 Task: Create a yellow and blue modern letterhead template.
Action: Mouse pressed left at (365, 94)
Screenshot: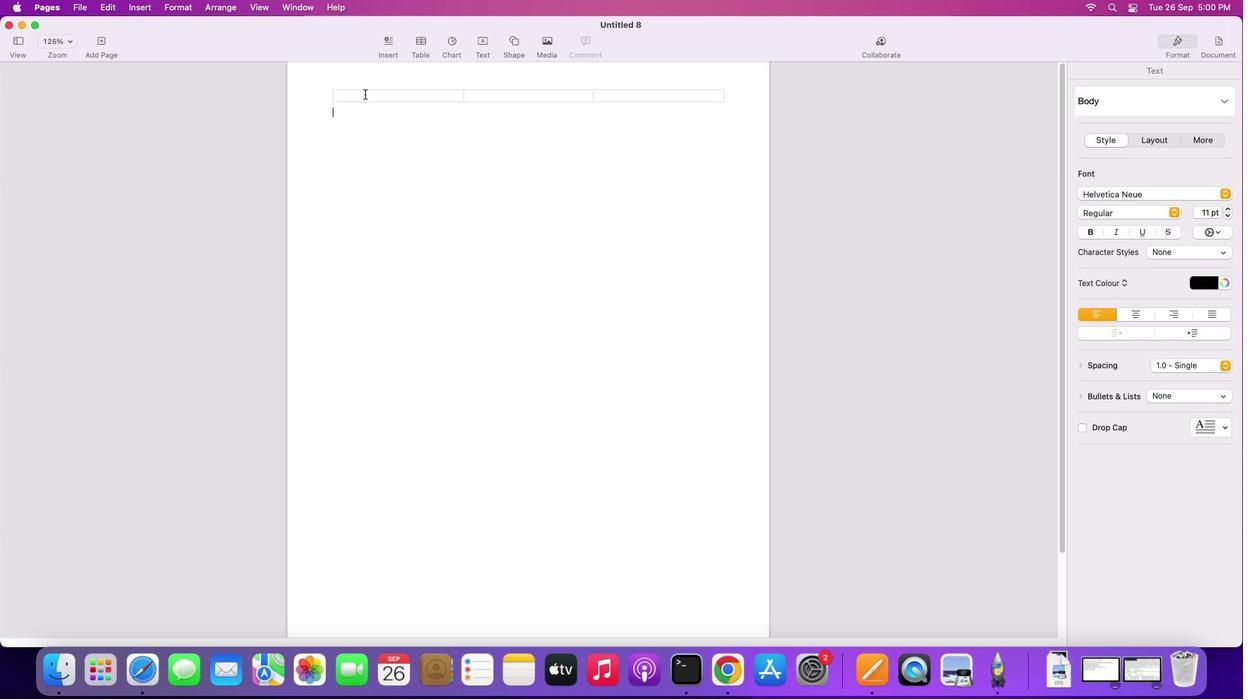 
Action: Mouse moved to (514, 42)
Screenshot: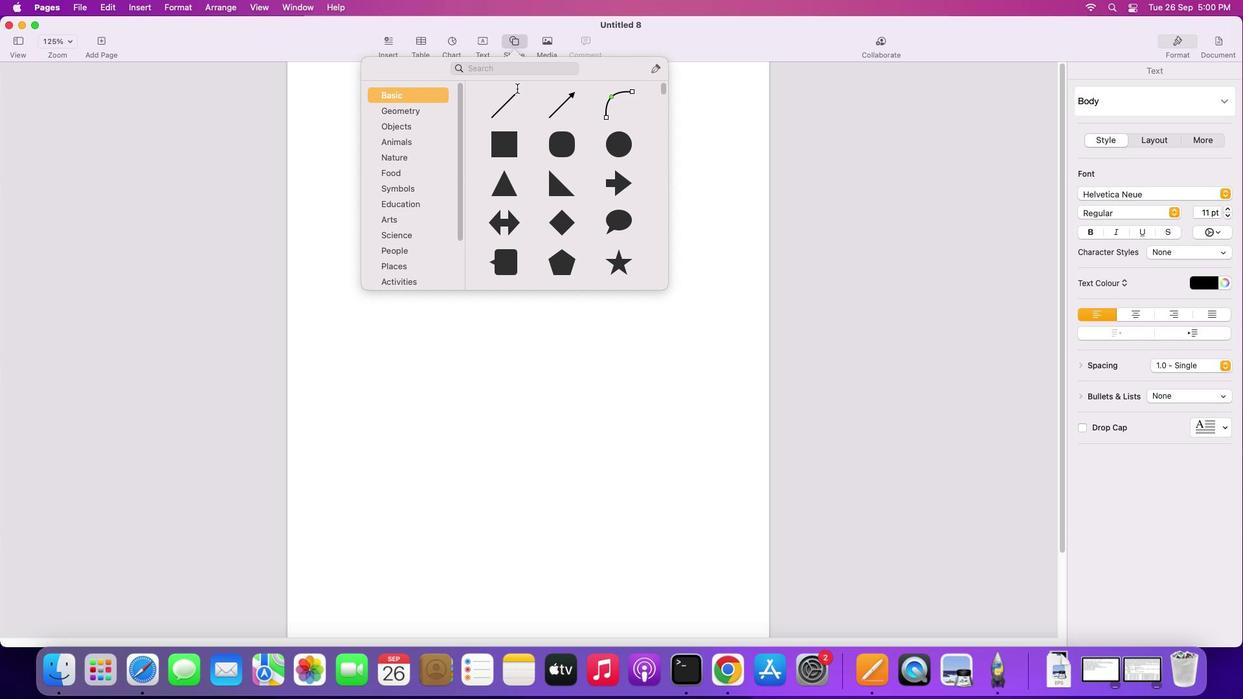 
Action: Mouse pressed left at (514, 42)
Screenshot: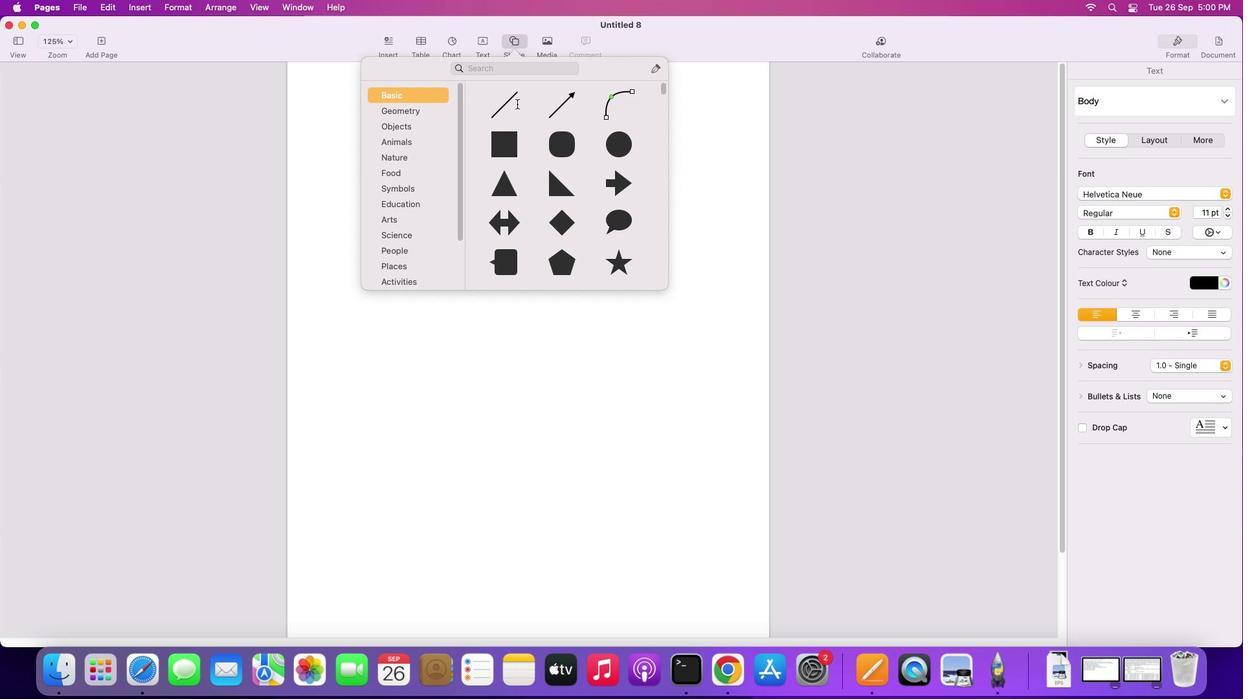 
Action: Mouse moved to (509, 150)
Screenshot: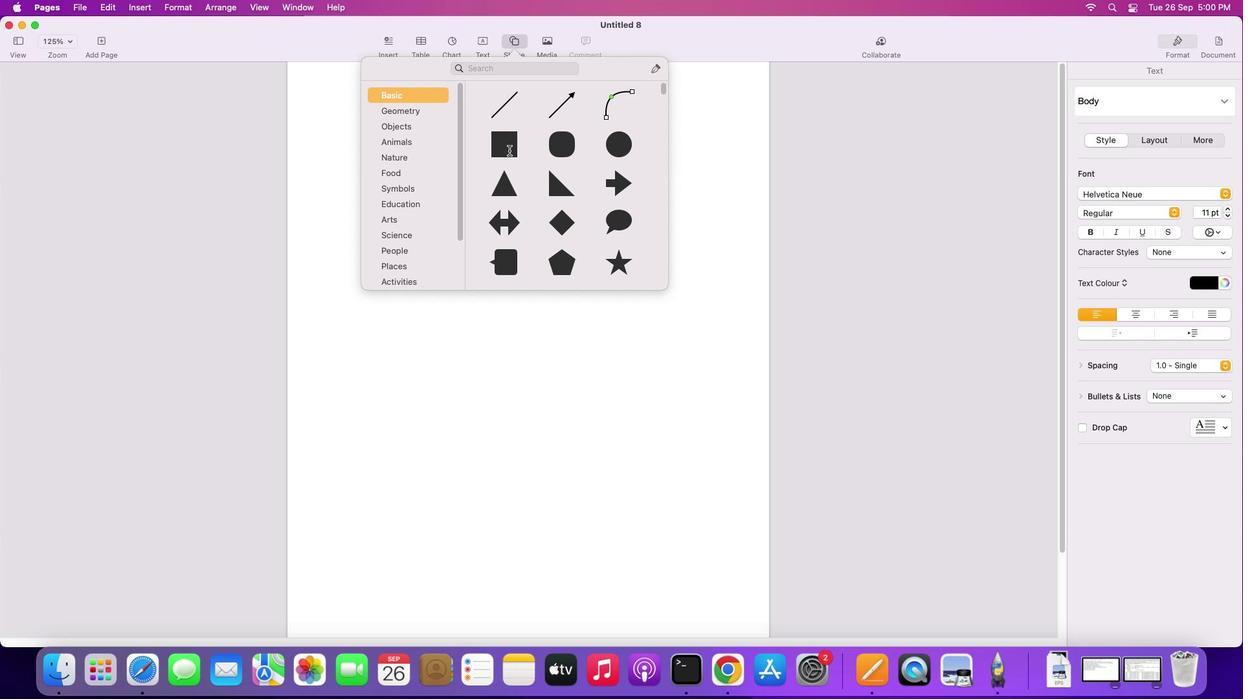 
Action: Mouse pressed left at (509, 150)
Screenshot: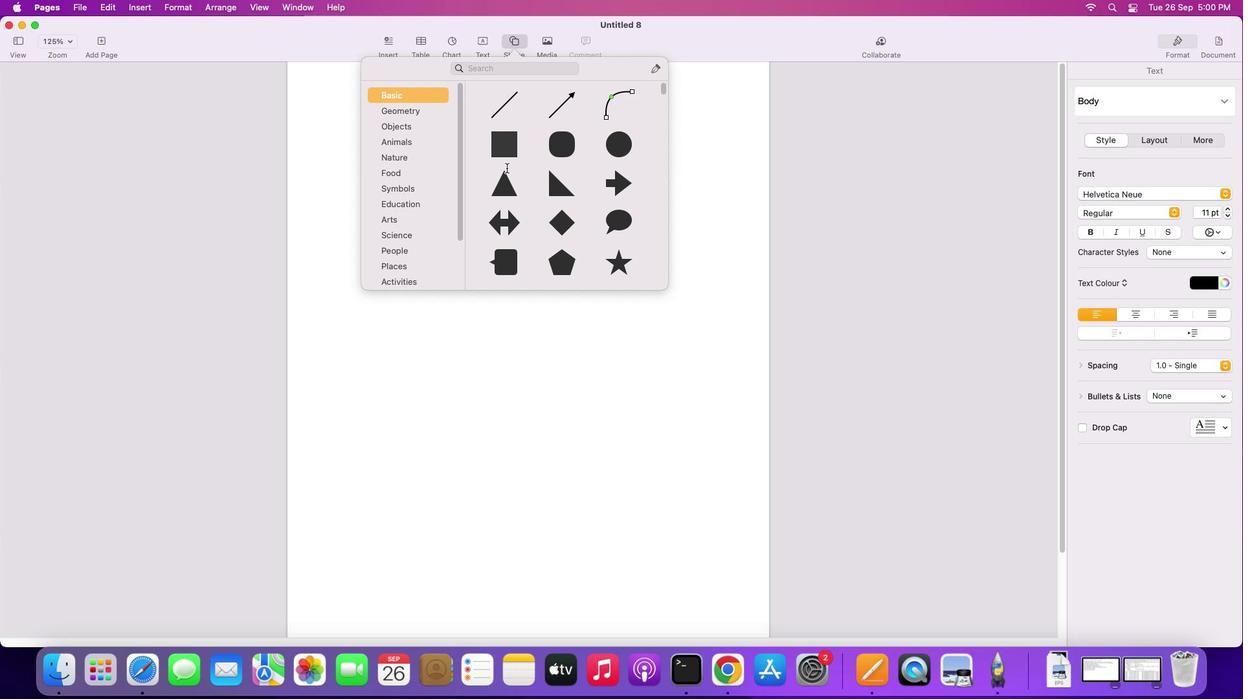 
Action: Mouse moved to (523, 170)
Screenshot: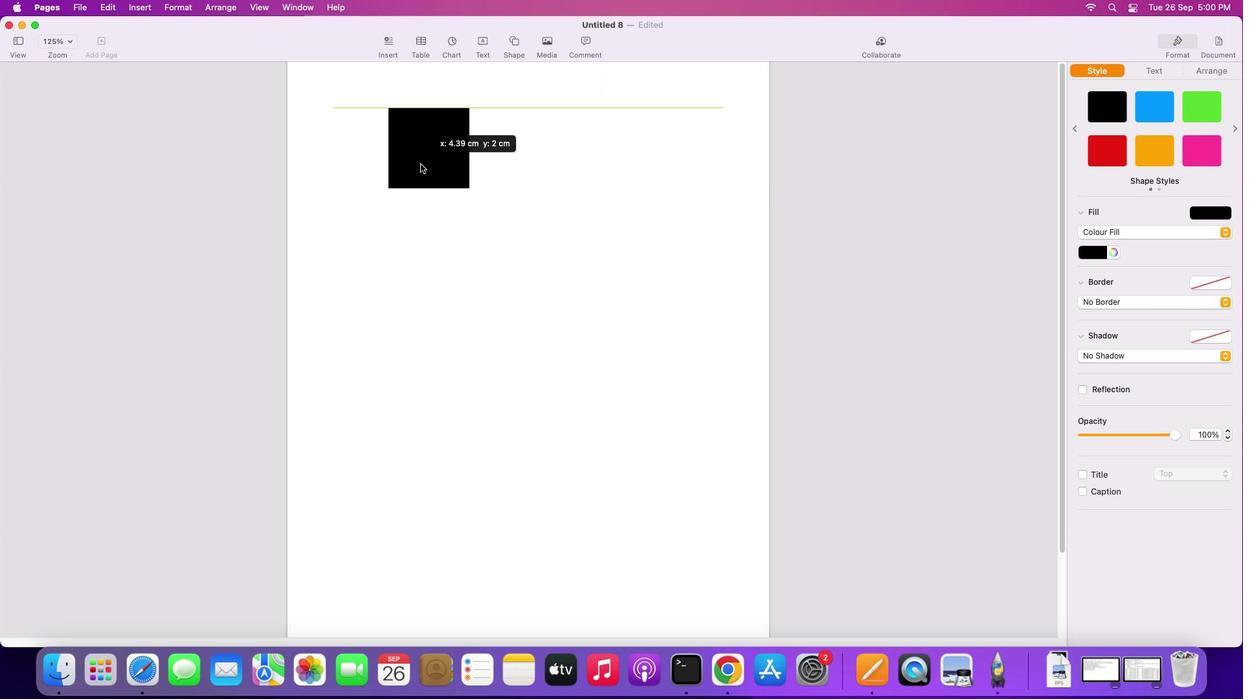 
Action: Mouse pressed left at (523, 170)
Screenshot: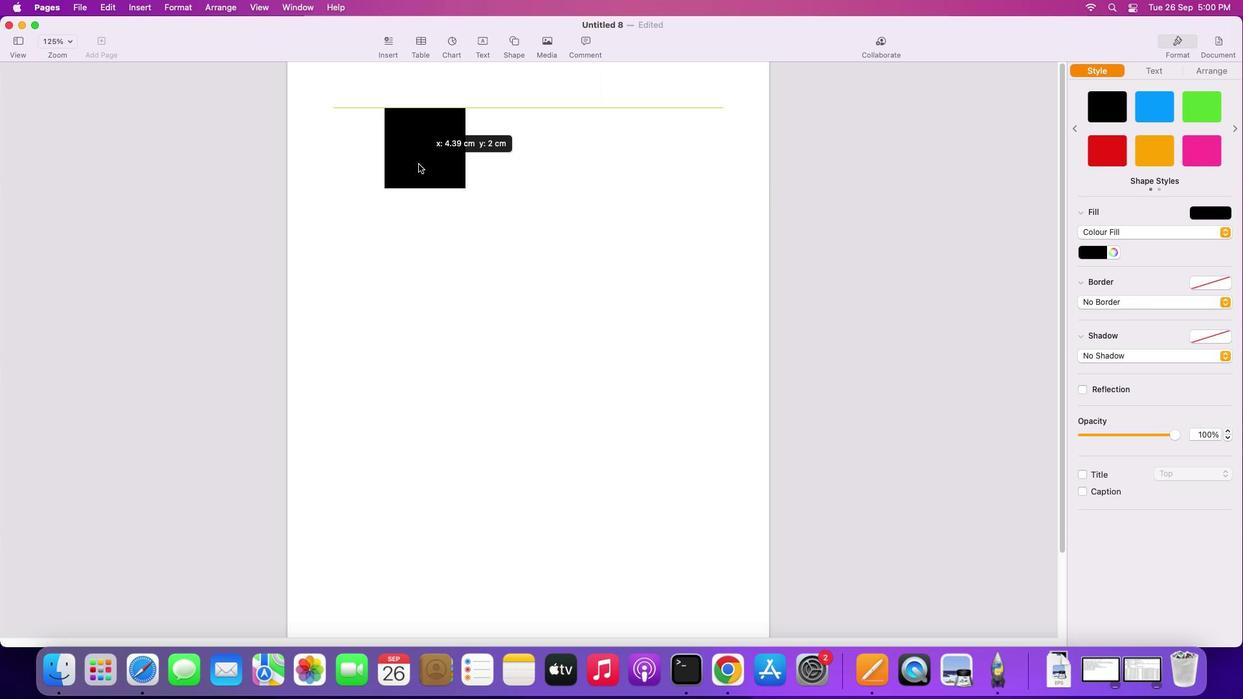 
Action: Mouse moved to (417, 164)
Screenshot: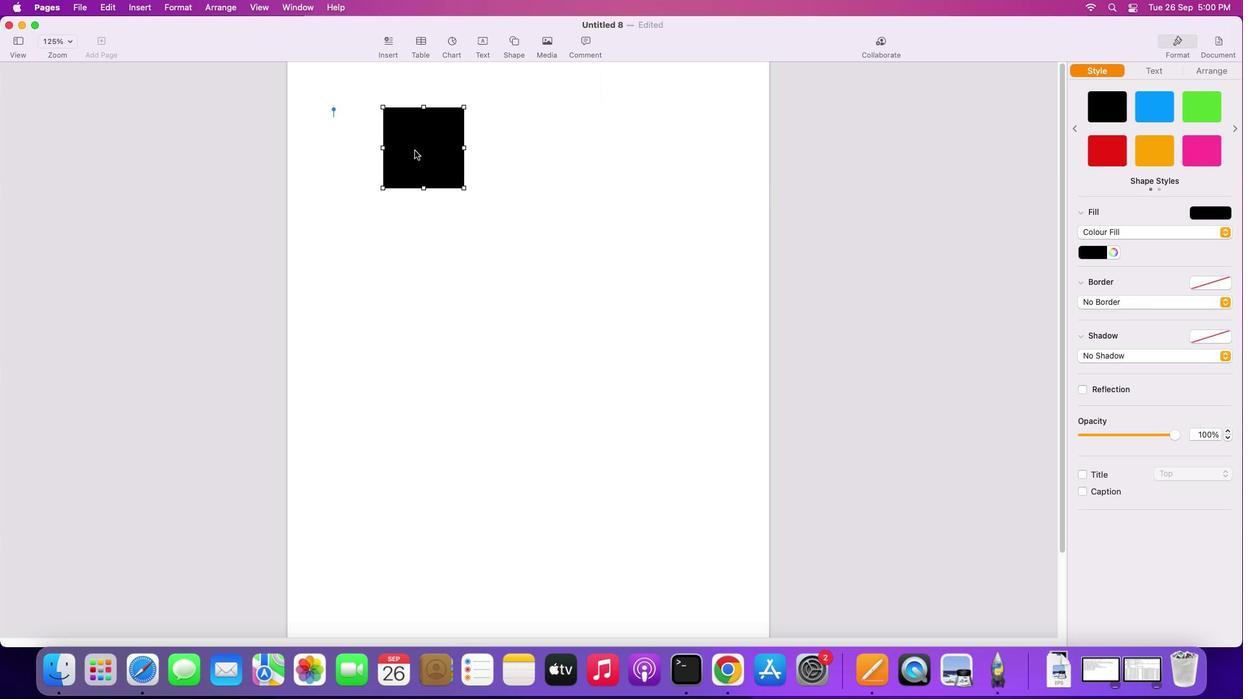 
Action: Mouse scrolled (417, 164) with delta (0, 0)
Screenshot: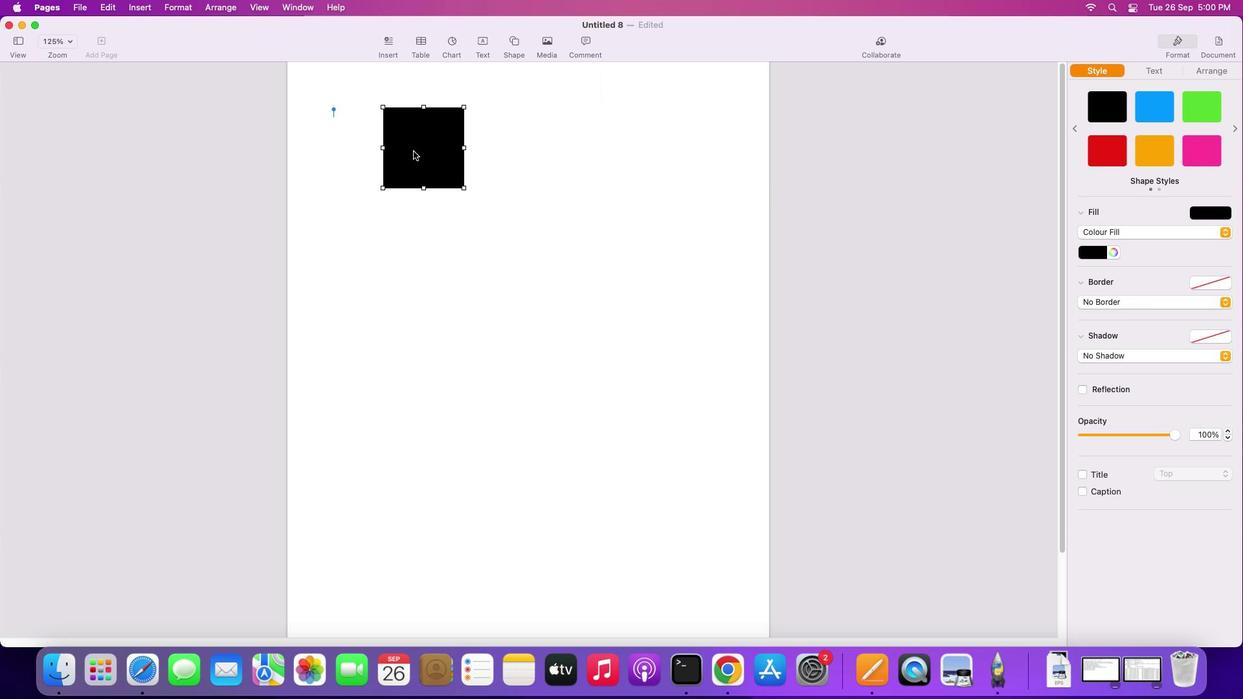 
Action: Mouse scrolled (417, 164) with delta (0, 0)
Screenshot: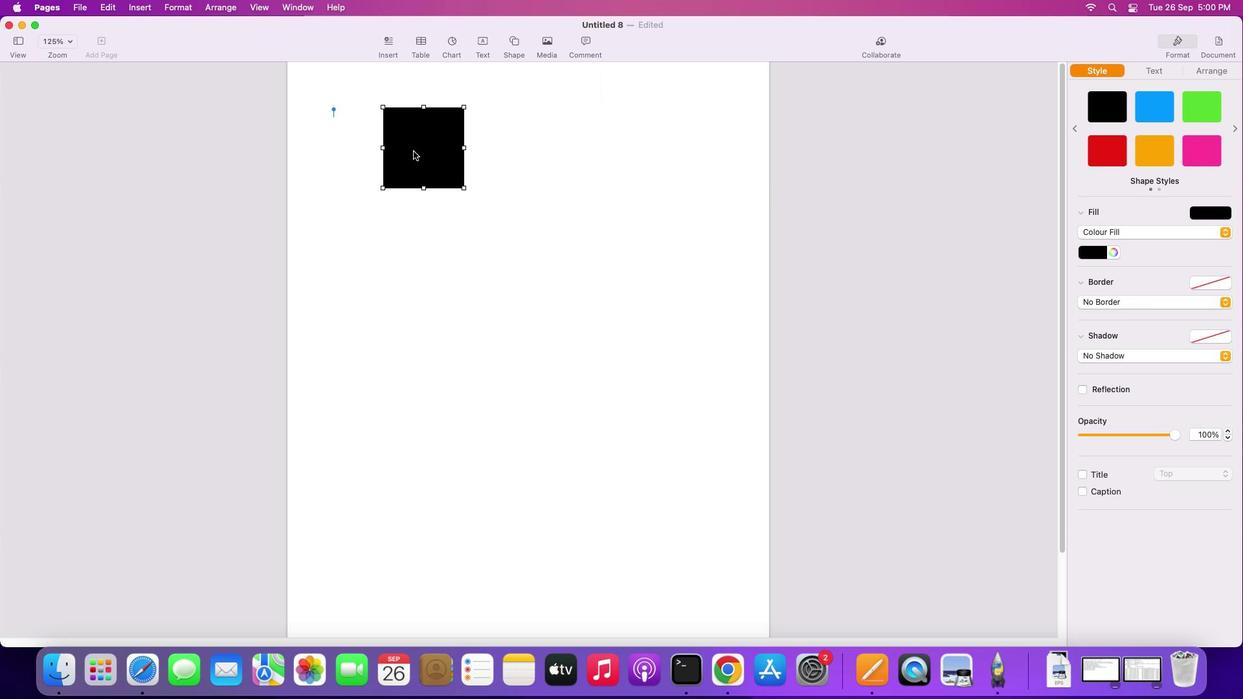 
Action: Mouse scrolled (417, 164) with delta (0, 1)
Screenshot: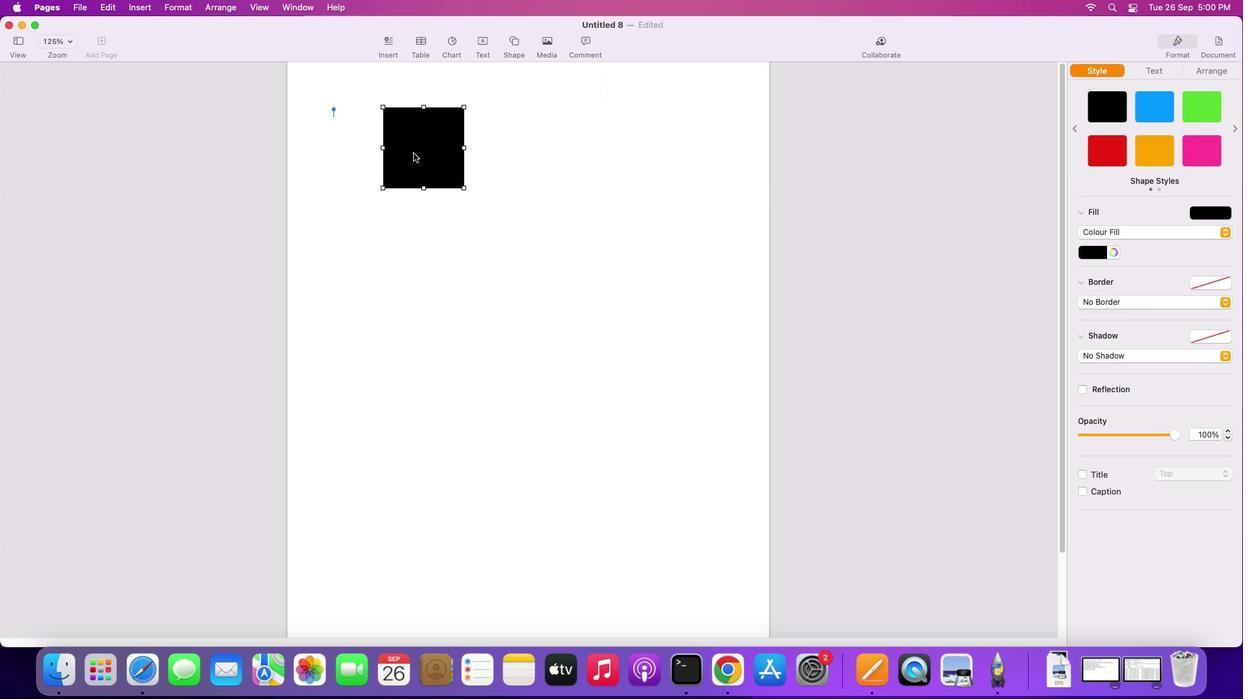 
Action: Mouse scrolled (417, 164) with delta (0, 3)
Screenshot: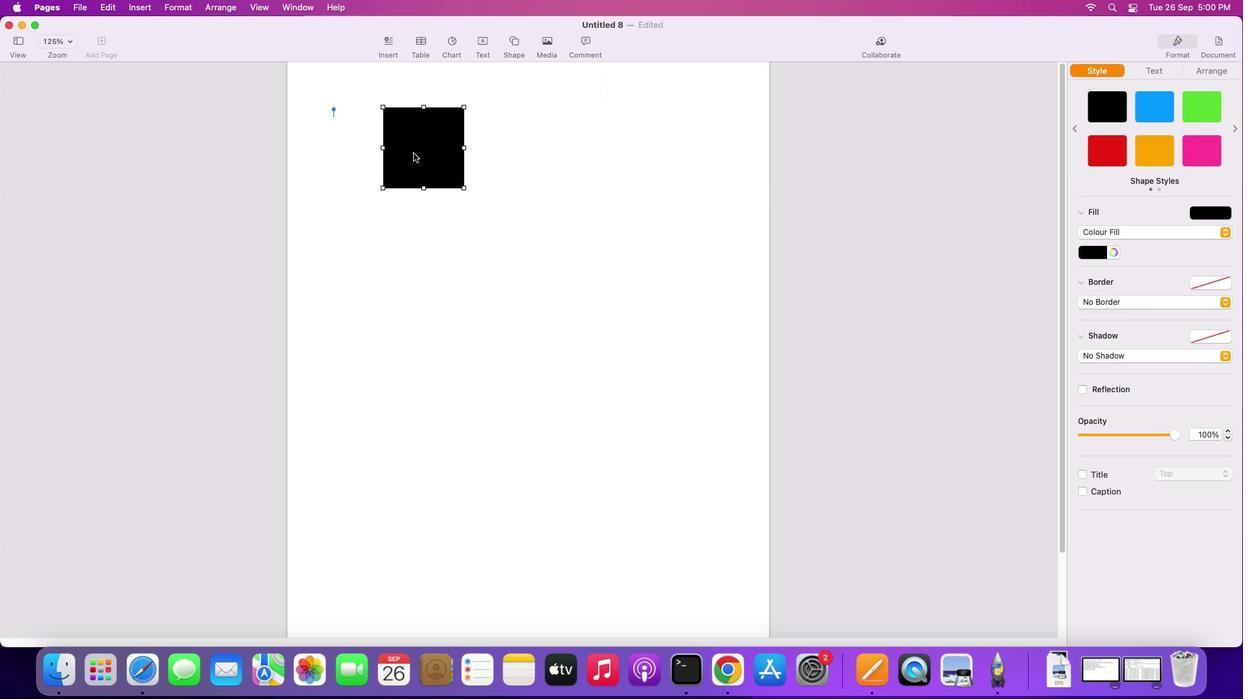 
Action: Mouse scrolled (417, 164) with delta (0, 3)
Screenshot: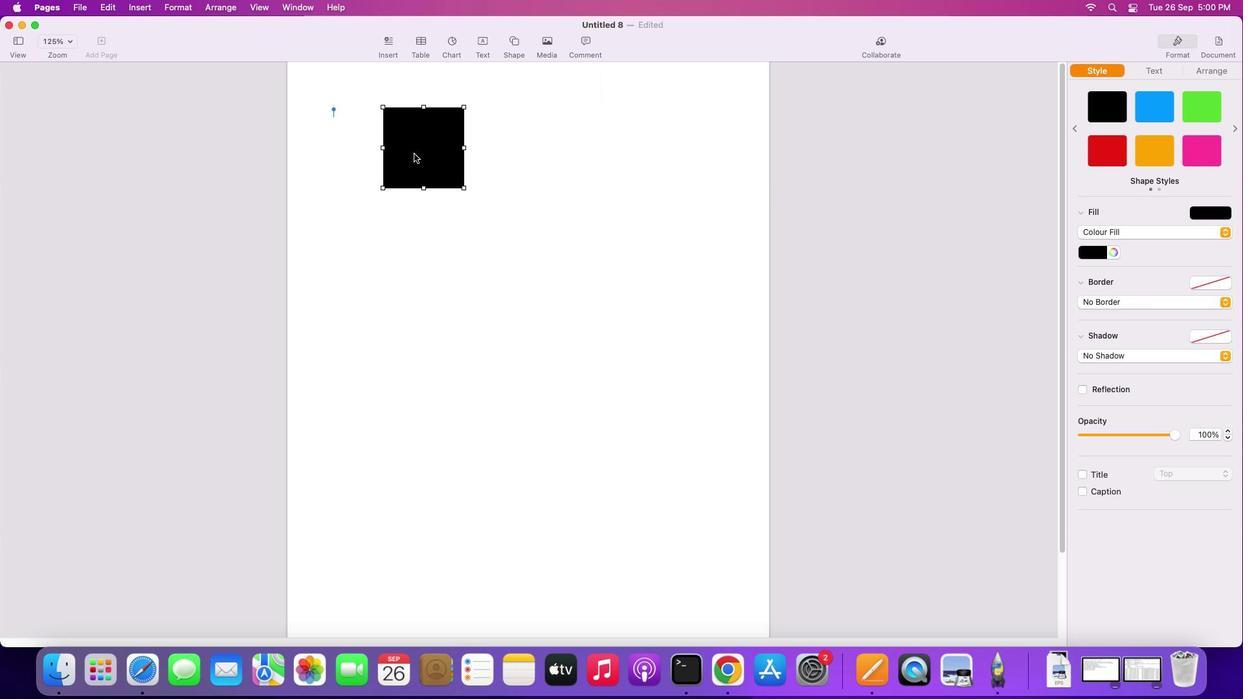 
Action: Mouse scrolled (417, 164) with delta (0, 4)
Screenshot: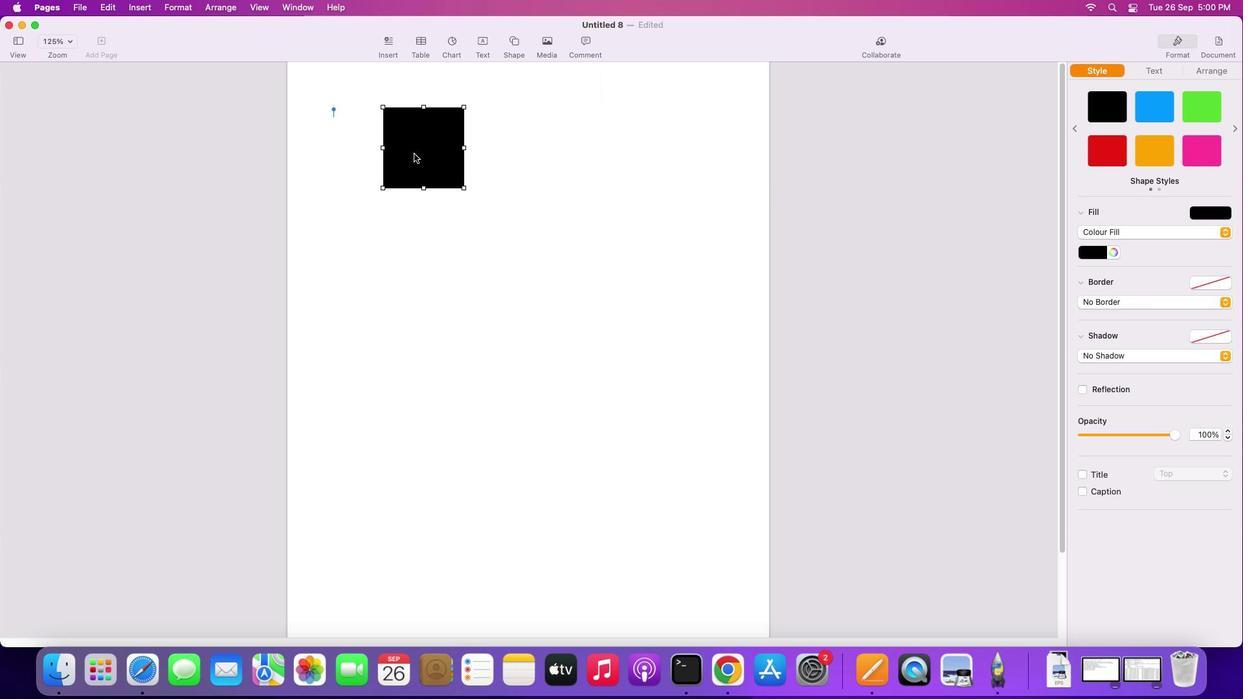 
Action: Mouse moved to (414, 152)
Screenshot: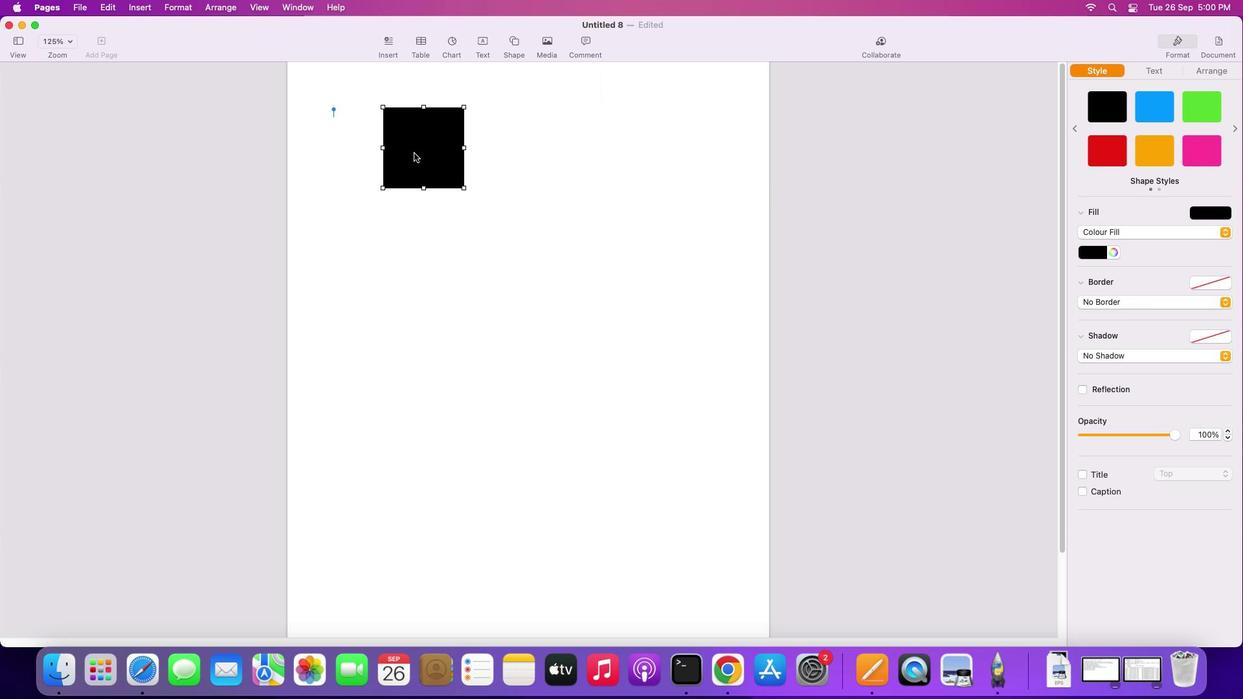 
Action: Mouse pressed left at (414, 152)
Screenshot: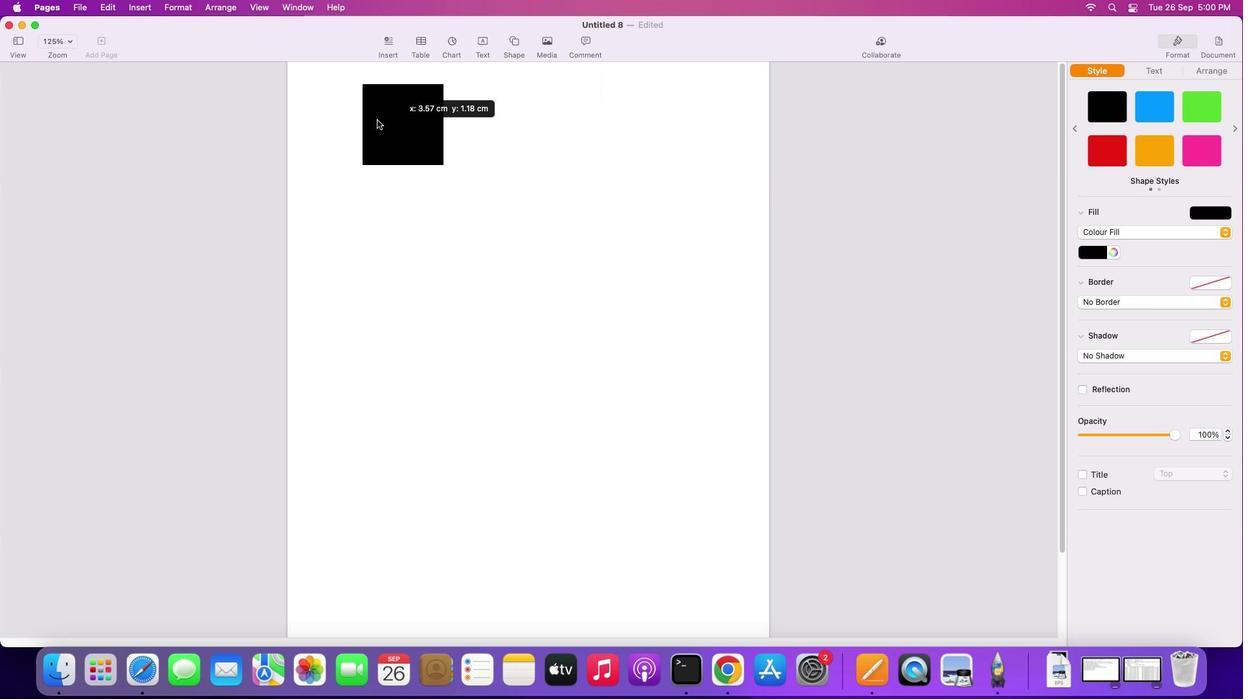 
Action: Mouse moved to (327, 143)
Screenshot: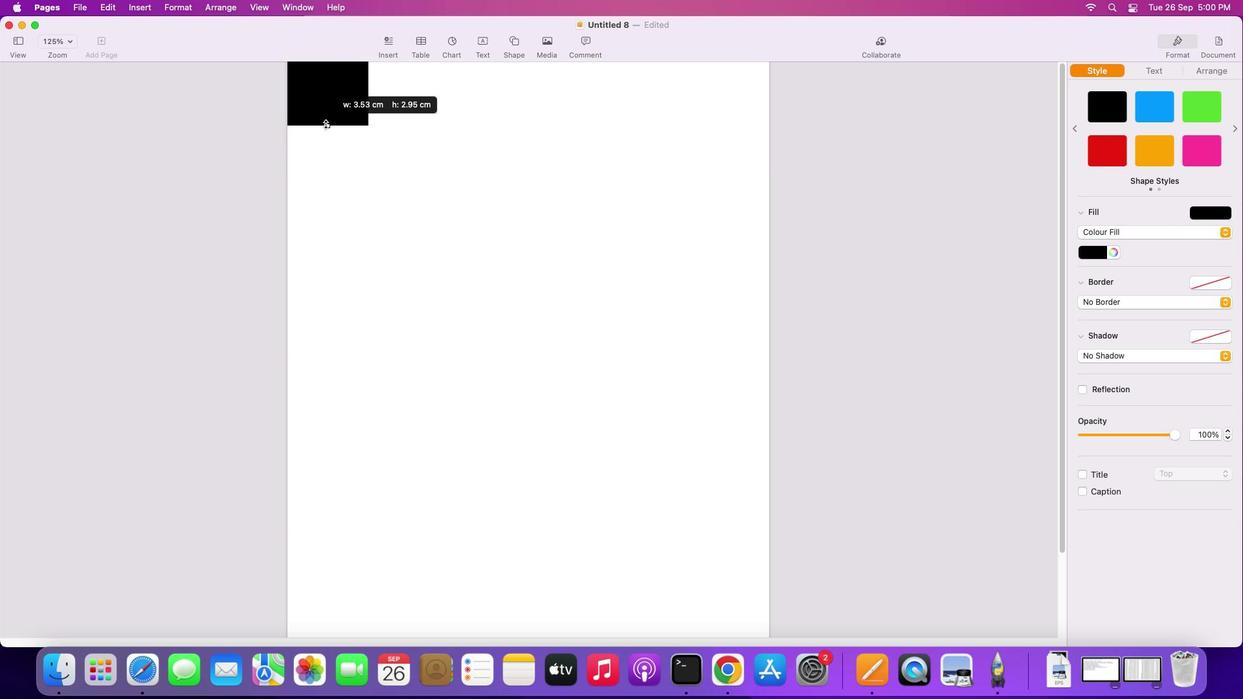 
Action: Mouse pressed left at (327, 143)
Screenshot: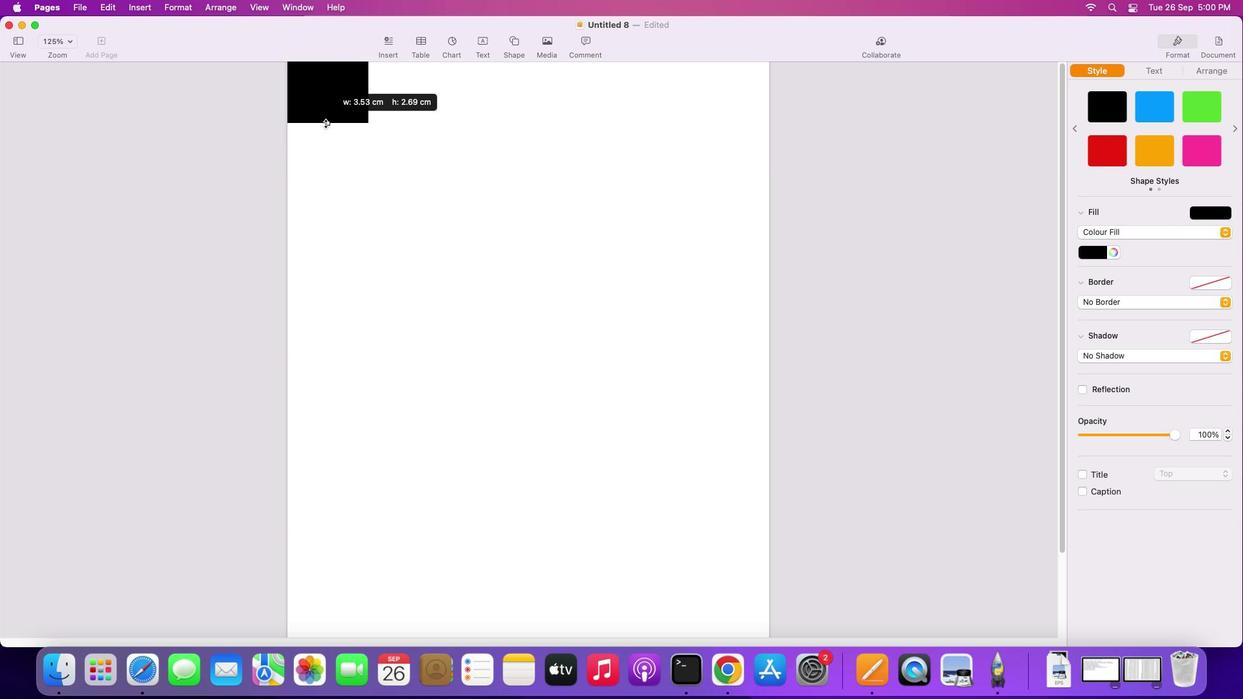
Action: Mouse moved to (369, 92)
Screenshot: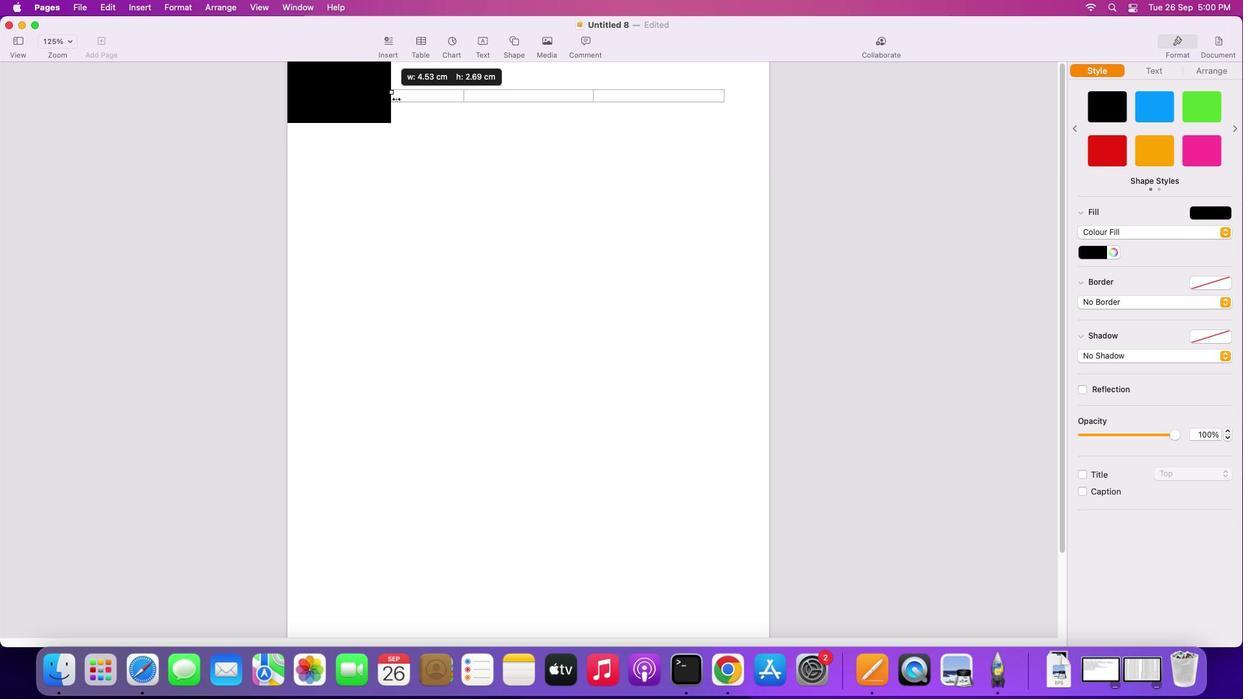 
Action: Mouse pressed left at (369, 92)
Screenshot: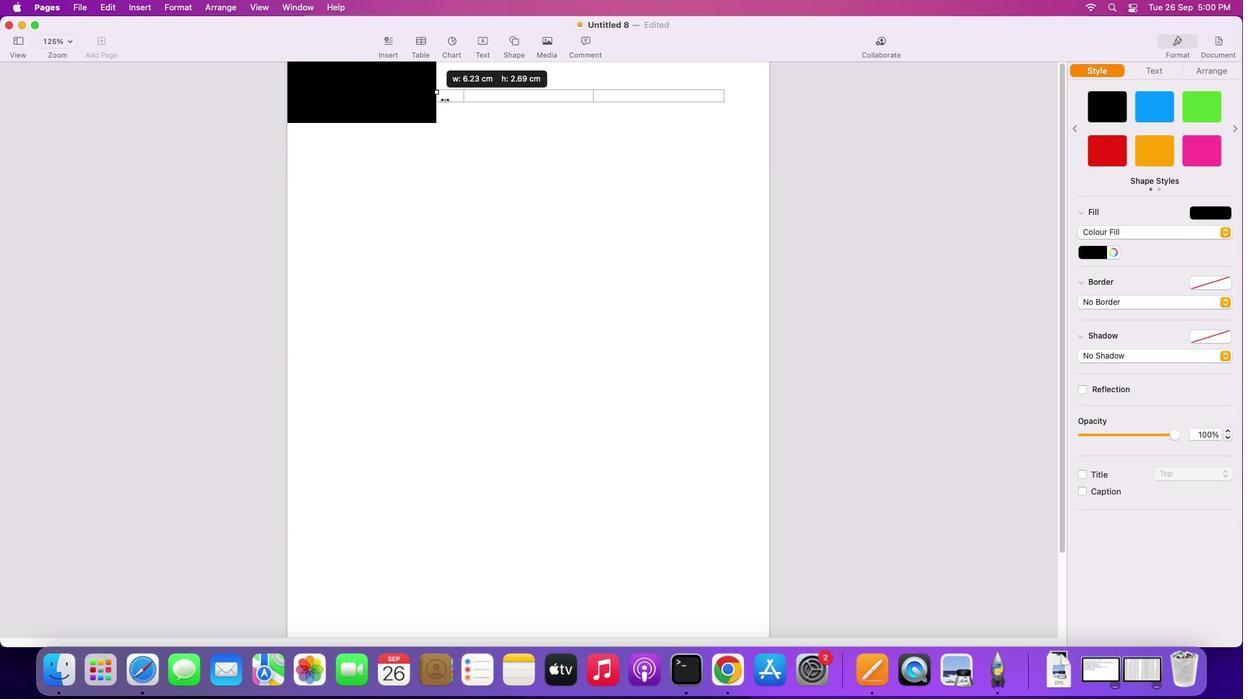 
Action: Mouse moved to (515, 41)
Screenshot: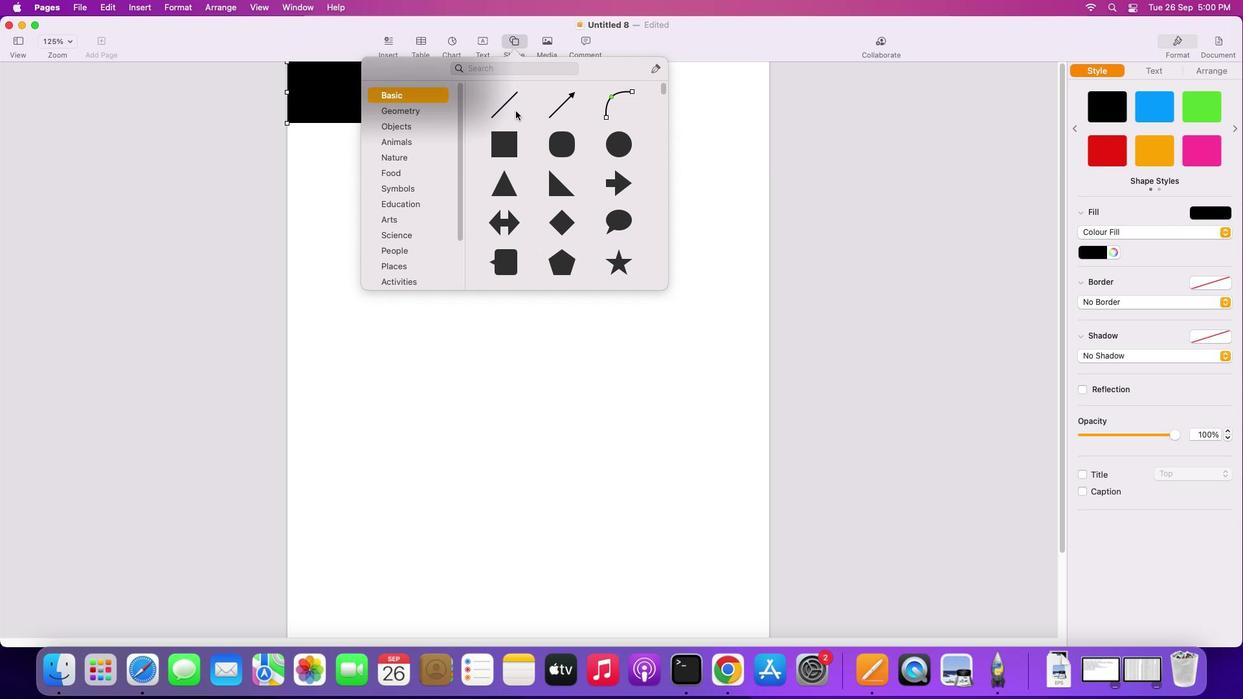 
Action: Mouse pressed left at (515, 41)
Screenshot: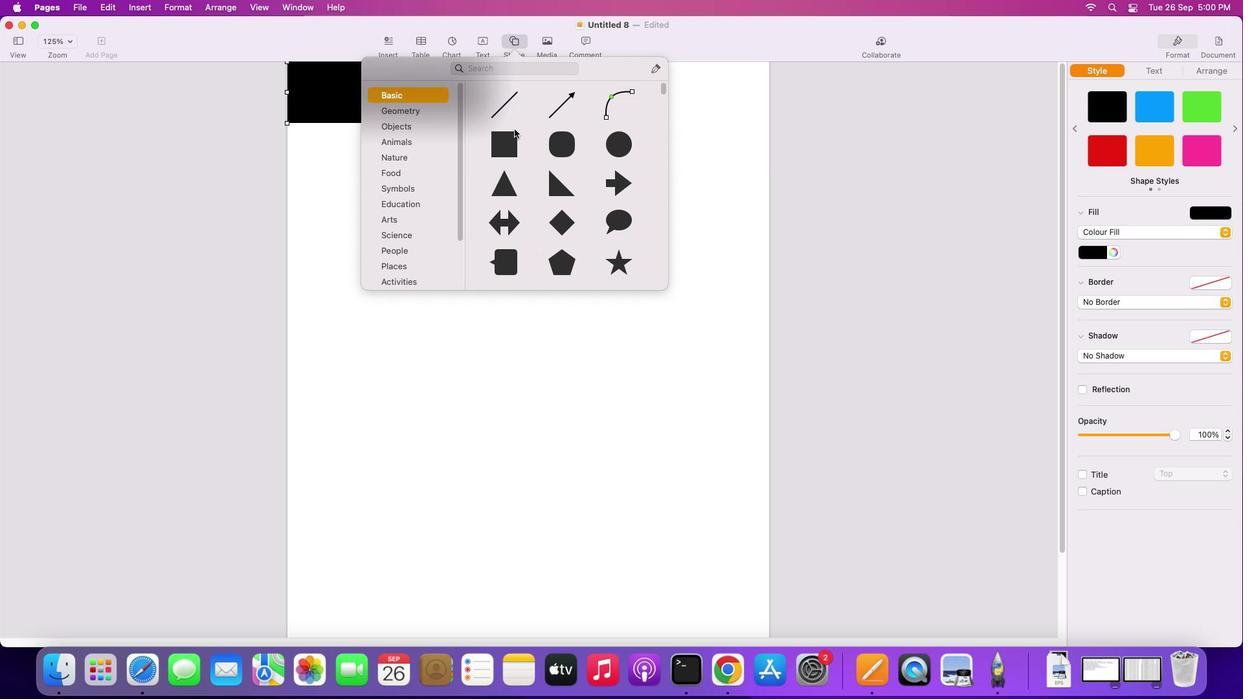 
Action: Mouse moved to (505, 187)
Screenshot: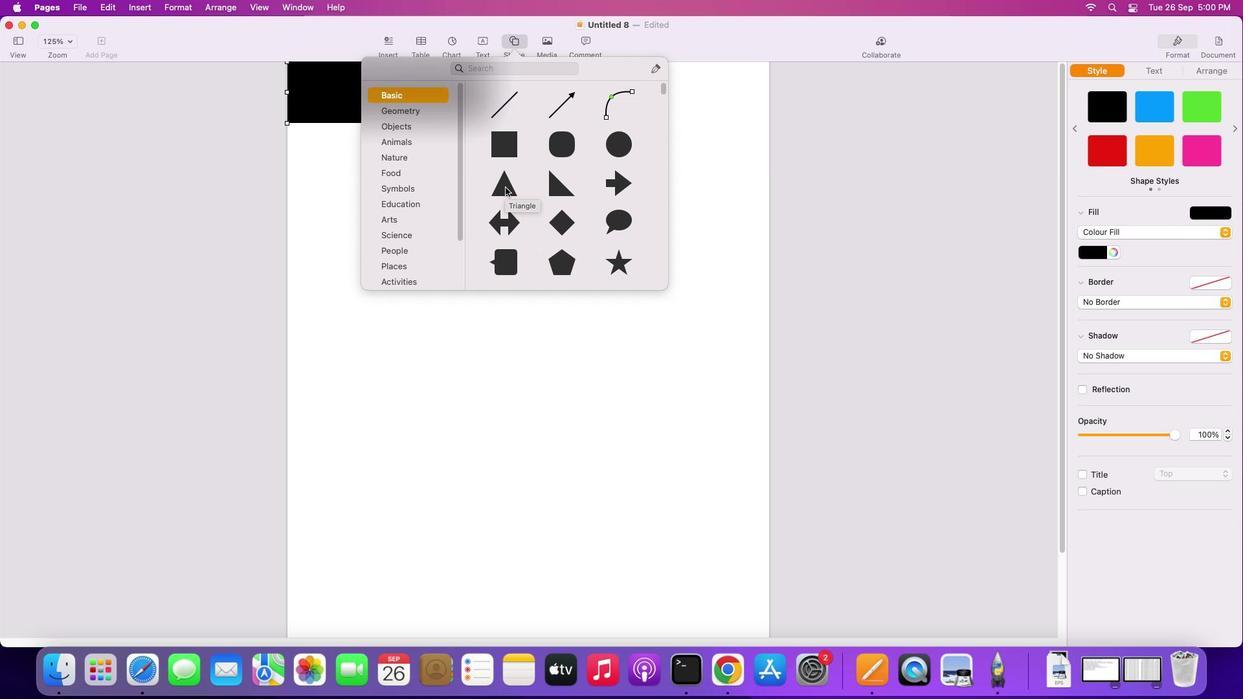 
Action: Mouse pressed left at (505, 187)
Screenshot: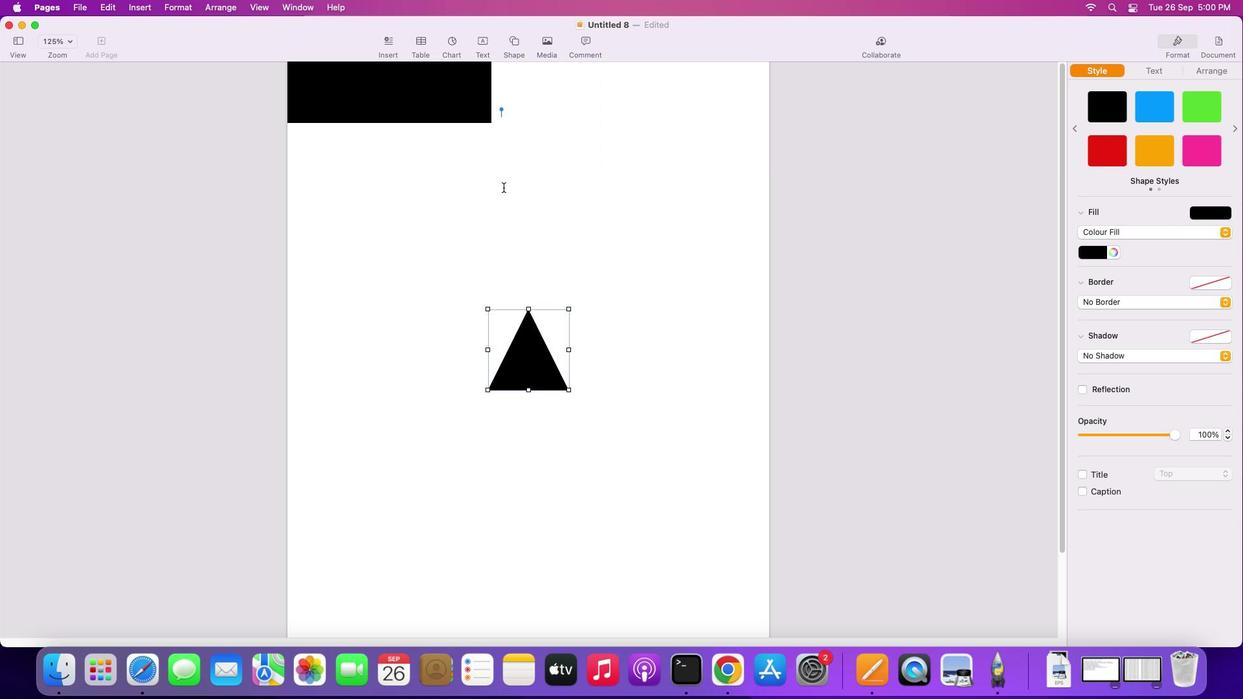 
Action: Mouse moved to (1216, 69)
Screenshot: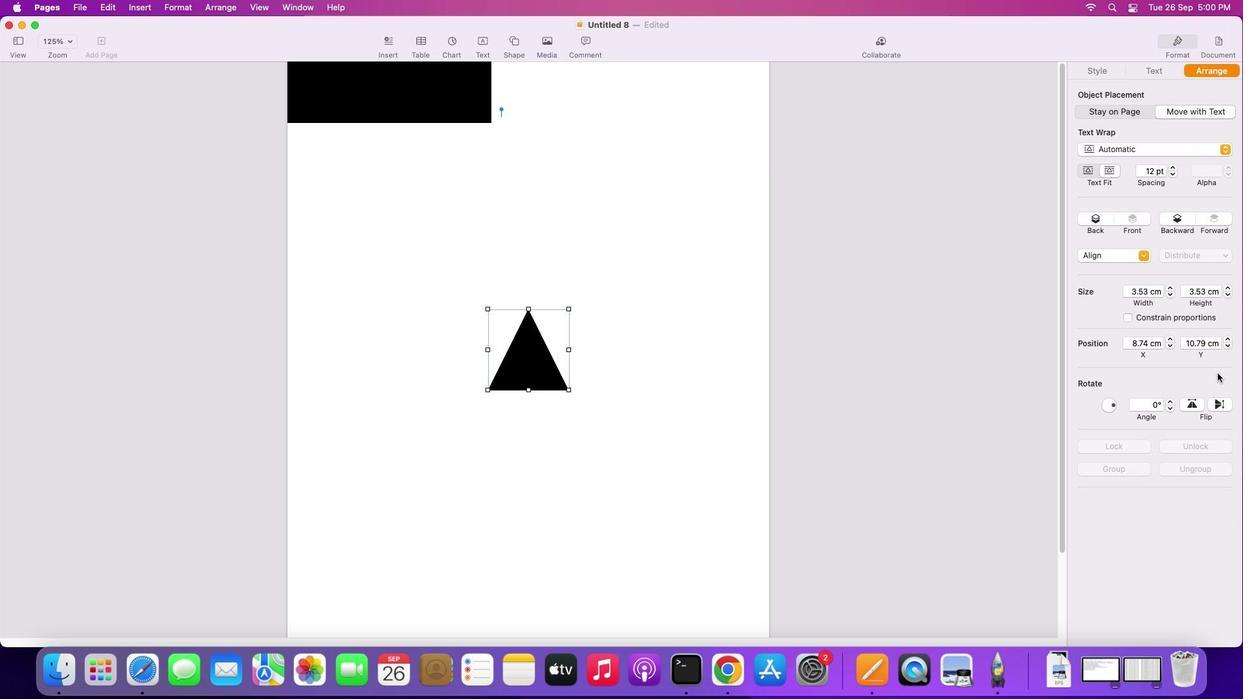 
Action: Mouse pressed left at (1216, 69)
Screenshot: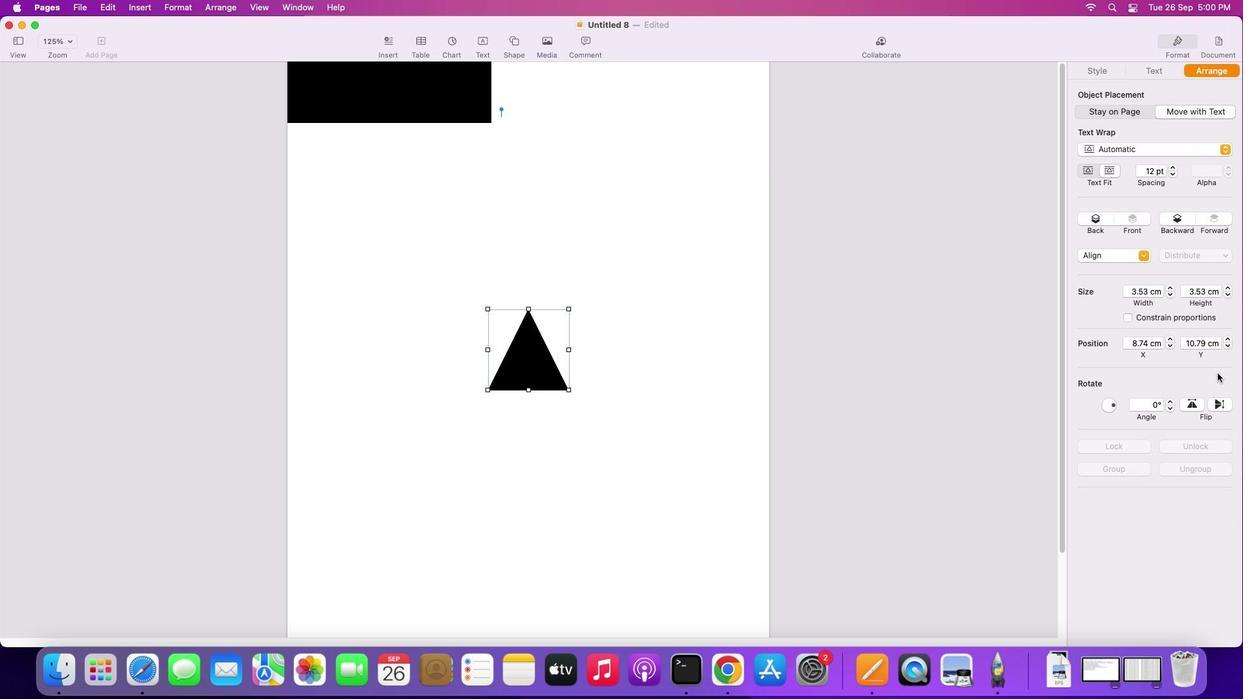 
Action: Mouse moved to (1222, 406)
Screenshot: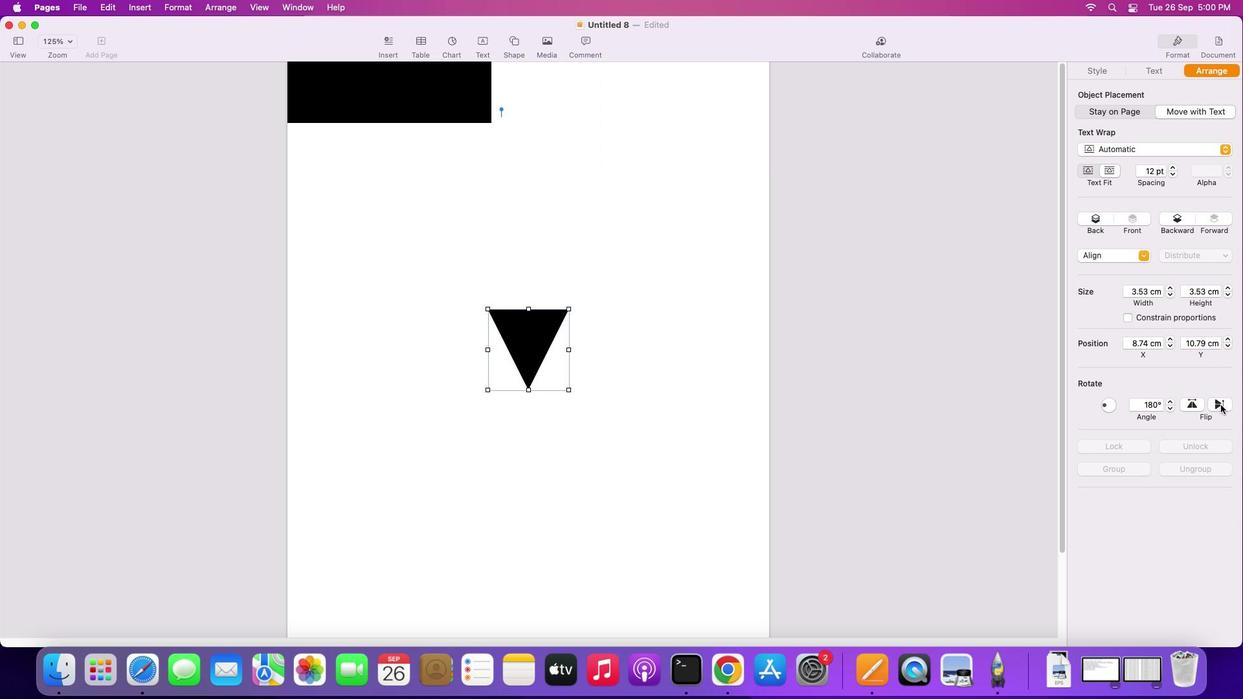 
Action: Mouse pressed left at (1222, 406)
Screenshot: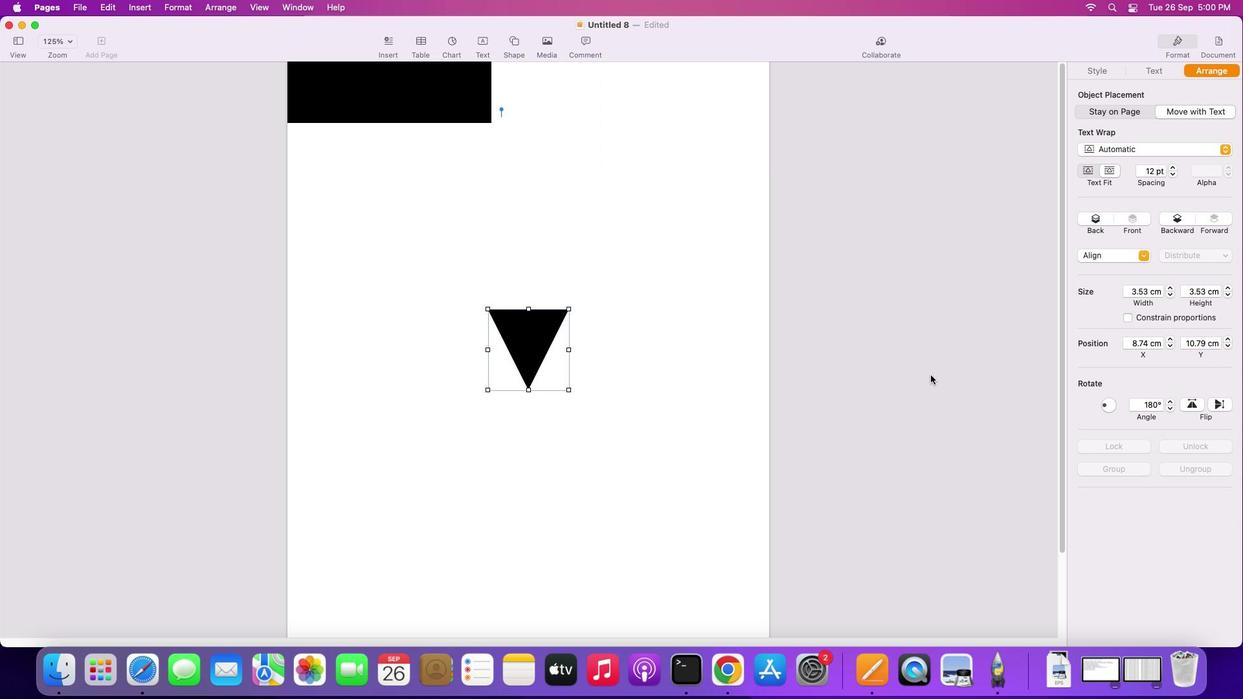 
Action: Mouse moved to (531, 346)
Screenshot: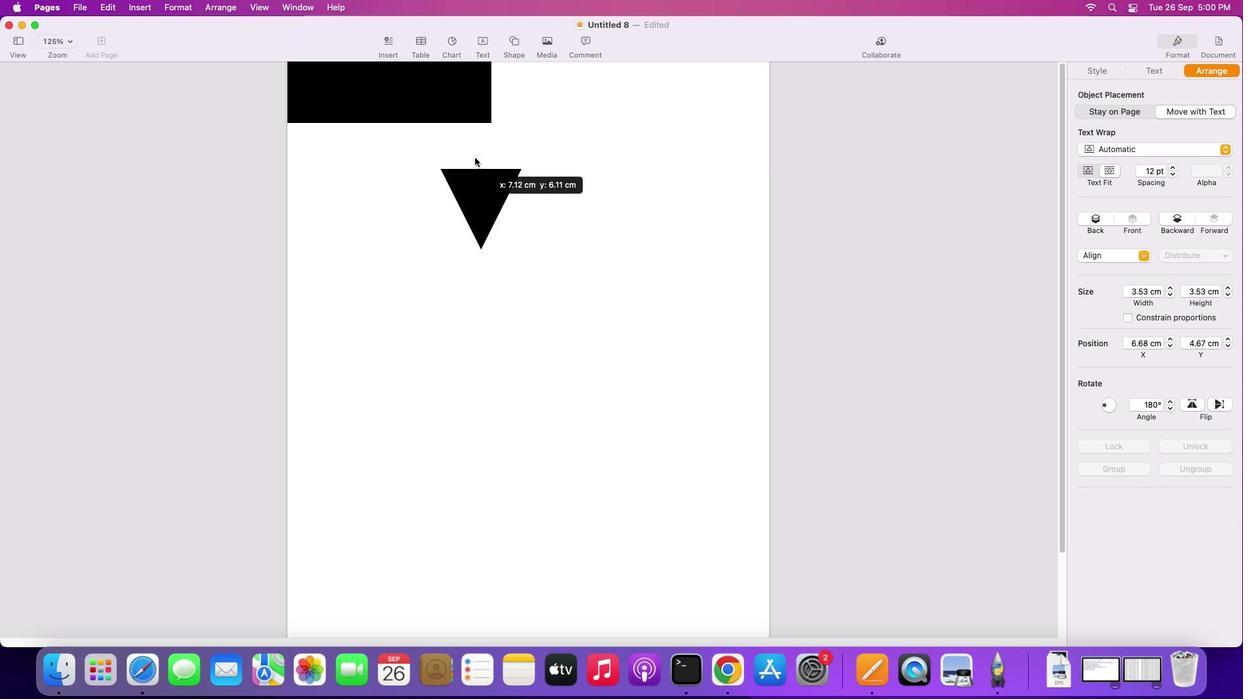 
Action: Mouse pressed left at (531, 346)
Screenshot: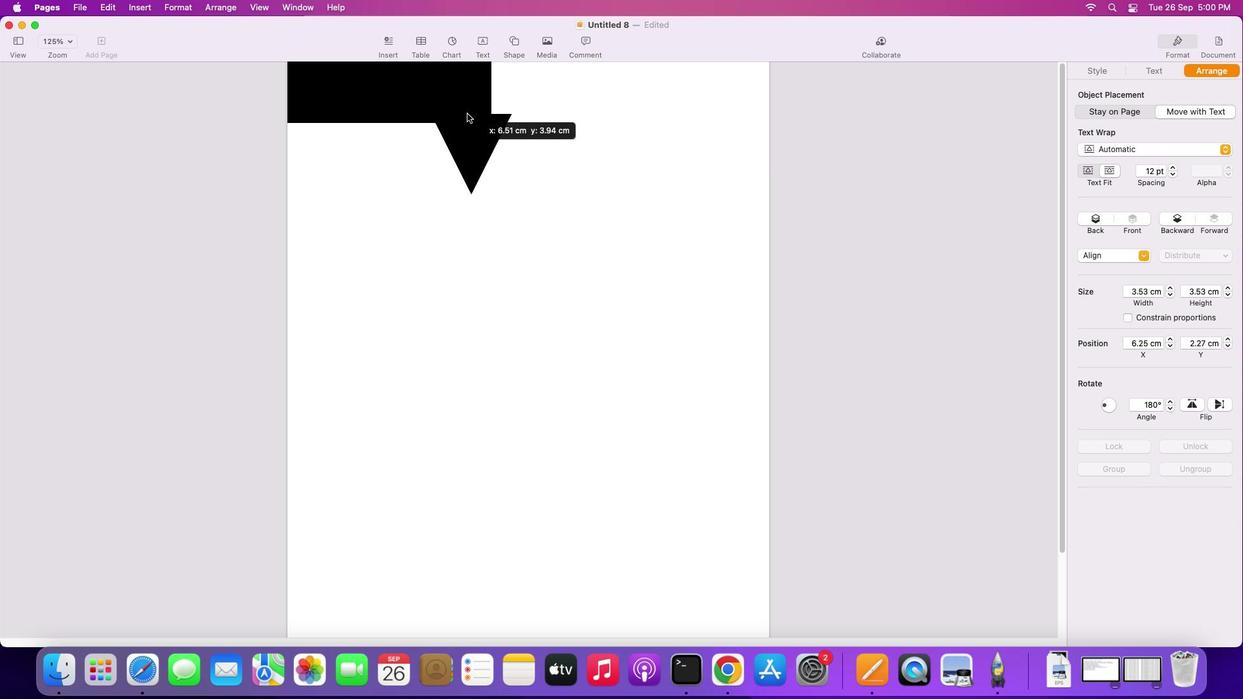 
Action: Mouse moved to (487, 143)
Screenshot: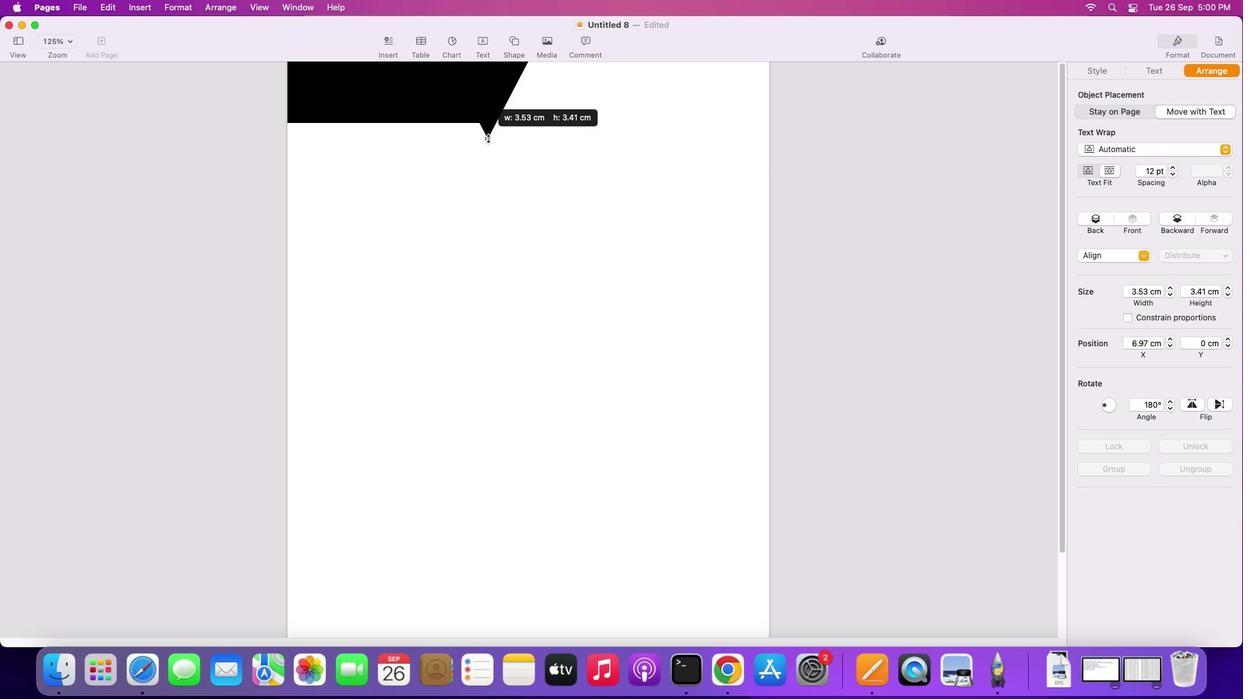 
Action: Mouse pressed left at (487, 143)
Screenshot: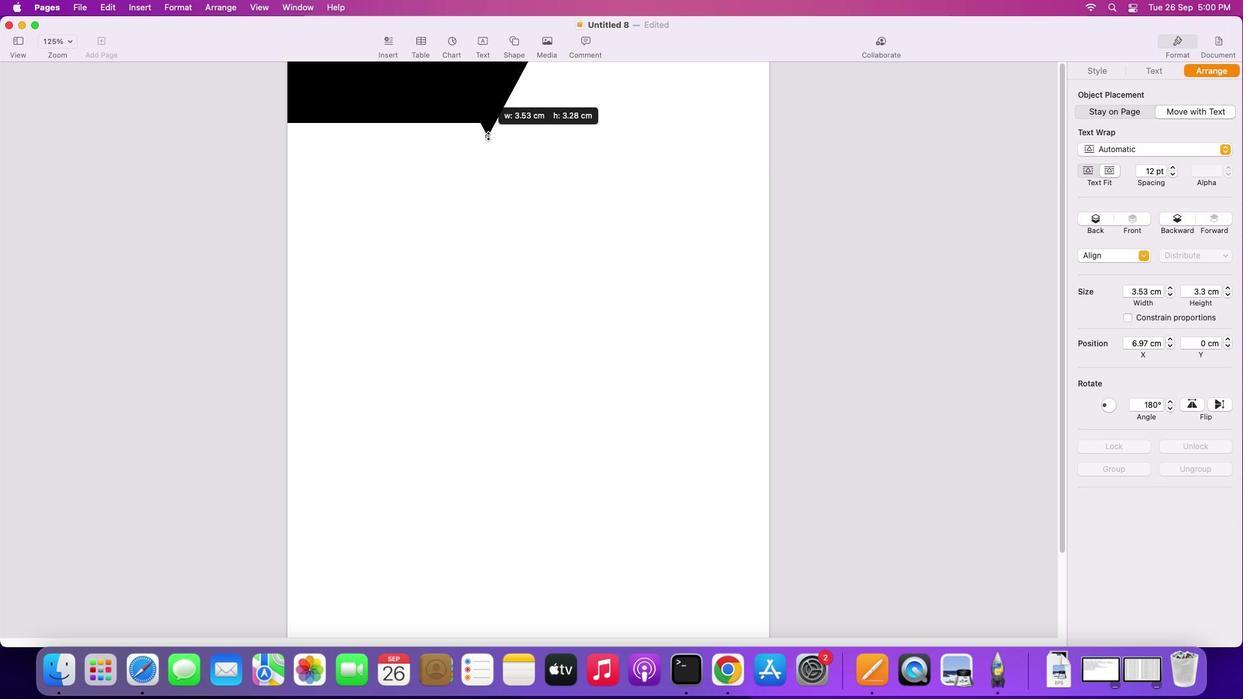 
Action: Mouse moved to (545, 130)
Screenshot: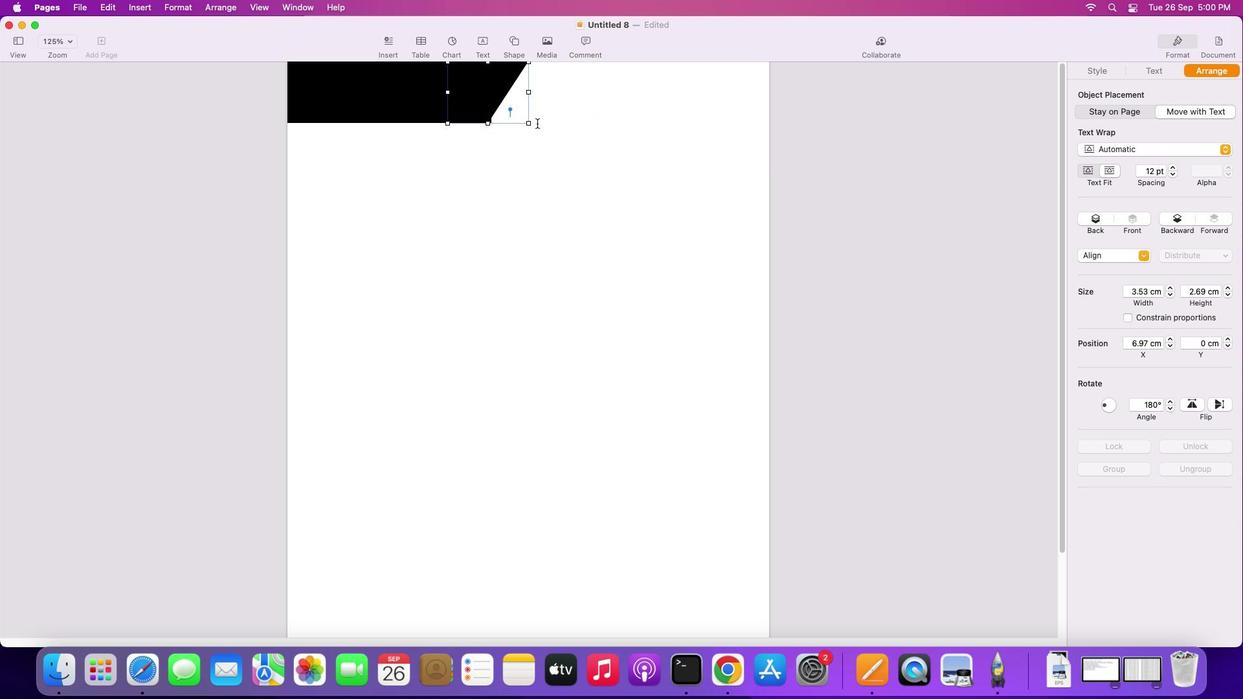 
Action: Mouse pressed left at (545, 130)
Screenshot: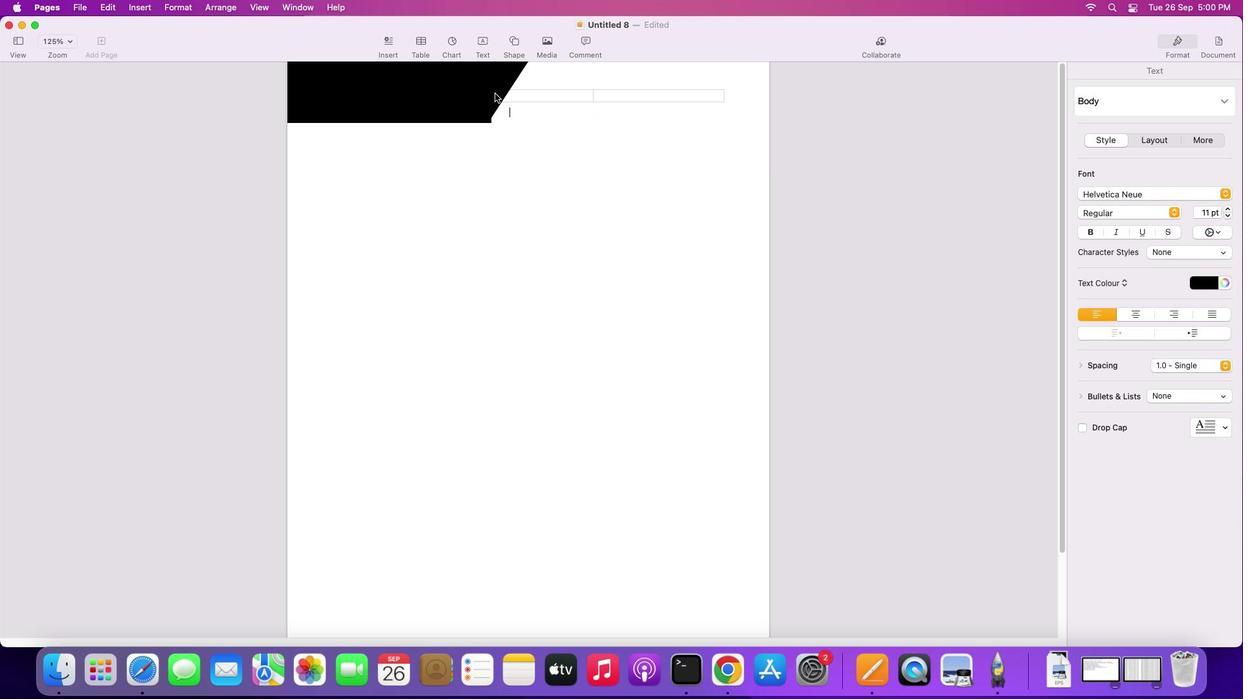 
Action: Mouse moved to (494, 93)
Screenshot: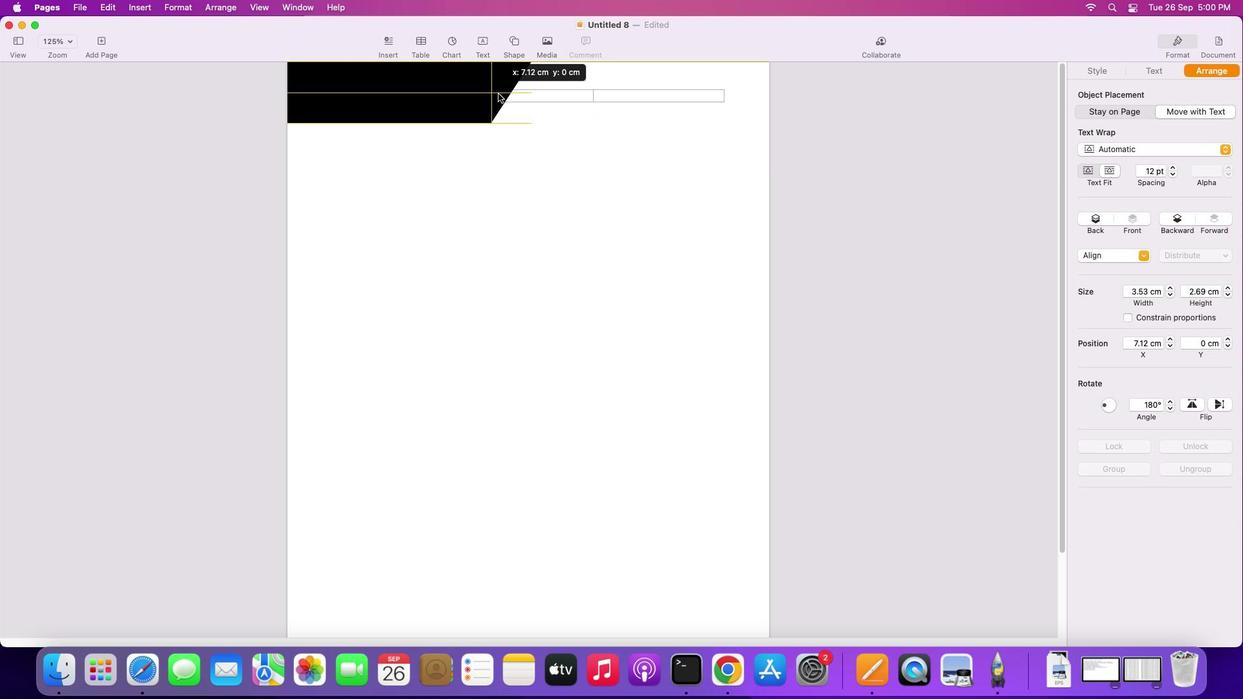 
Action: Mouse pressed left at (494, 93)
Screenshot: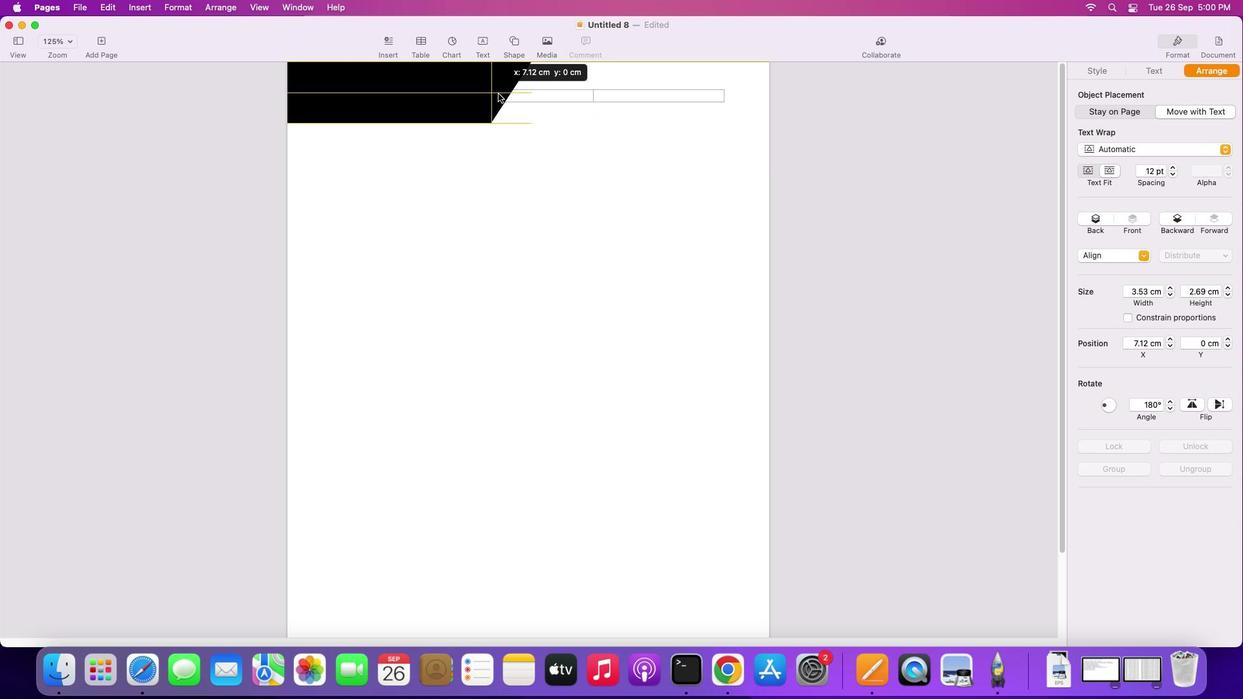 
Action: Mouse moved to (615, 141)
Screenshot: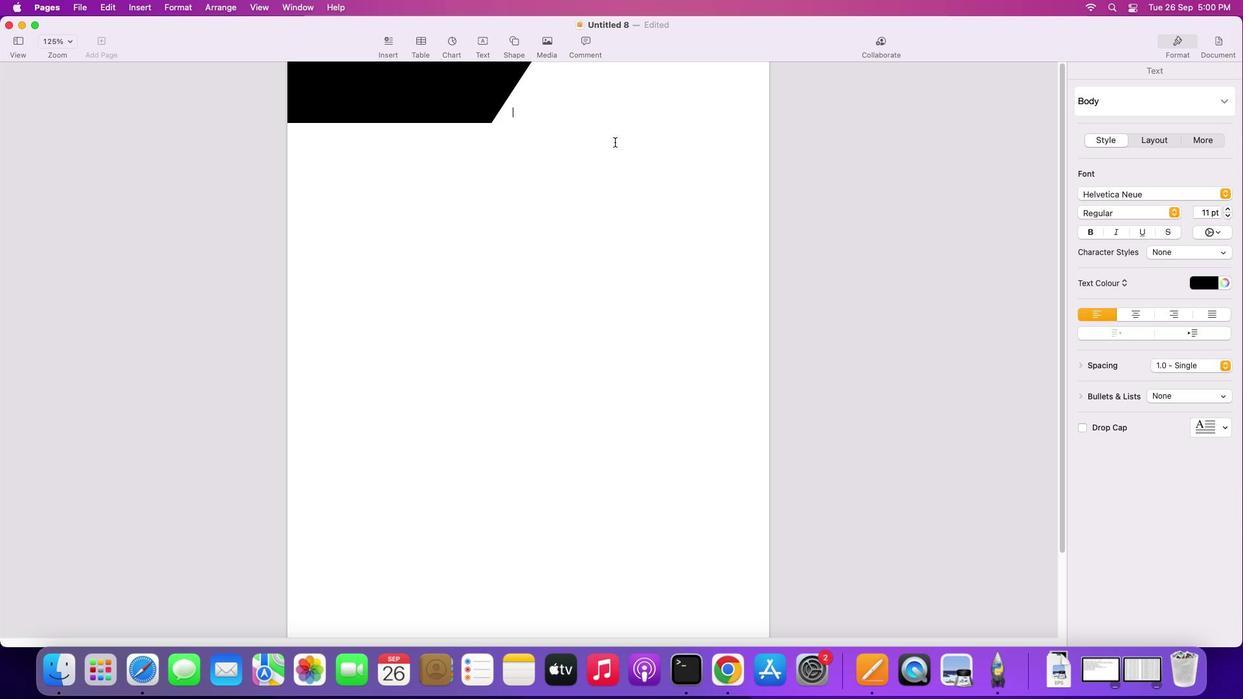 
Action: Mouse pressed left at (615, 141)
Screenshot: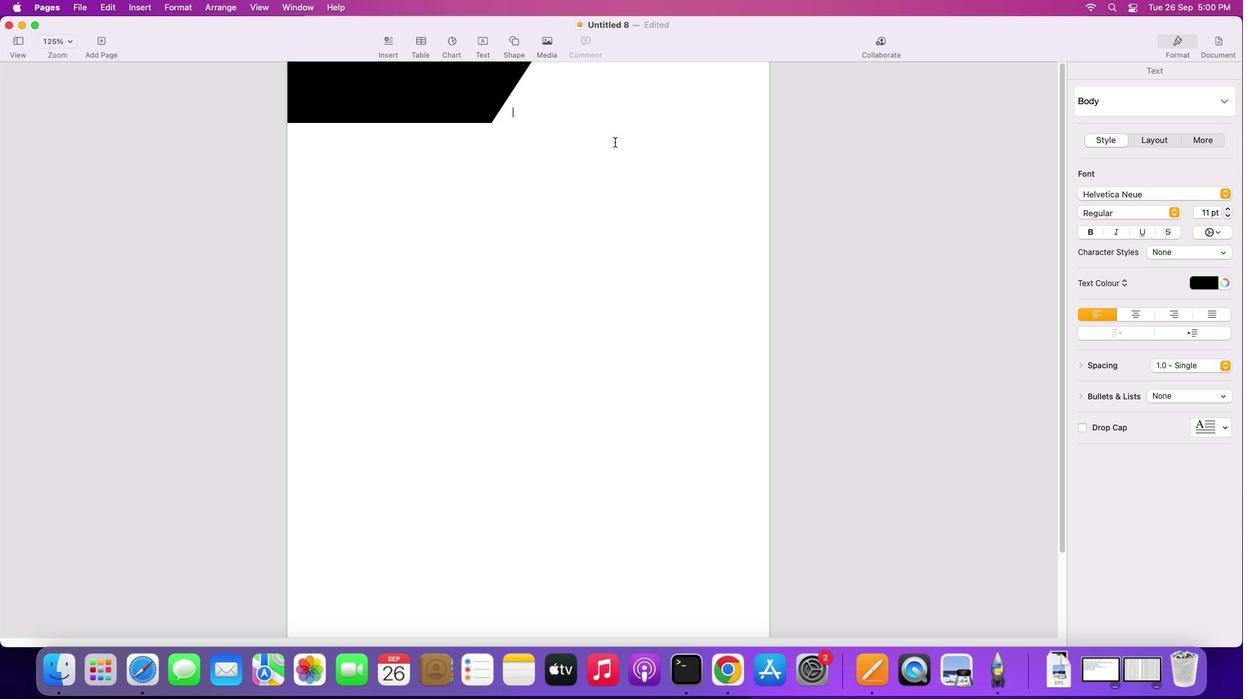 
Action: Mouse moved to (516, 44)
Screenshot: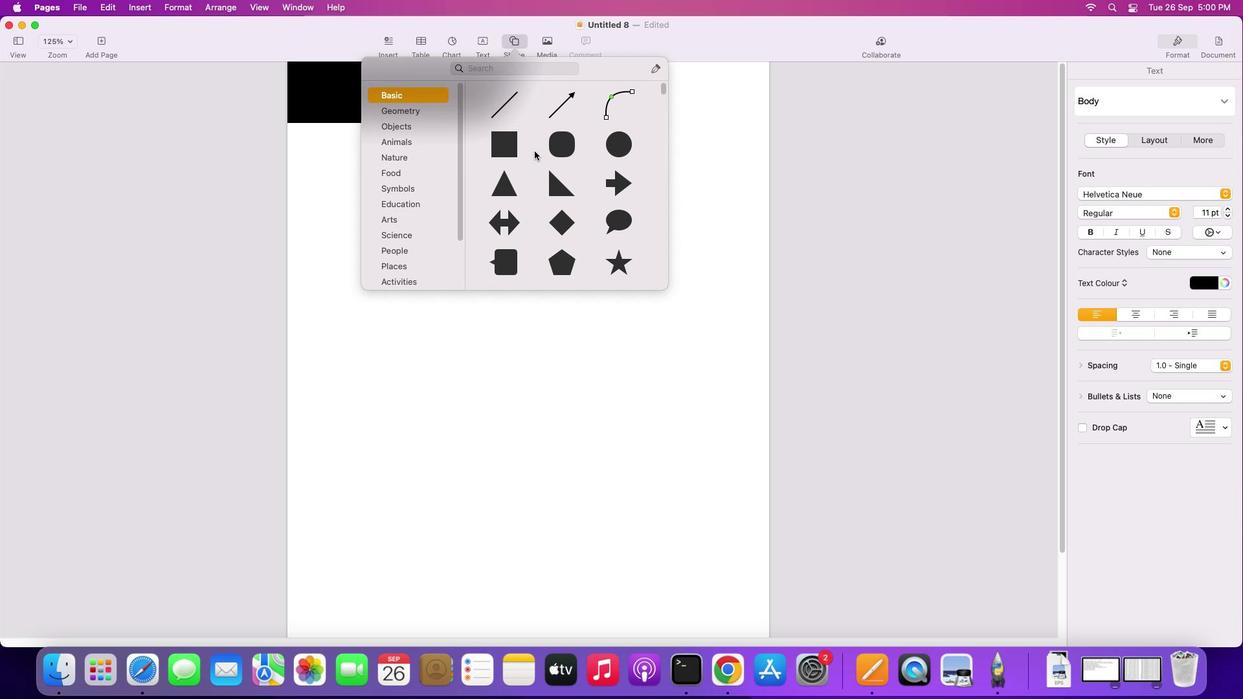 
Action: Mouse pressed left at (516, 44)
Screenshot: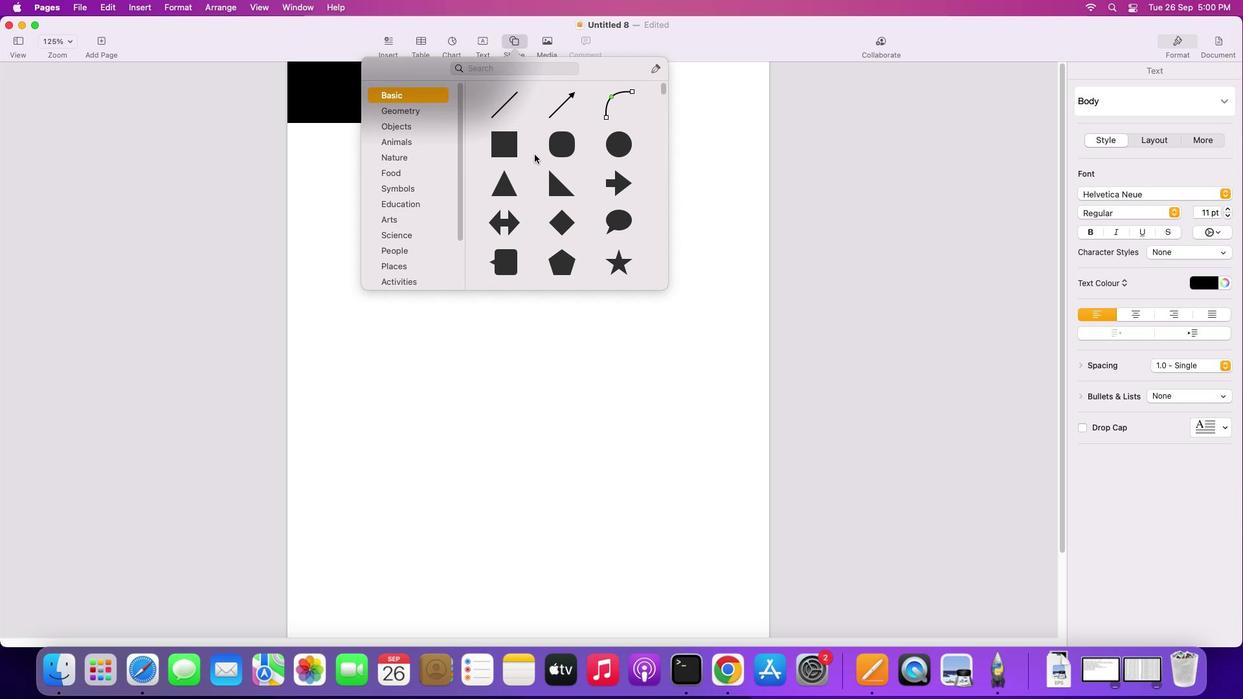 
Action: Mouse moved to (503, 142)
Screenshot: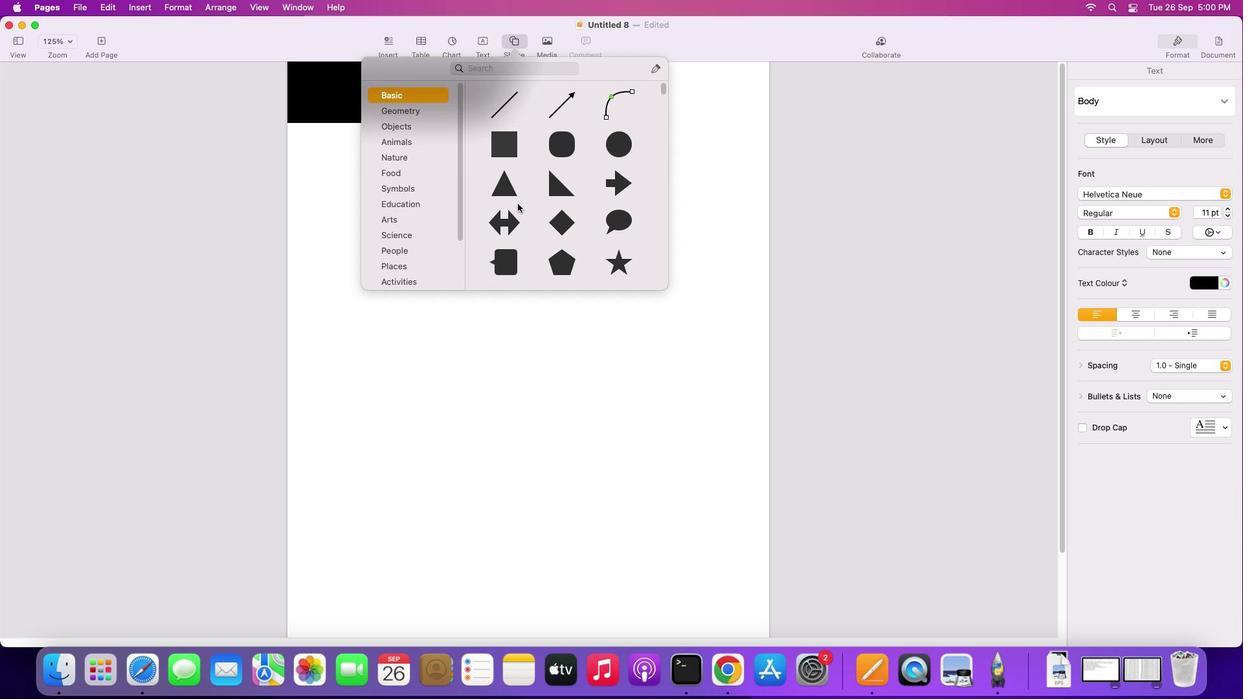 
Action: Mouse pressed left at (503, 142)
Screenshot: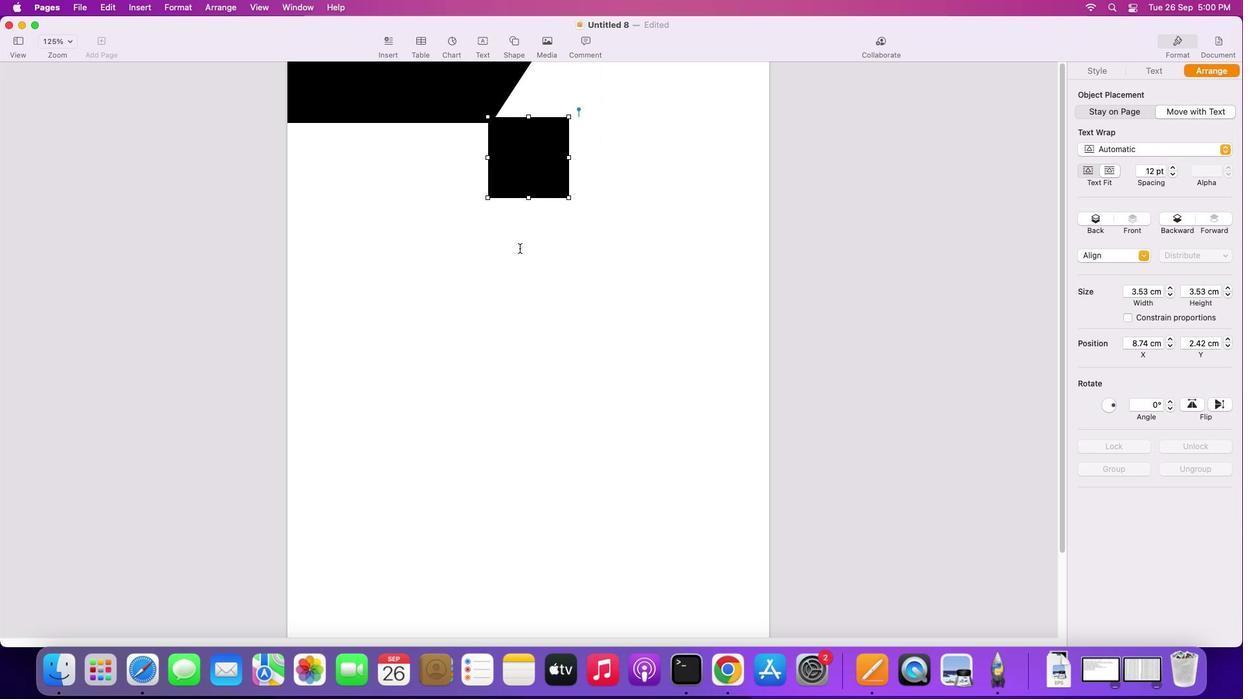 
Action: Mouse moved to (540, 169)
Screenshot: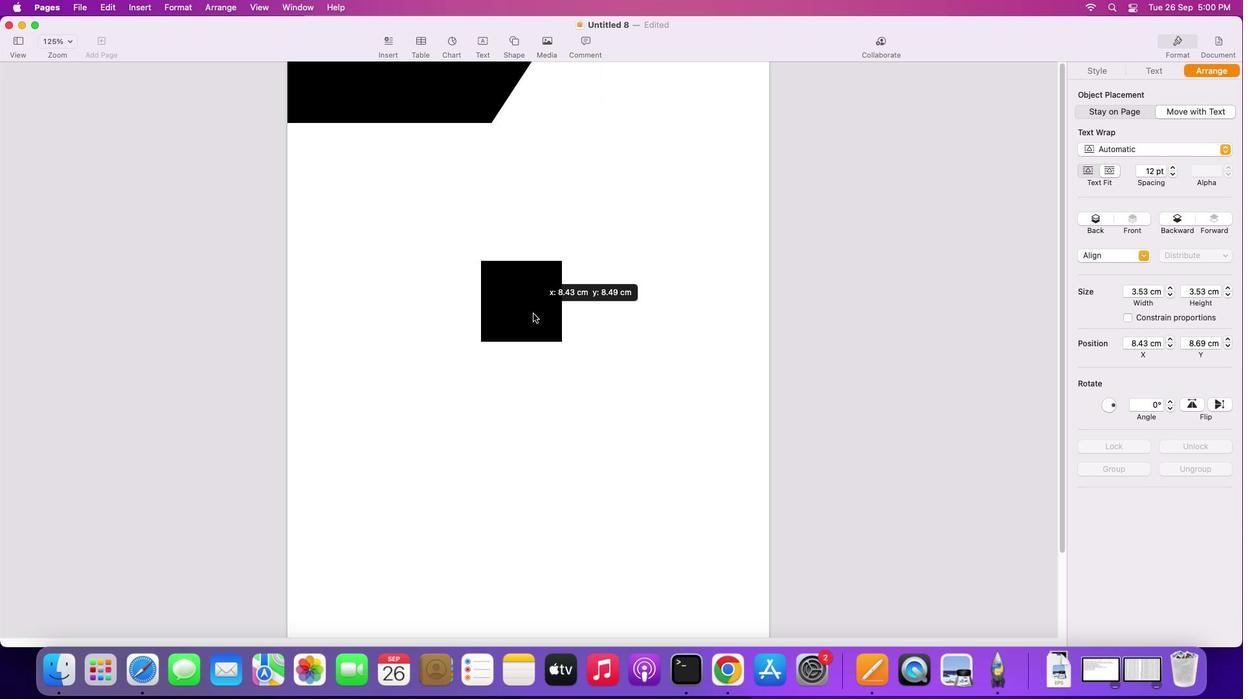
Action: Mouse pressed left at (540, 169)
Screenshot: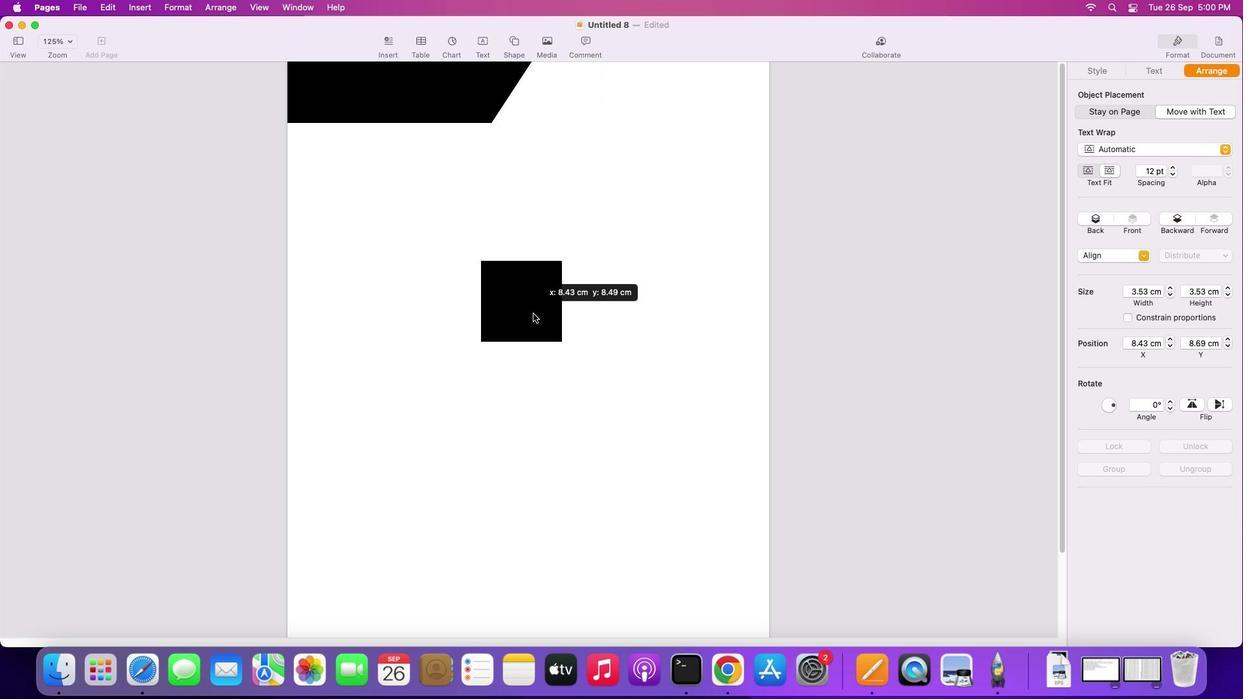 
Action: Mouse moved to (514, 44)
Screenshot: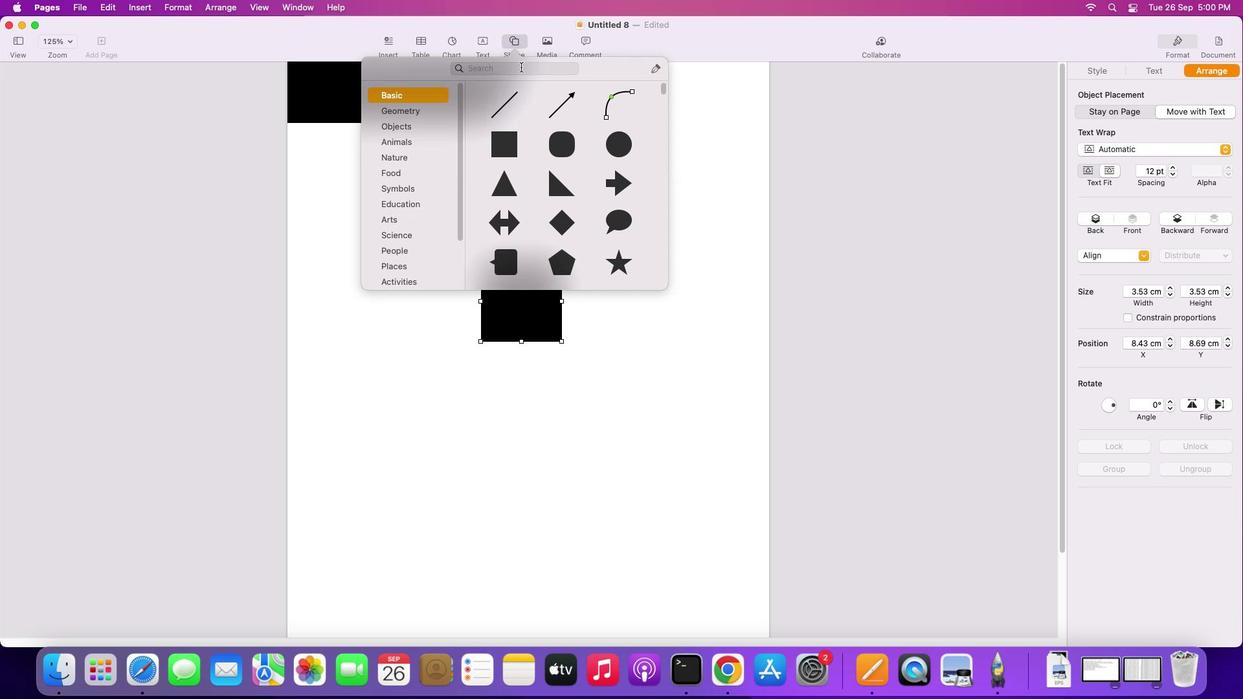 
Action: Mouse pressed left at (514, 44)
Screenshot: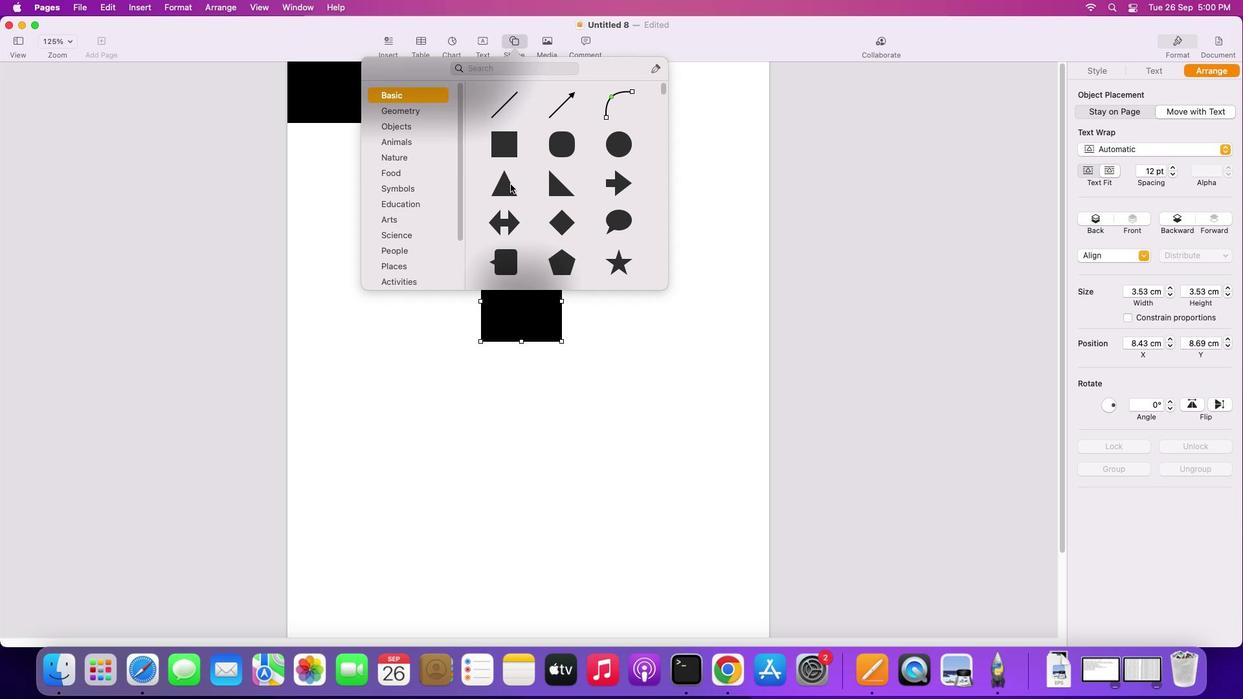 
Action: Mouse moved to (503, 187)
Screenshot: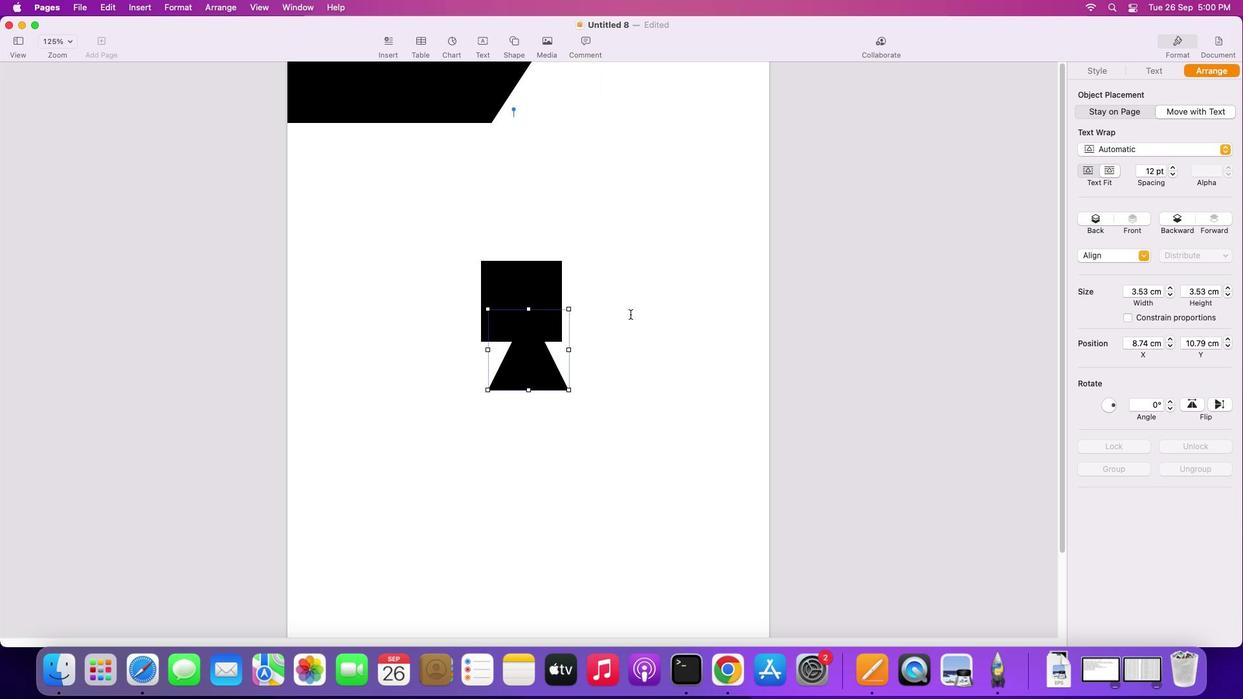 
Action: Mouse pressed left at (503, 187)
Screenshot: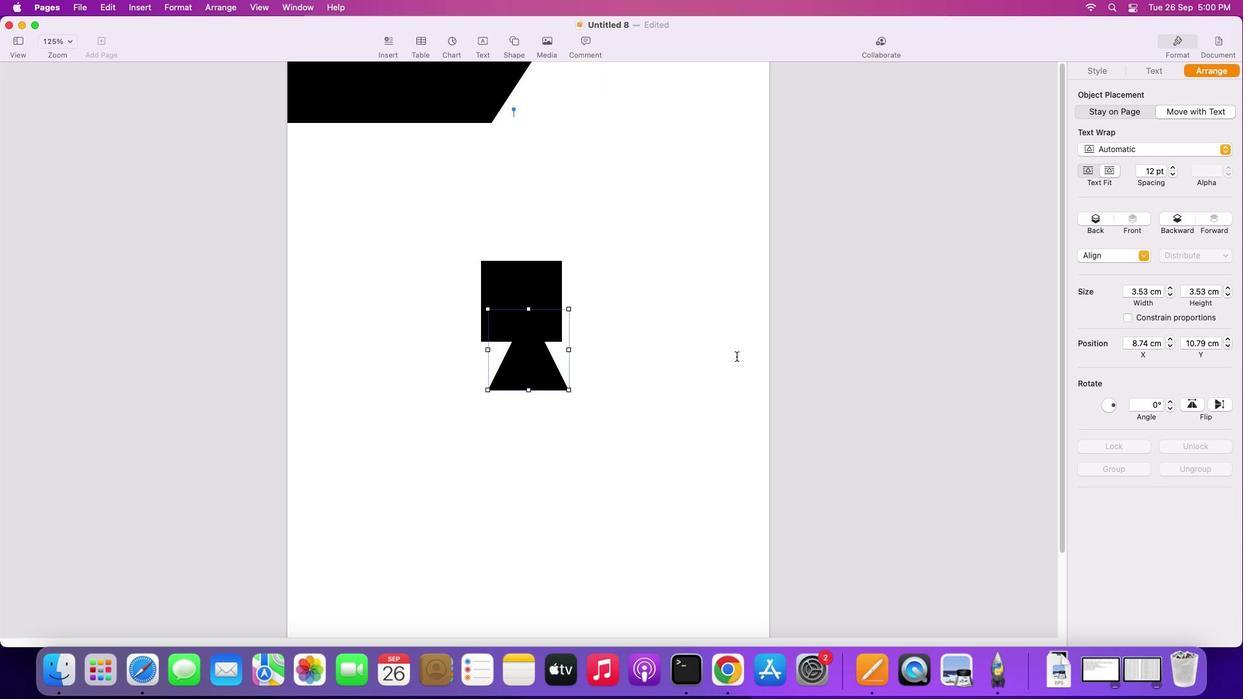 
Action: Mouse moved to (1221, 401)
Screenshot: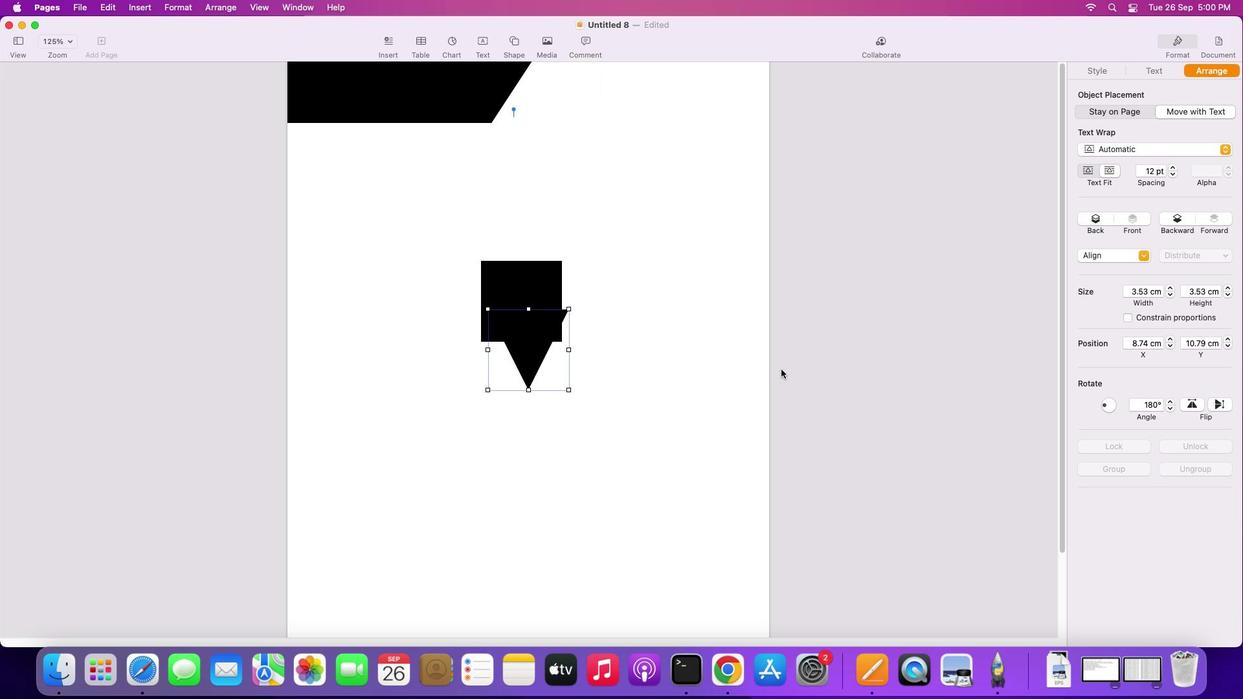
Action: Mouse pressed left at (1221, 401)
Screenshot: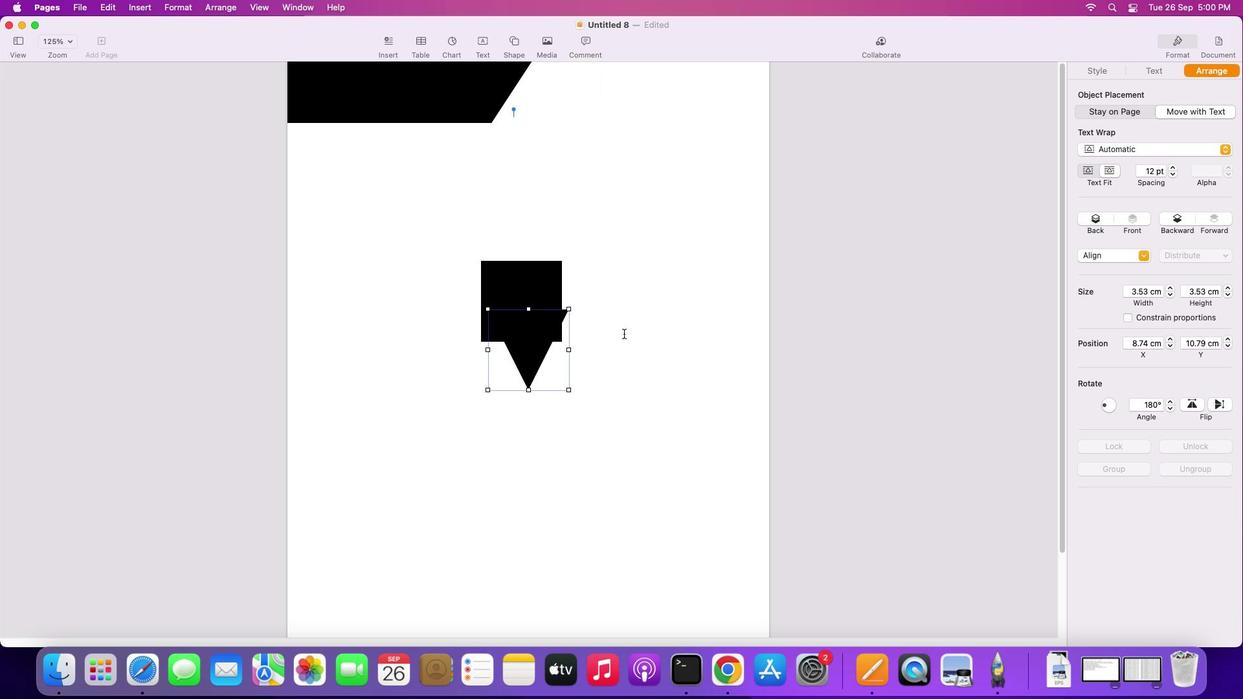 
Action: Mouse moved to (542, 327)
Screenshot: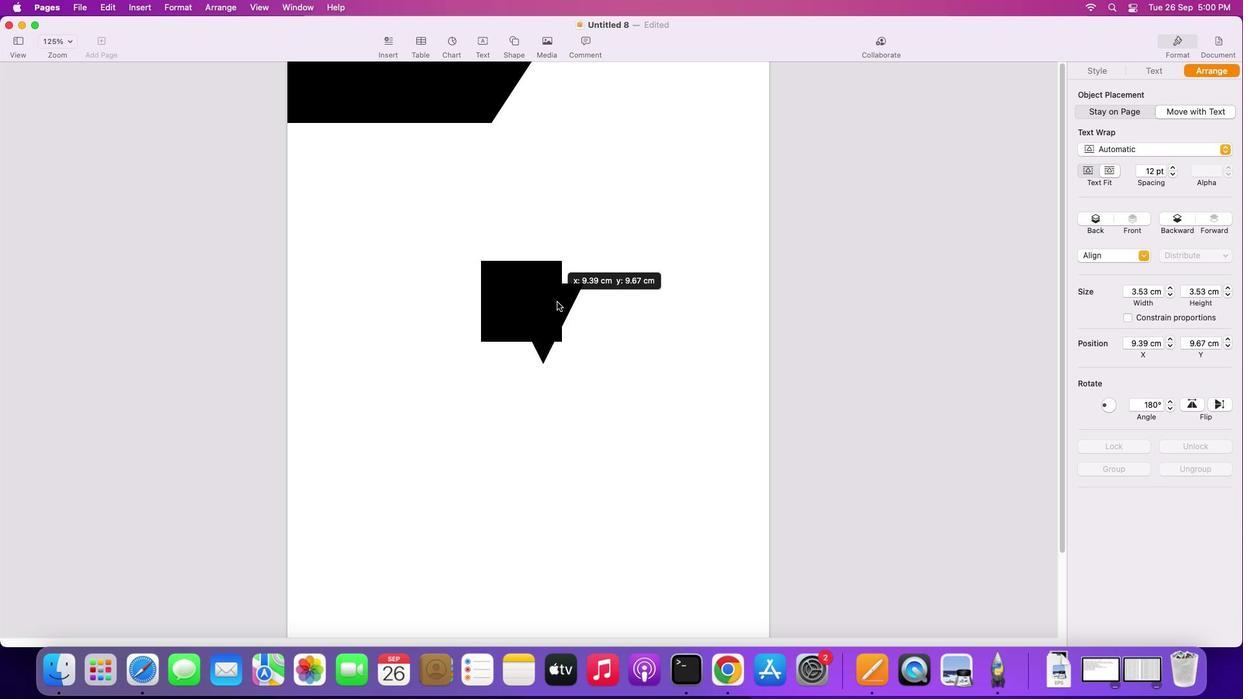 
Action: Mouse pressed left at (542, 327)
Screenshot: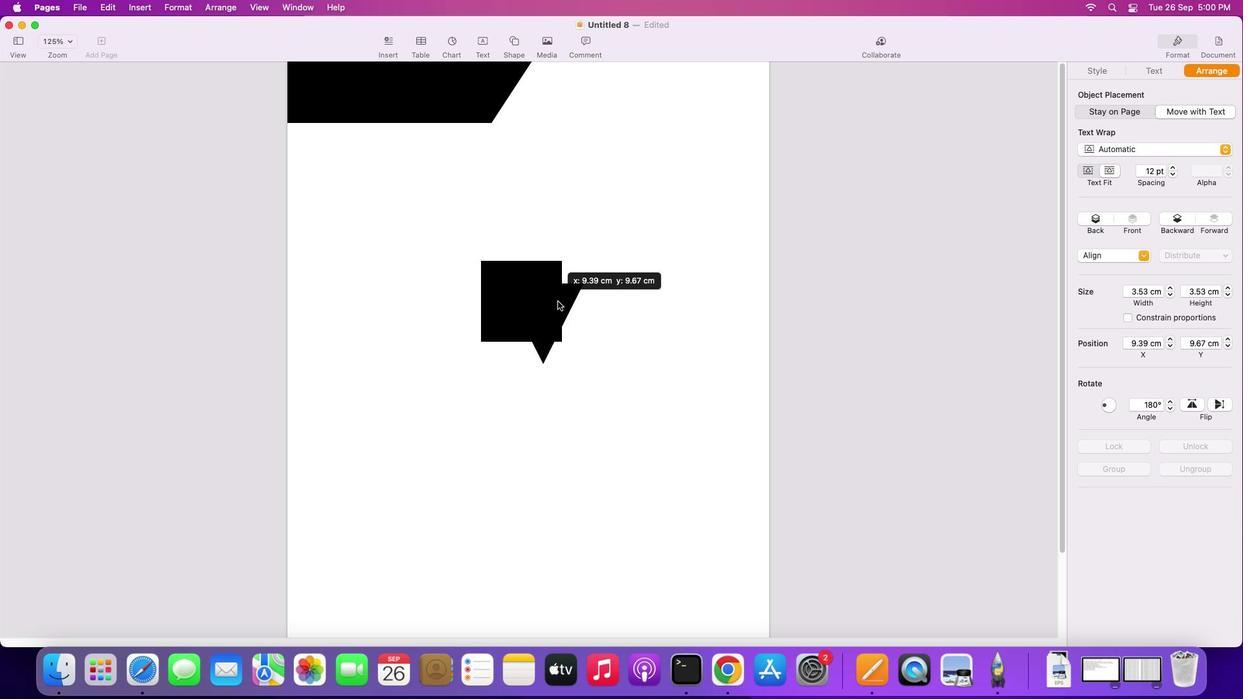 
Action: Mouse moved to (570, 283)
Screenshot: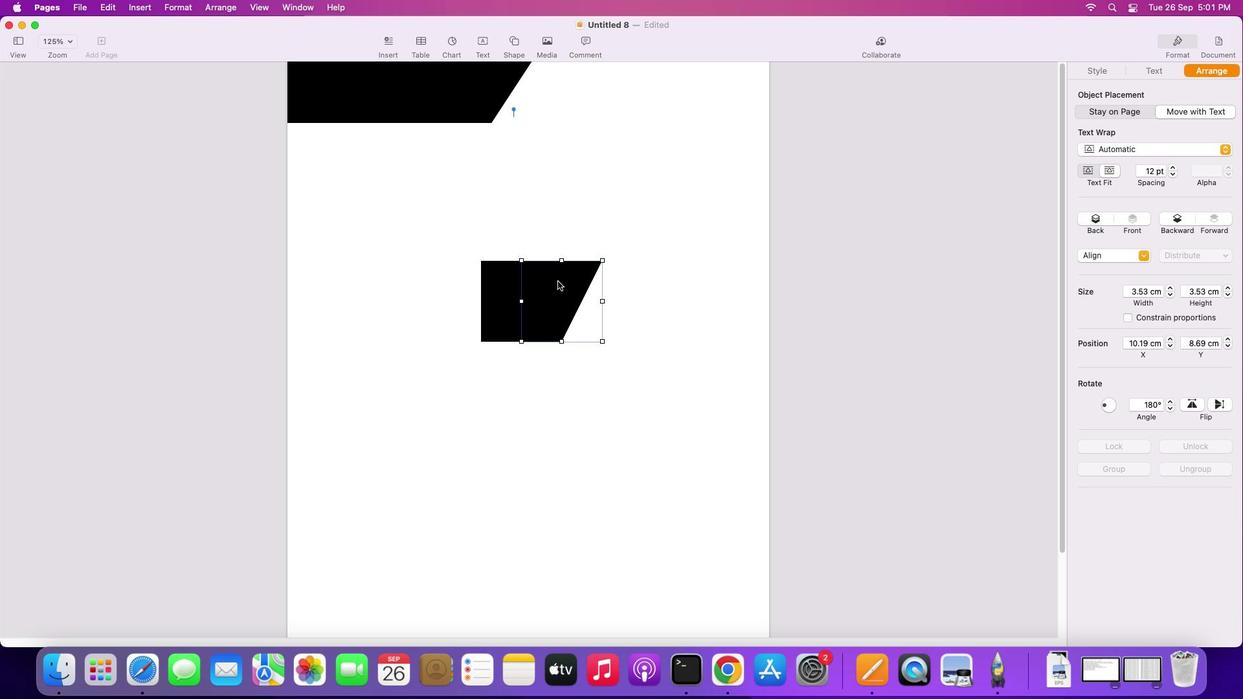 
Action: Key pressed Key.alt
Screenshot: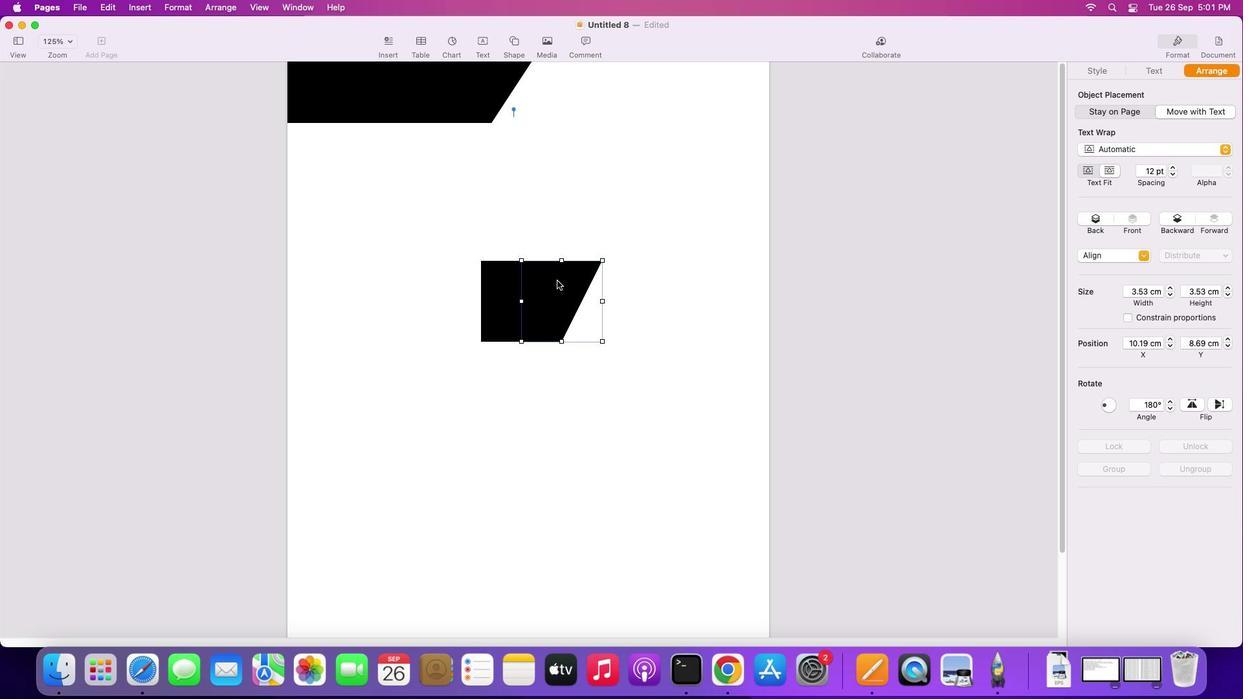 
Action: Mouse moved to (570, 283)
Screenshot: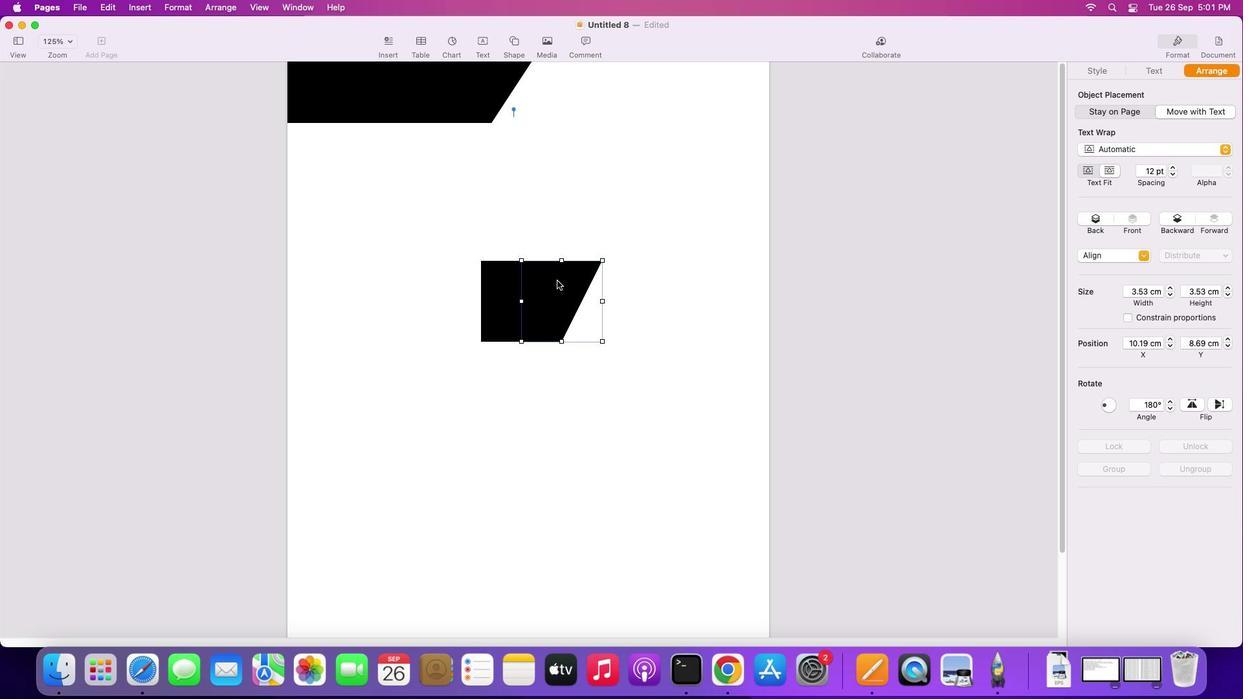 
Action: Mouse pressed left at (570, 283)
Screenshot: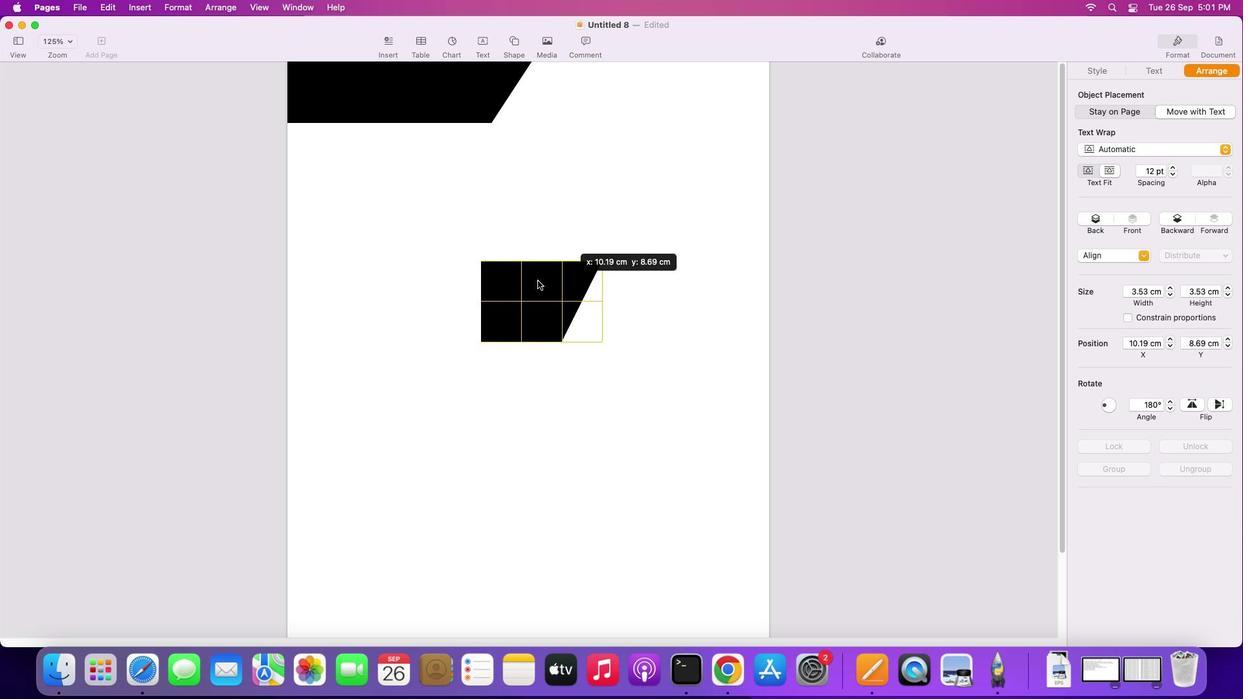 
Action: Mouse moved to (479, 308)
Screenshot: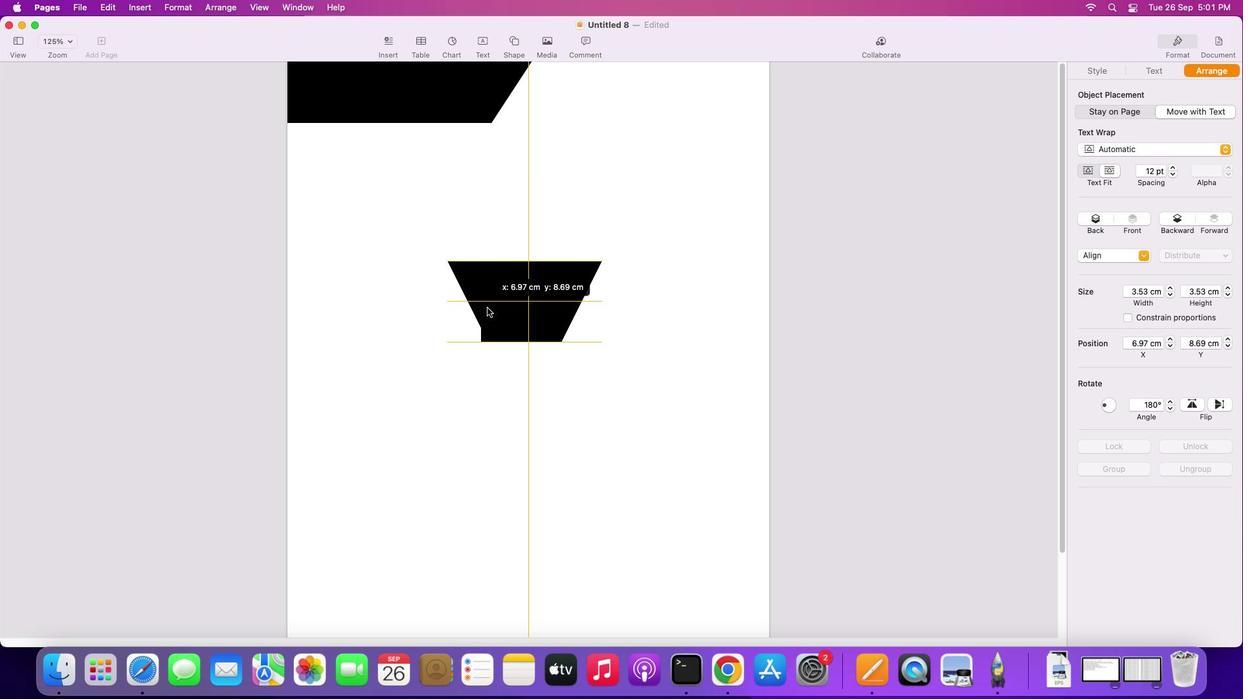
Action: Mouse pressed left at (479, 308)
Screenshot: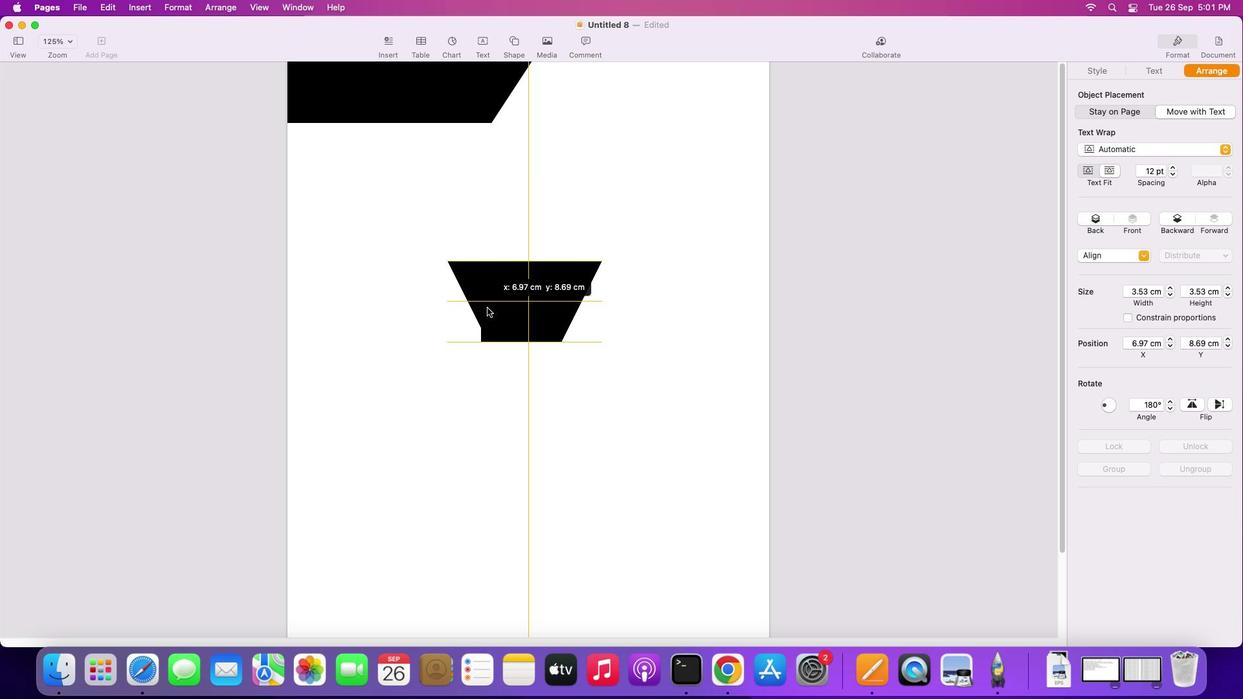 
Action: Mouse moved to (1218, 401)
Screenshot: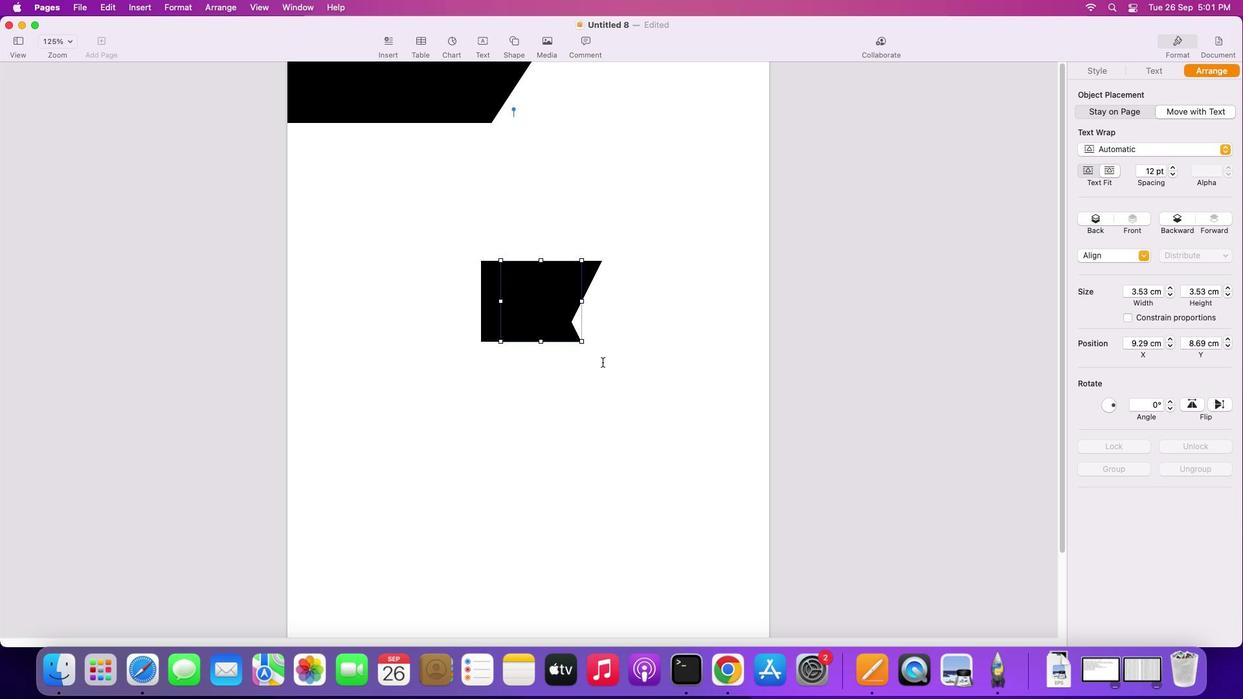 
Action: Mouse pressed left at (1218, 401)
Screenshot: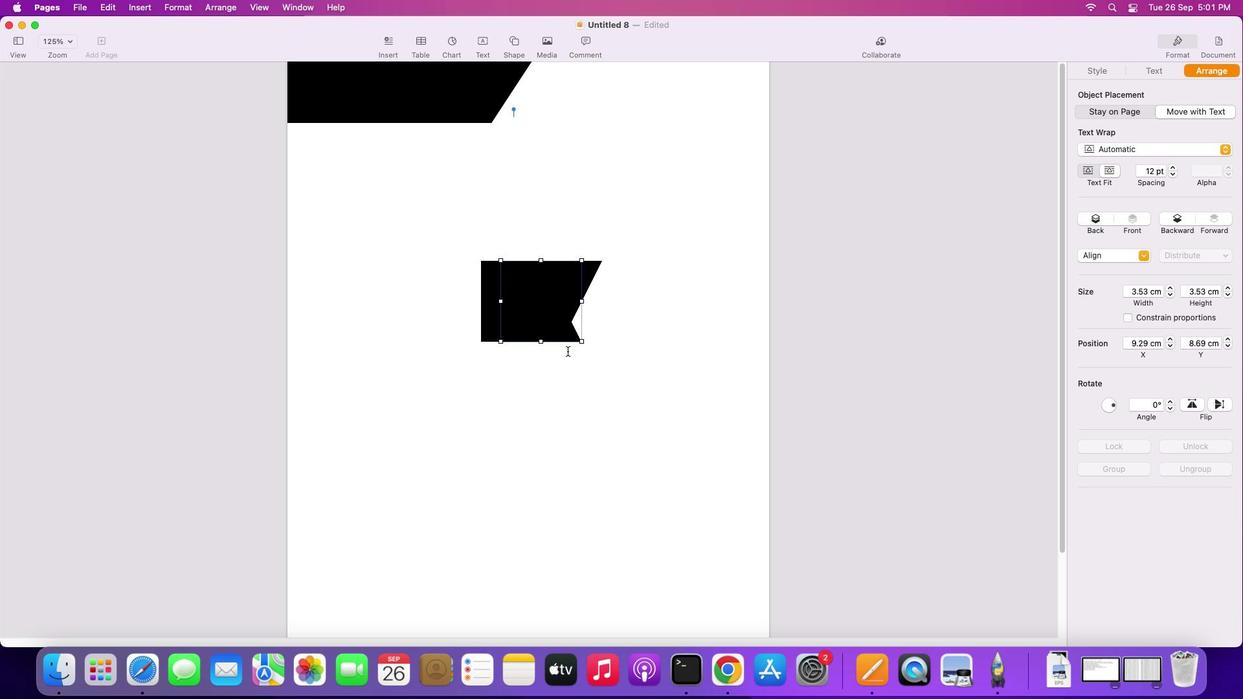 
Action: Mouse moved to (528, 318)
Screenshot: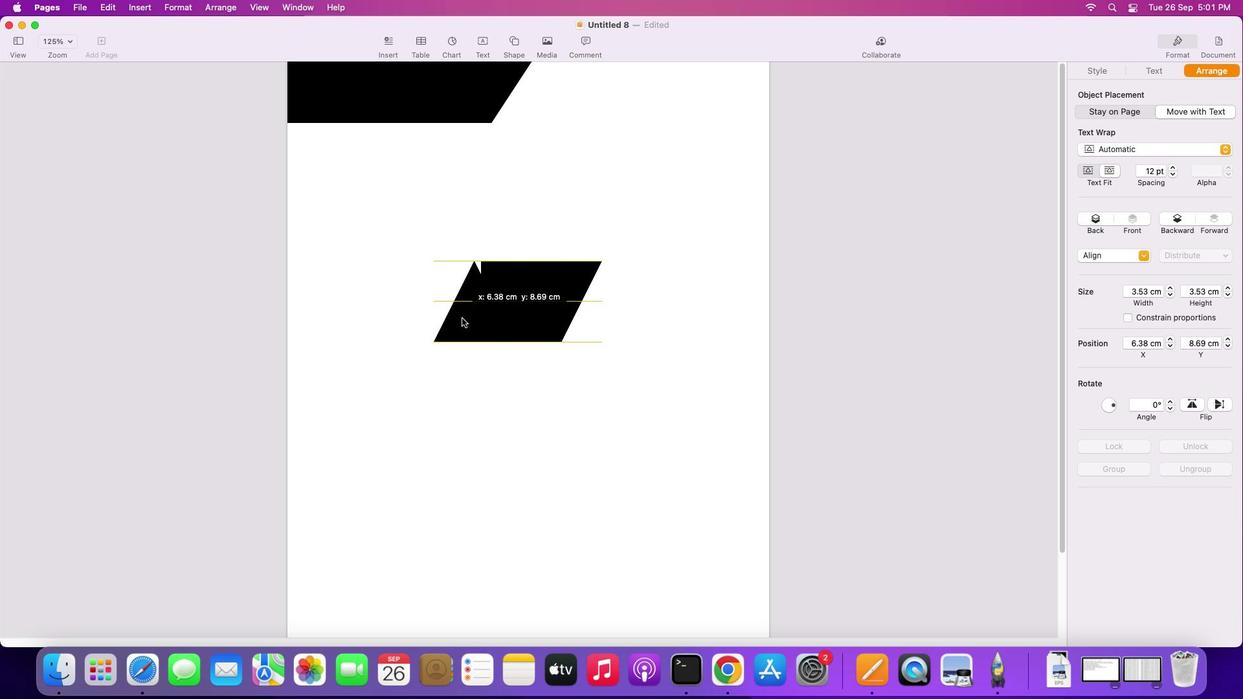 
Action: Mouse pressed left at (528, 318)
Screenshot: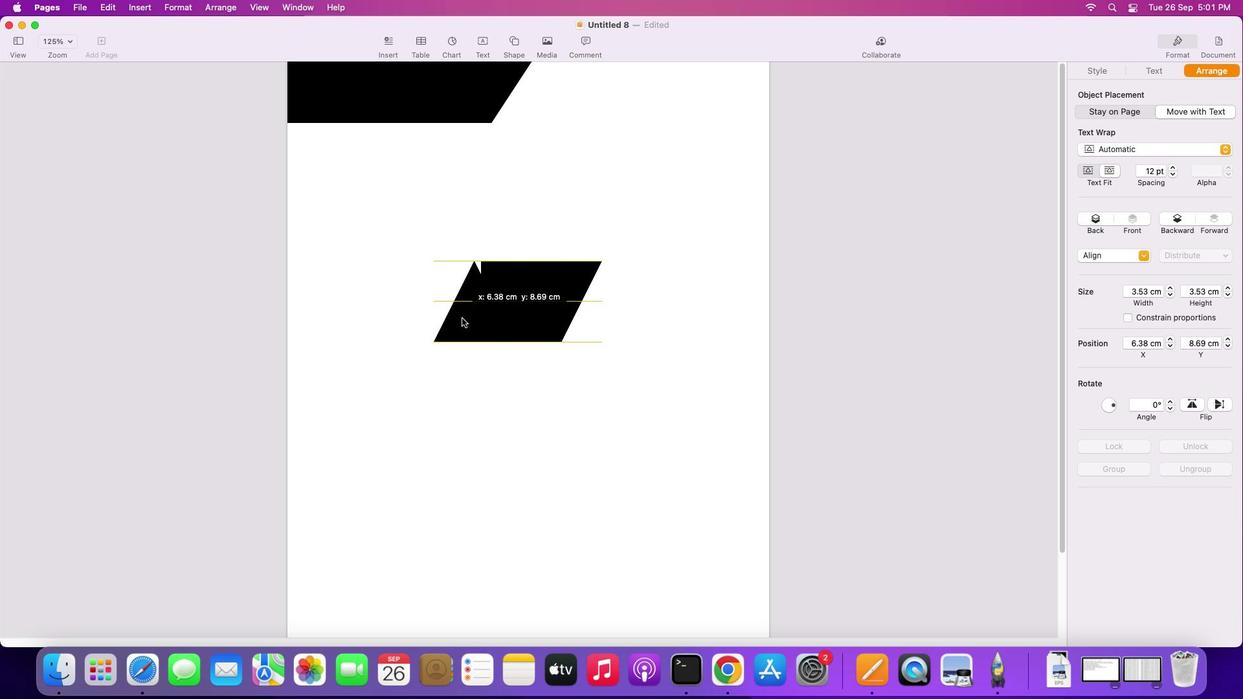 
Action: Mouse moved to (641, 301)
Screenshot: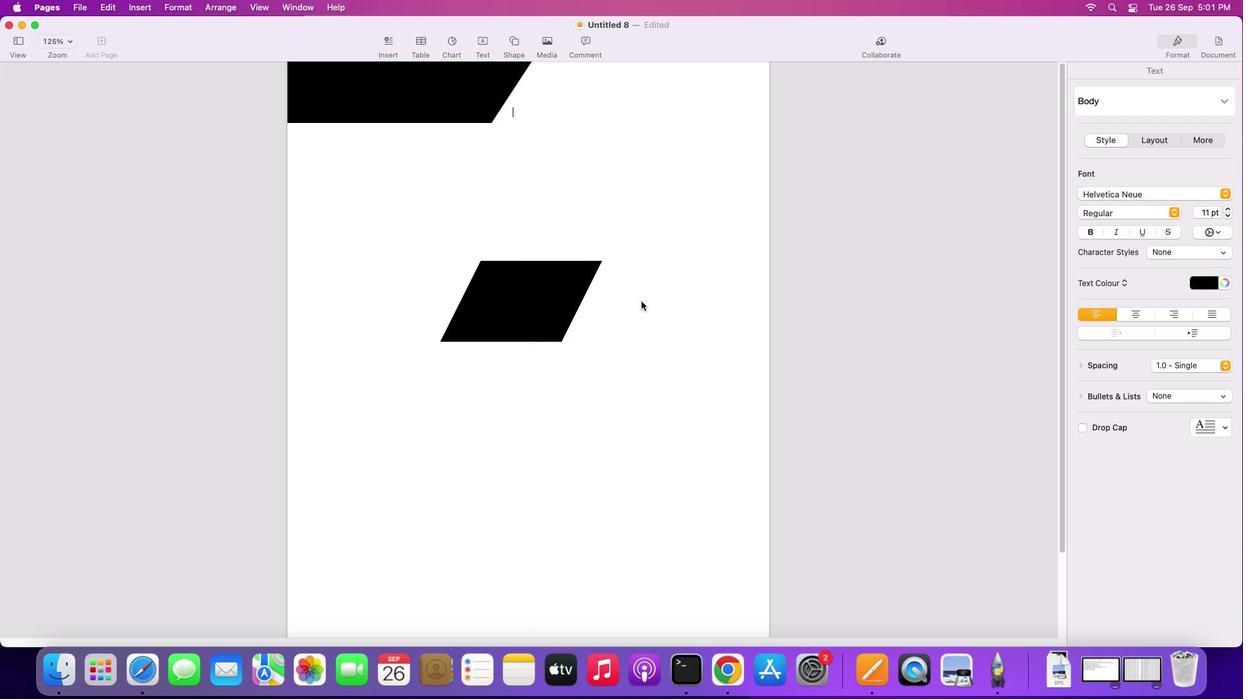 
Action: Mouse pressed left at (641, 301)
Screenshot: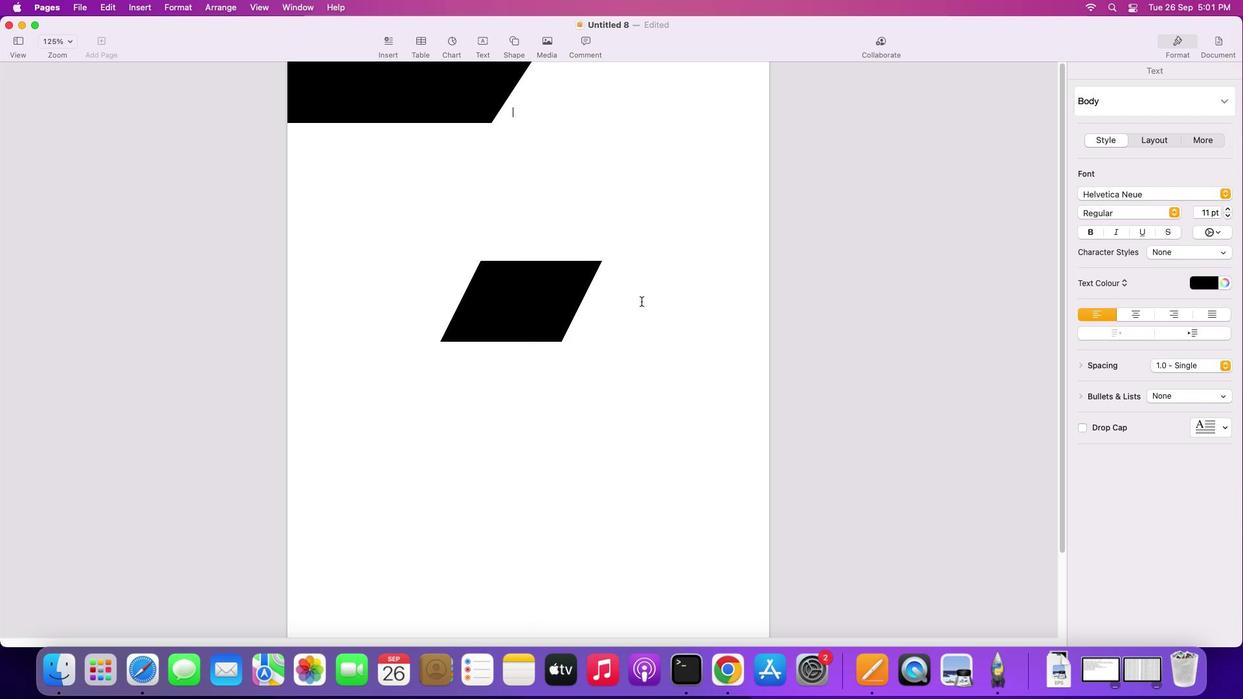 
Action: Key pressed Key.shift
Screenshot: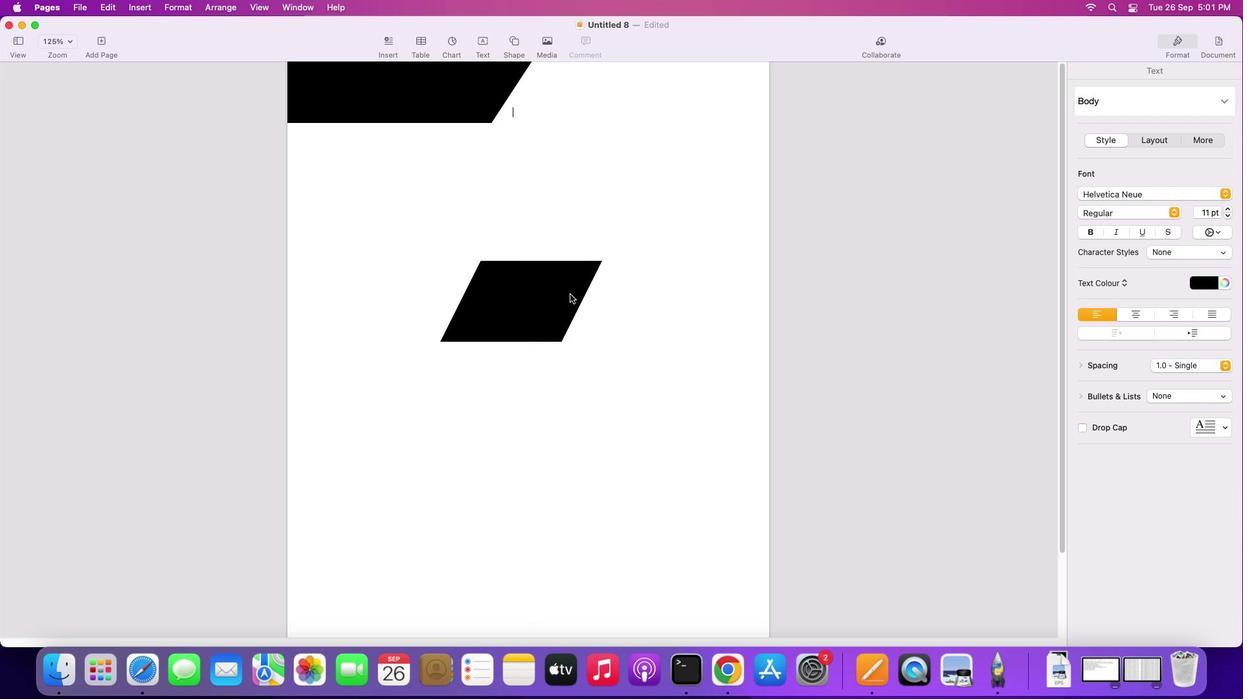 
Action: Mouse moved to (578, 287)
Screenshot: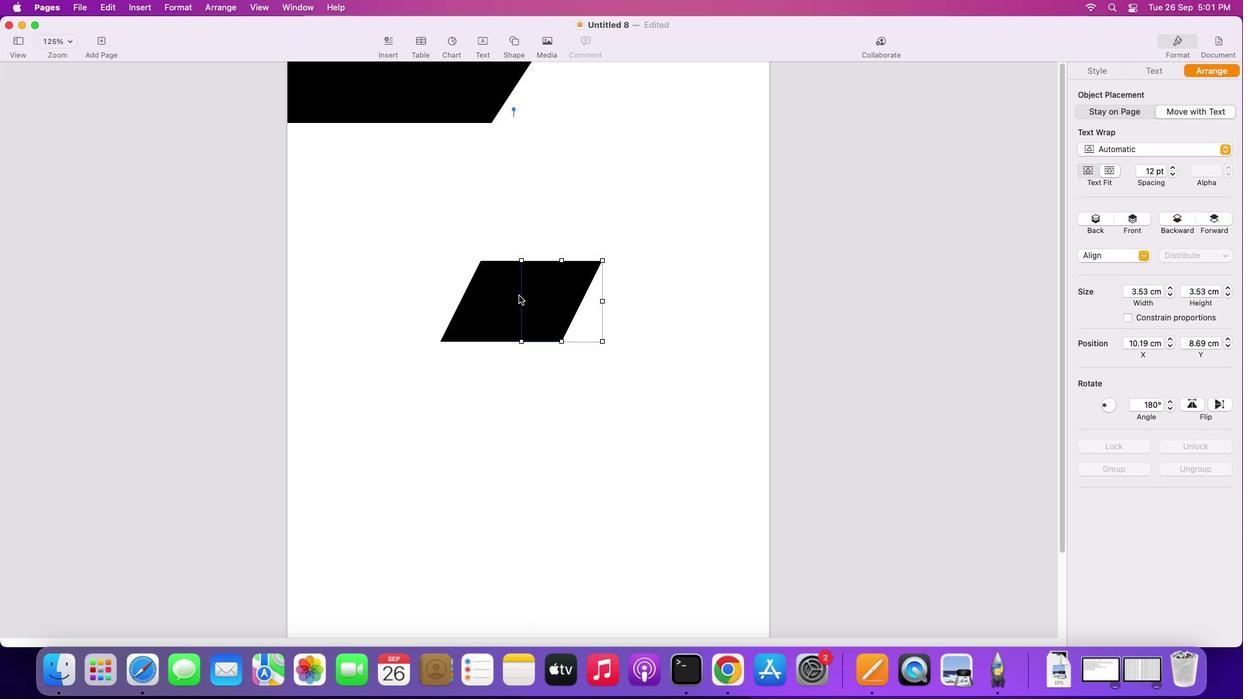 
Action: Mouse pressed left at (578, 287)
Screenshot: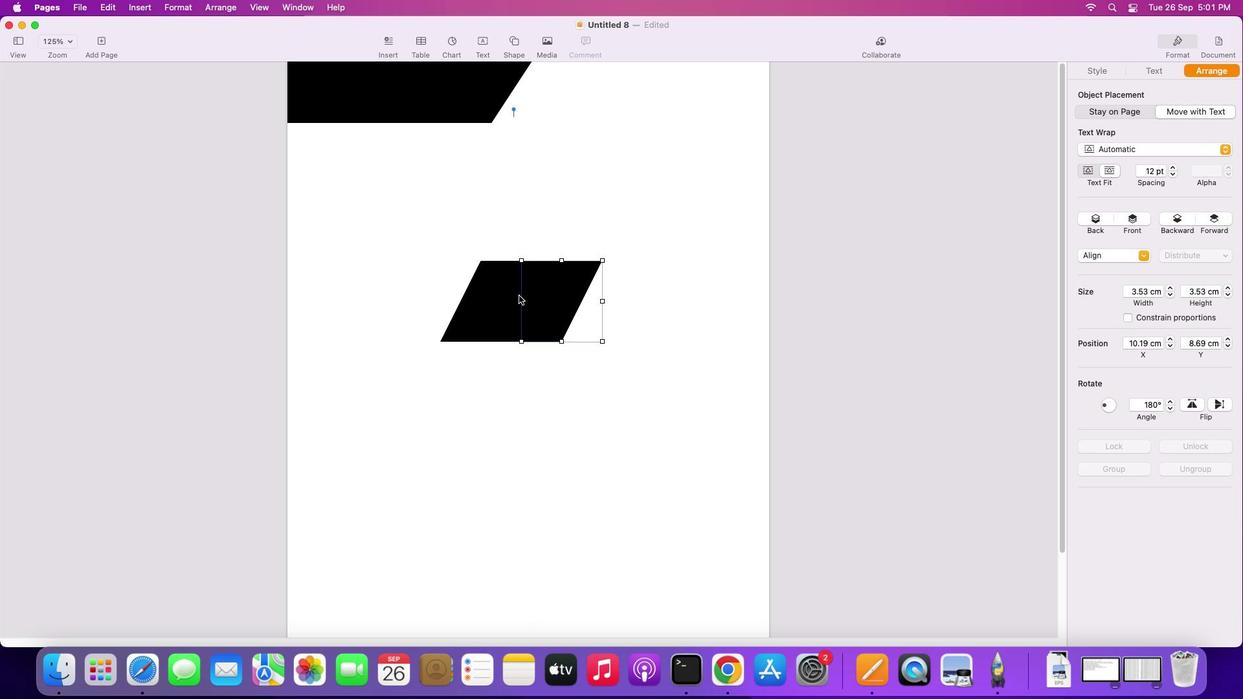 
Action: Mouse moved to (518, 295)
Screenshot: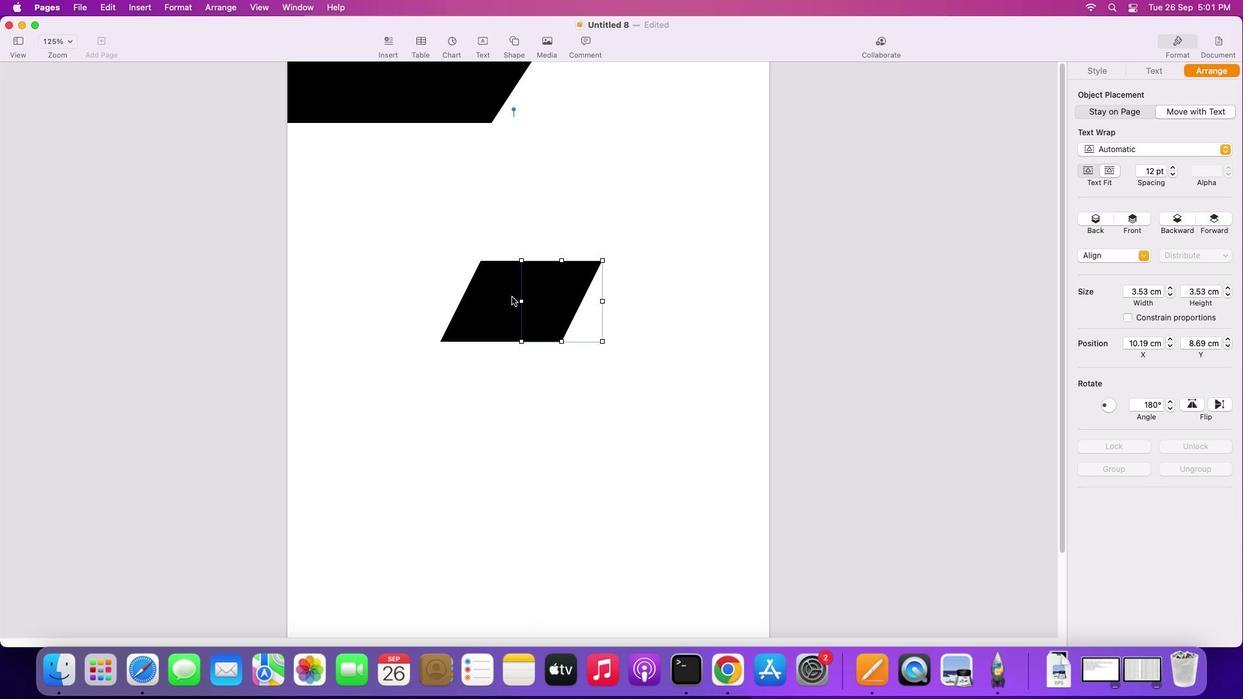 
Action: Mouse pressed left at (518, 295)
Screenshot: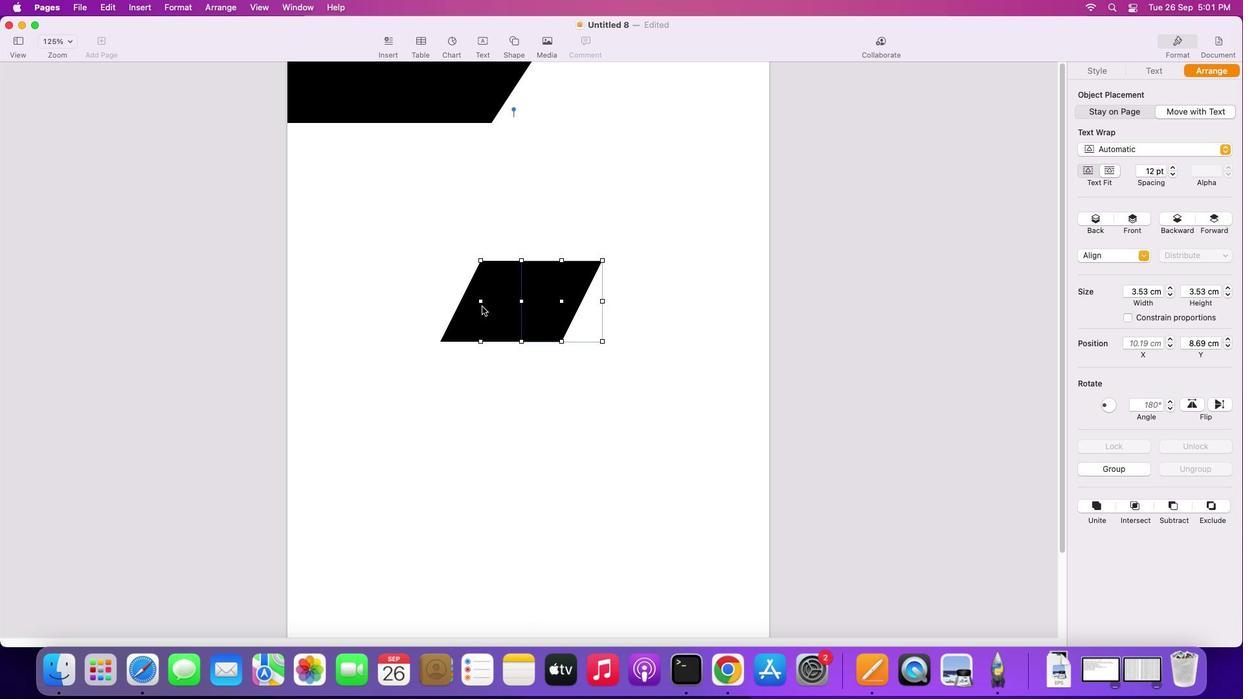 
Action: Mouse moved to (479, 307)
Screenshot: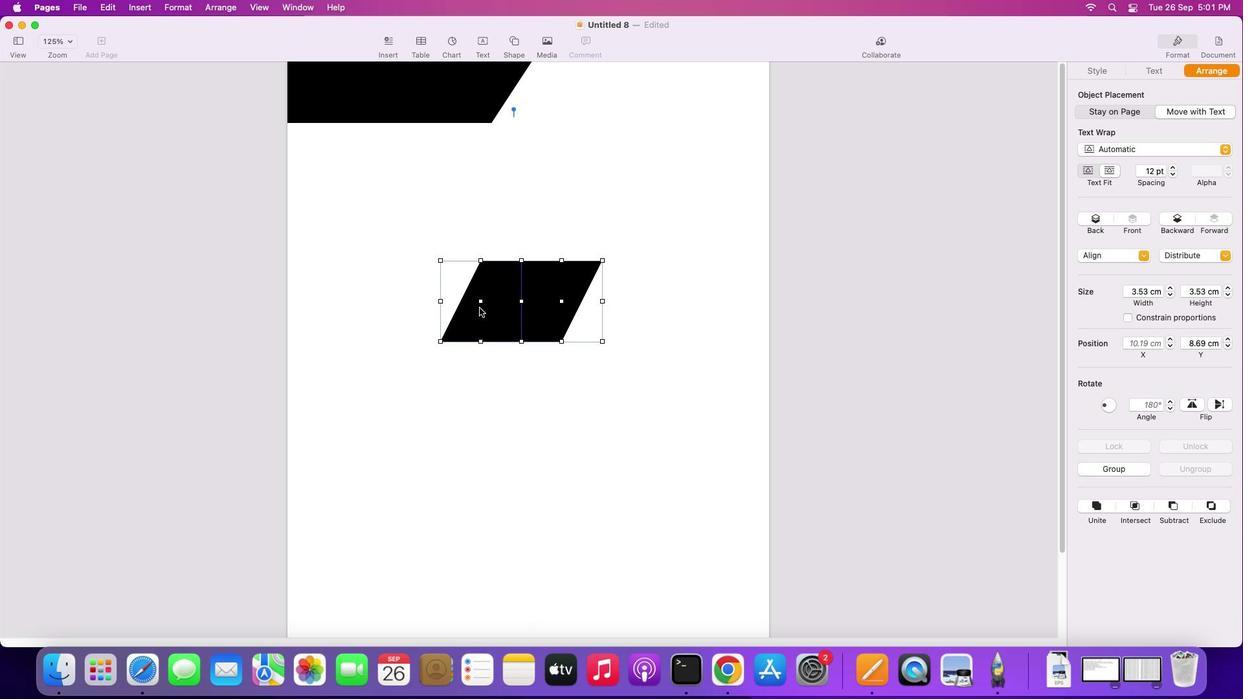 
Action: Mouse pressed left at (479, 307)
Screenshot: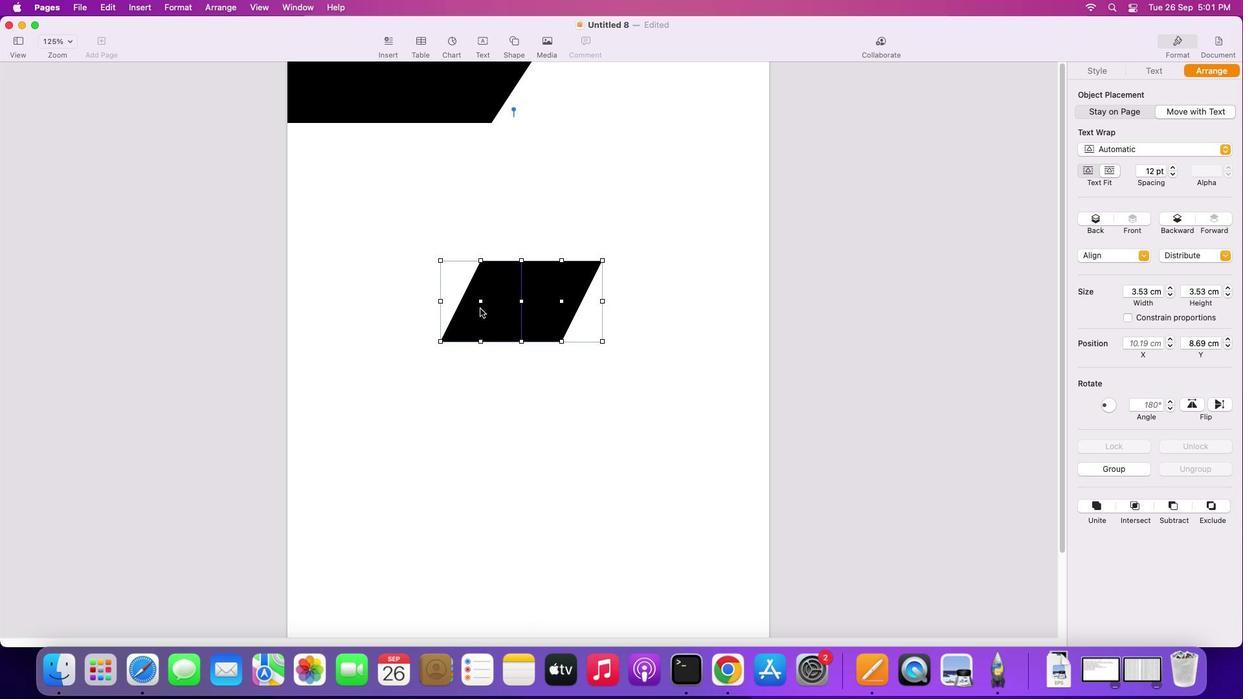 
Action: Mouse moved to (479, 308)
Screenshot: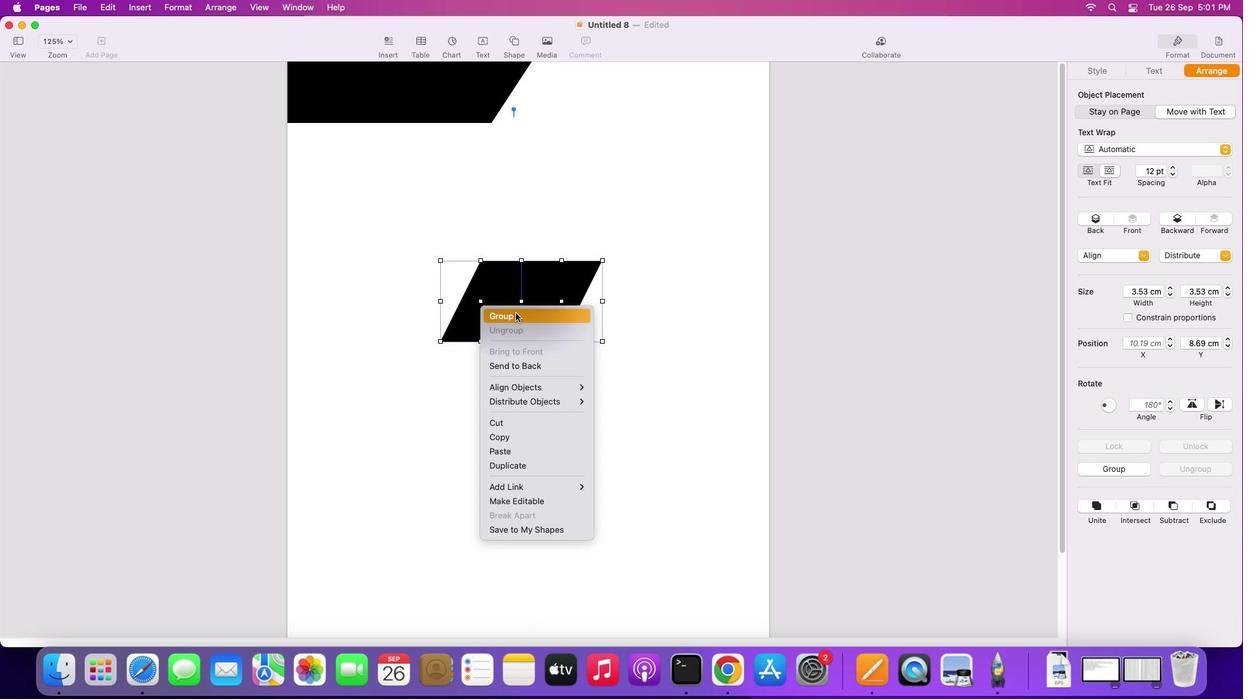 
Action: Mouse pressed right at (479, 308)
Screenshot: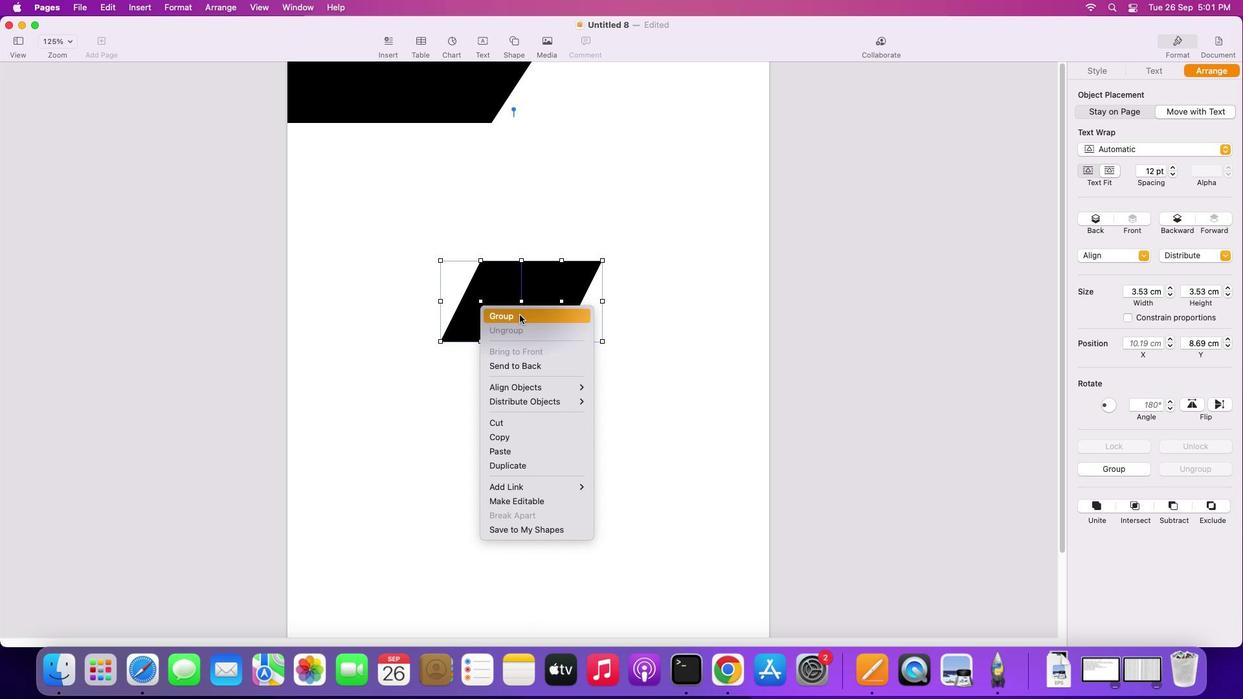 
Action: Mouse moved to (520, 315)
Screenshot: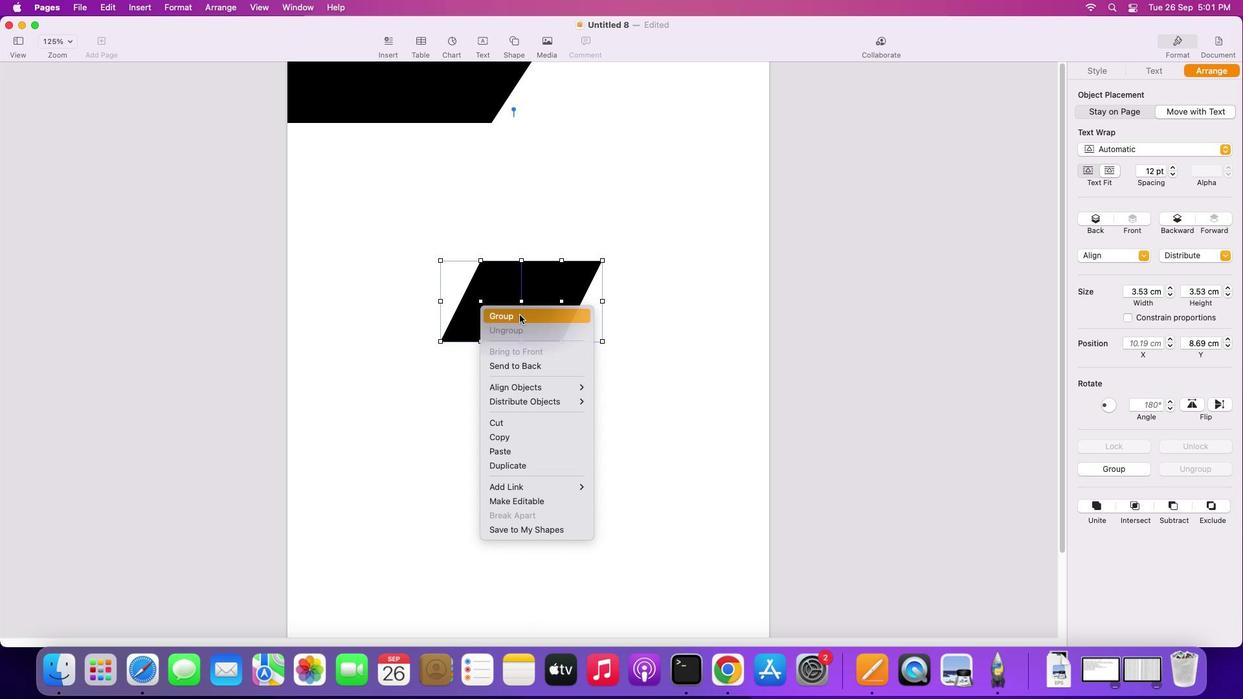
Action: Mouse pressed left at (520, 315)
Screenshot: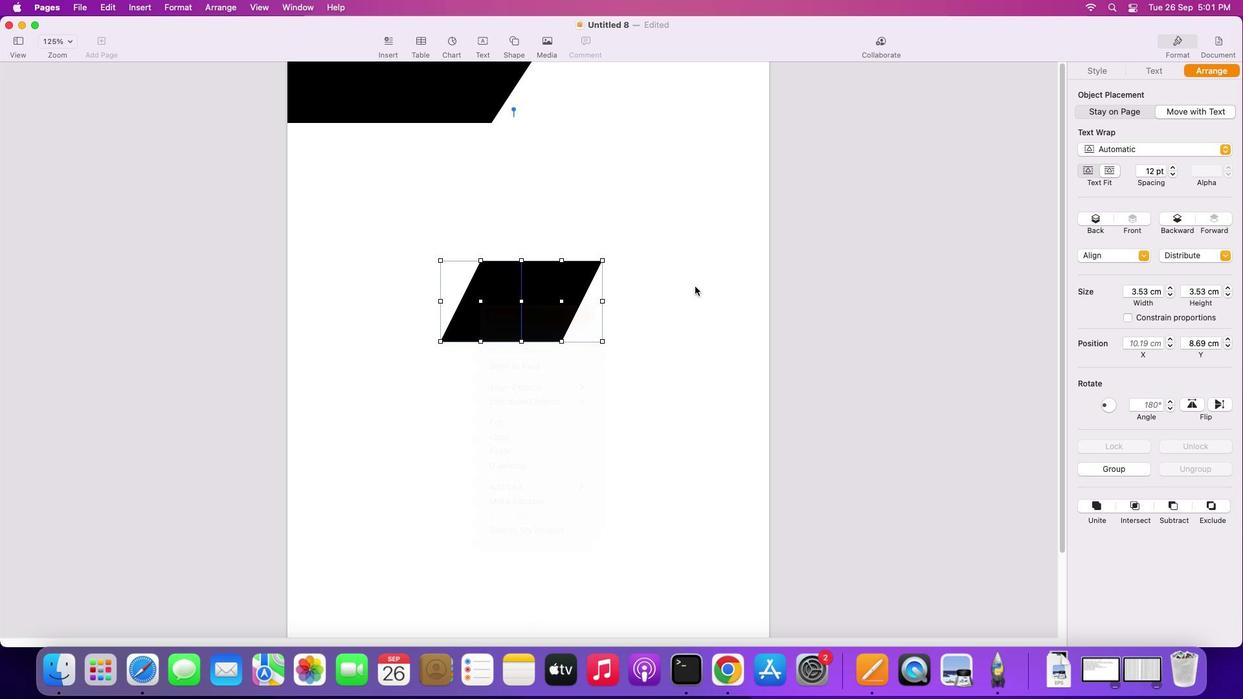 
Action: Mouse moved to (1146, 402)
Screenshot: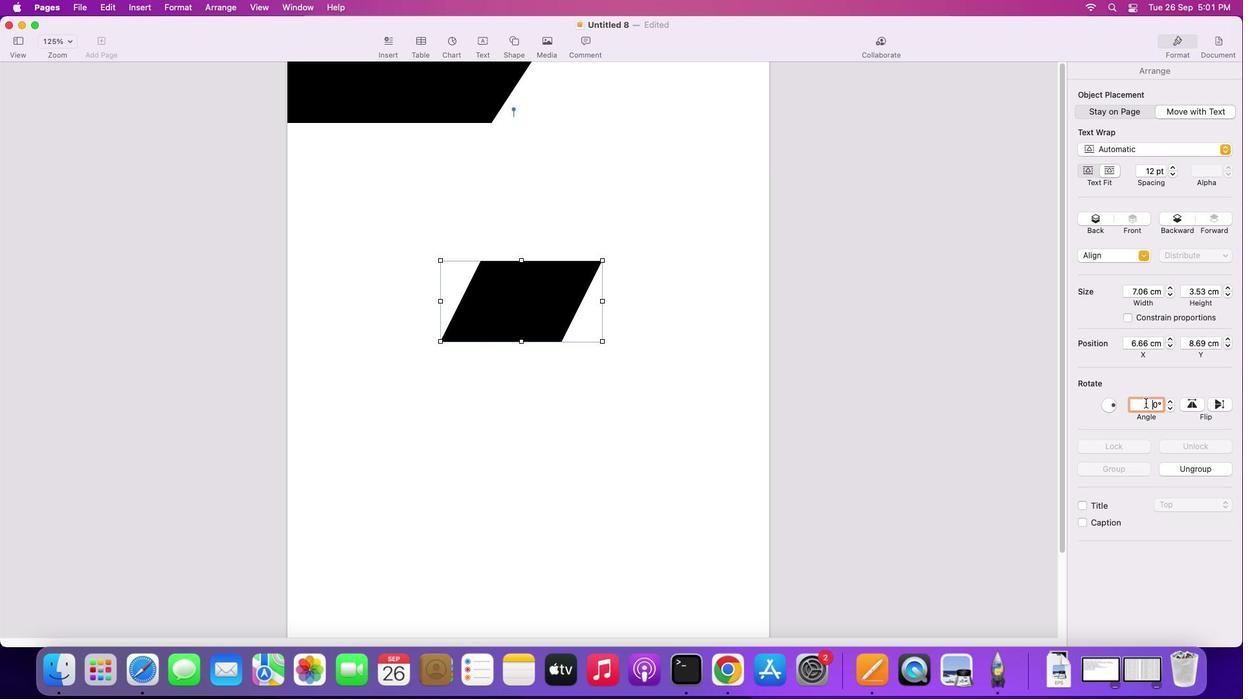 
Action: Mouse pressed left at (1146, 402)
Screenshot: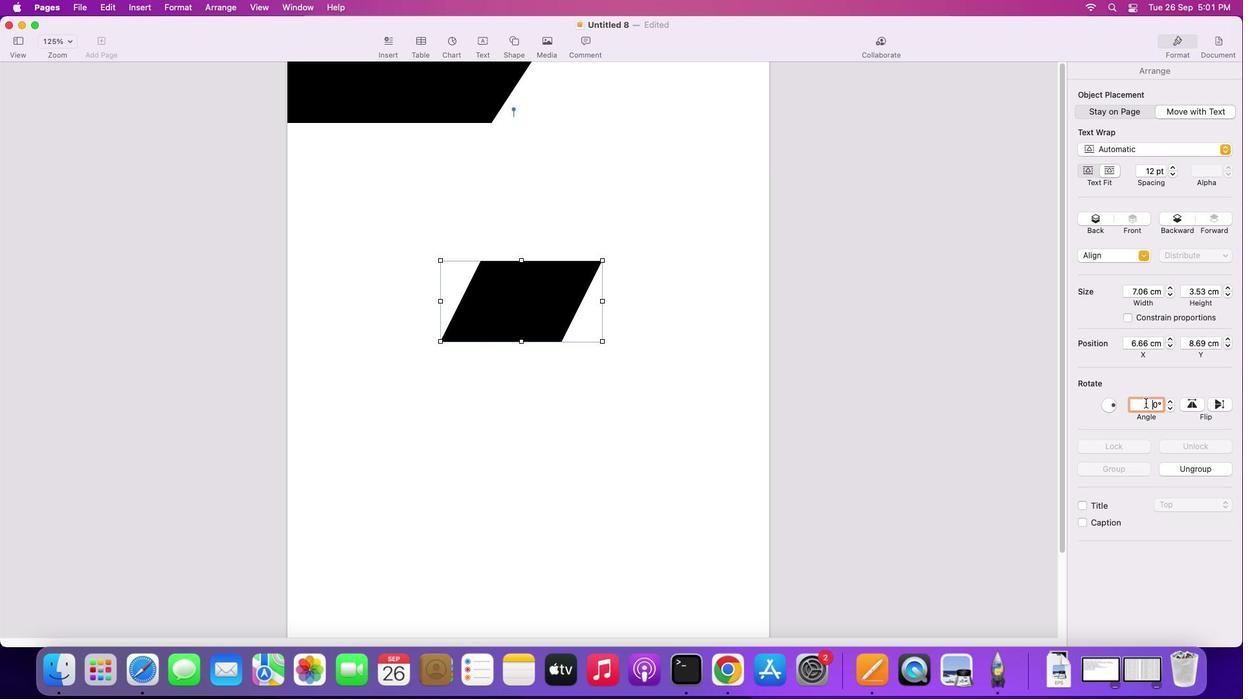 
Action: Mouse moved to (1160, 400)
Screenshot: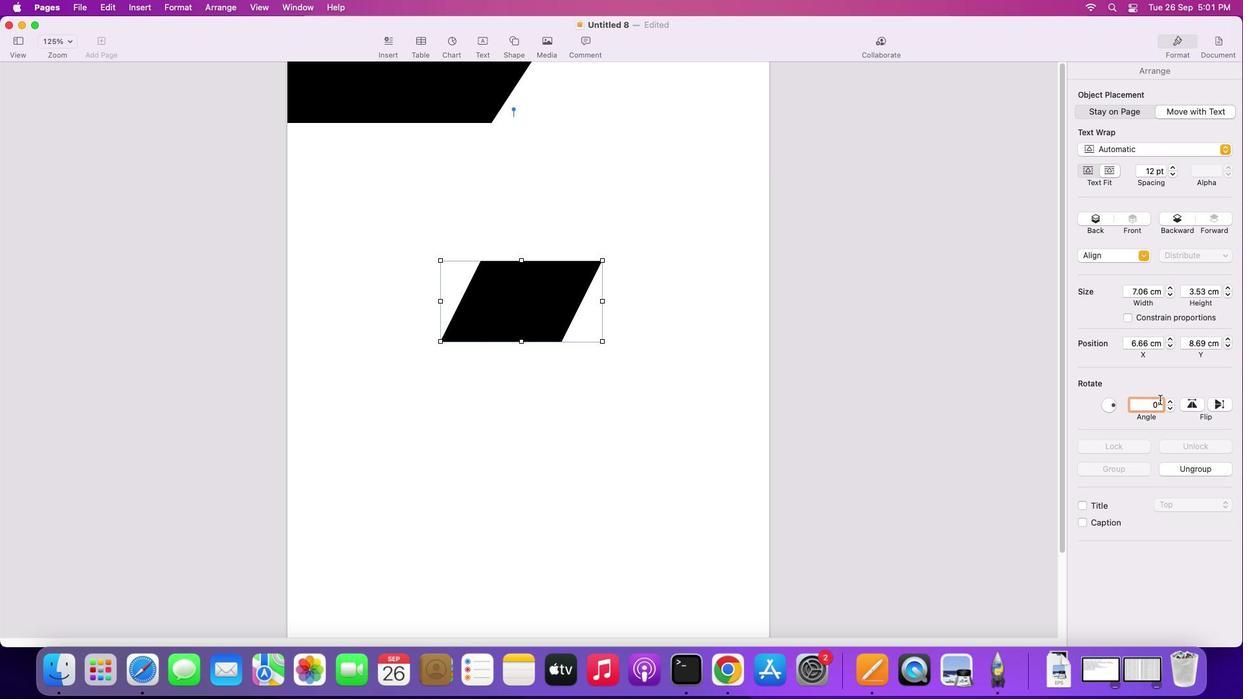 
Action: Key pressed Key.rightKey.backspace'9''0''\x03'
Screenshot: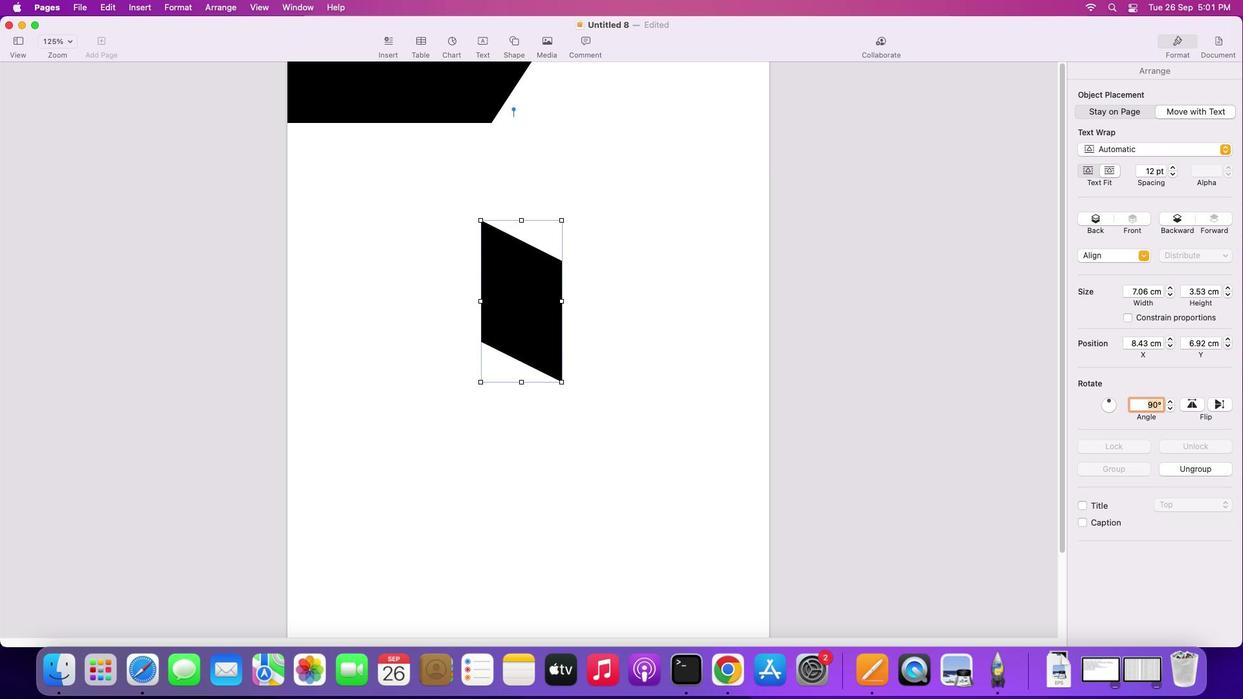 
Action: Mouse moved to (513, 318)
Screenshot: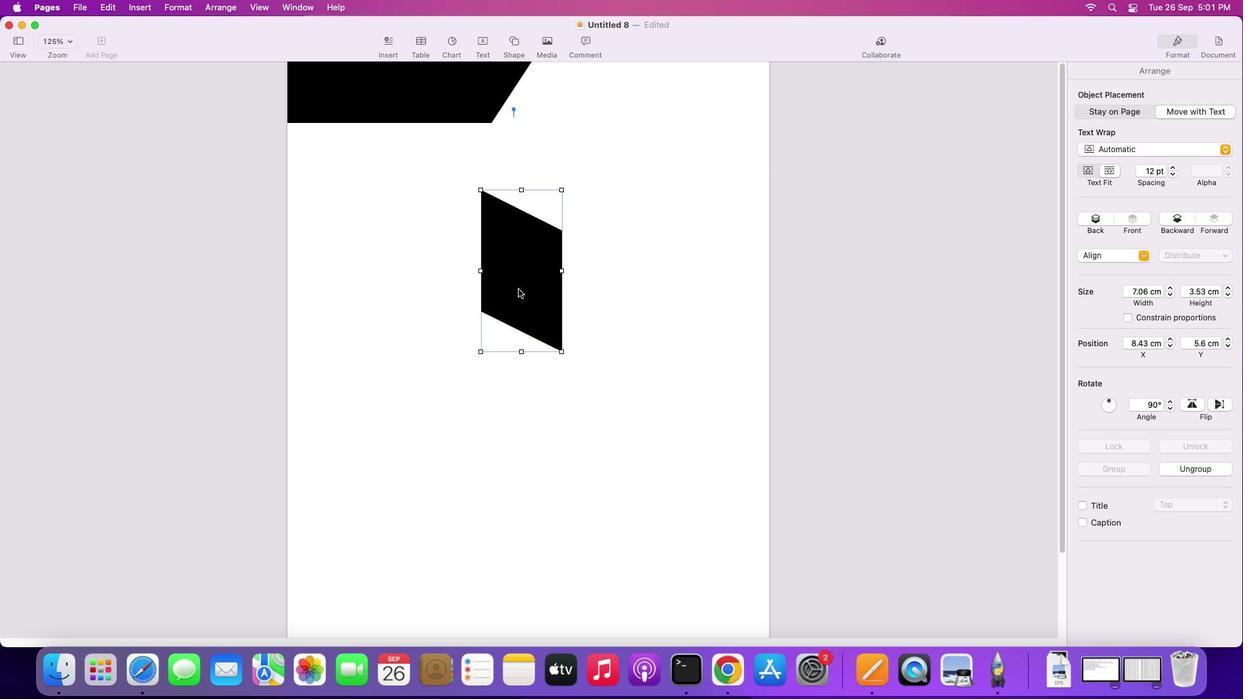 
Action: Mouse pressed left at (513, 318)
Screenshot: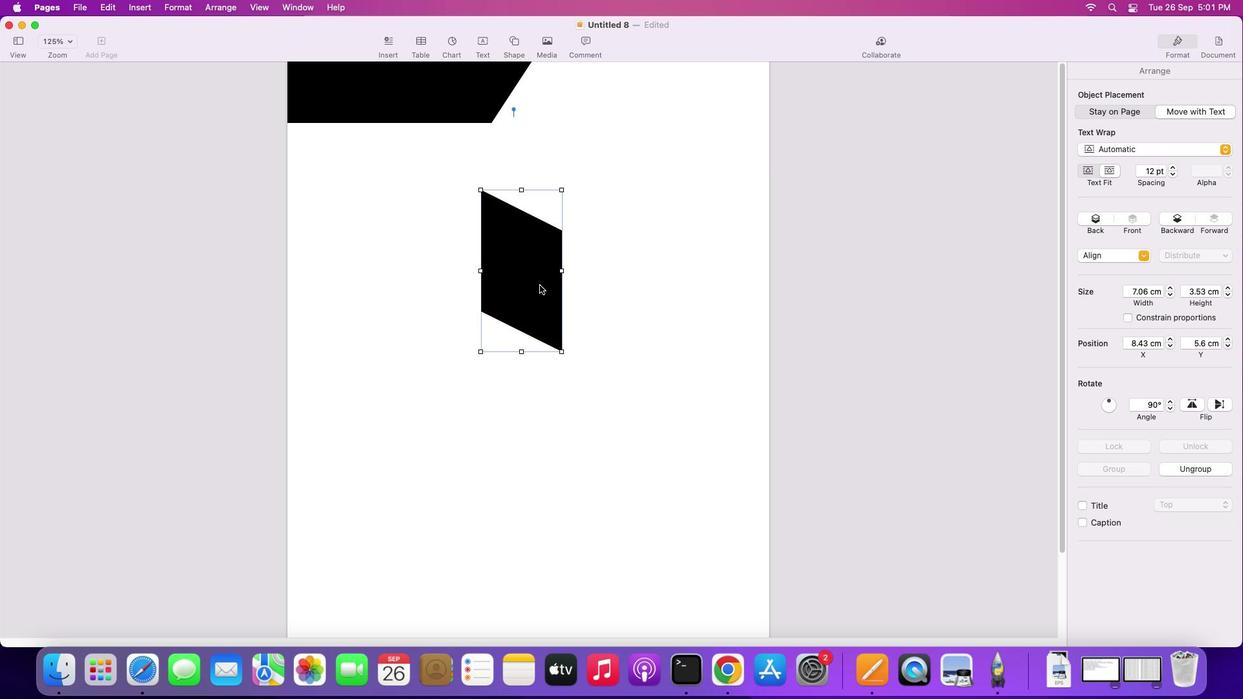 
Action: Mouse moved to (563, 270)
Screenshot: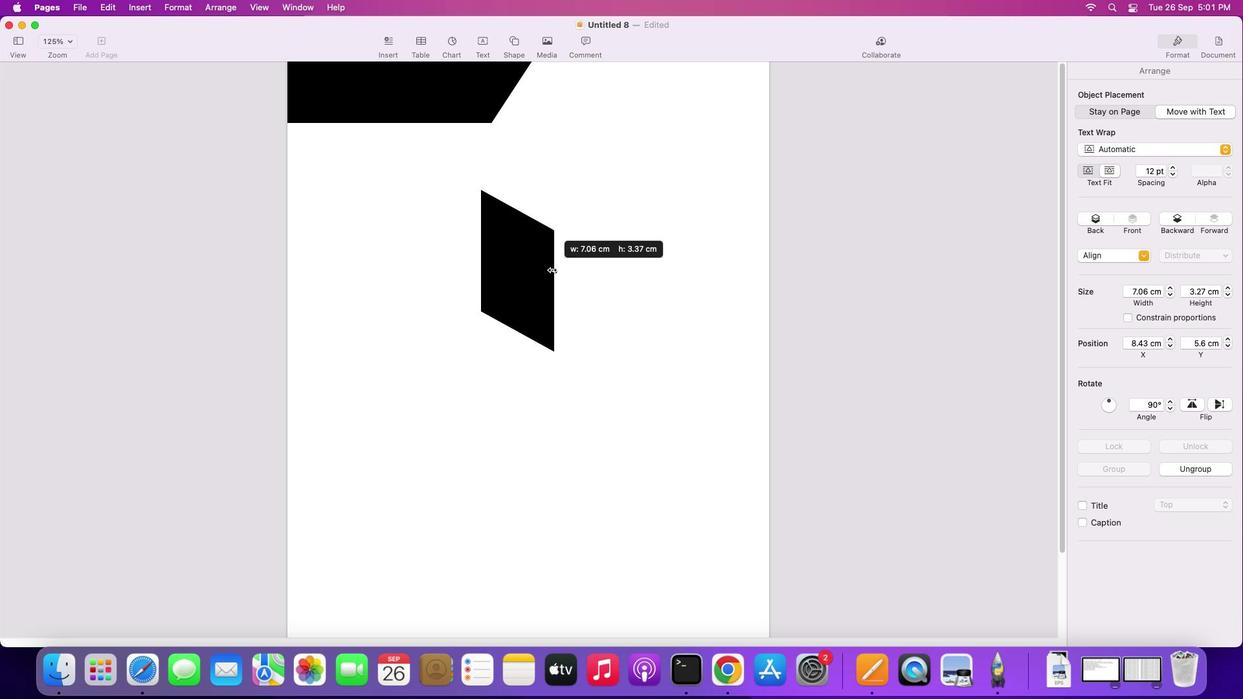 
Action: Mouse pressed left at (563, 270)
Screenshot: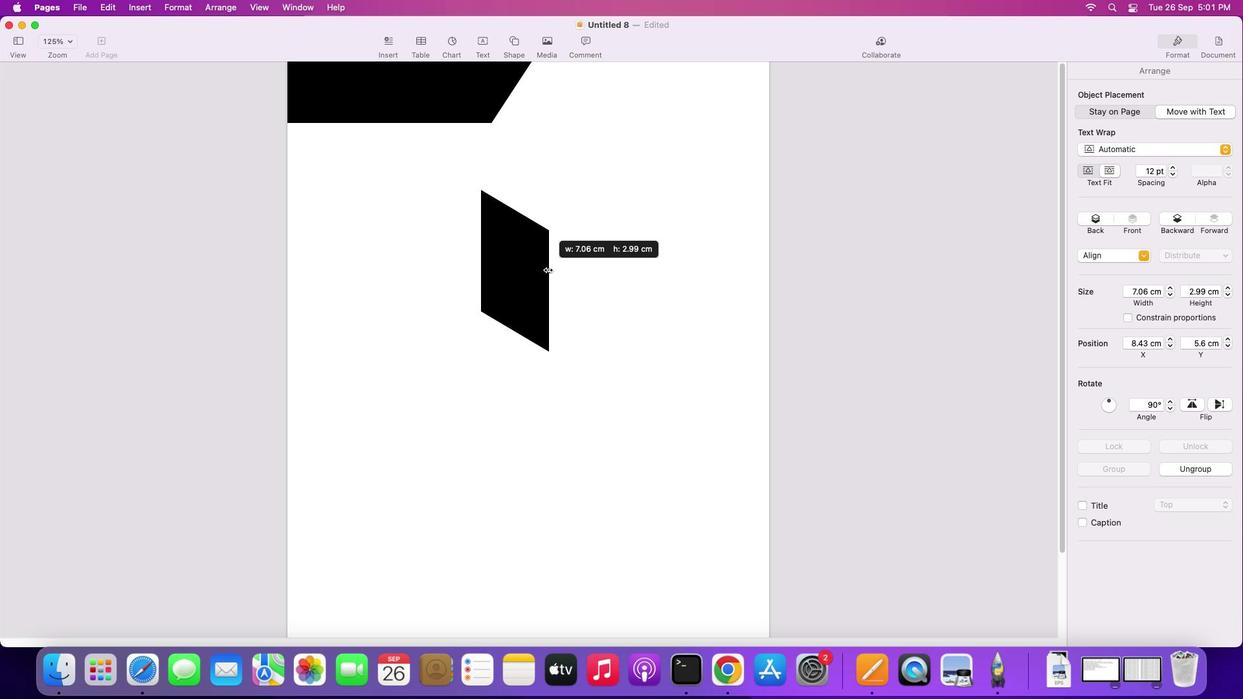 
Action: Mouse moved to (490, 283)
Screenshot: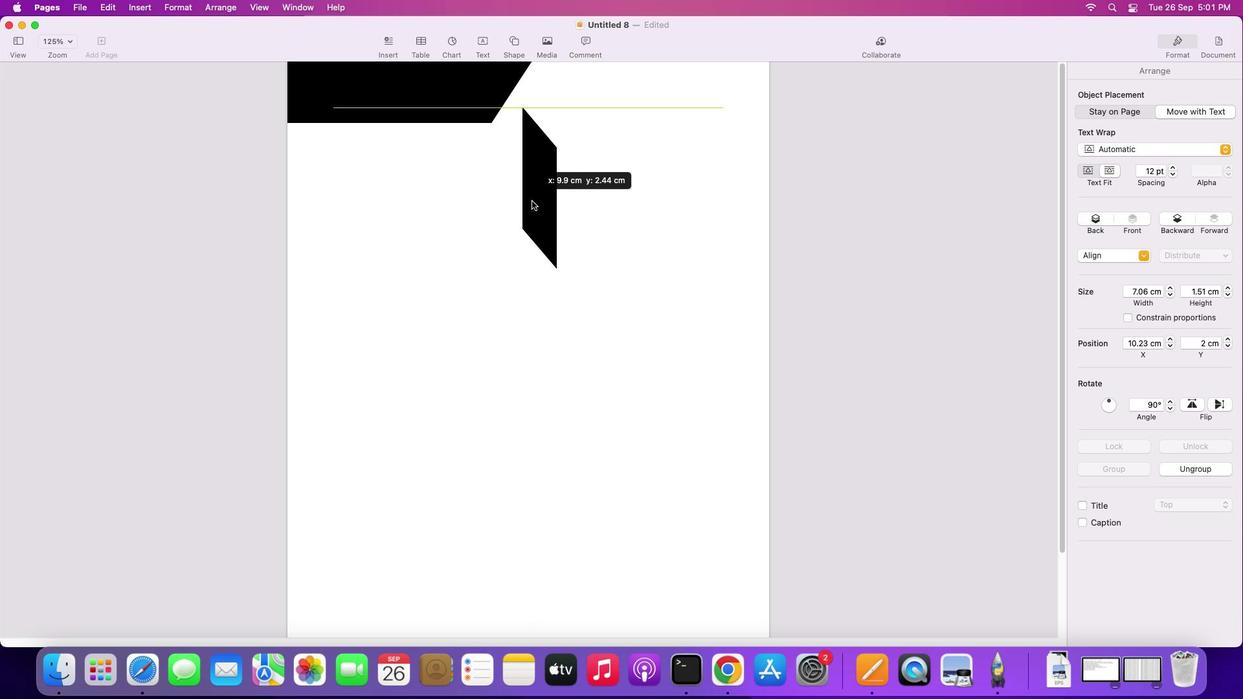
Action: Mouse pressed left at (490, 283)
Screenshot: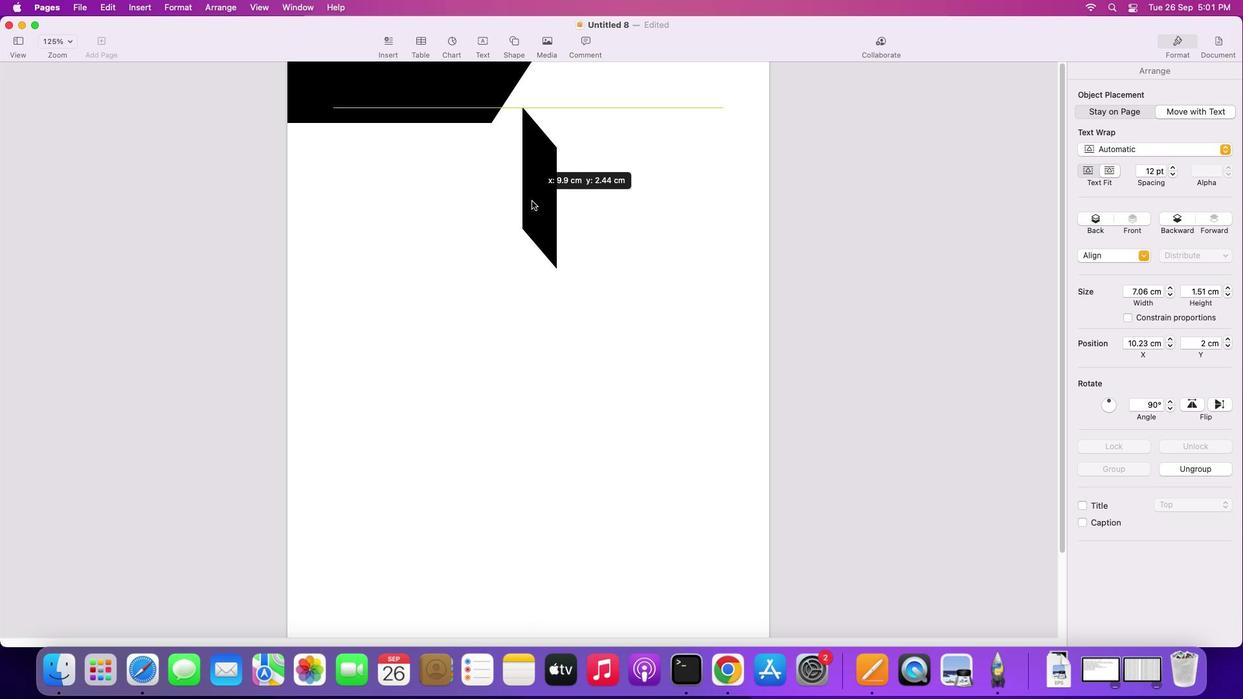 
Action: Mouse moved to (1224, 405)
Screenshot: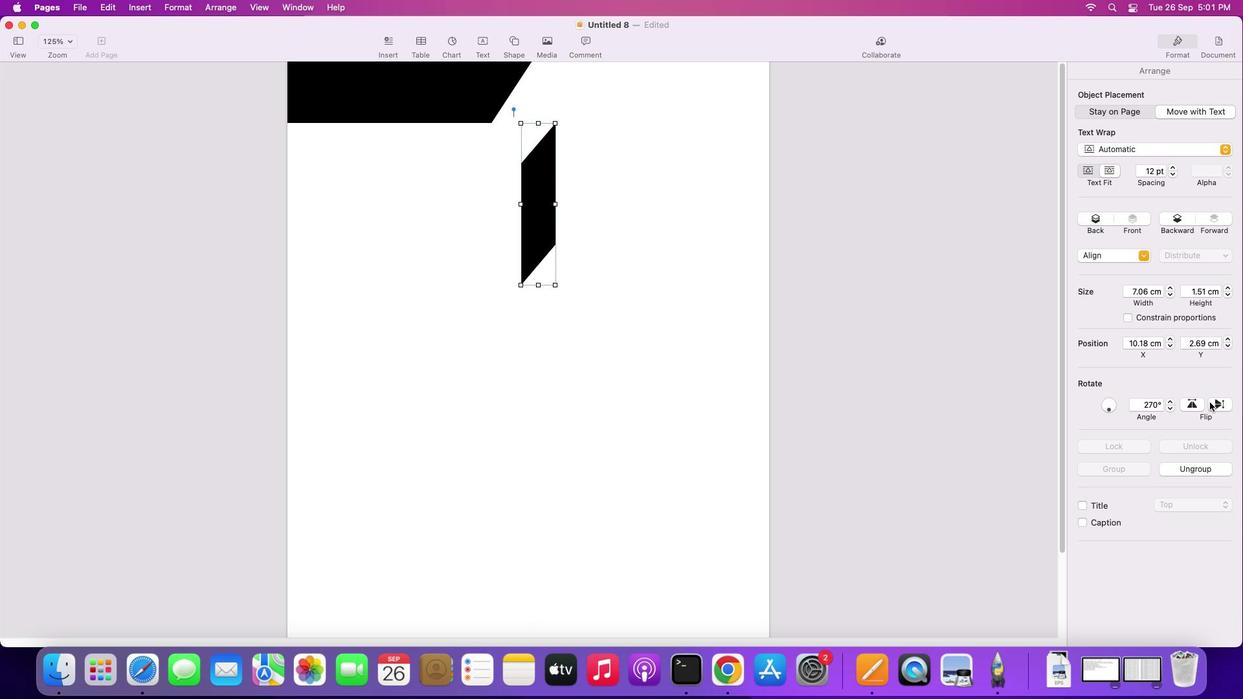 
Action: Mouse pressed left at (1224, 405)
Screenshot: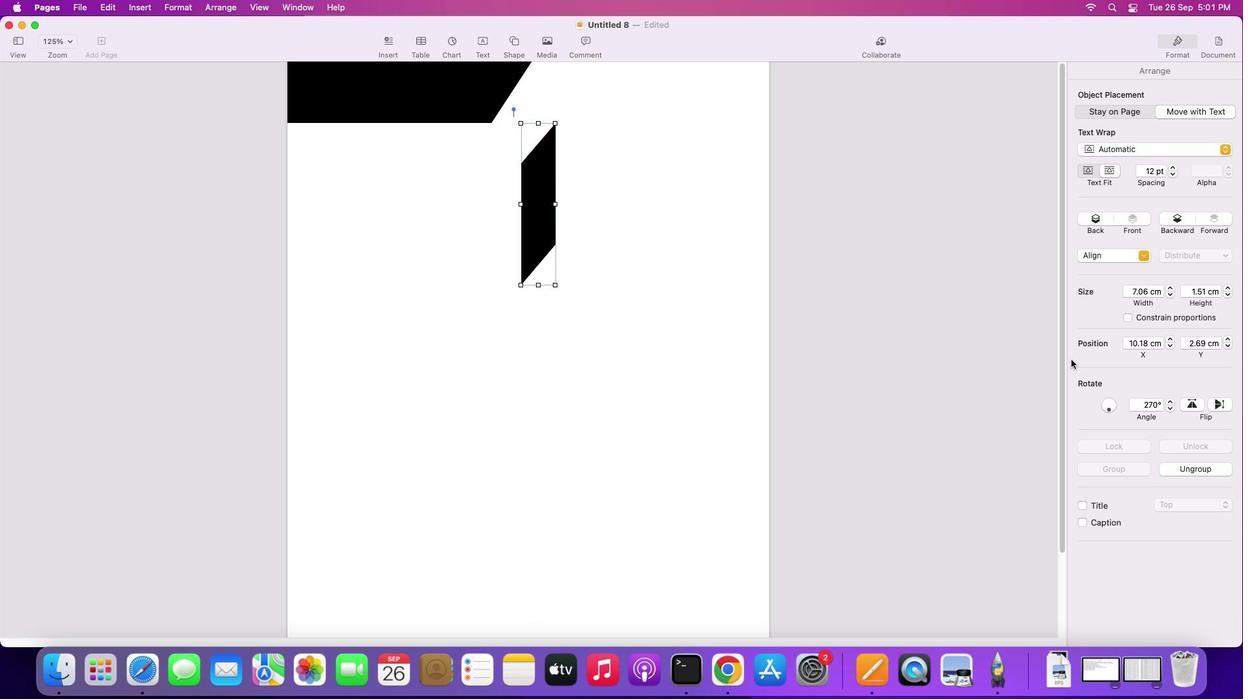 
Action: Mouse moved to (536, 191)
Screenshot: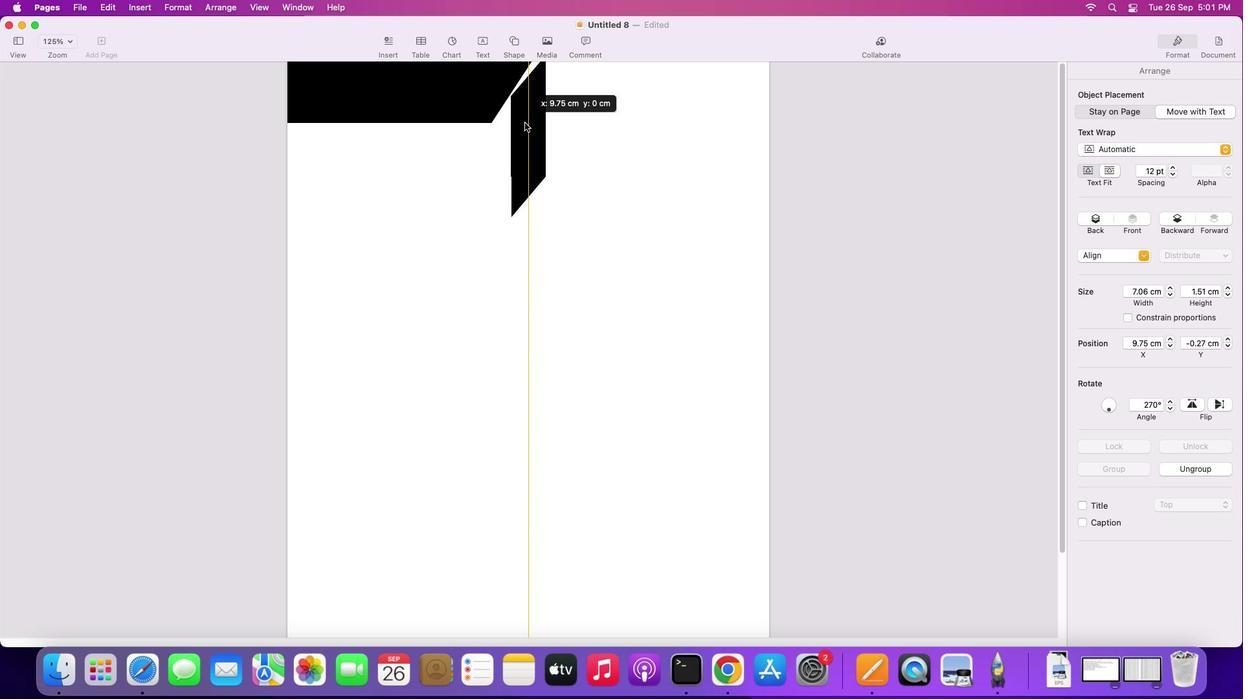 
Action: Mouse pressed left at (536, 191)
Screenshot: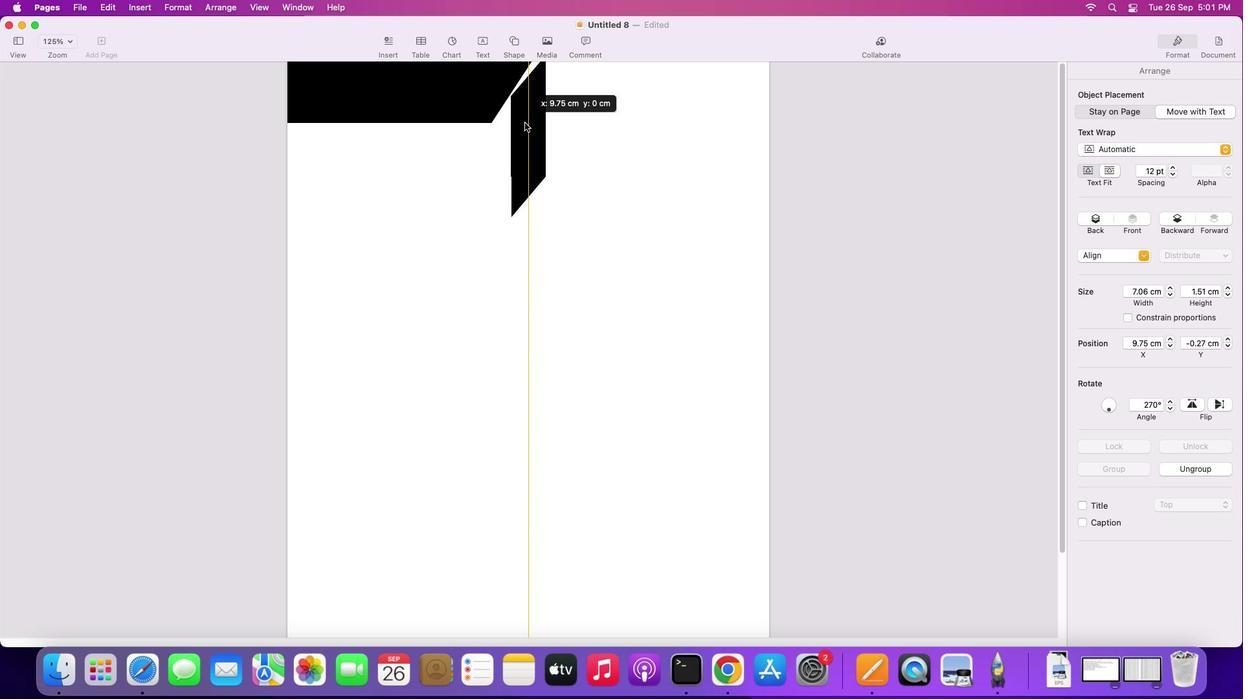 
Action: Mouse moved to (536, 117)
Screenshot: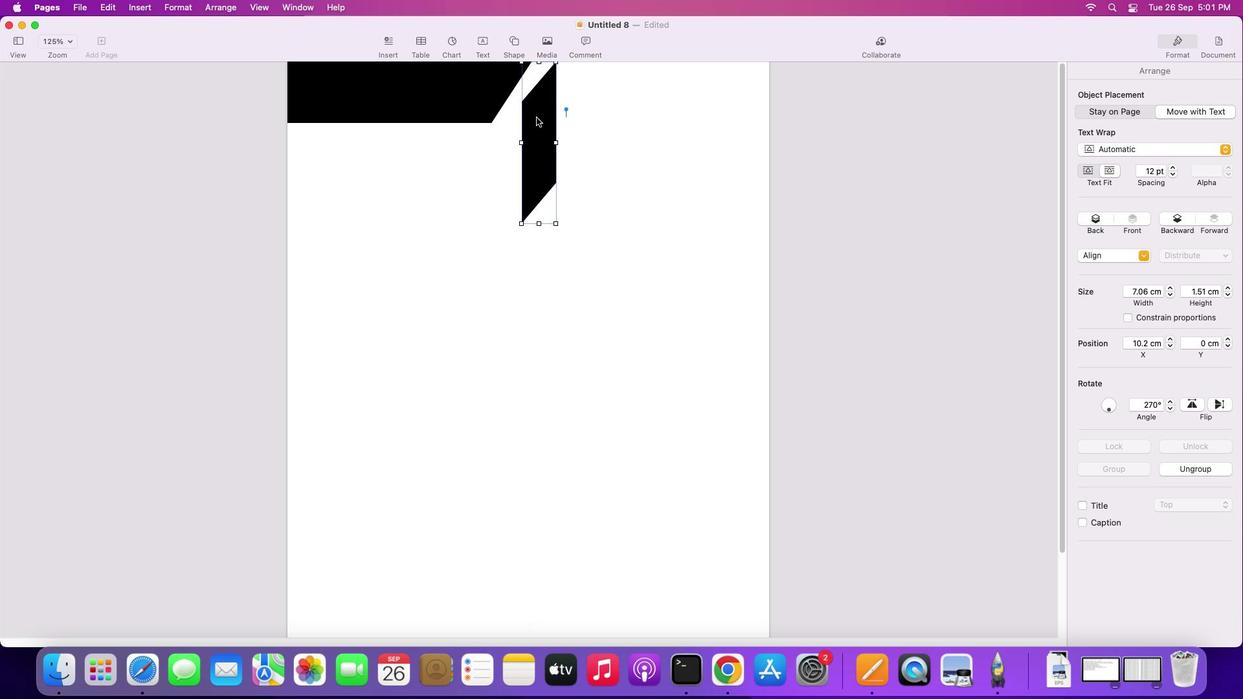 
Action: Key pressed Key.cmd'z''z''z''z''z''z''z''z''z''z'
Screenshot: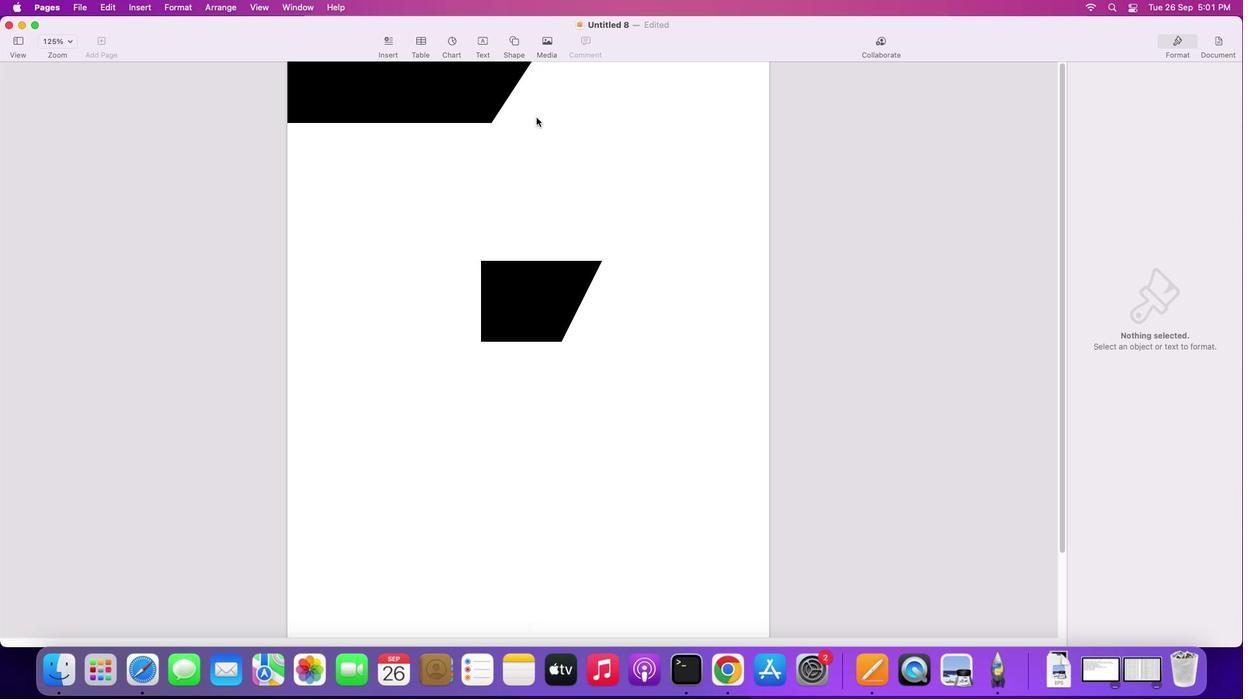 
Action: Mouse moved to (536, 117)
Screenshot: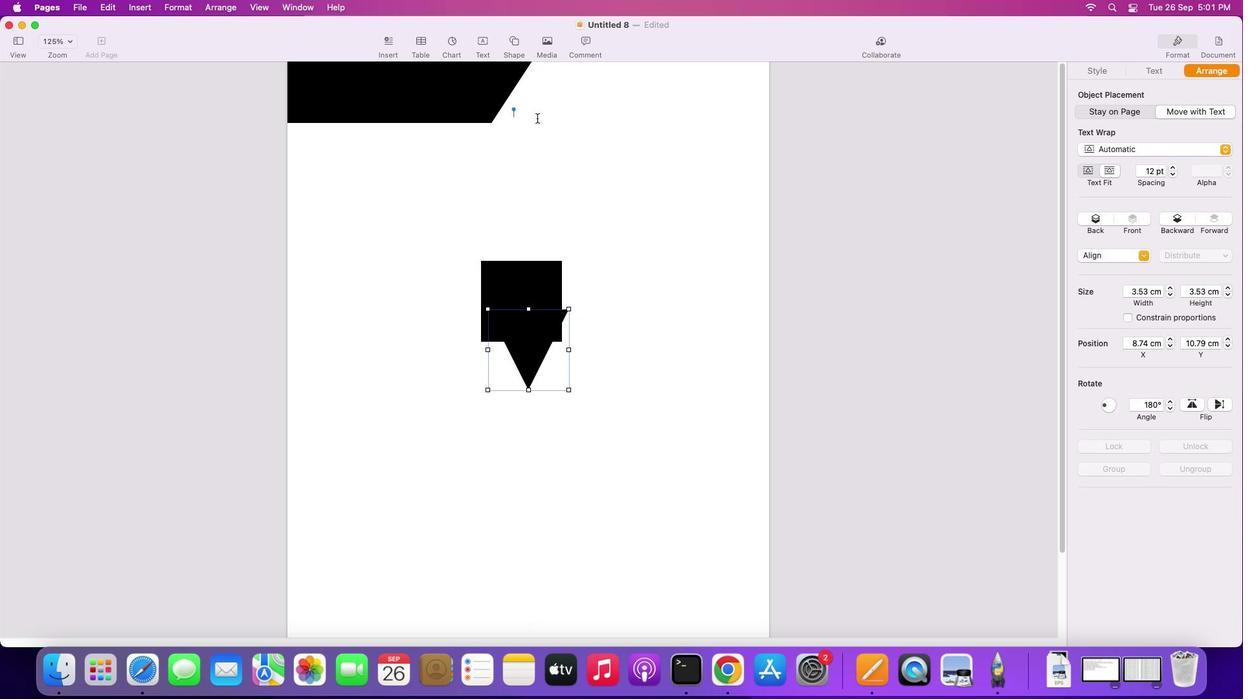 
Action: Key pressed 'z''z'
Screenshot: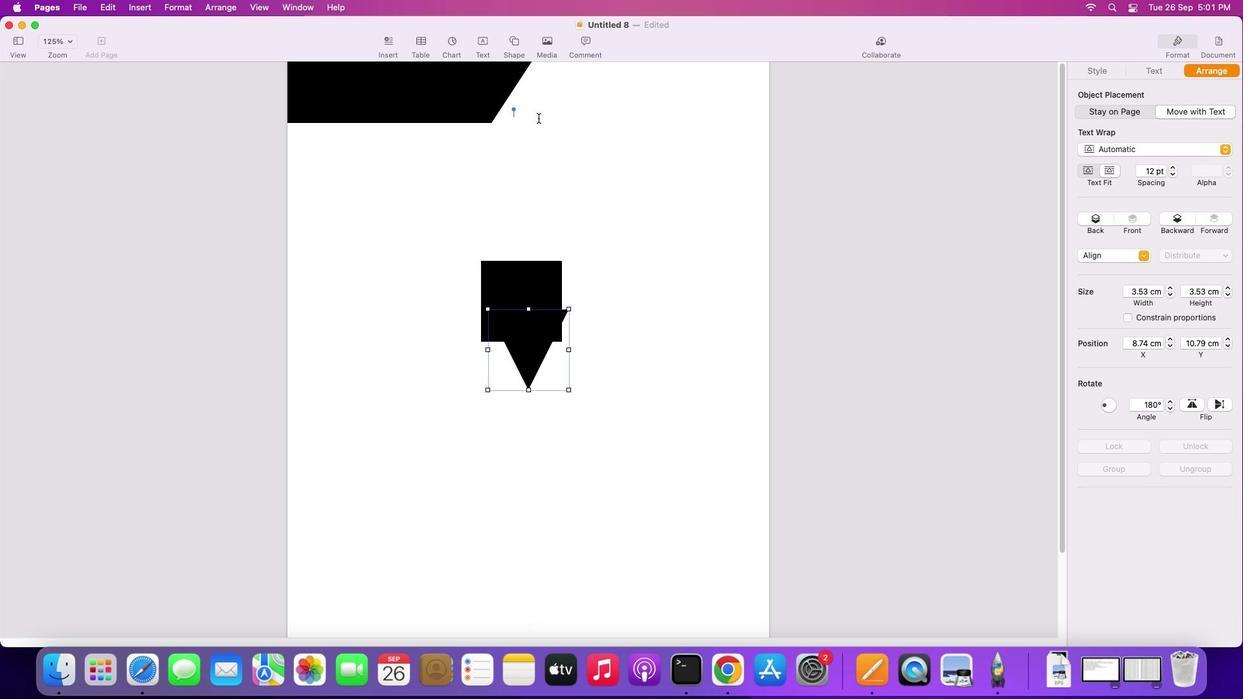 
Action: Mouse moved to (538, 118)
Screenshot: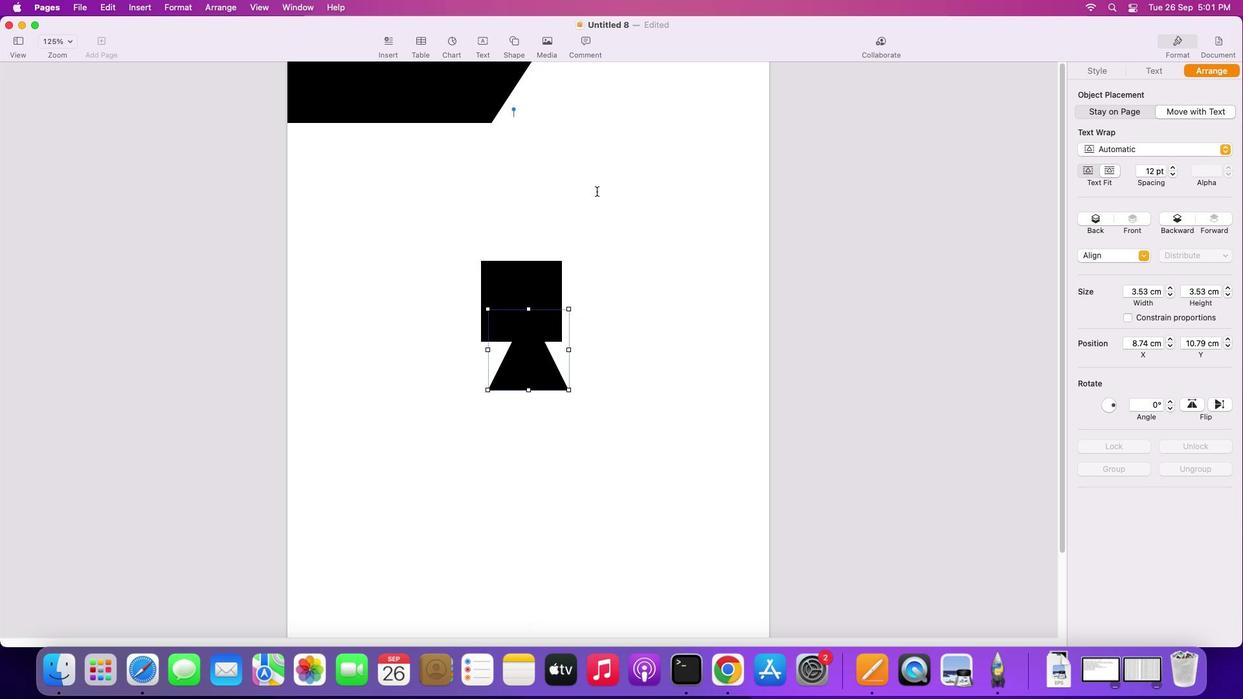 
Action: Key pressed 'z'
Screenshot: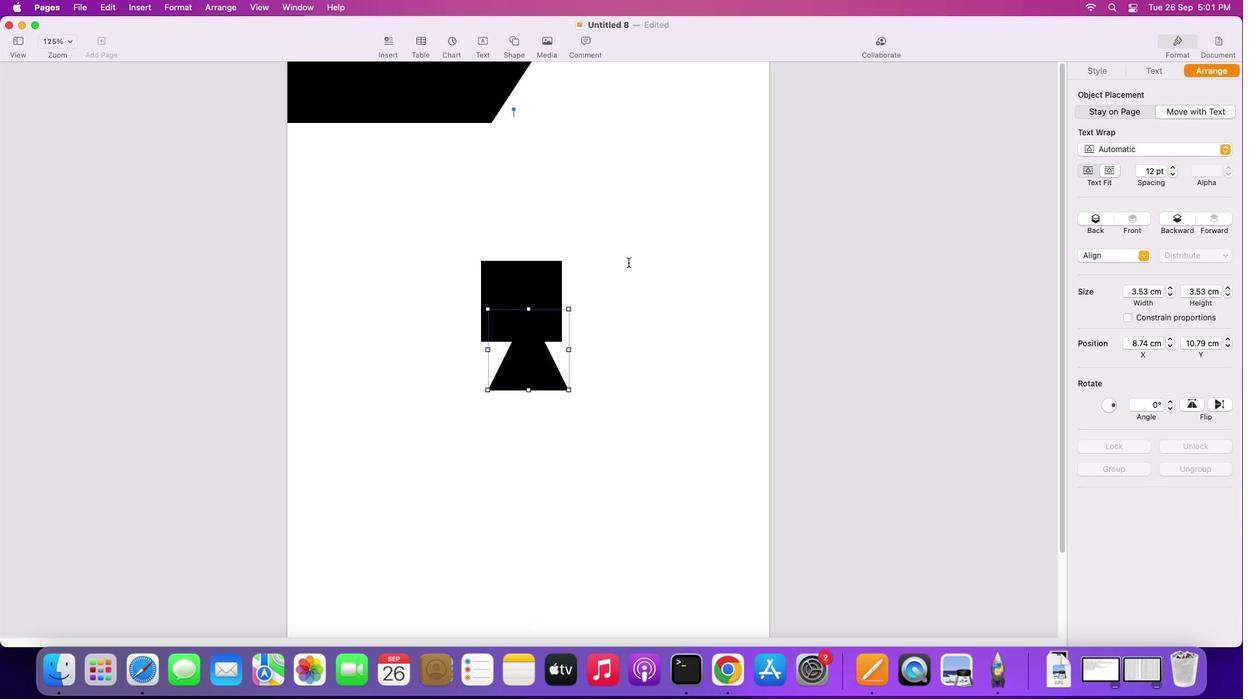 
Action: Mouse moved to (628, 262)
Screenshot: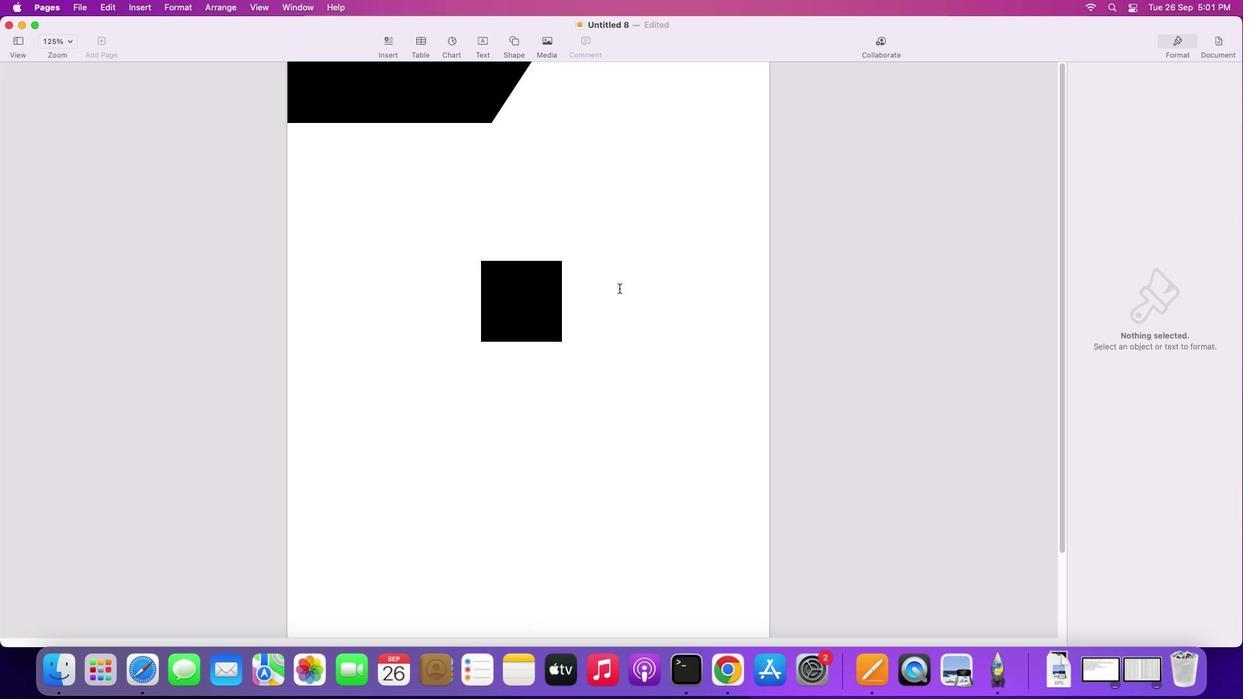 
Action: Key pressed 'z'
Screenshot: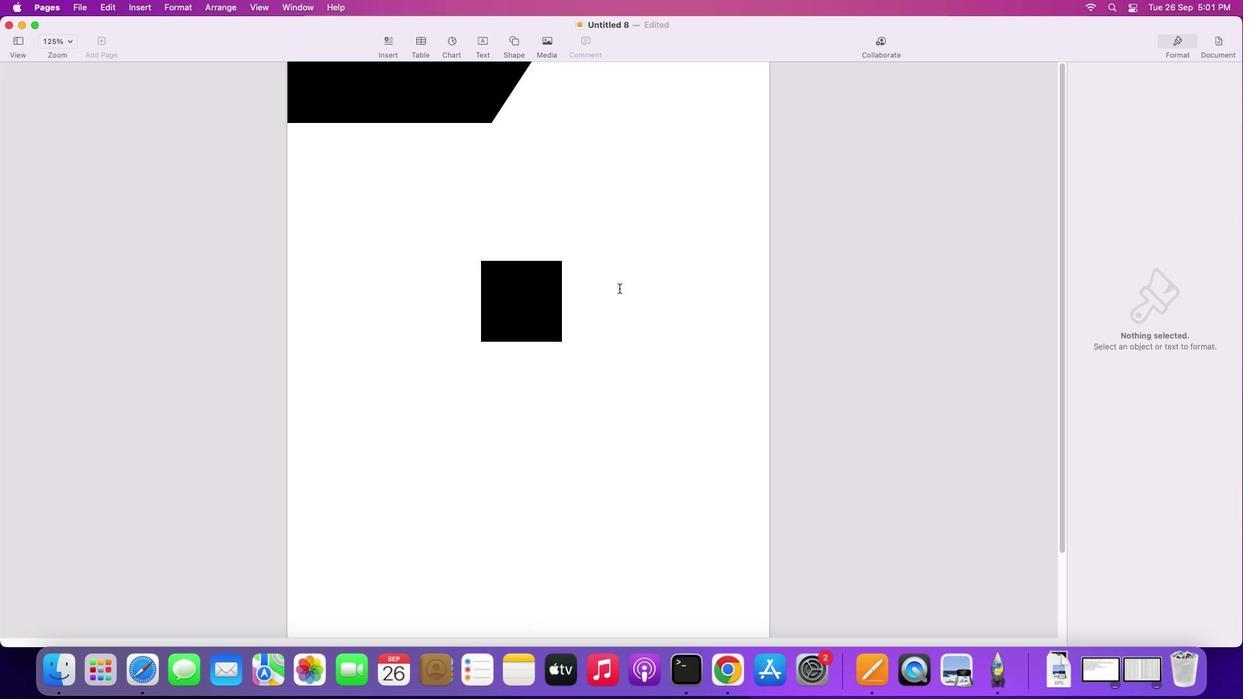
Action: Mouse moved to (619, 288)
Screenshot: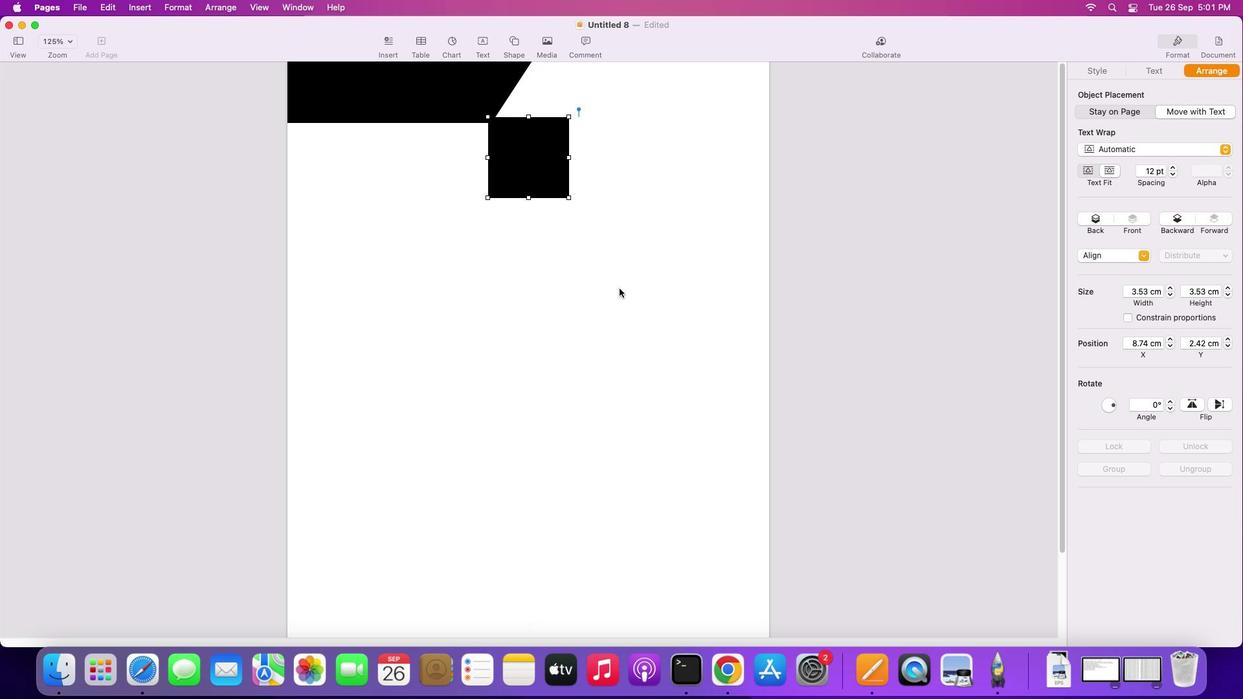 
Action: Key pressed Key.cmd'z'
Screenshot: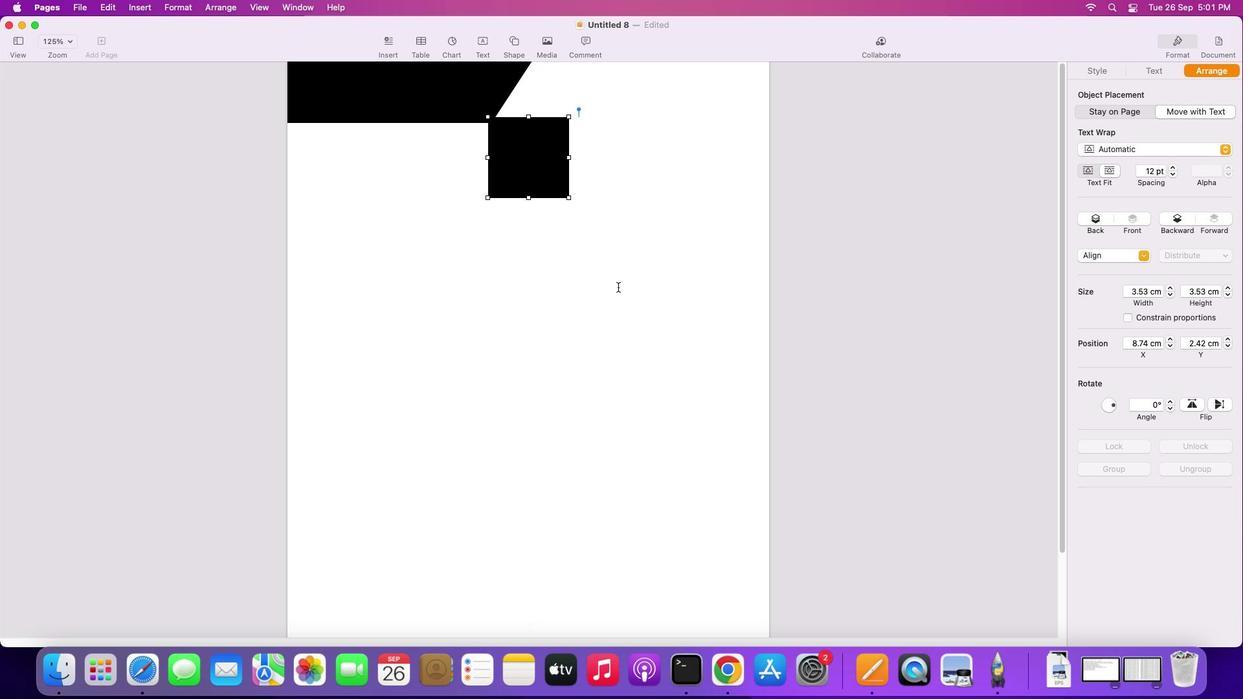 
Action: Mouse moved to (512, 156)
Screenshot: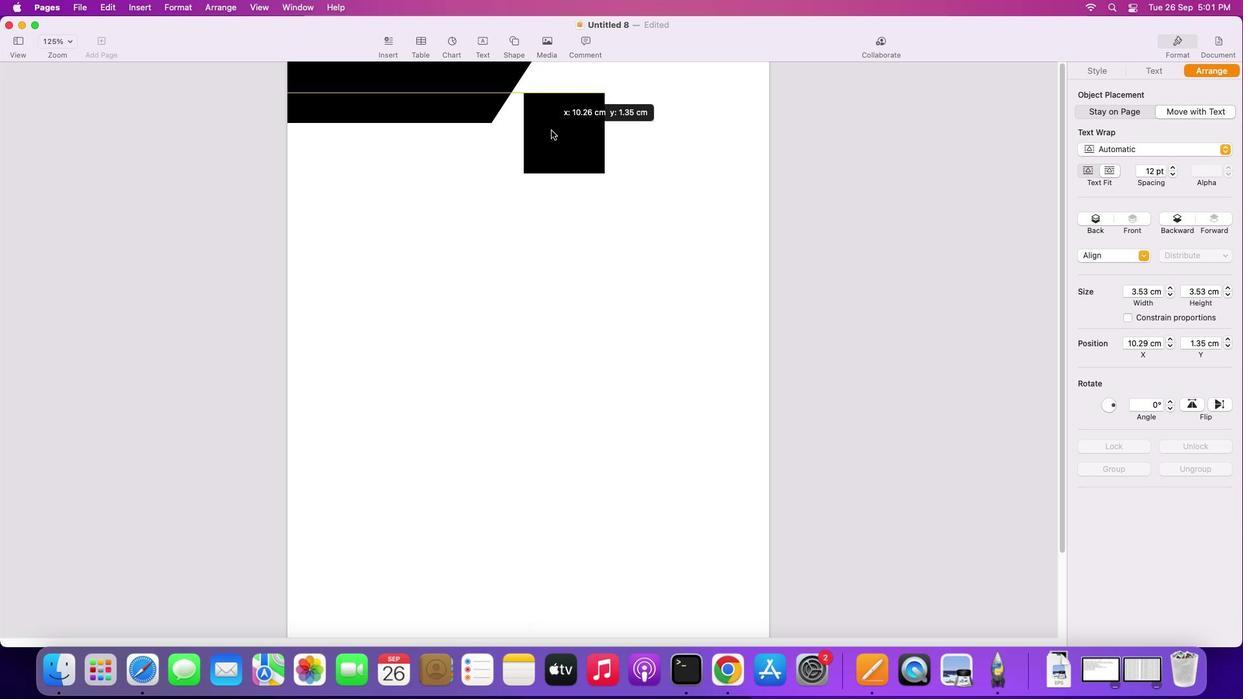 
Action: Mouse pressed left at (512, 156)
Screenshot: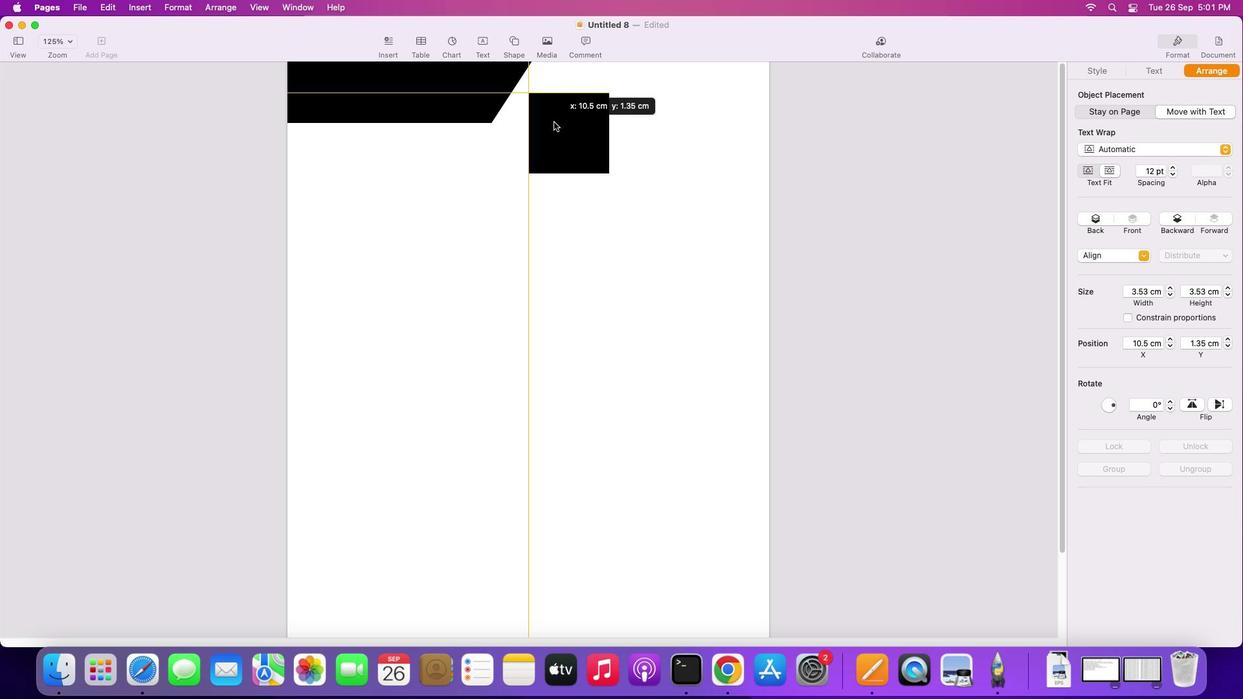 
Action: Mouse moved to (573, 141)
Screenshot: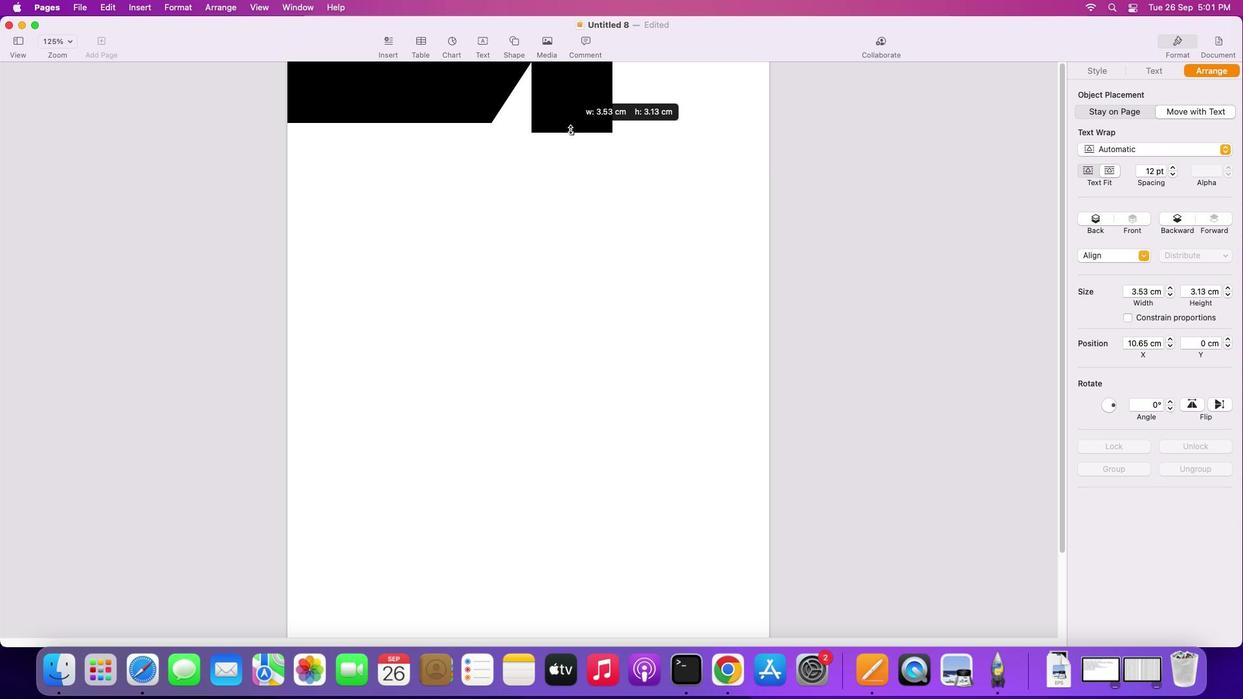 
Action: Mouse pressed left at (573, 141)
Screenshot: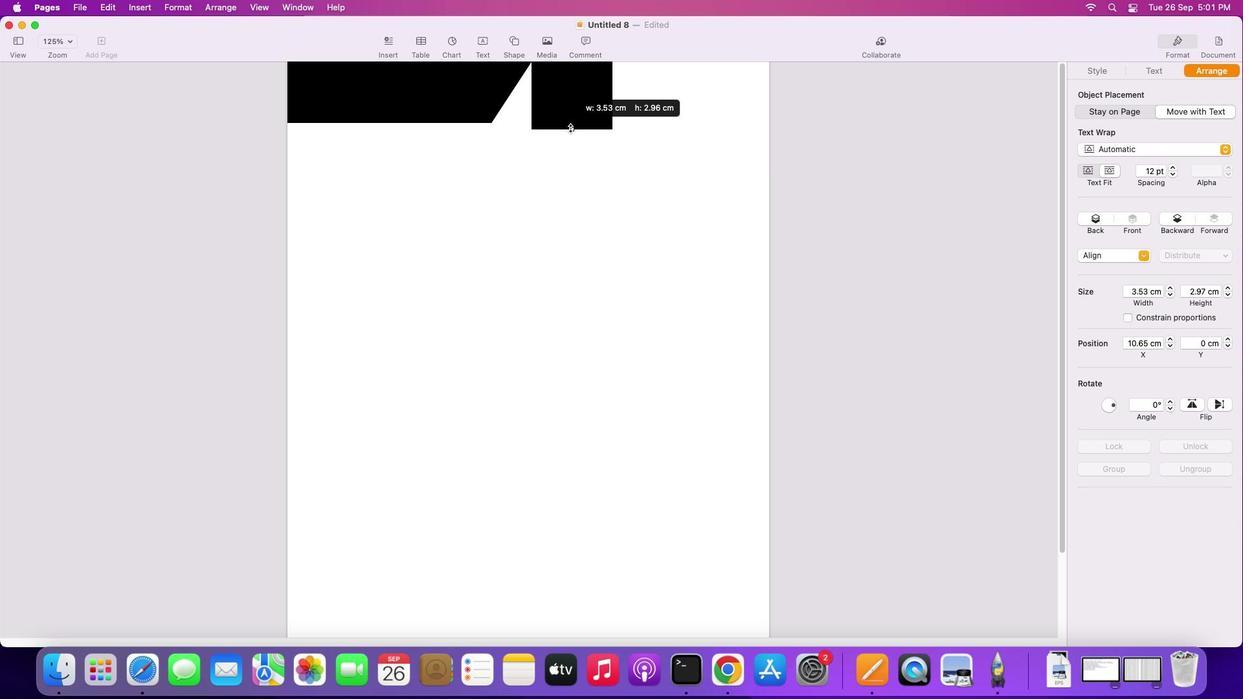 
Action: Mouse moved to (617, 91)
Screenshot: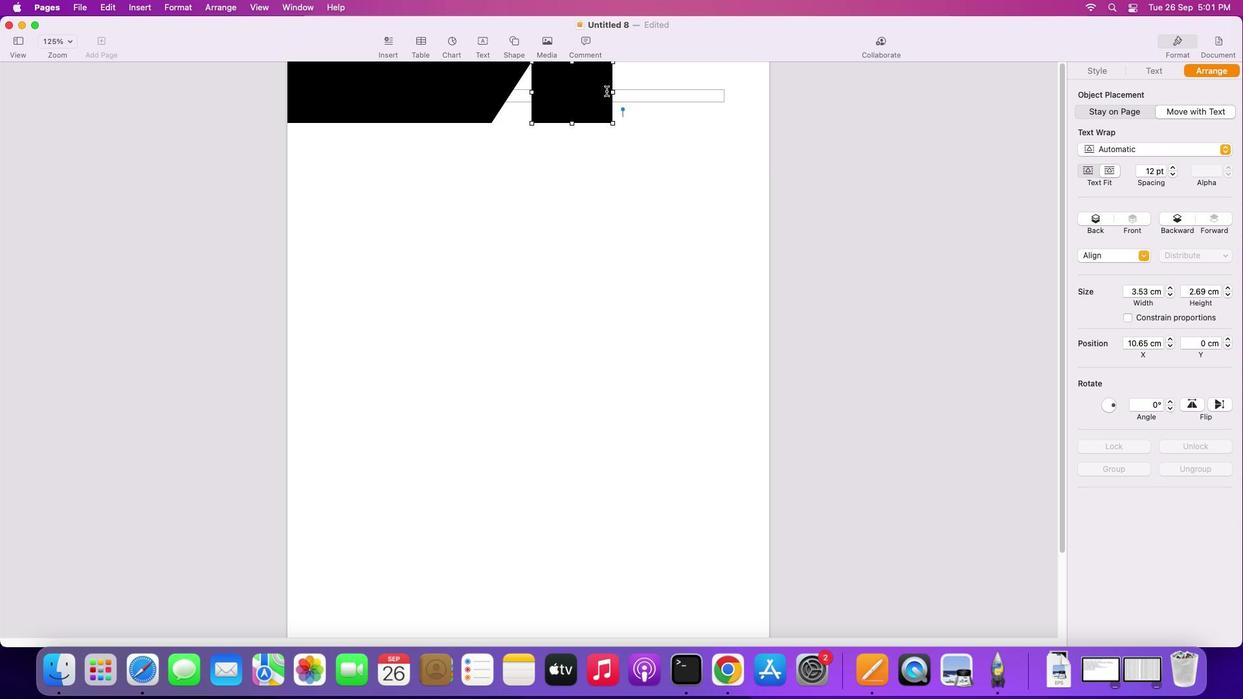 
Action: Mouse pressed left at (617, 91)
Screenshot: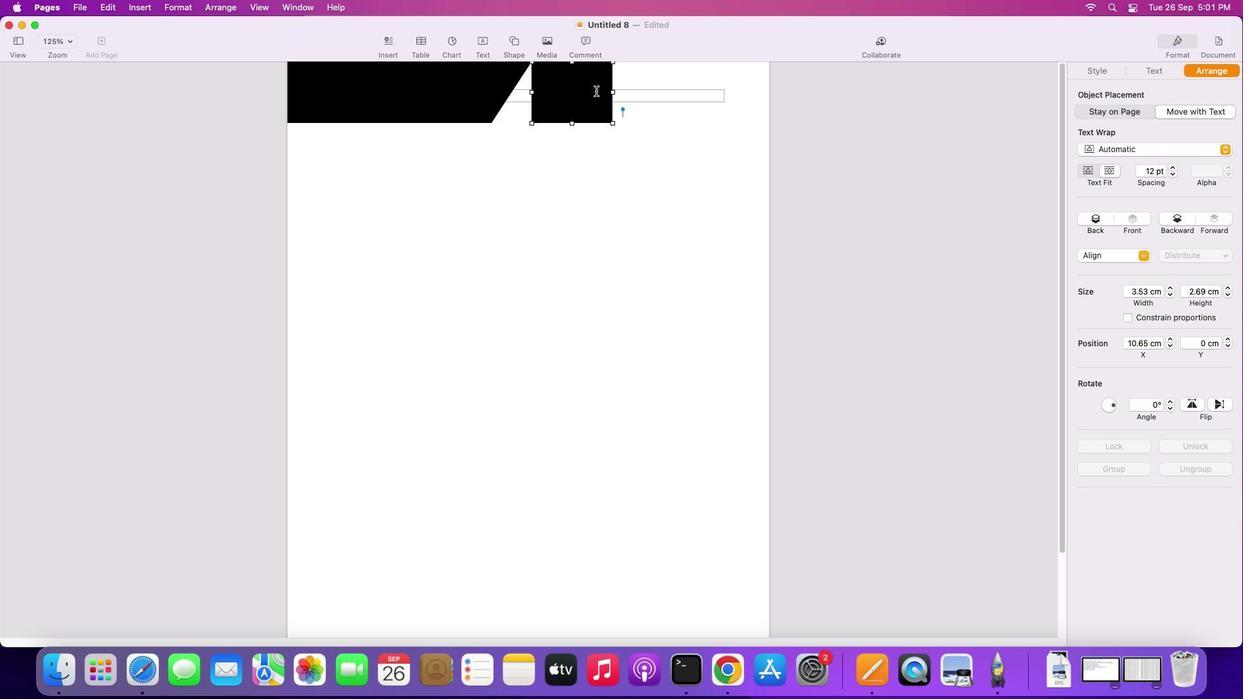 
Action: Mouse moved to (613, 92)
Screenshot: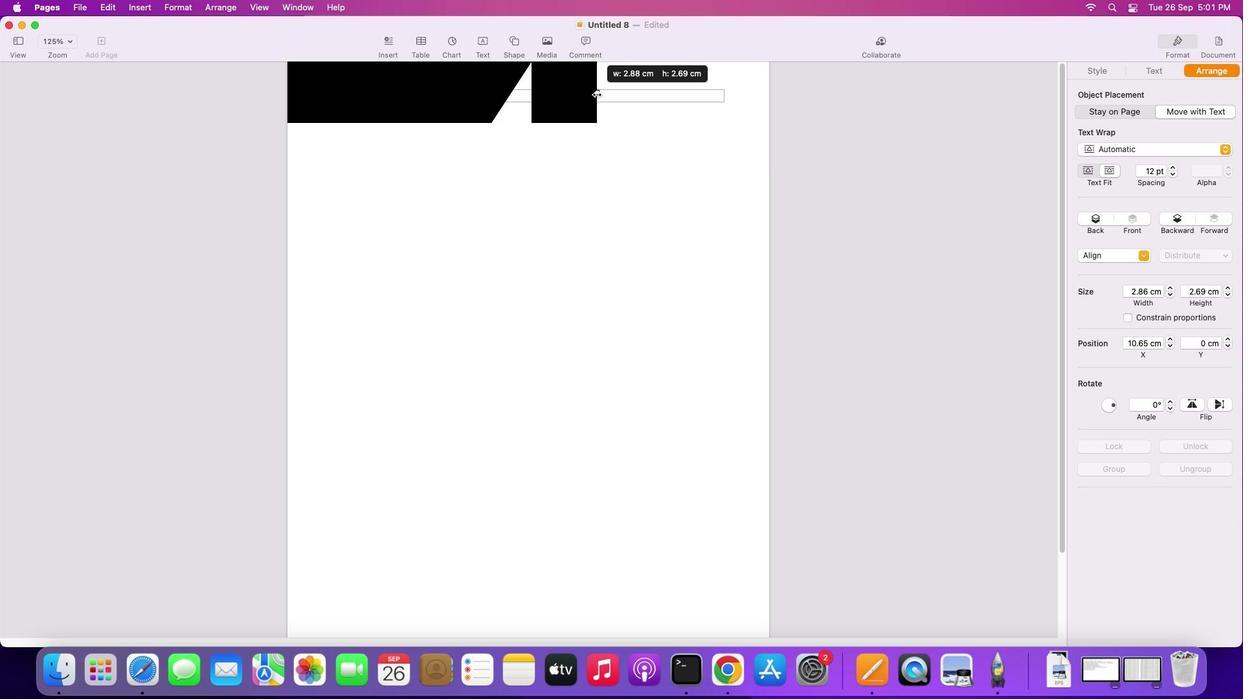 
Action: Mouse pressed left at (613, 92)
Screenshot: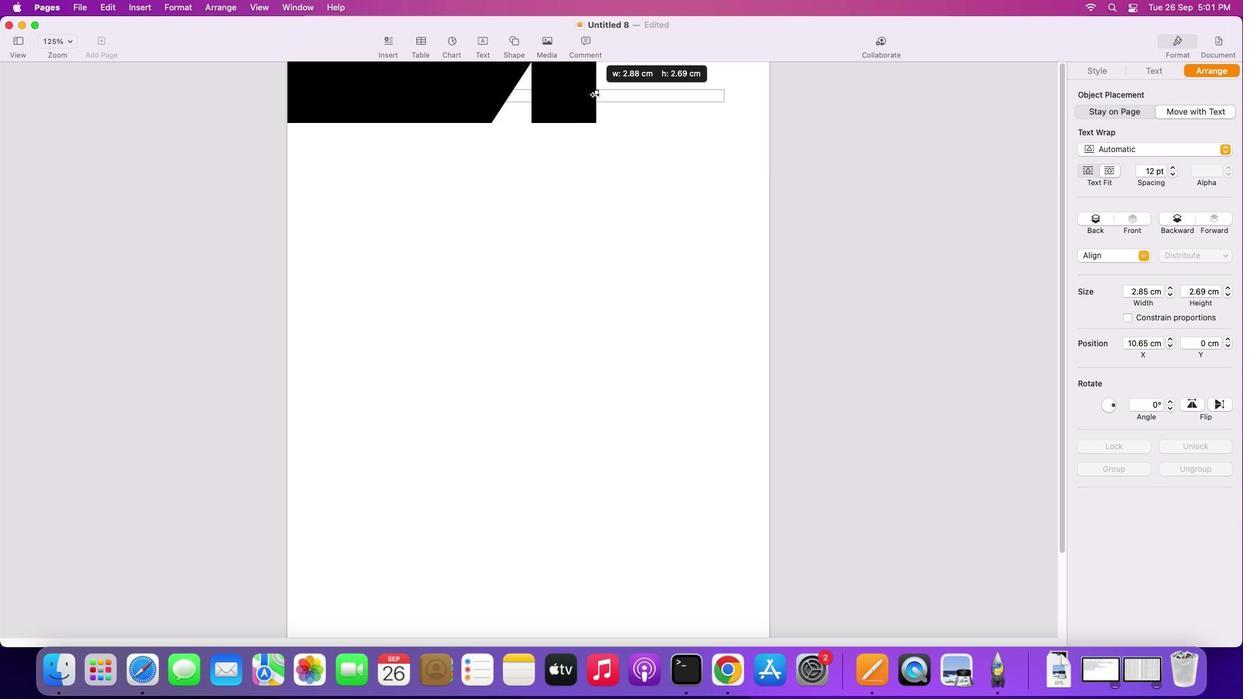 
Action: Mouse moved to (1167, 400)
Screenshot: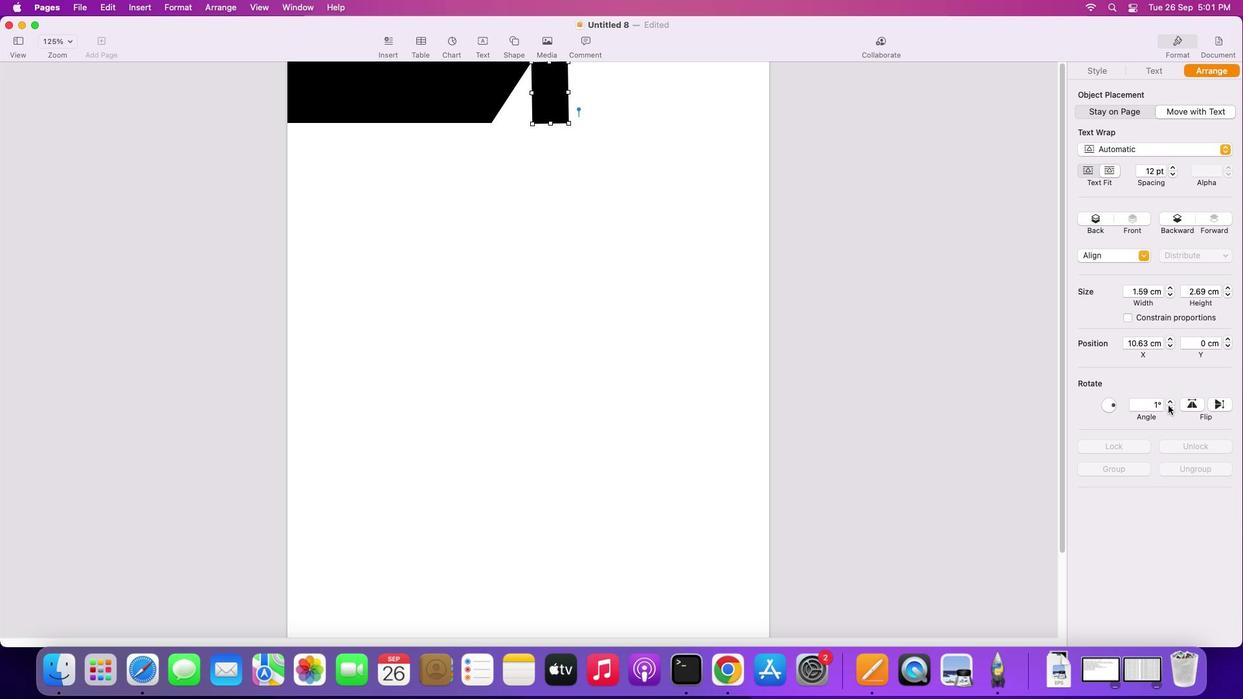 
Action: Mouse pressed left at (1167, 400)
Screenshot: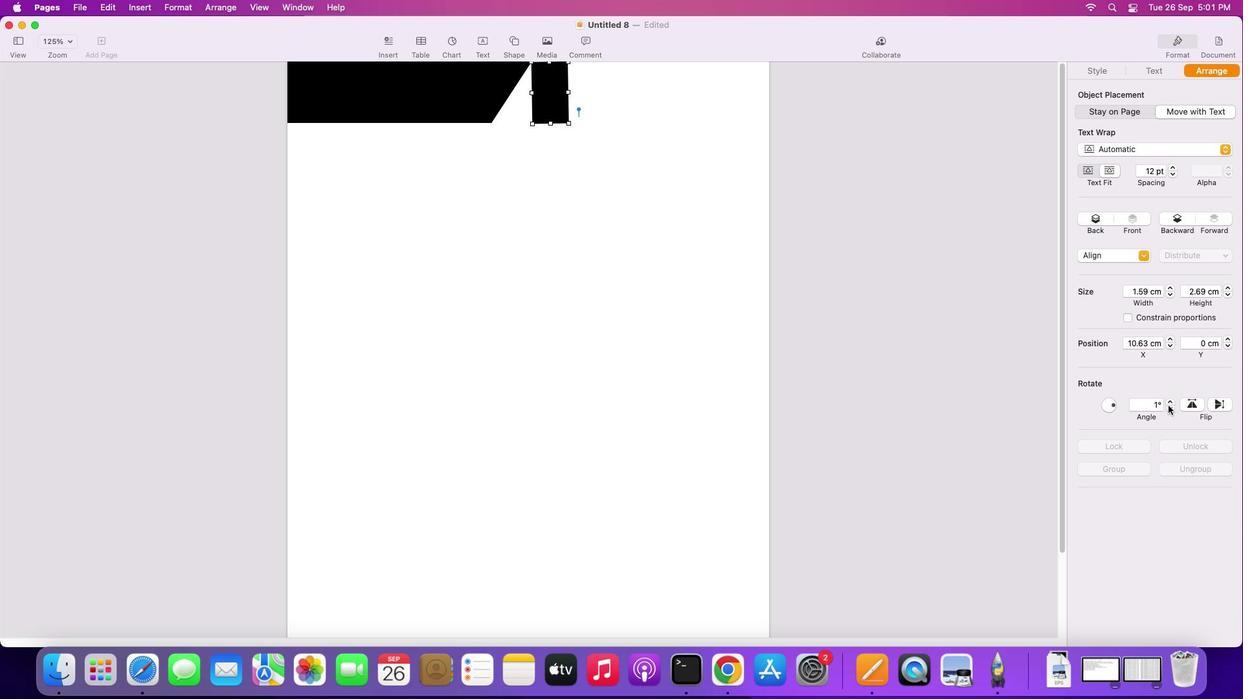 
Action: Mouse moved to (1168, 406)
Screenshot: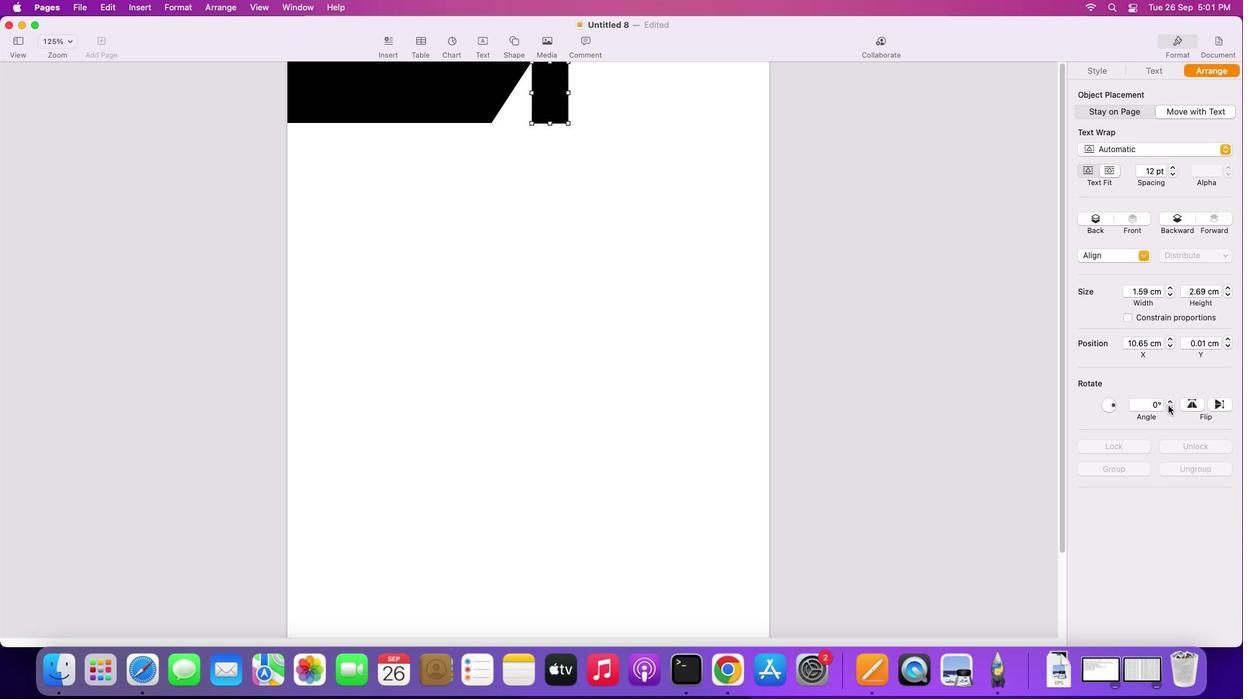 
Action: Mouse pressed left at (1168, 406)
Screenshot: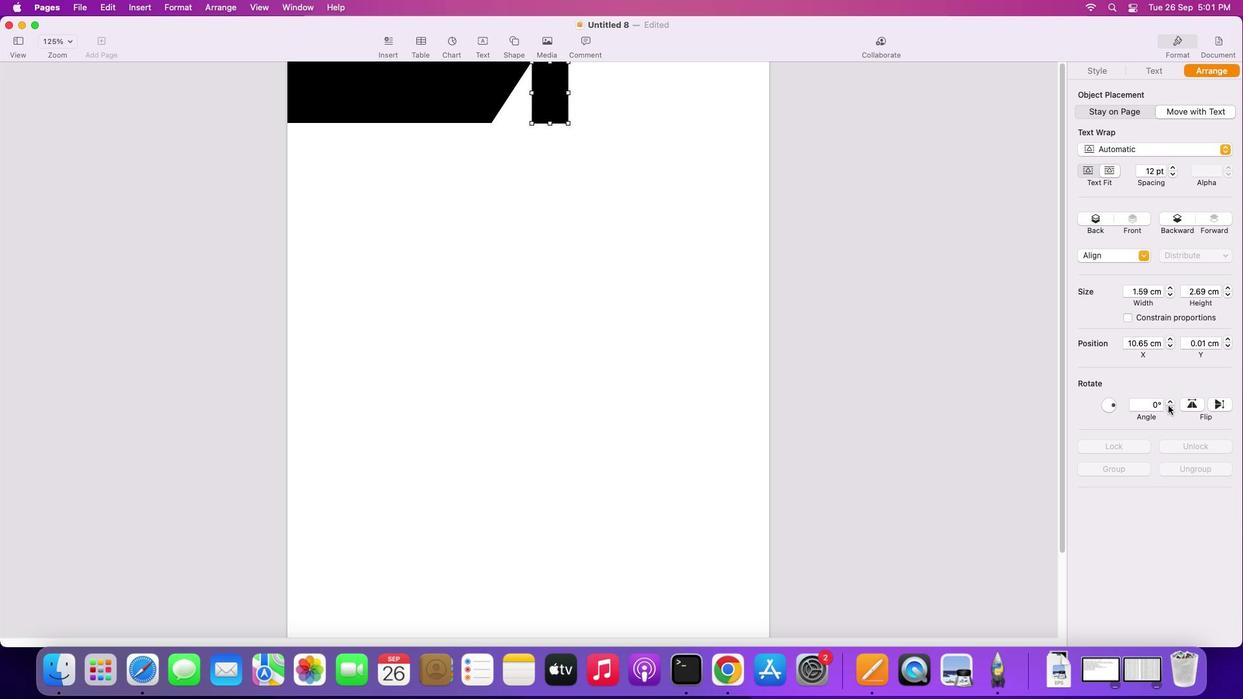 
Action: Mouse moved to (544, 108)
Screenshot: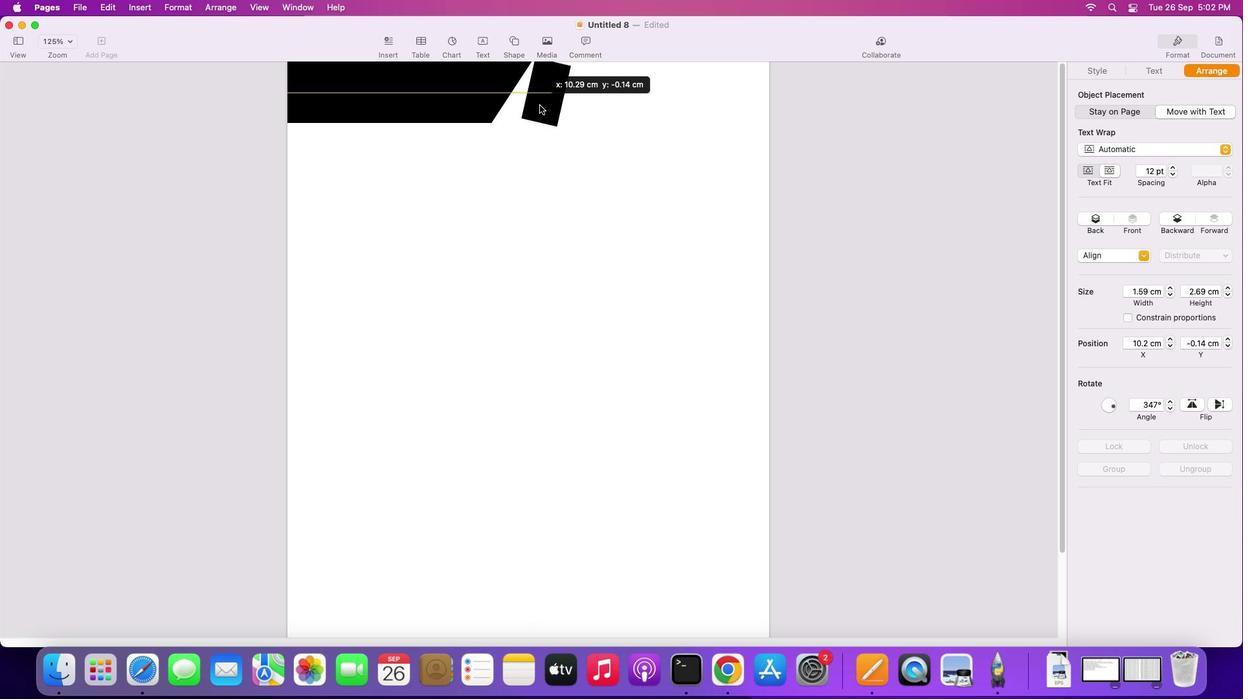 
Action: Mouse pressed left at (544, 108)
Screenshot: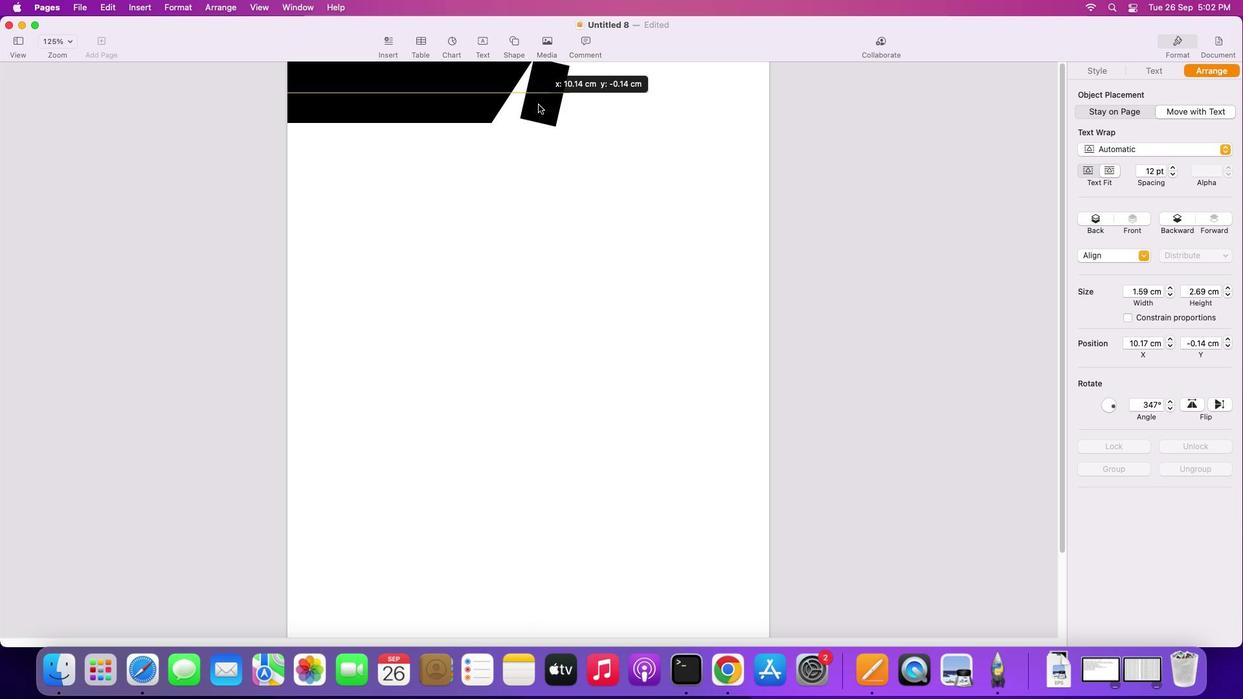 
Action: Mouse moved to (533, 124)
Screenshot: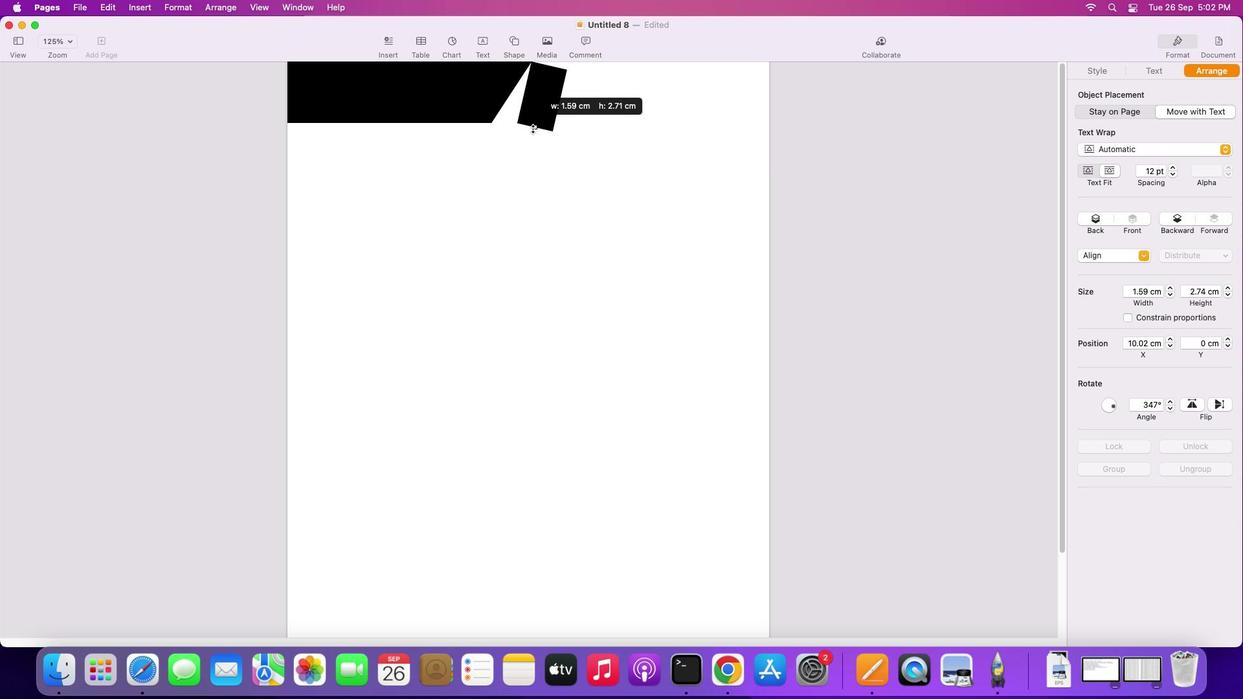 
Action: Mouse pressed left at (533, 124)
Screenshot: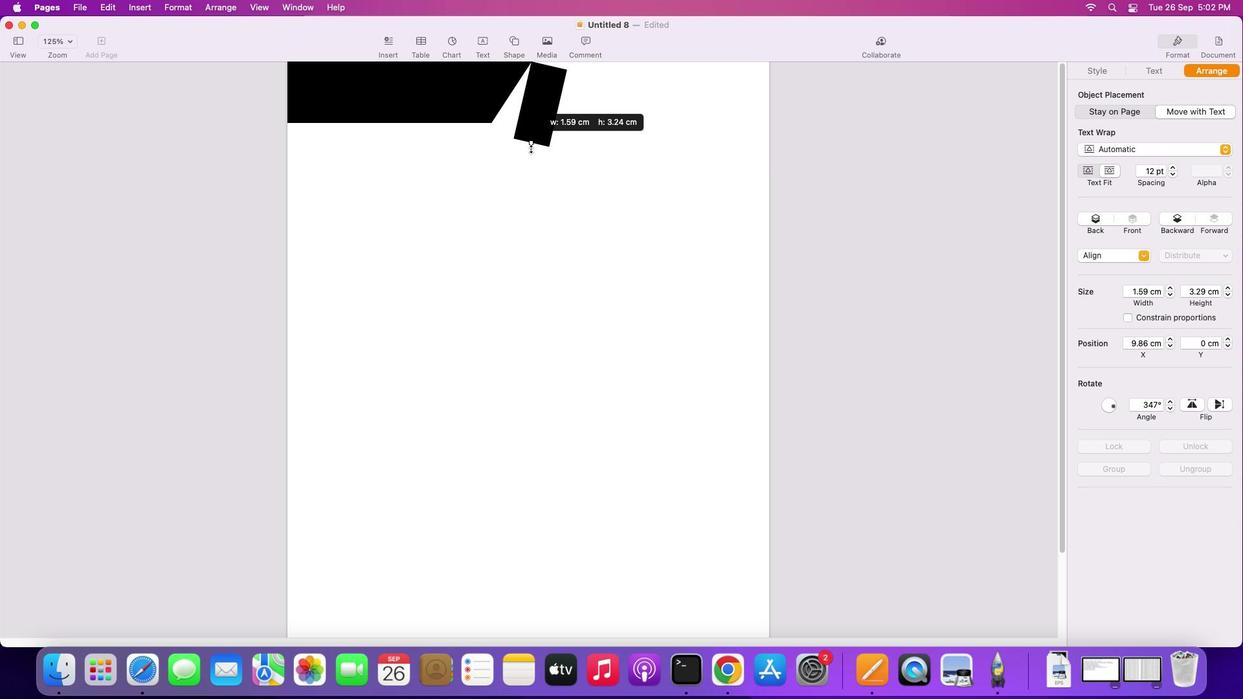 
Action: Mouse moved to (542, 113)
Screenshot: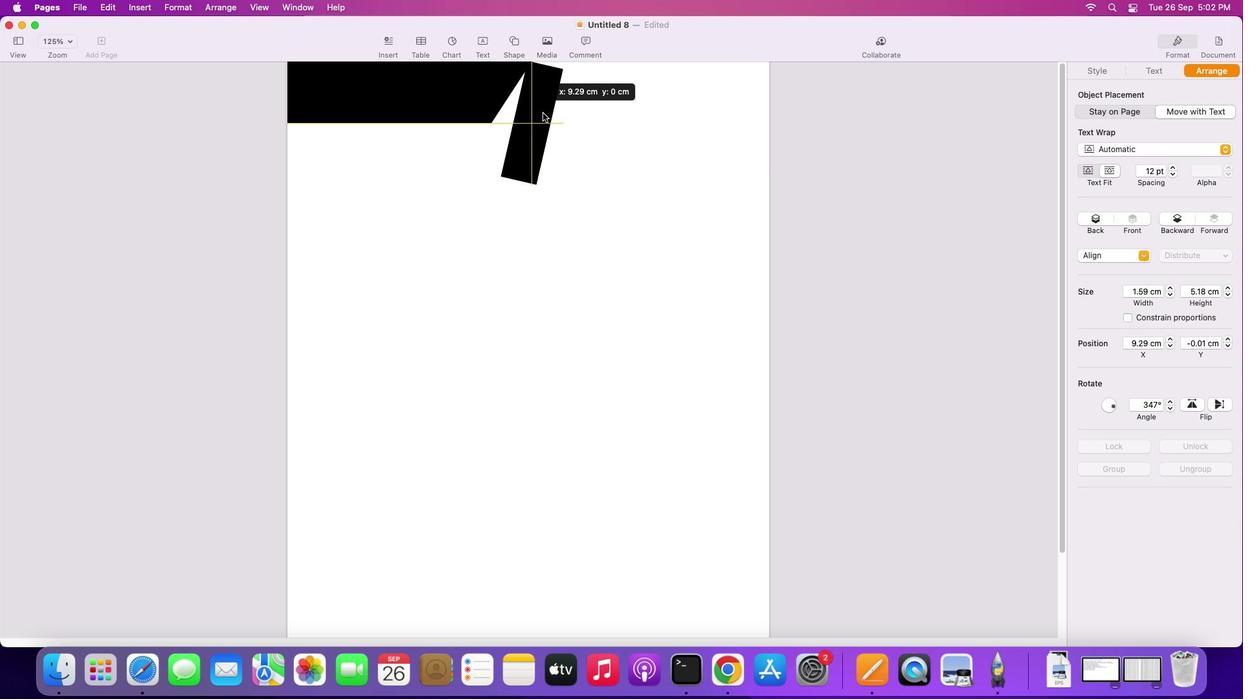 
Action: Mouse pressed left at (542, 113)
Screenshot: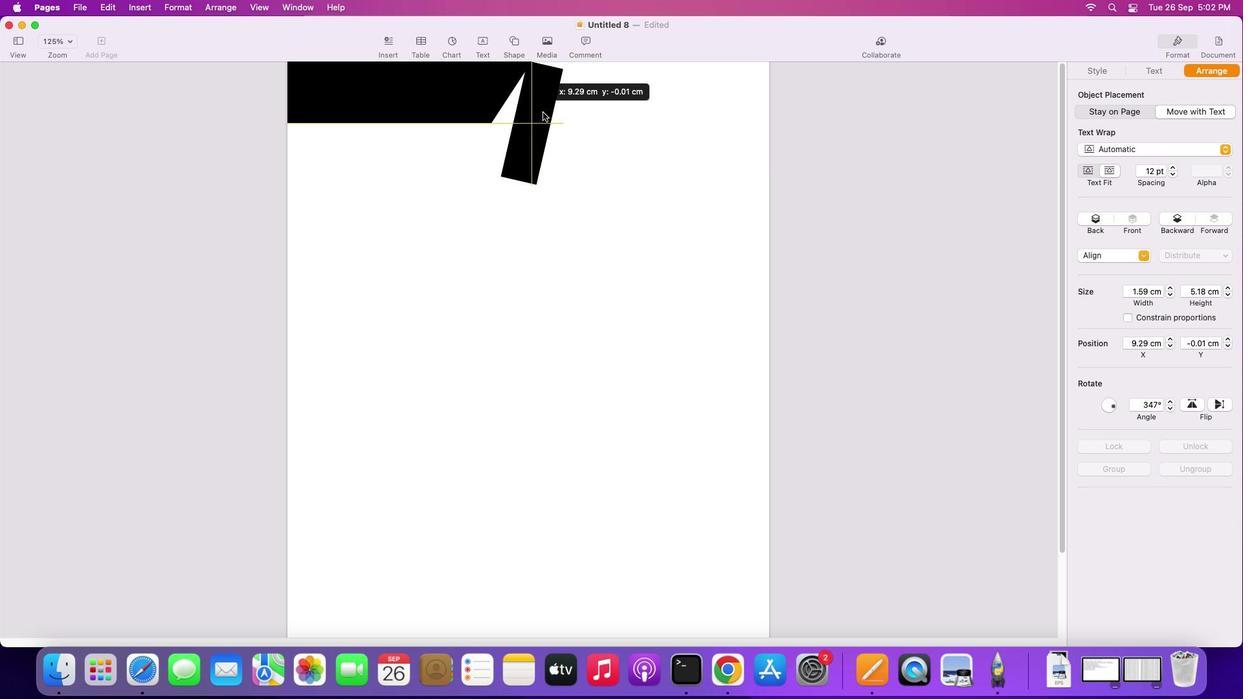 
Action: Mouse moved to (546, 109)
Screenshot: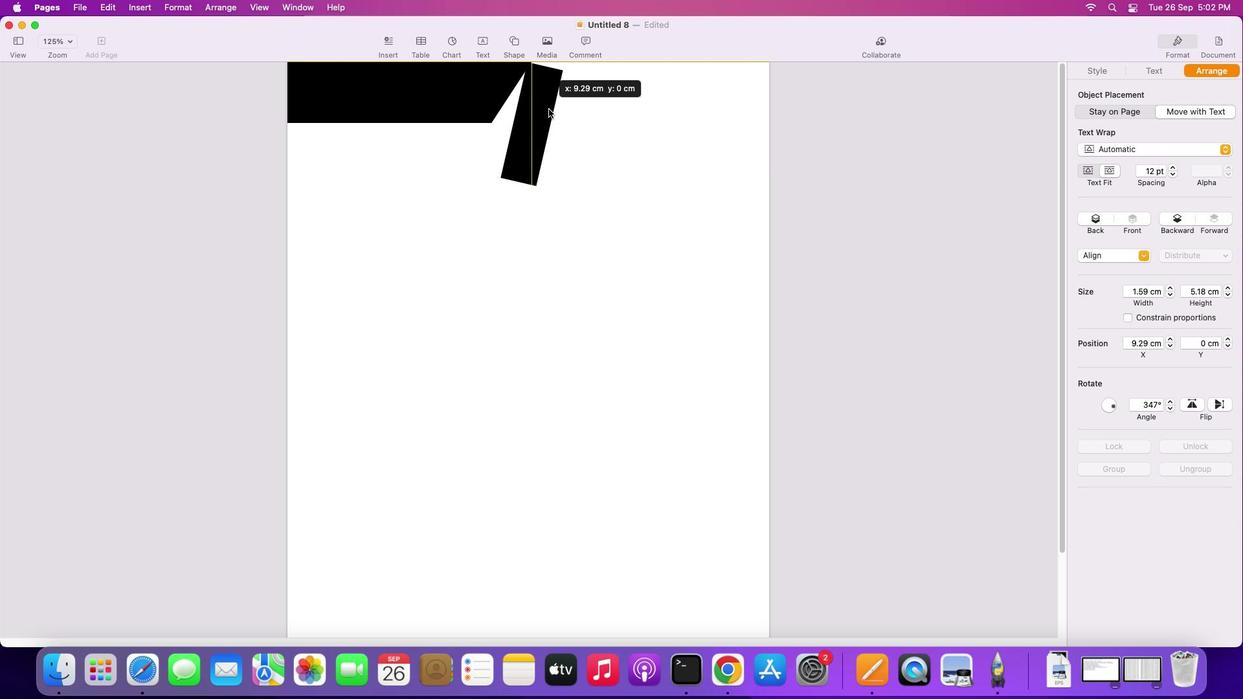 
Action: Mouse pressed left at (546, 109)
Screenshot: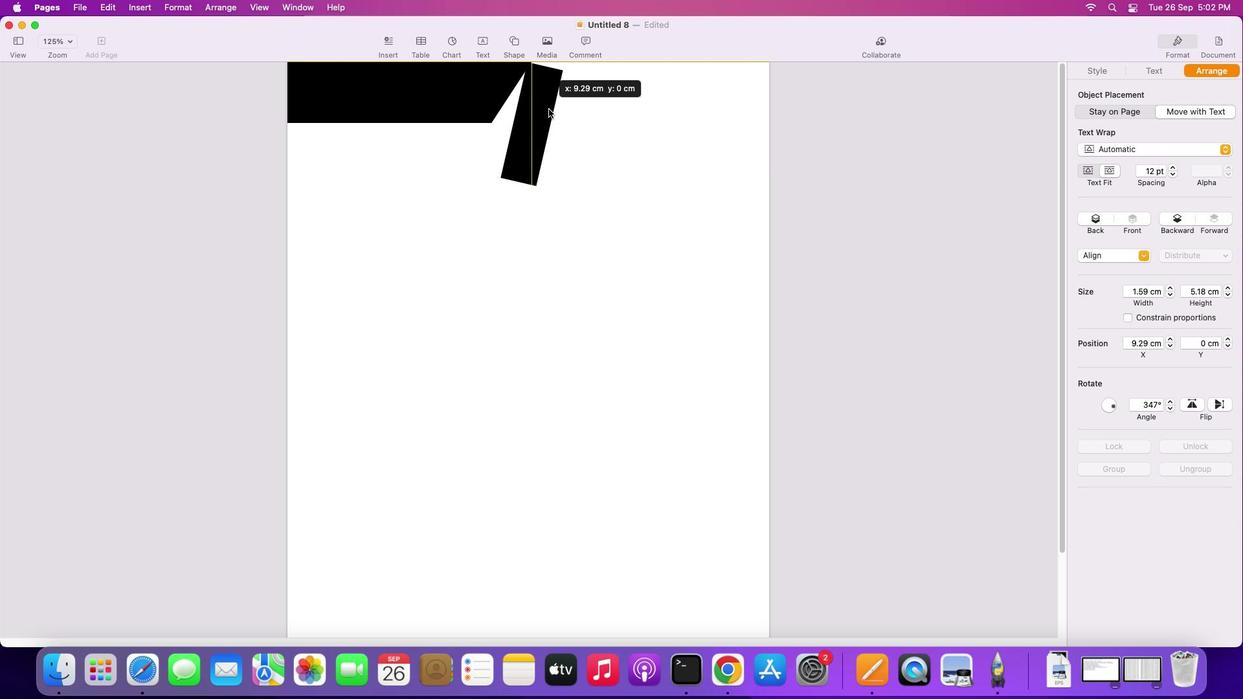 
Action: Mouse moved to (590, 137)
Screenshot: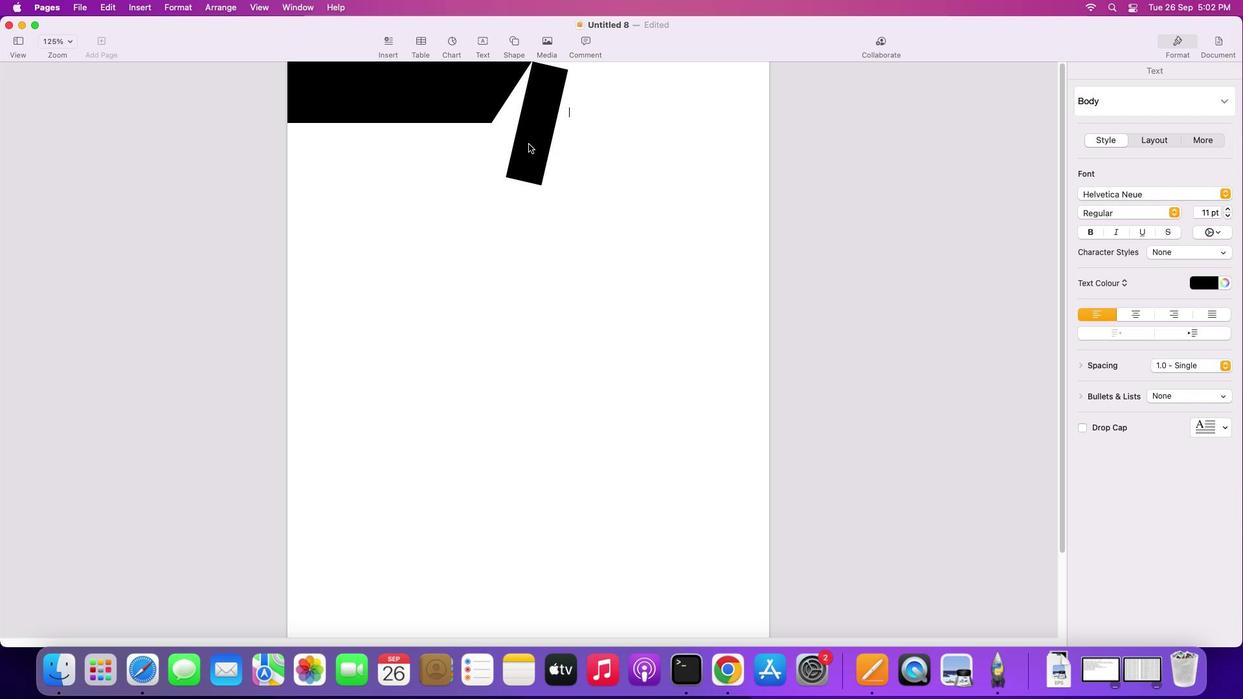 
Action: Mouse pressed left at (590, 137)
Screenshot: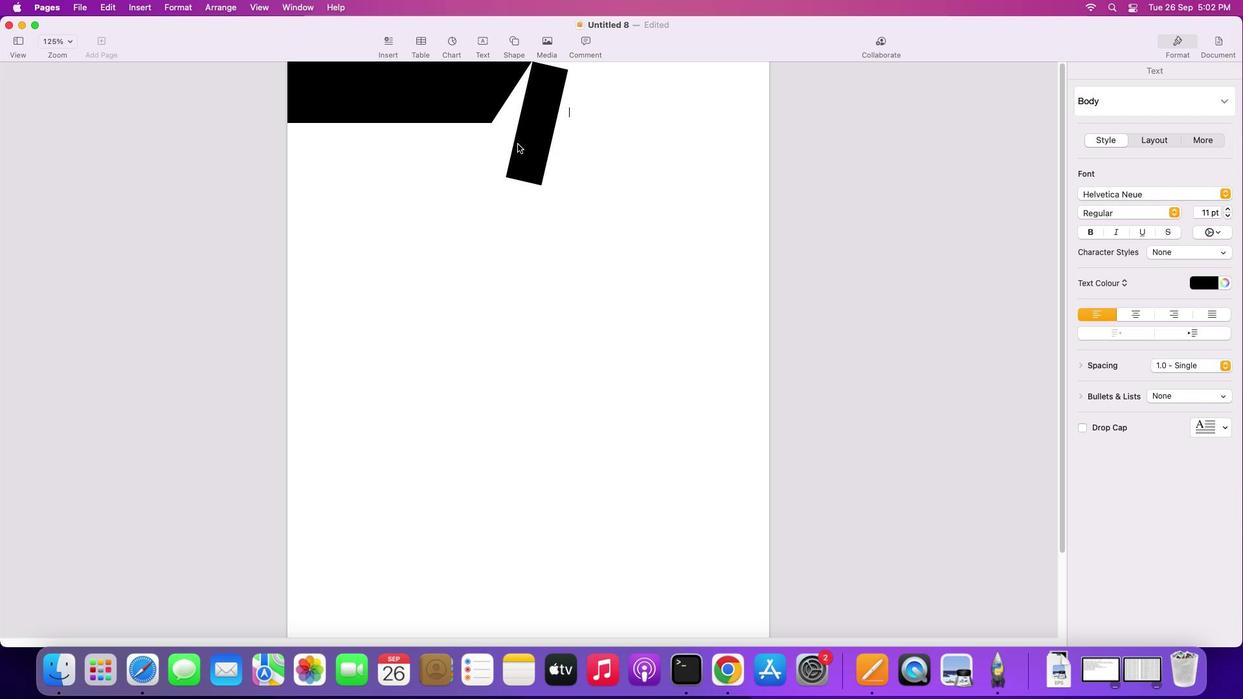 
Action: Mouse moved to (516, 143)
Screenshot: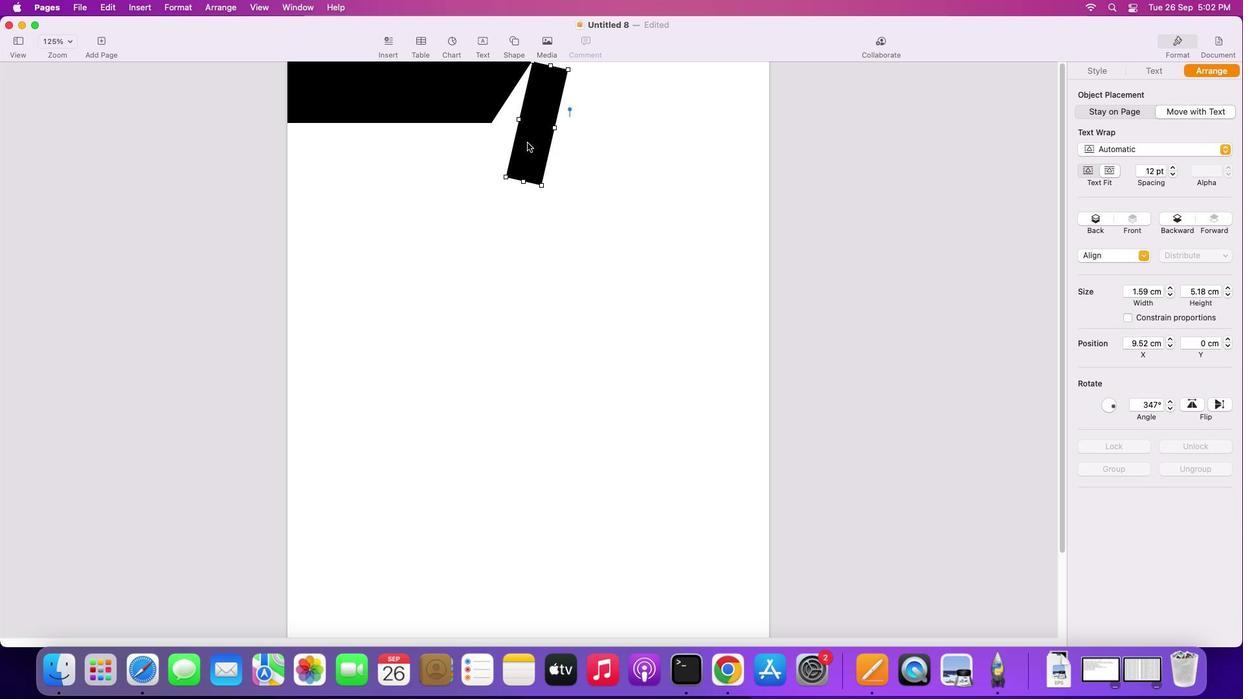 
Action: Mouse pressed left at (516, 143)
Screenshot: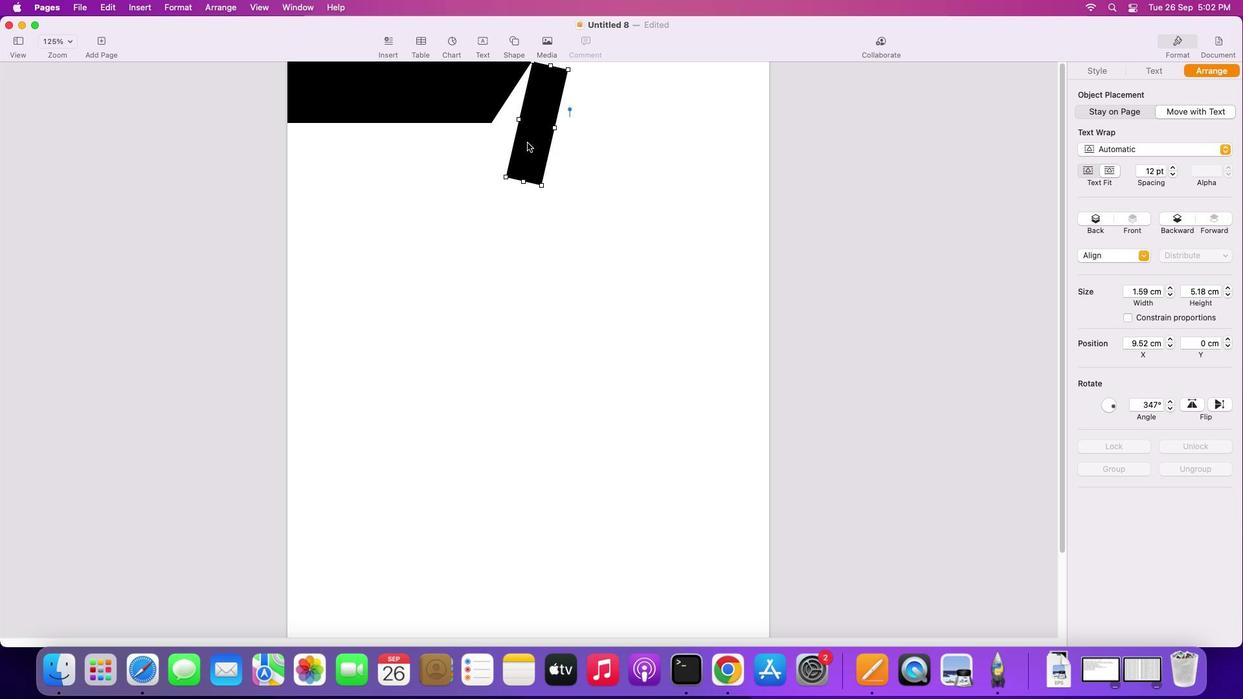 
Action: Mouse moved to (527, 143)
Screenshot: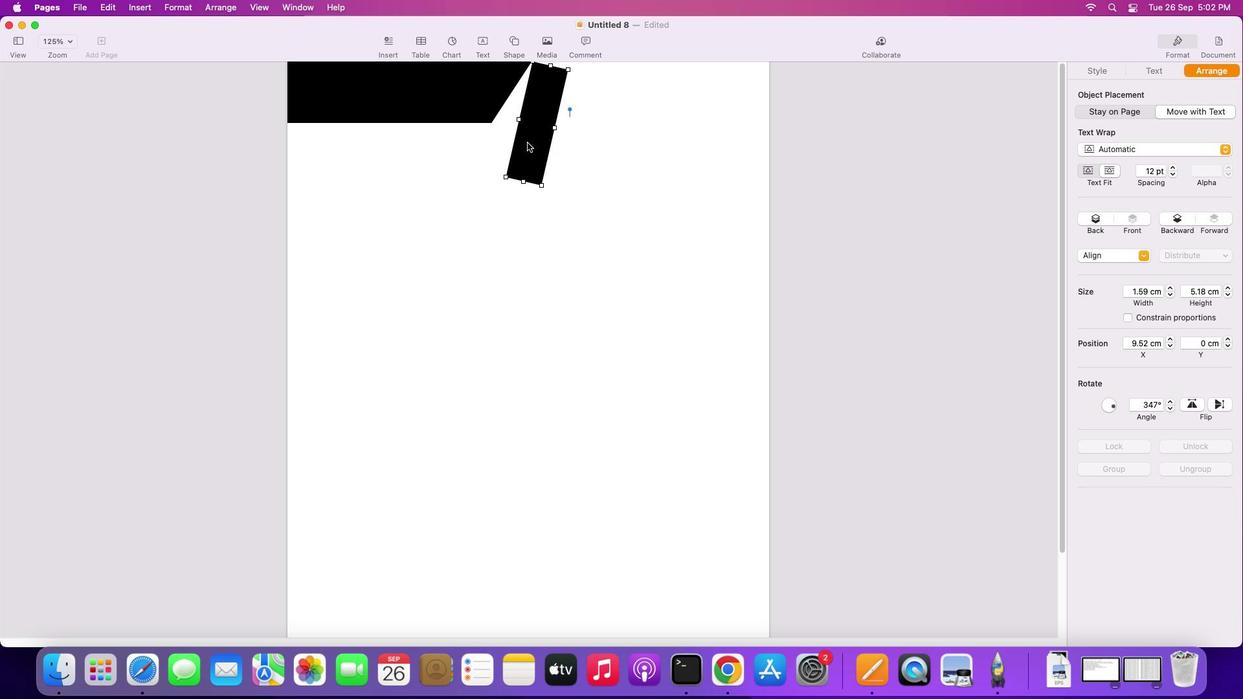 
Action: Key pressed Key.alt
Screenshot: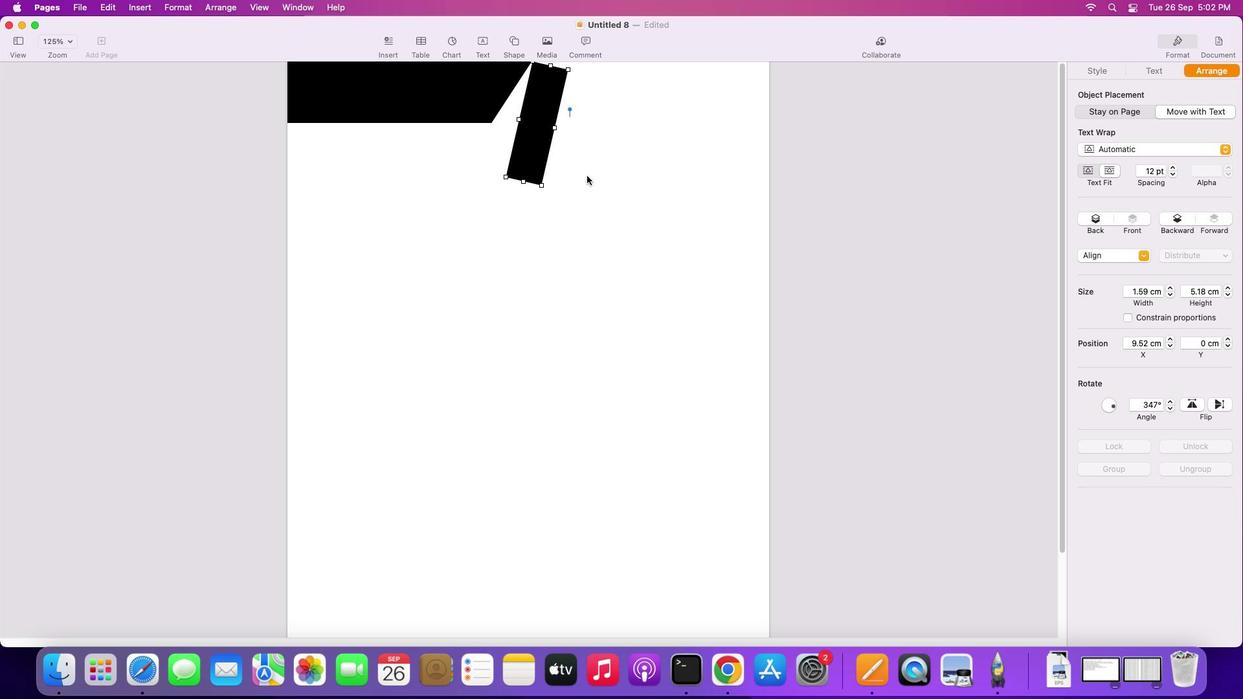 
Action: Mouse pressed left at (527, 143)
Screenshot: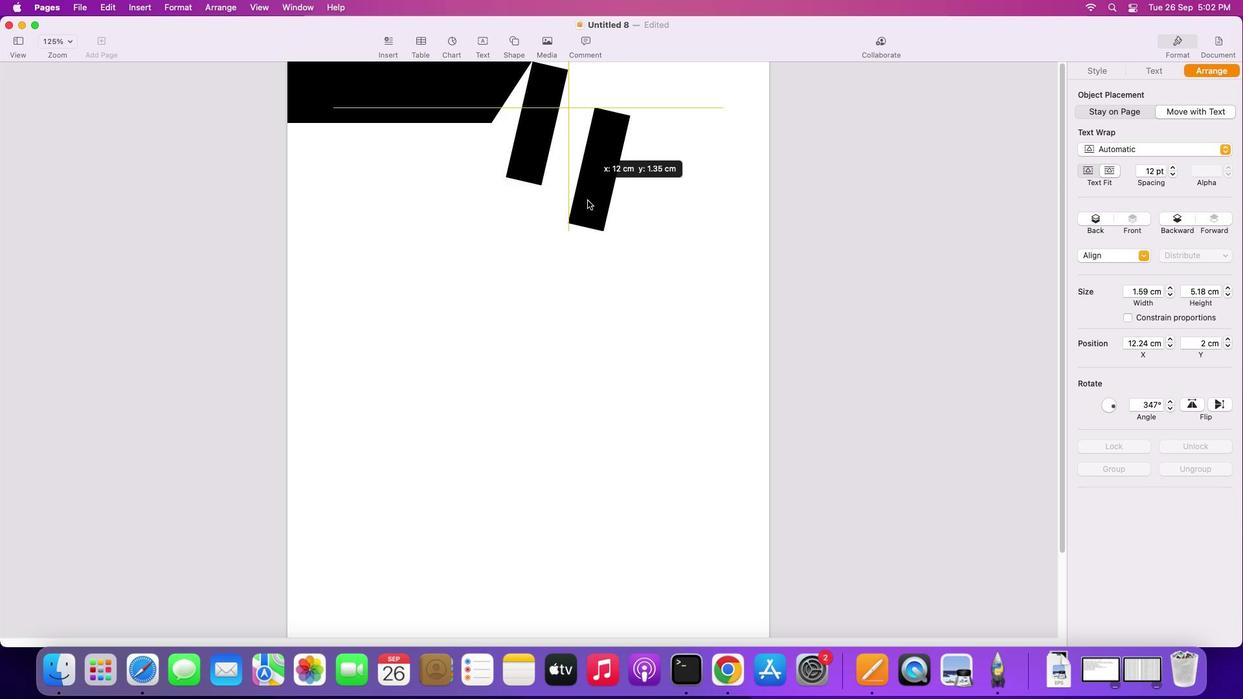 
Action: Mouse moved to (570, 204)
Screenshot: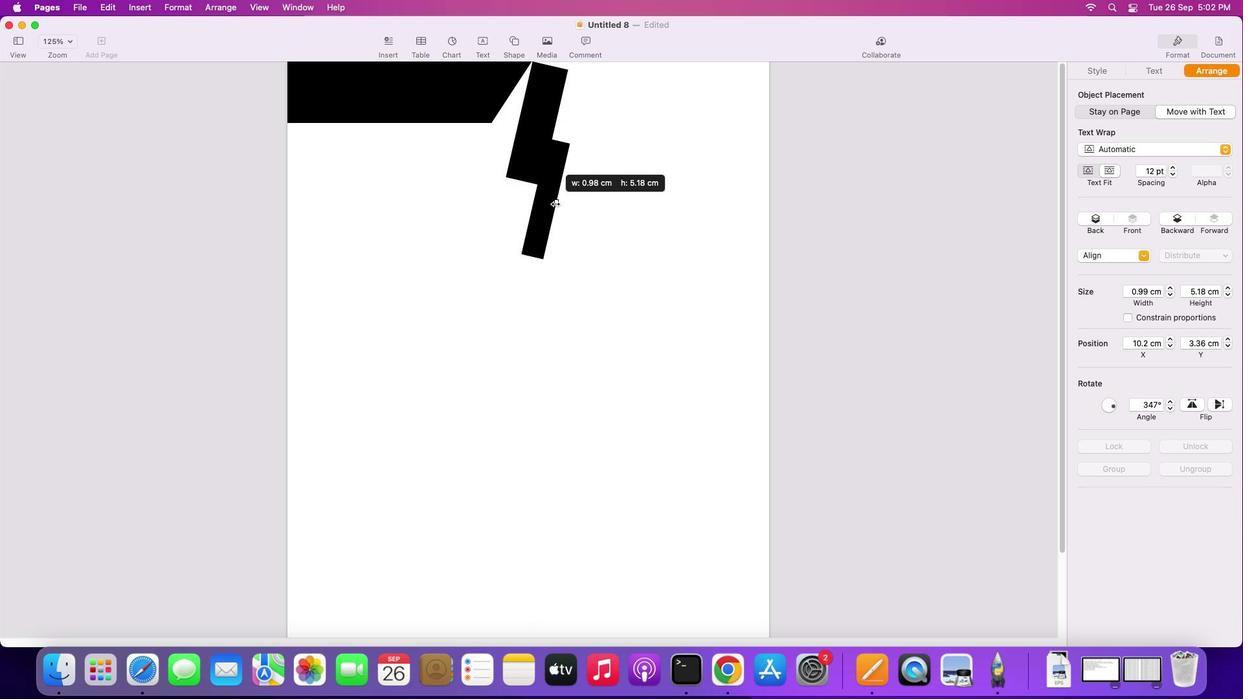 
Action: Mouse pressed left at (570, 204)
Screenshot: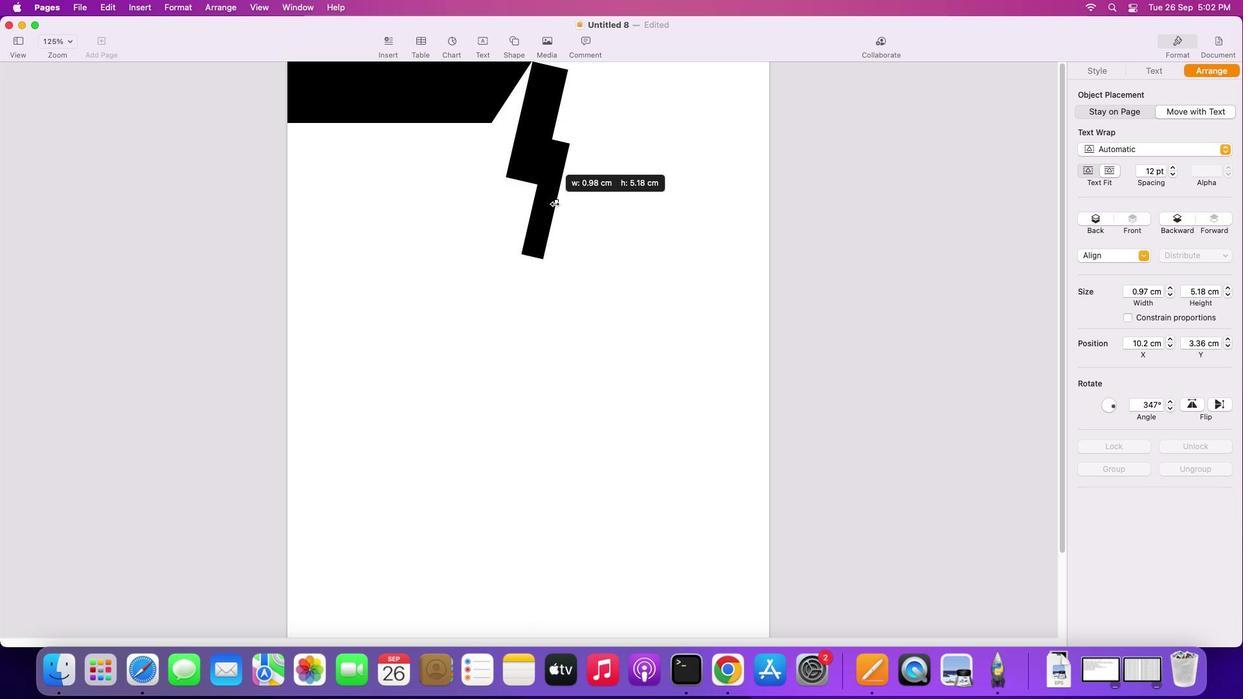 
Action: Mouse moved to (531, 255)
Screenshot: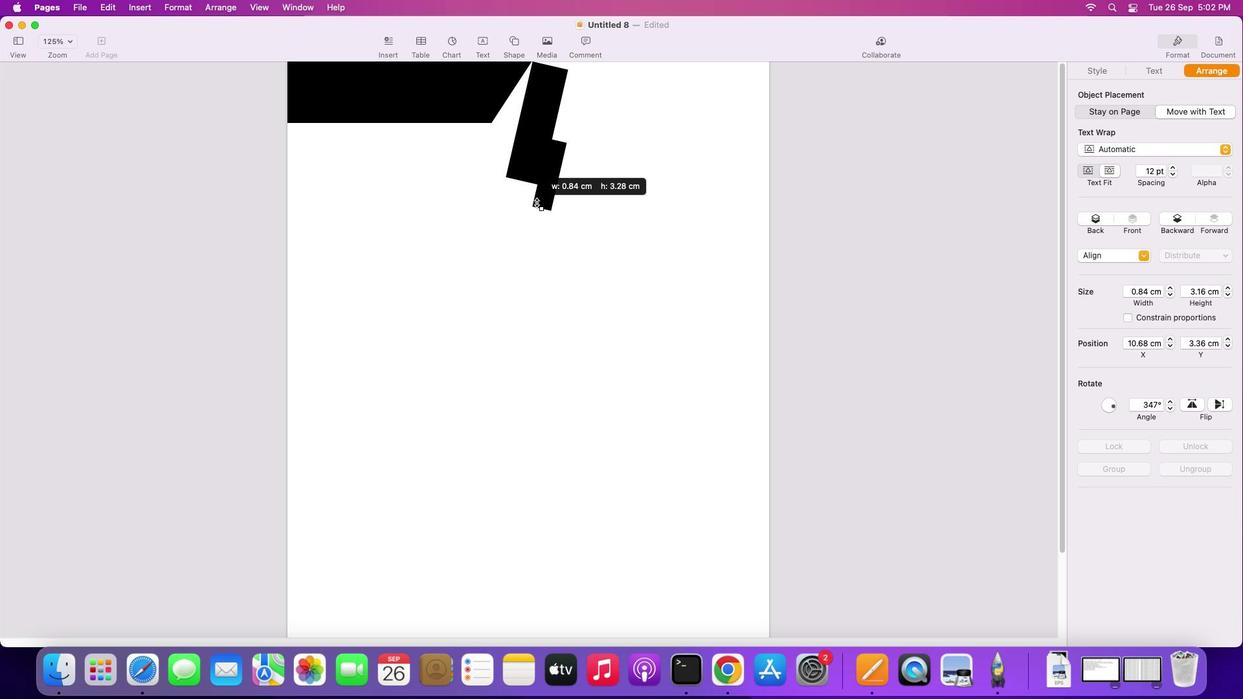 
Action: Mouse pressed left at (531, 255)
Screenshot: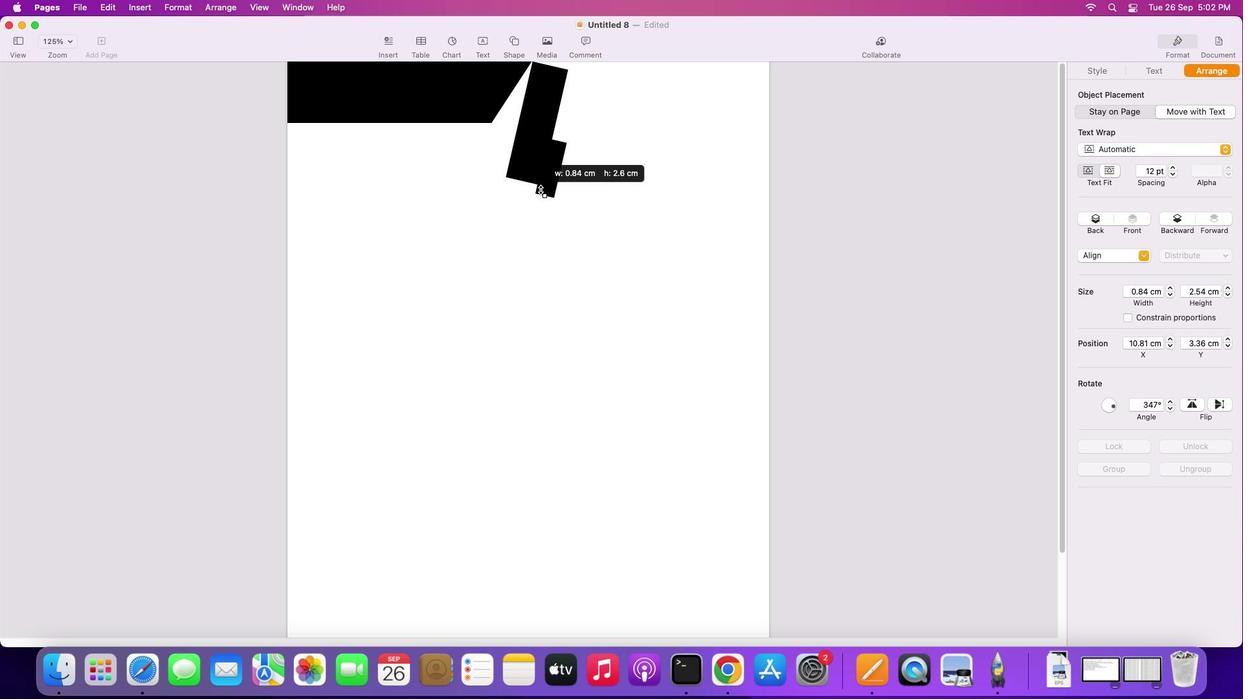 
Action: Mouse moved to (553, 161)
Screenshot: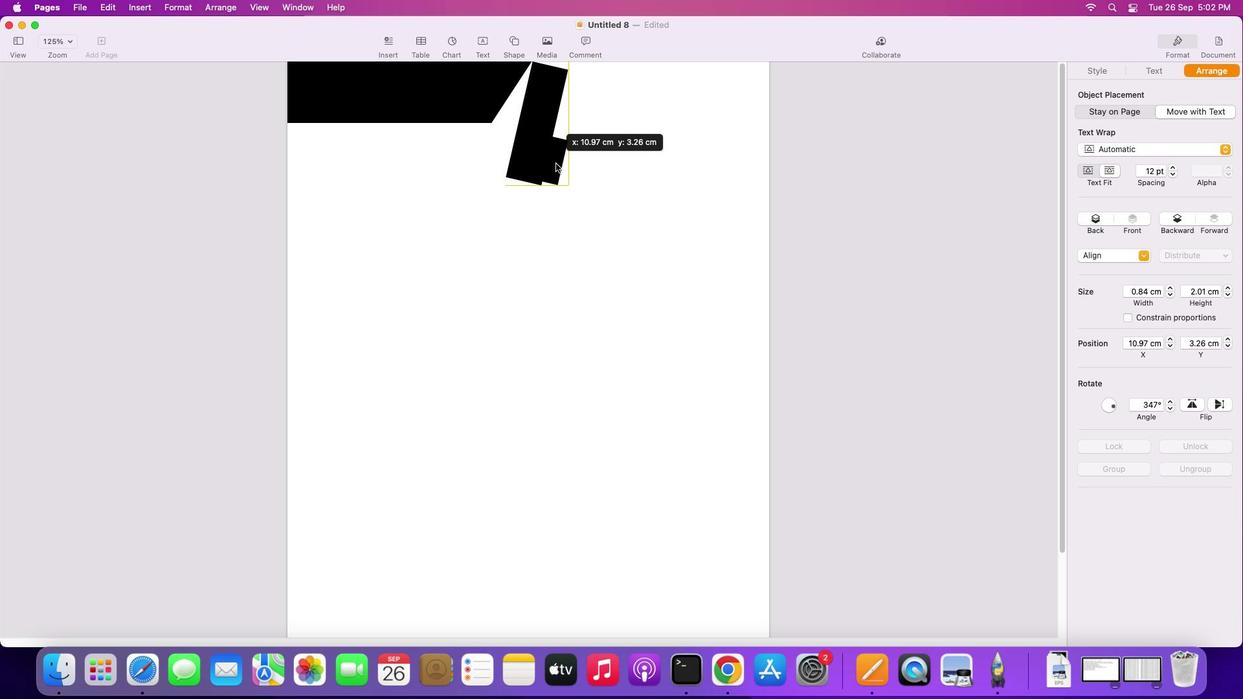 
Action: Mouse pressed left at (553, 161)
Screenshot: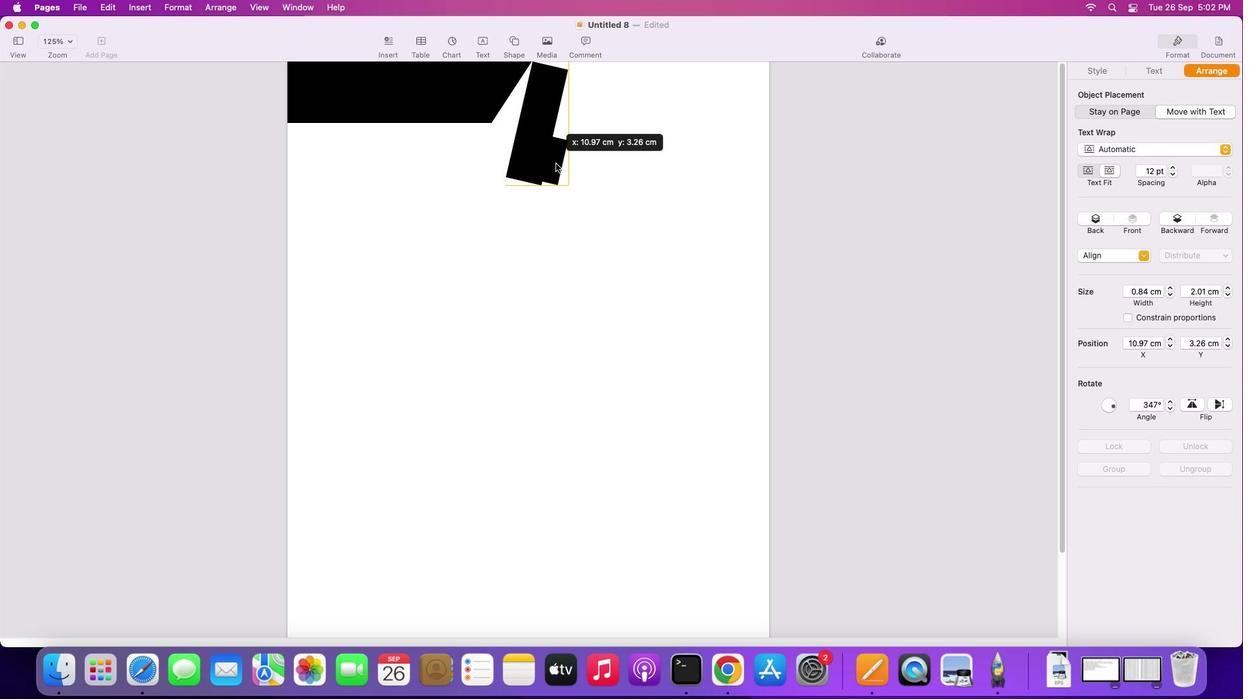 
Action: Mouse moved to (623, 165)
Screenshot: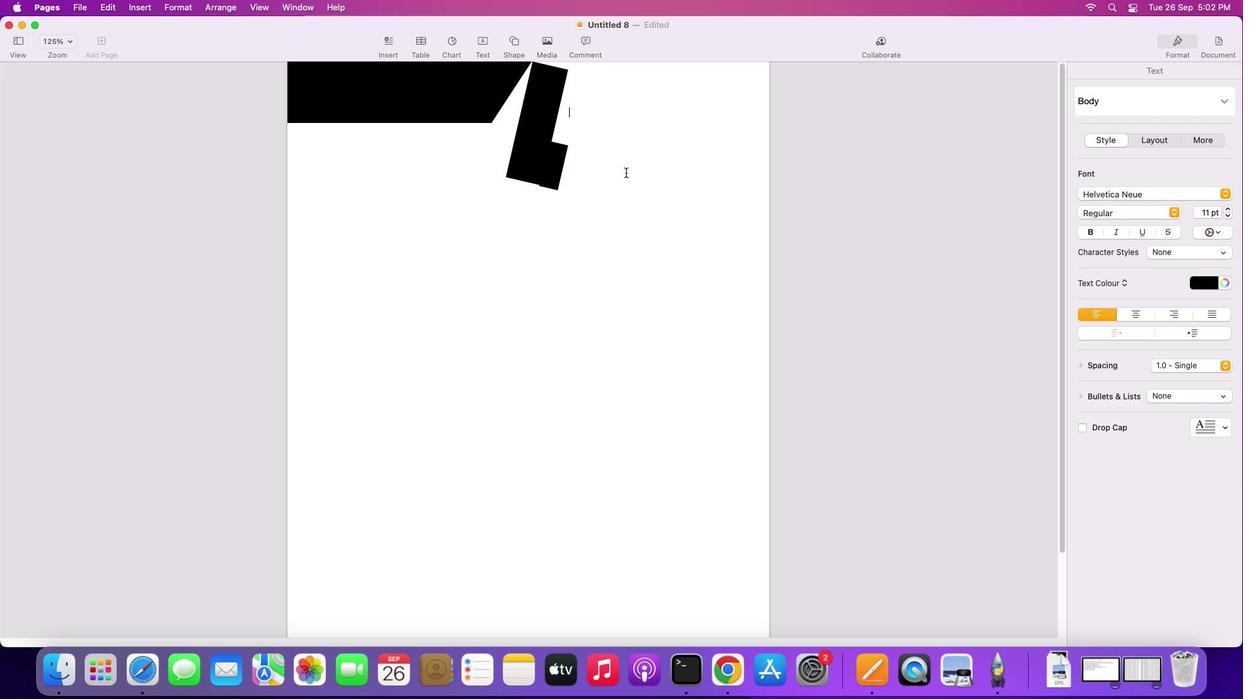 
Action: Mouse pressed left at (623, 165)
Screenshot: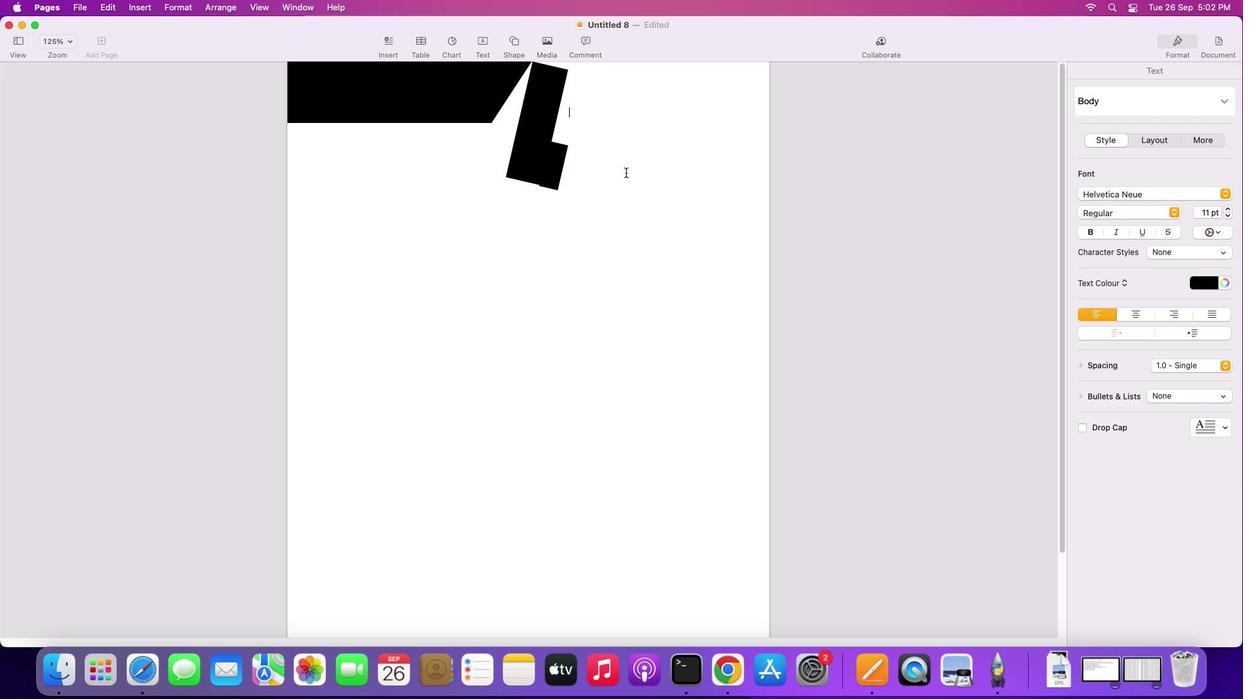
Action: Mouse moved to (540, 112)
Screenshot: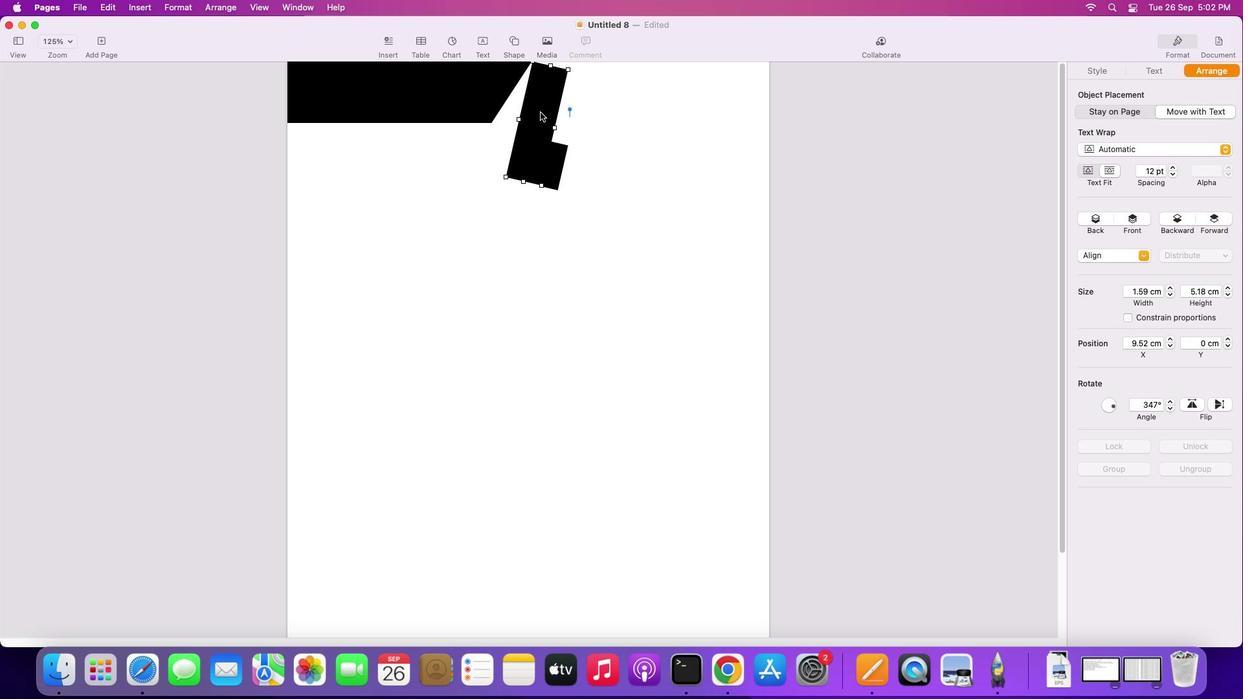 
Action: Mouse pressed left at (540, 112)
Screenshot: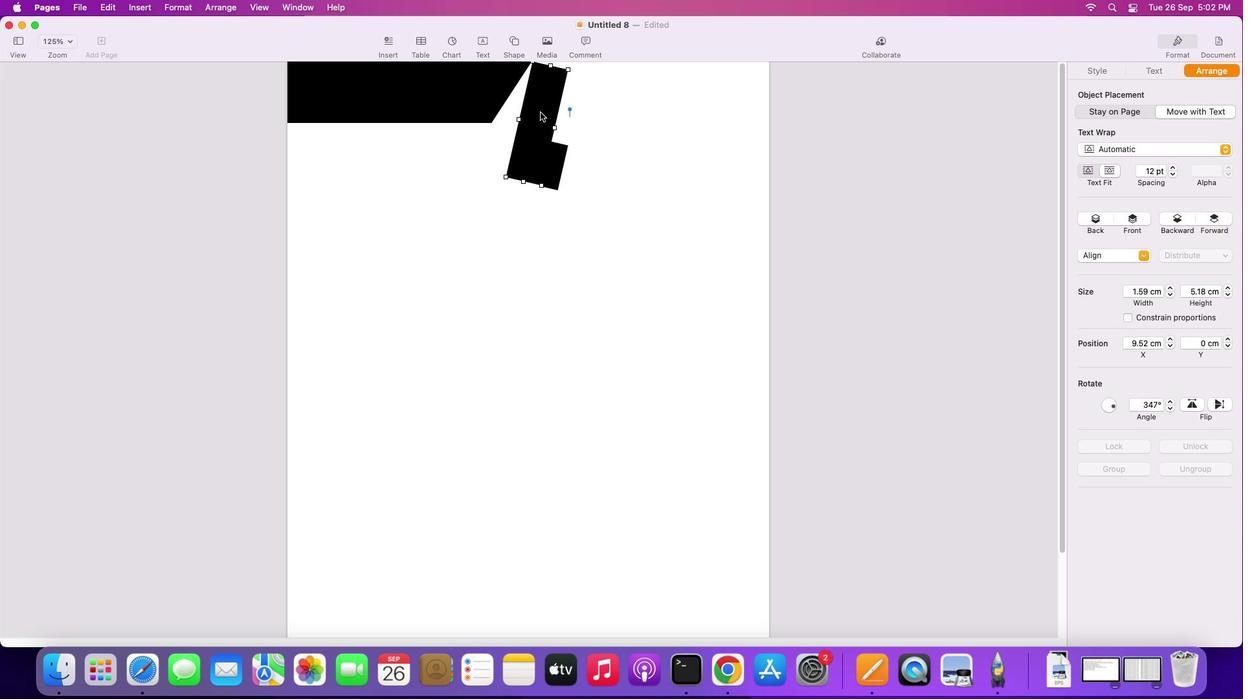 
Action: Key pressed Key.alt
Screenshot: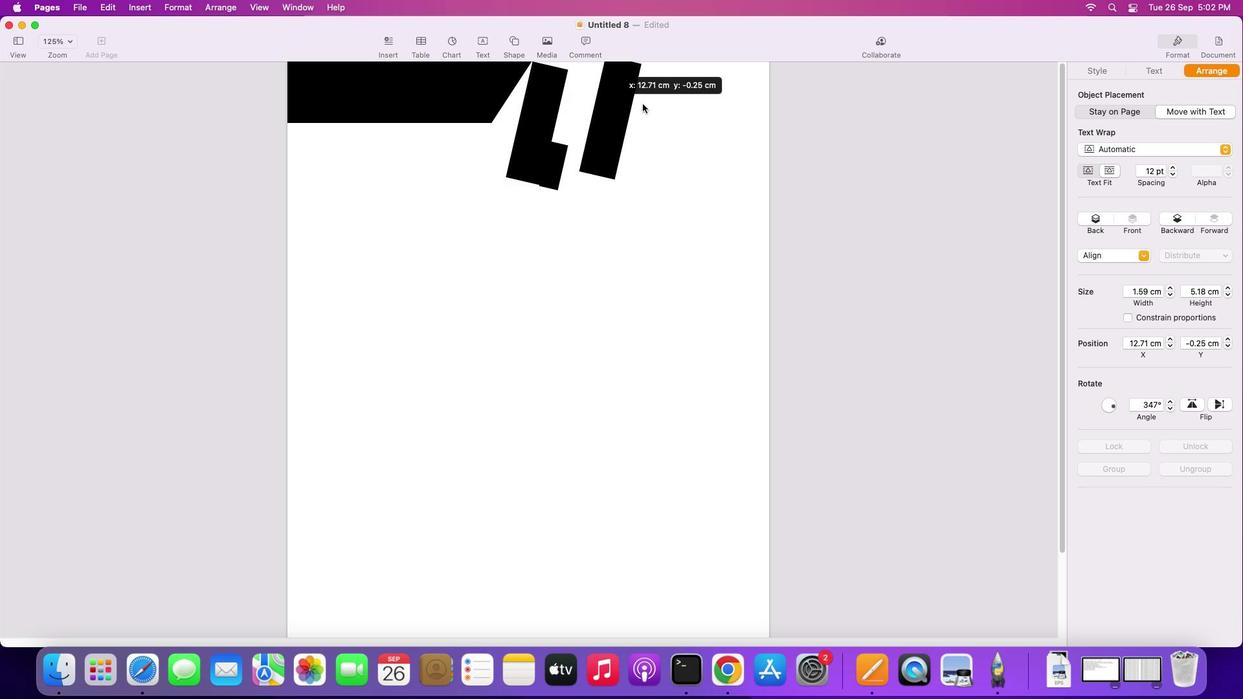 
Action: Mouse pressed left at (540, 112)
Screenshot: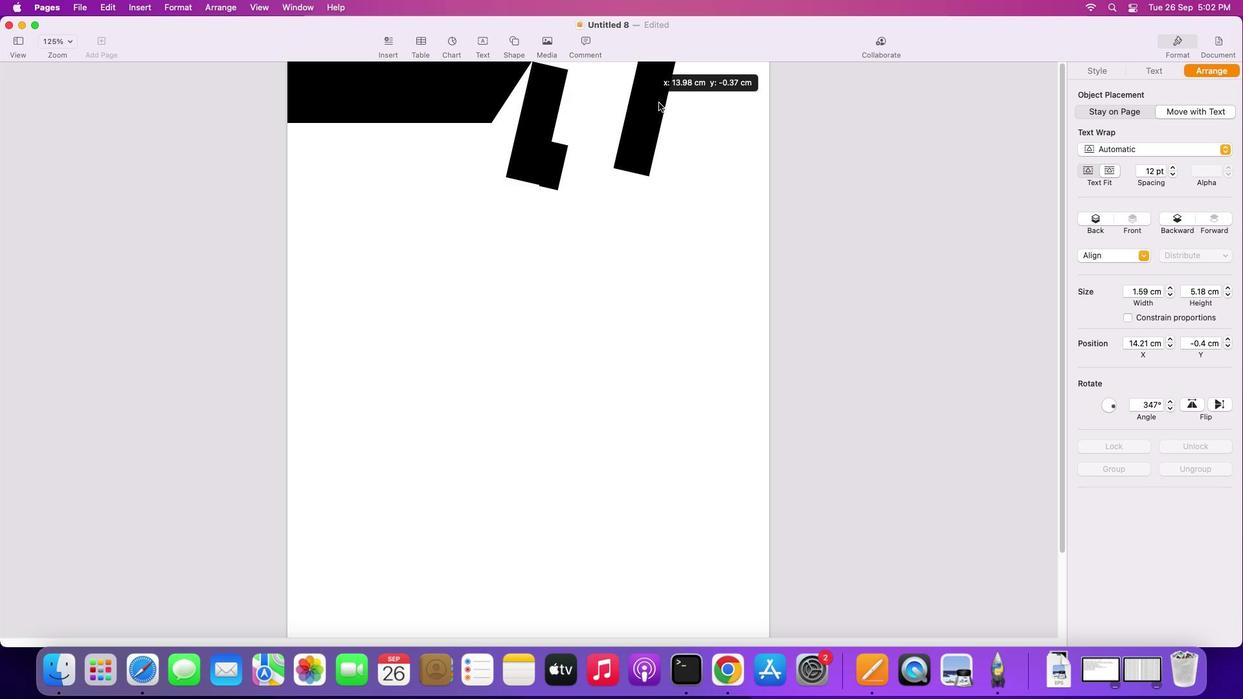 
Action: Mouse moved to (638, 181)
Screenshot: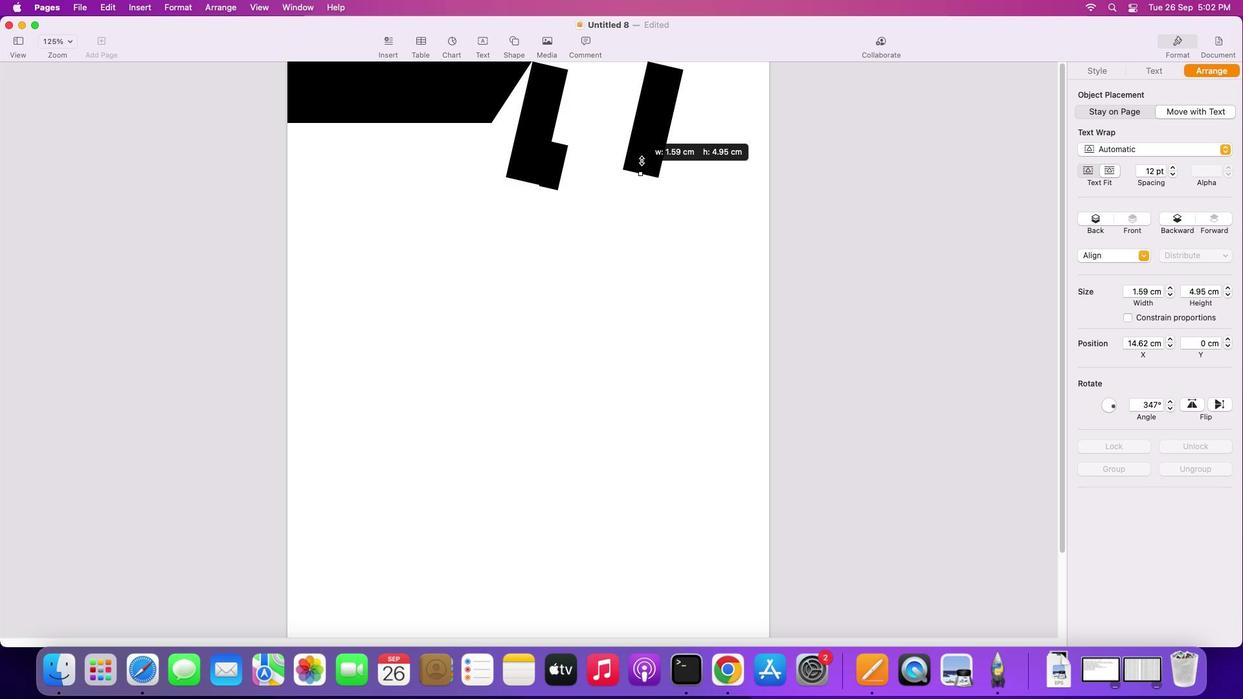 
Action: Mouse pressed left at (638, 181)
Screenshot: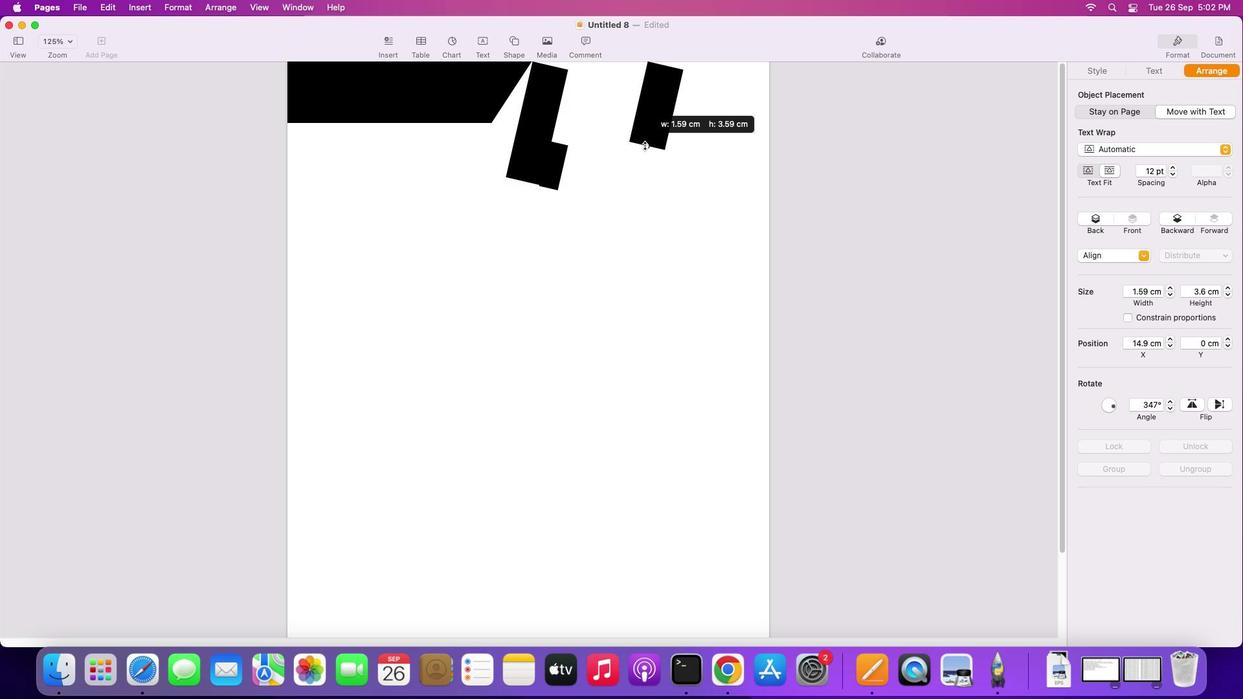 
Action: Mouse moved to (656, 124)
Screenshot: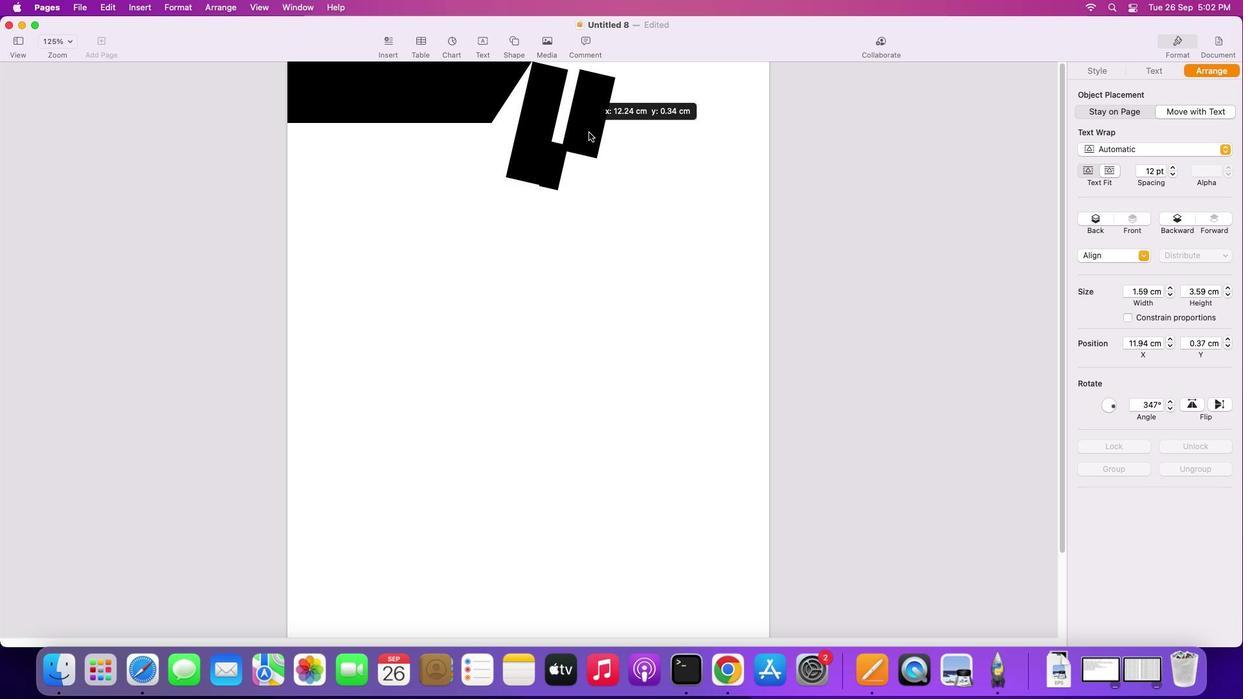 
Action: Mouse pressed left at (656, 124)
Screenshot: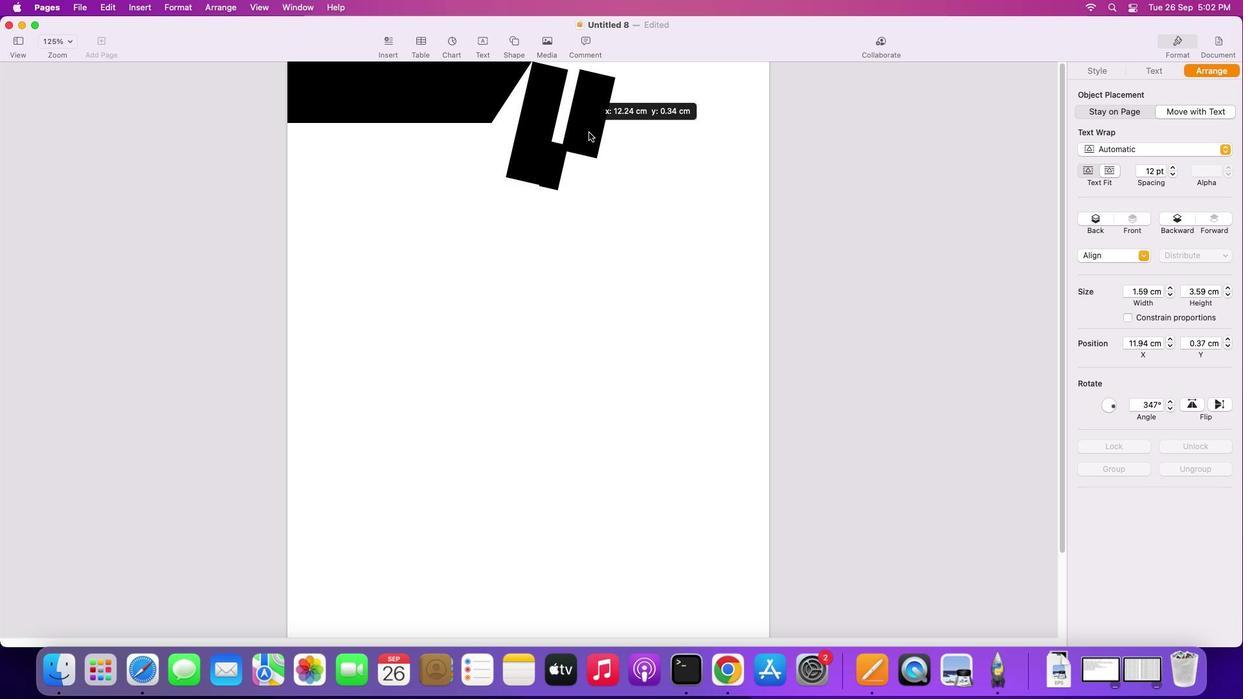 
Action: Mouse moved to (626, 149)
Screenshot: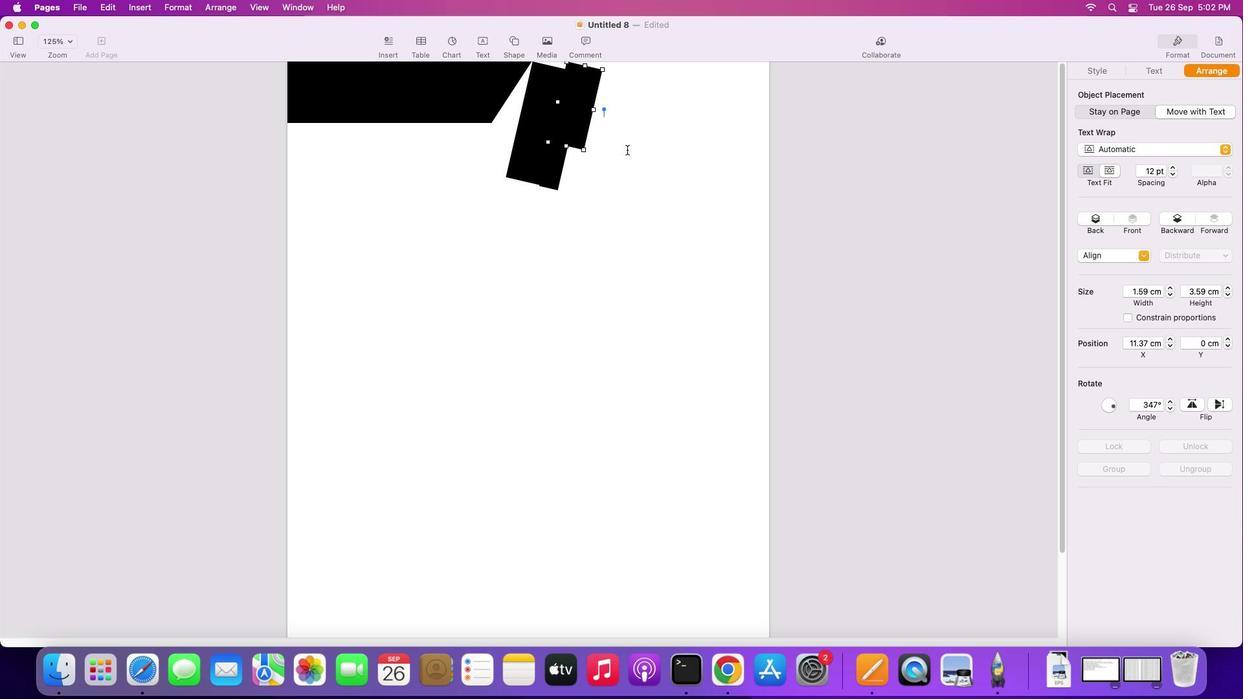 
Action: Mouse pressed left at (626, 149)
Screenshot: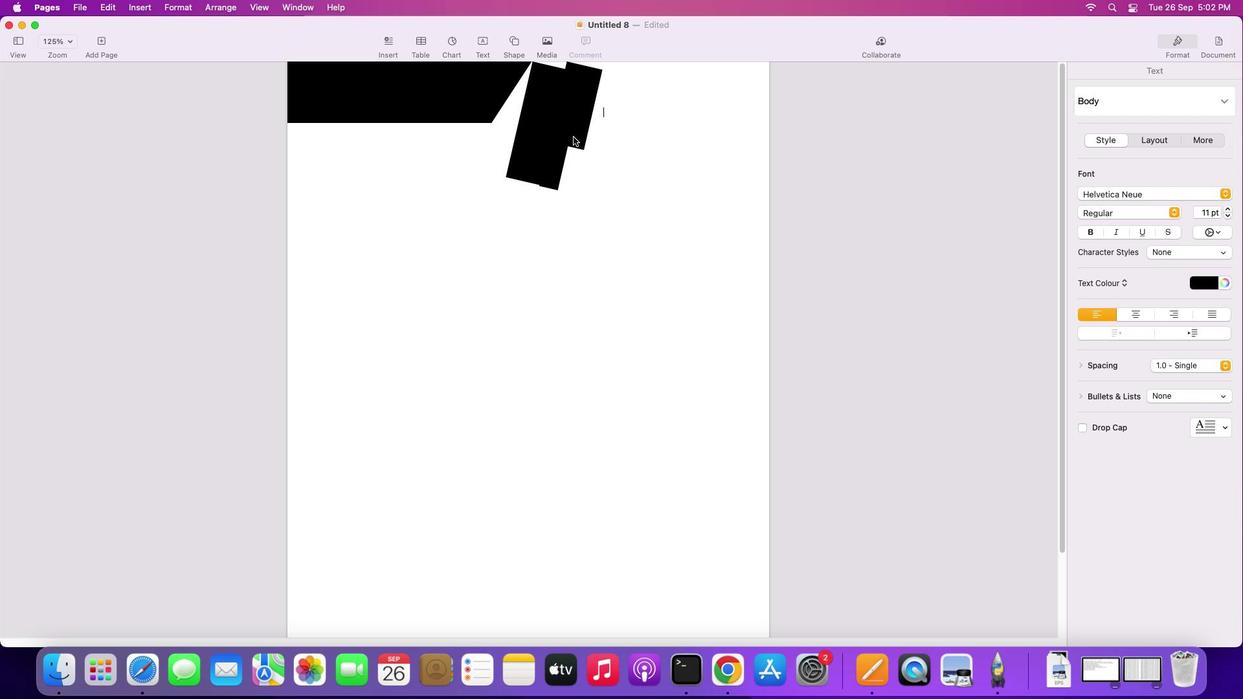 
Action: Mouse moved to (419, 96)
Screenshot: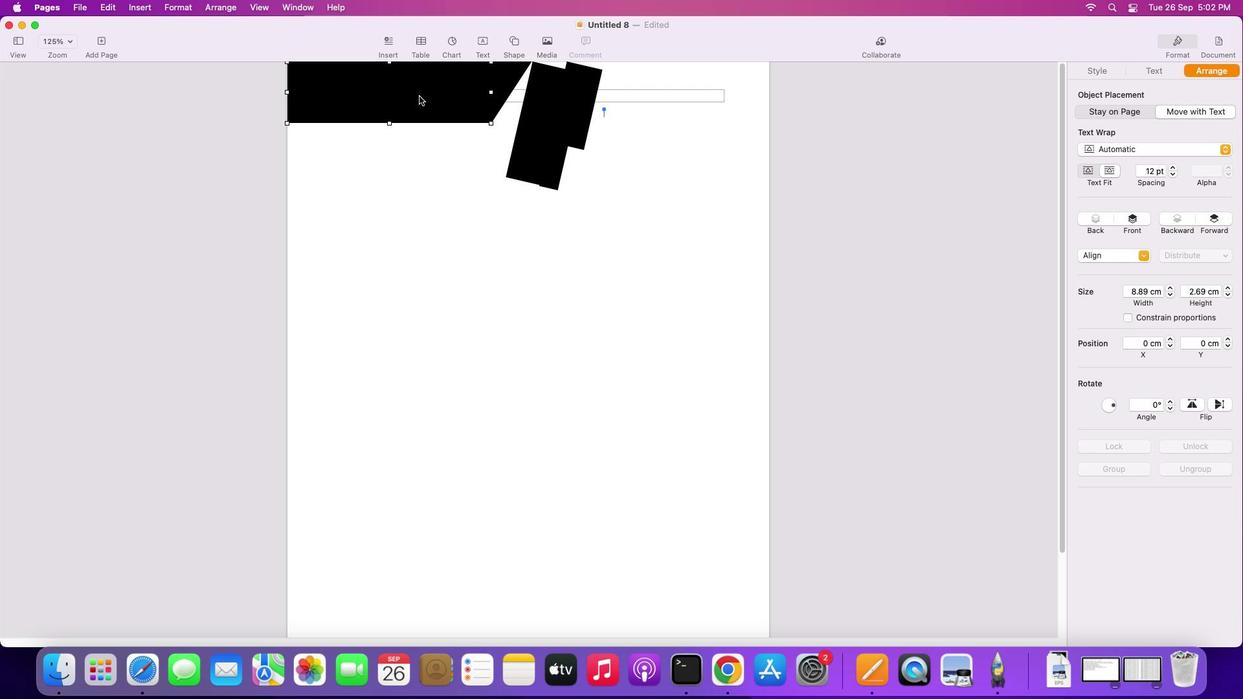 
Action: Mouse pressed left at (419, 96)
Screenshot: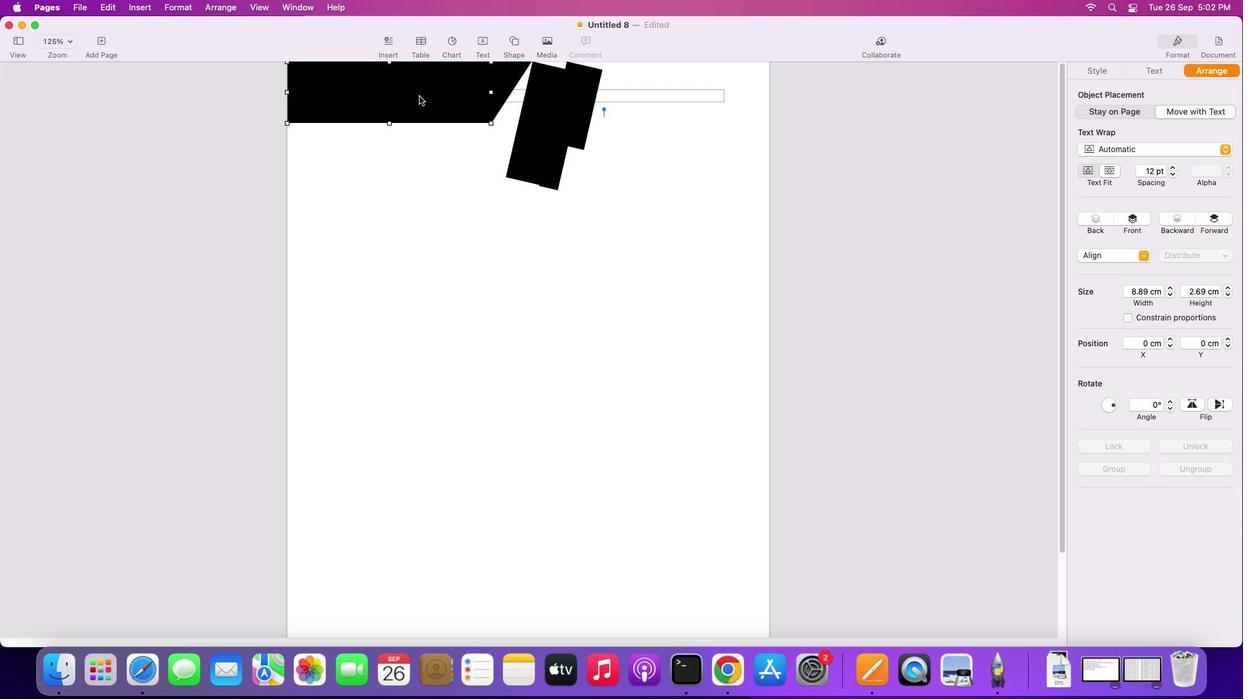 
Action: Mouse moved to (417, 96)
Screenshot: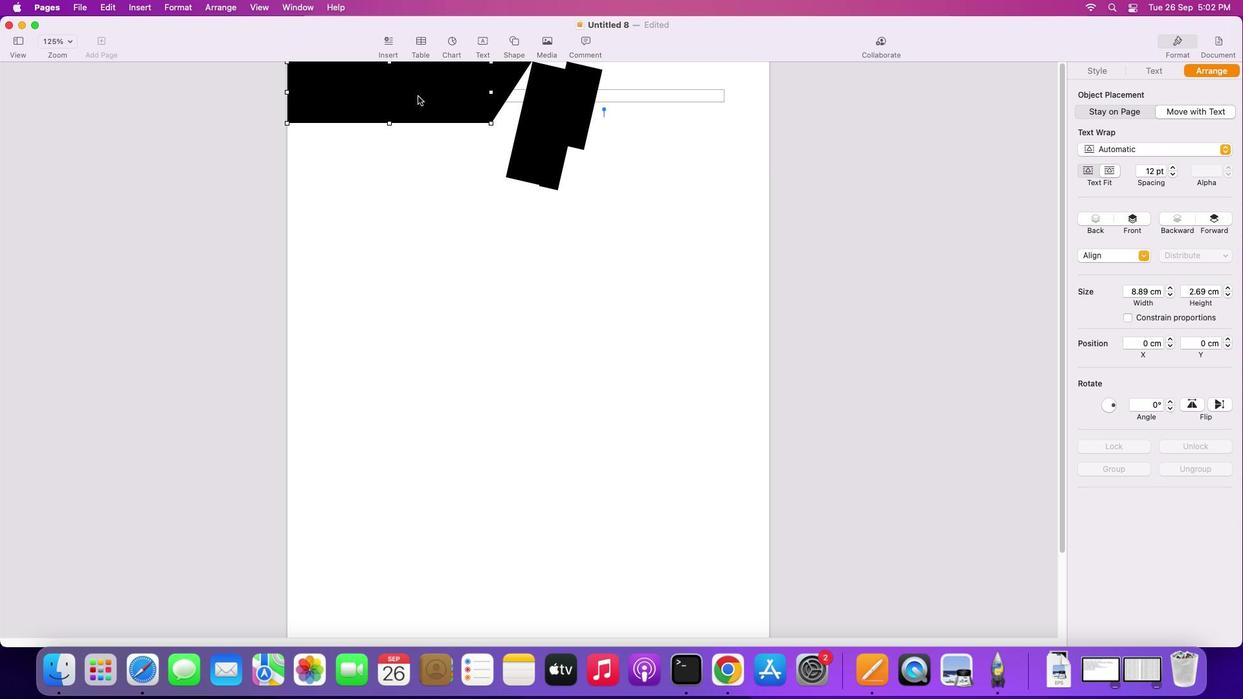 
Action: Key pressed Key.alt
Screenshot: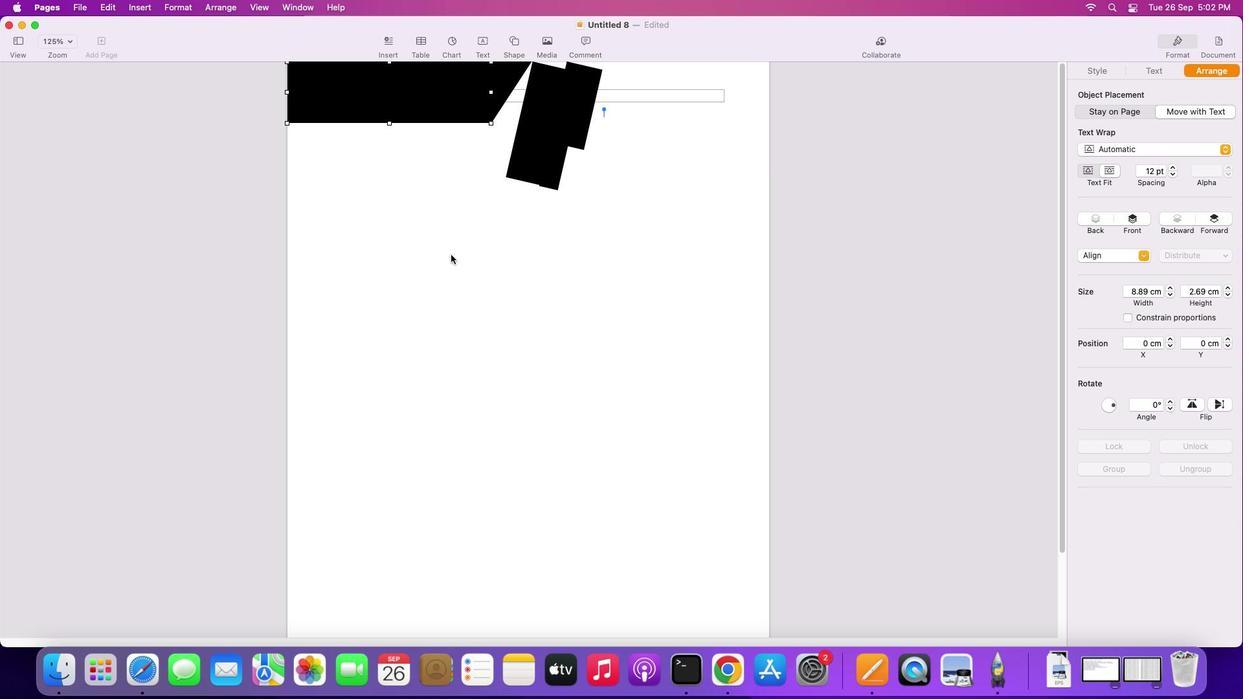 
Action: Mouse moved to (417, 96)
Screenshot: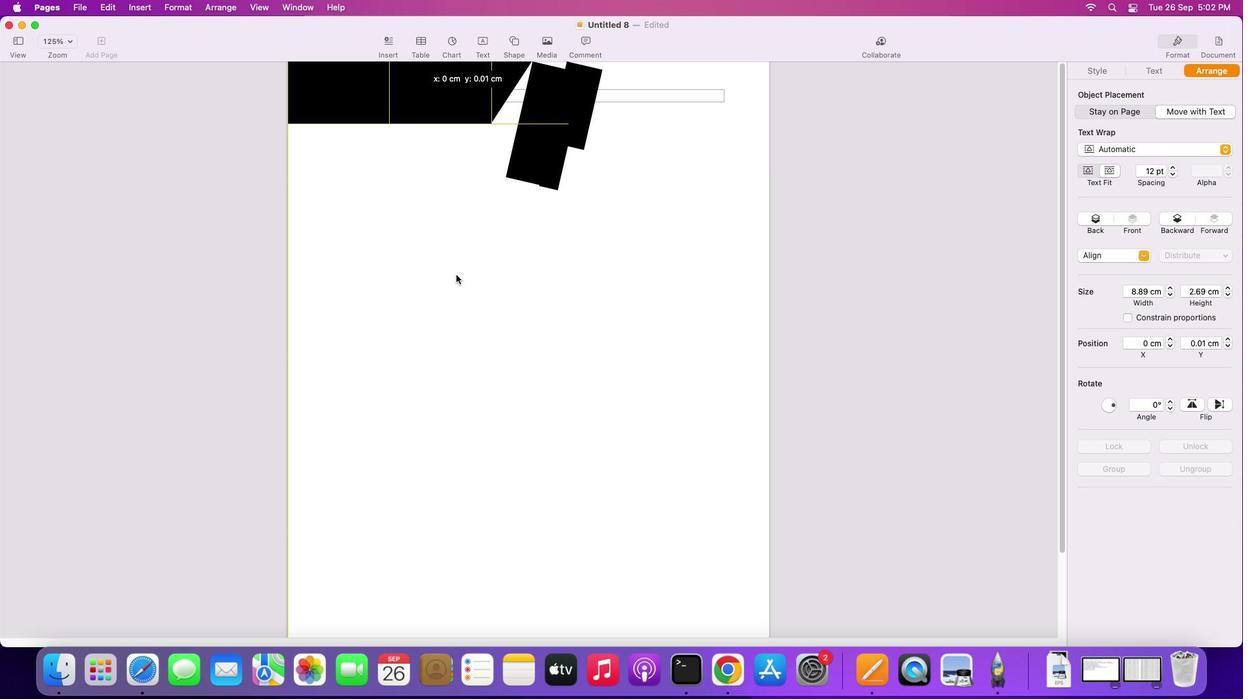 
Action: Mouse pressed left at (417, 96)
Screenshot: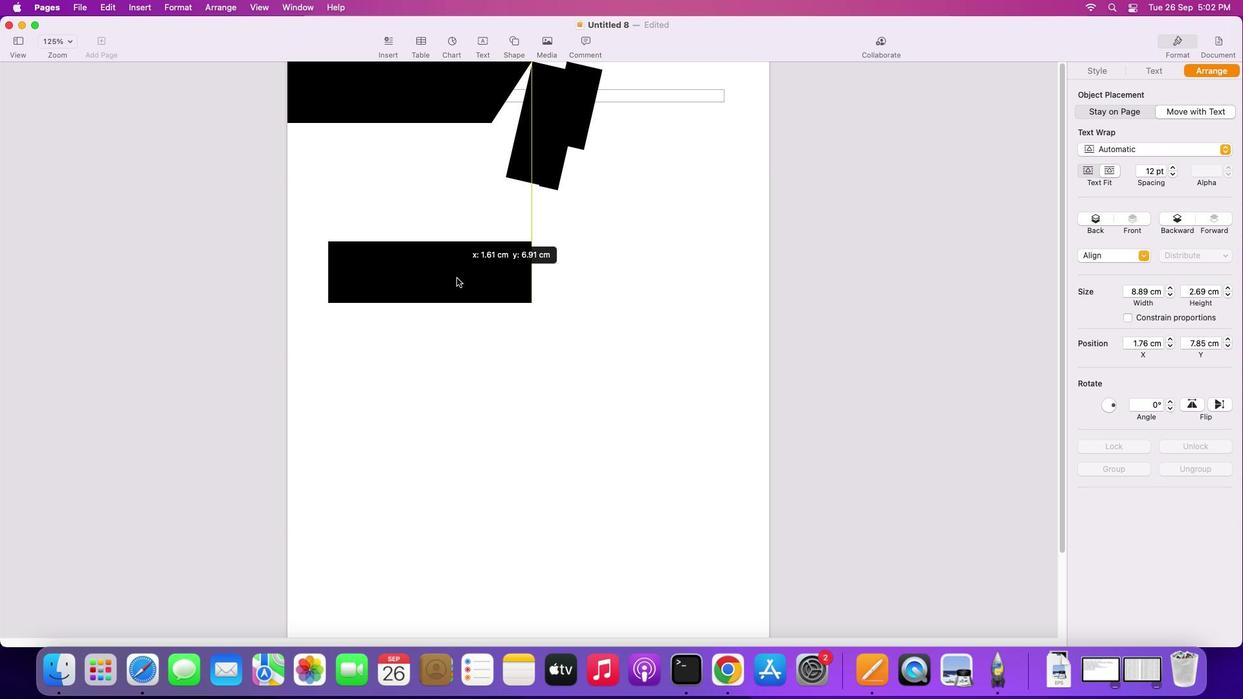 
Action: Mouse moved to (448, 106)
Screenshot: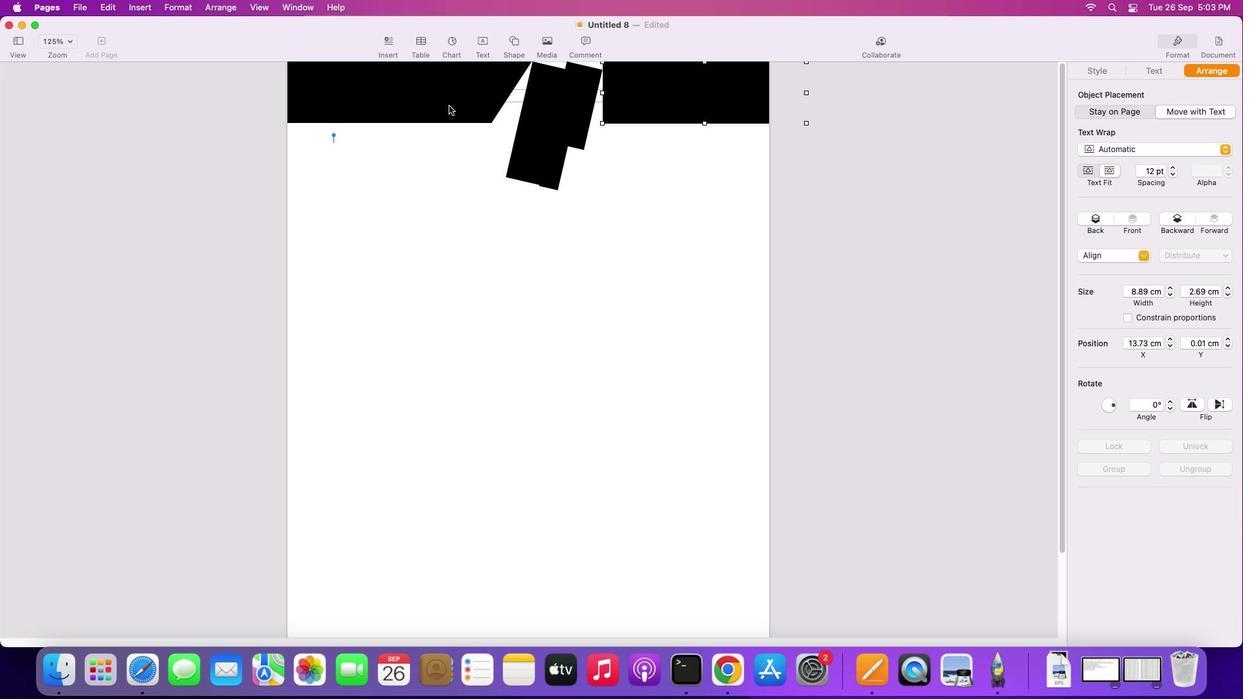 
Action: Key pressed Key.shift
Screenshot: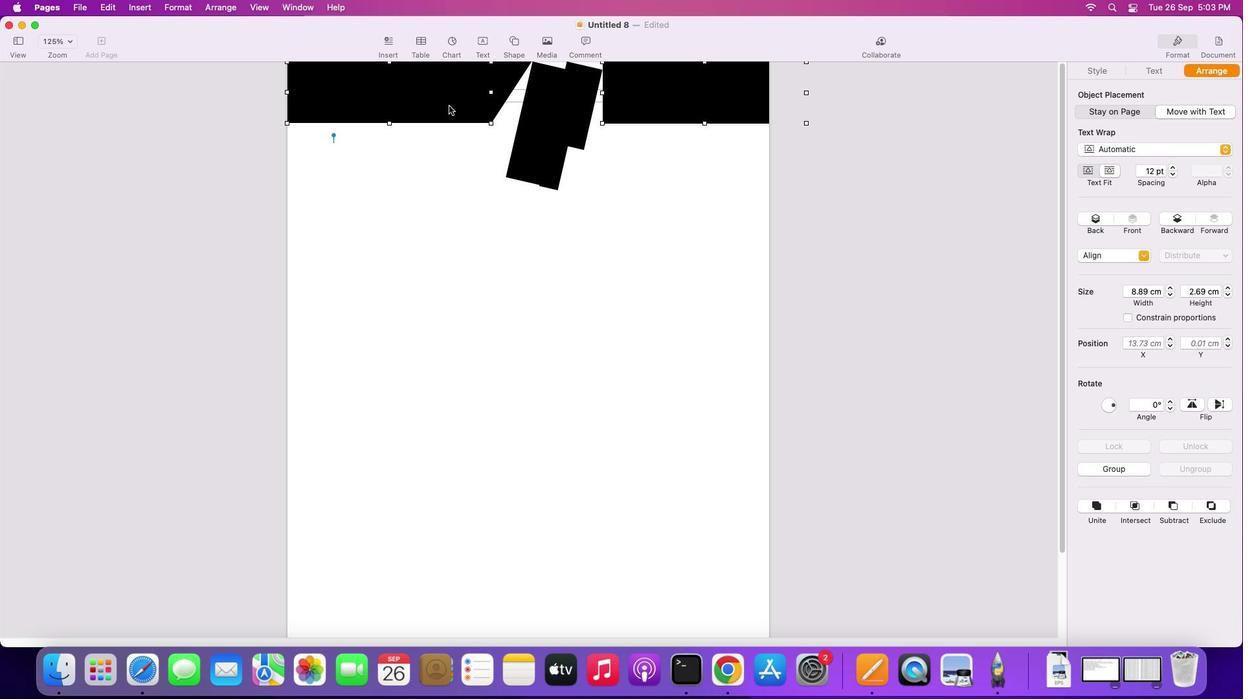 
Action: Mouse pressed left at (448, 106)
Screenshot: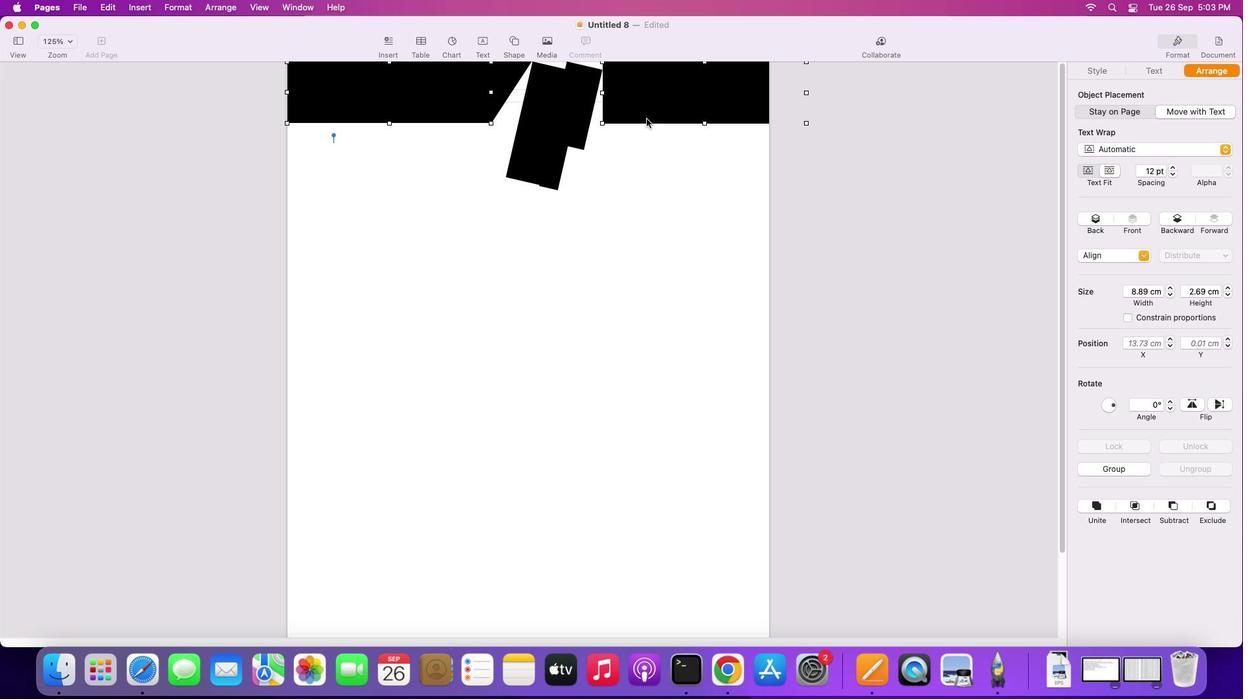 
Action: Mouse moved to (1116, 104)
Screenshot: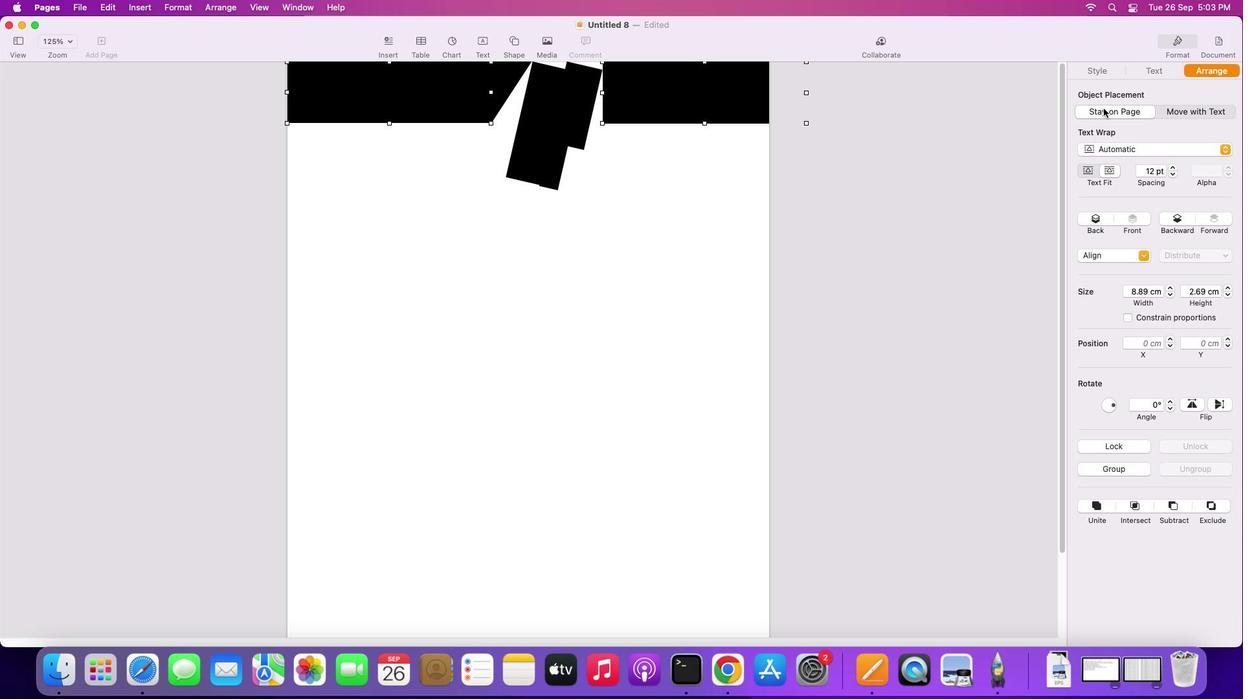
Action: Mouse pressed left at (1116, 104)
Screenshot: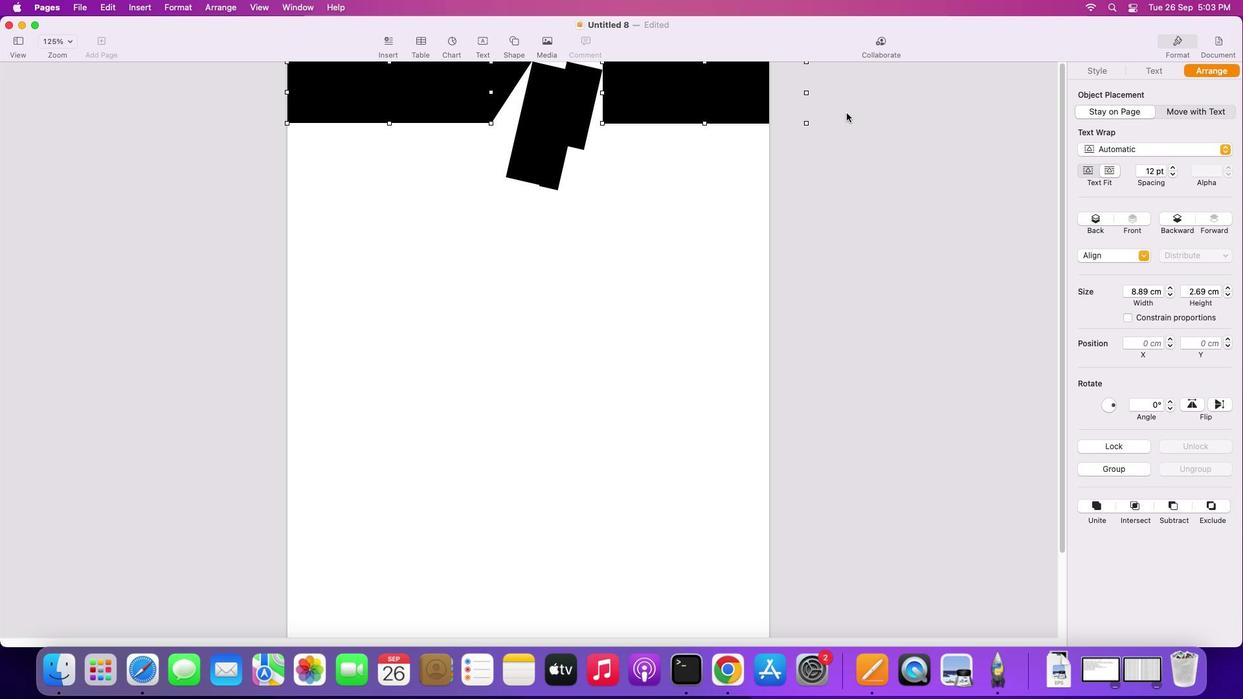 
Action: Mouse moved to (952, 106)
Screenshot: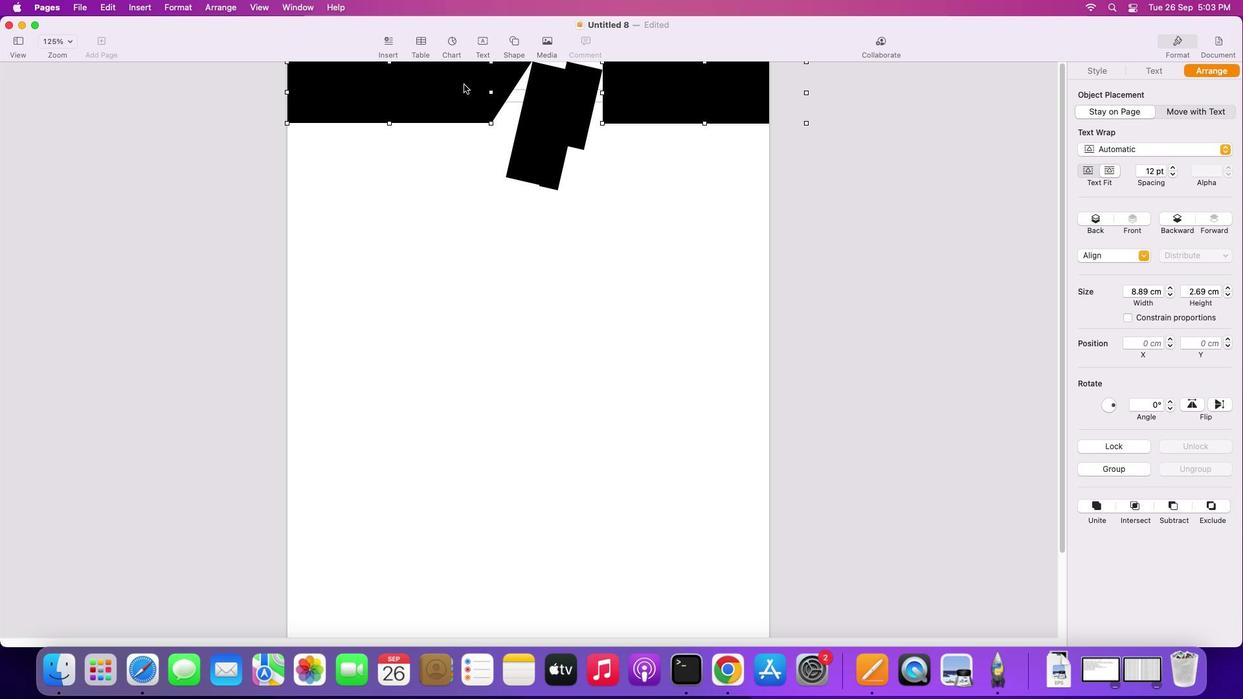 
Action: Key pressed Key.shift
Screenshot: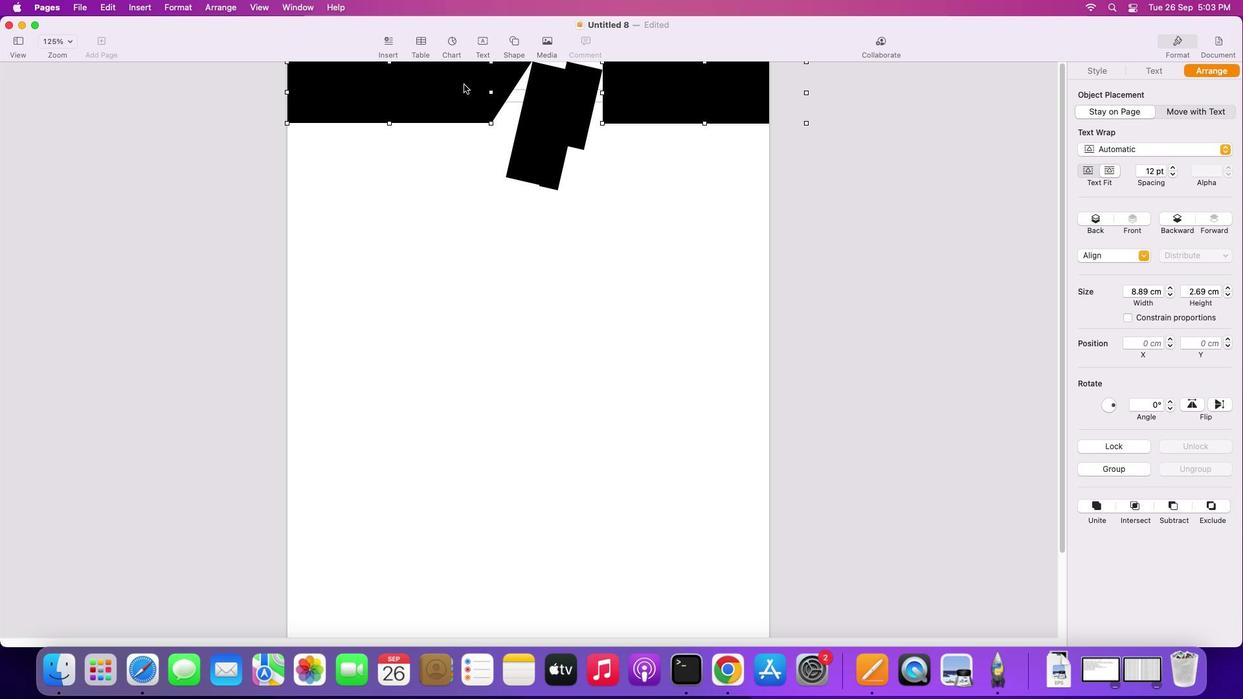 
Action: Mouse moved to (514, 75)
Screenshot: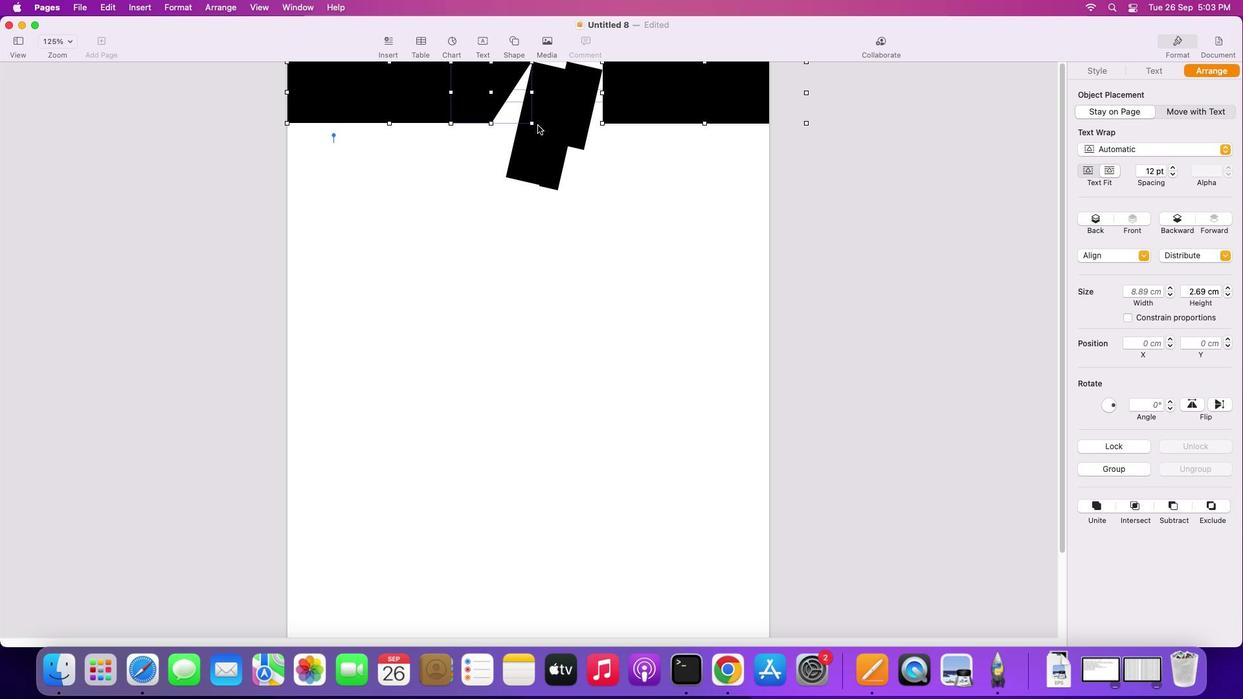 
Action: Mouse pressed left at (514, 75)
Screenshot: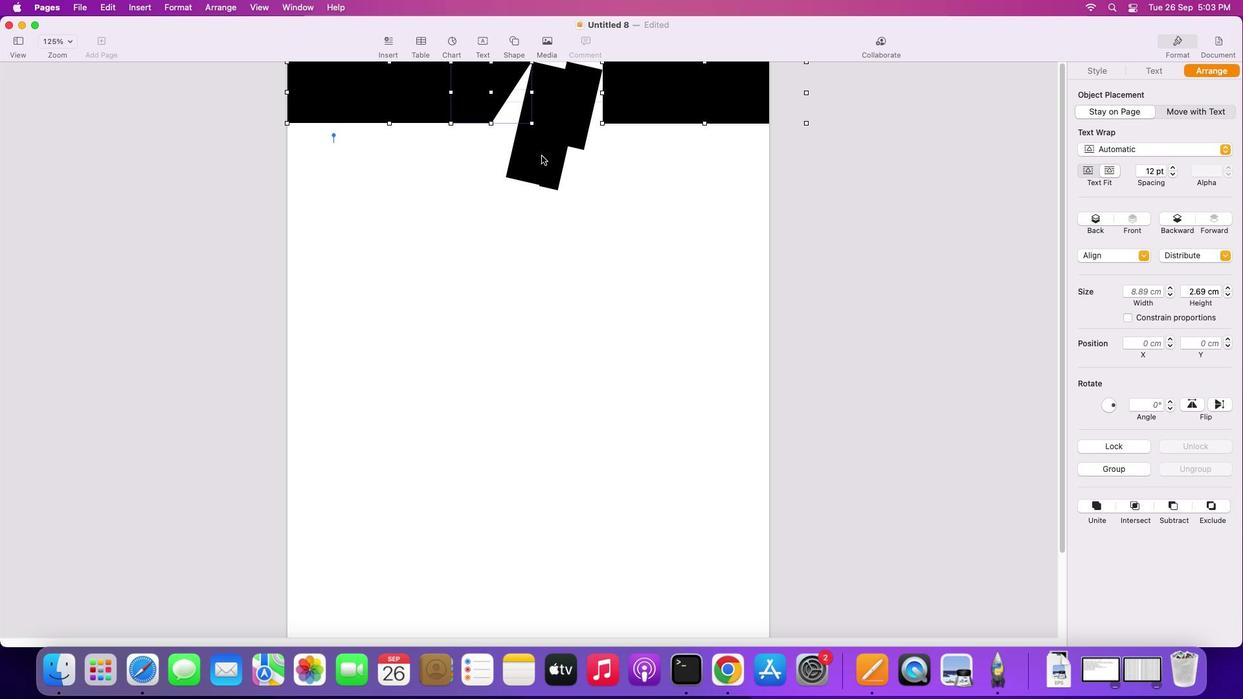 
Action: Mouse moved to (542, 156)
Screenshot: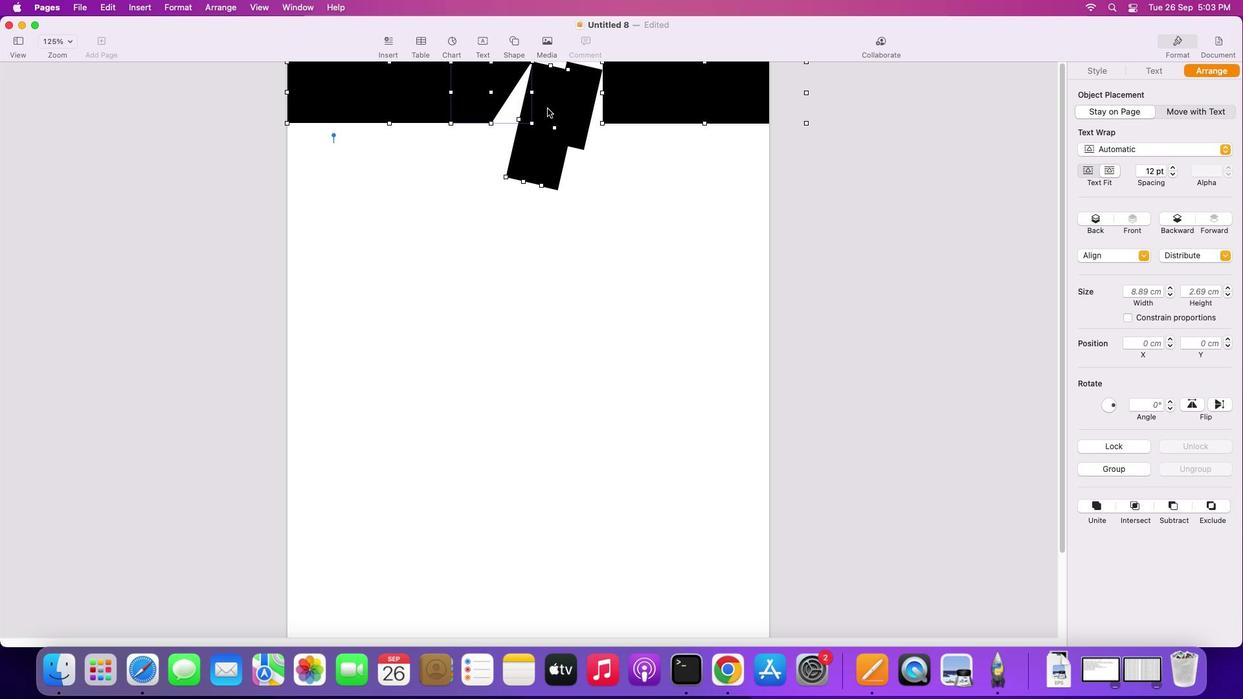 
Action: Mouse pressed left at (542, 156)
Screenshot: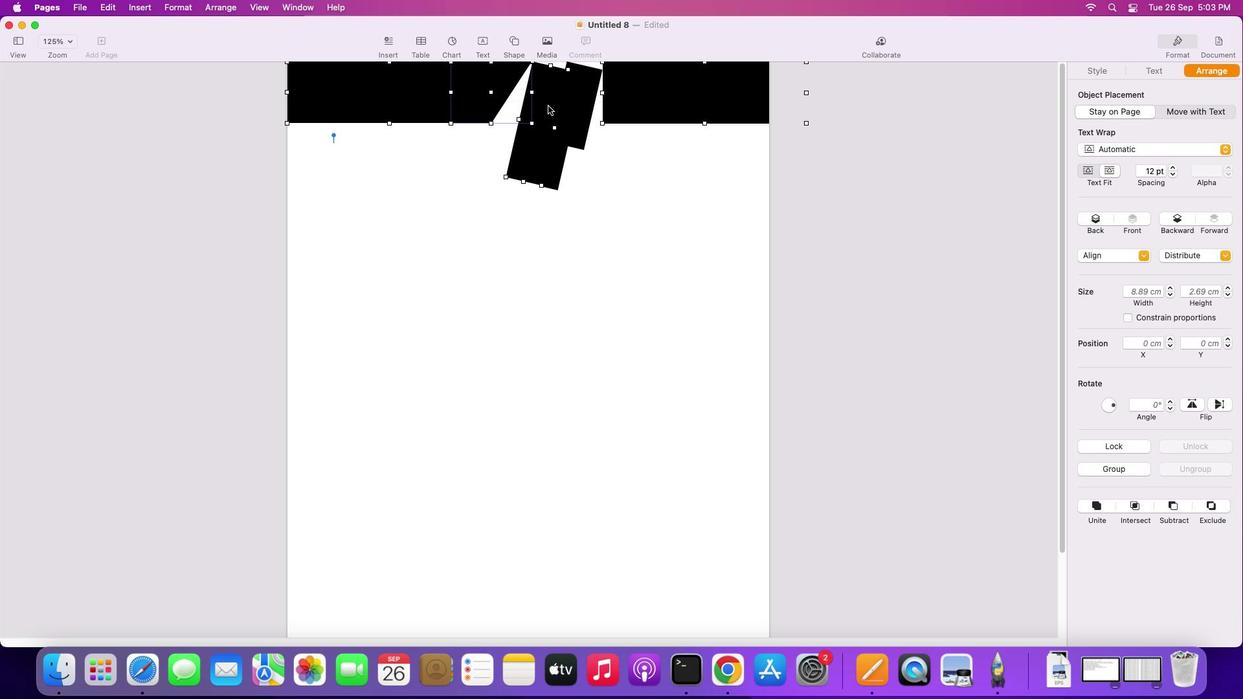 
Action: Mouse moved to (595, 90)
Screenshot: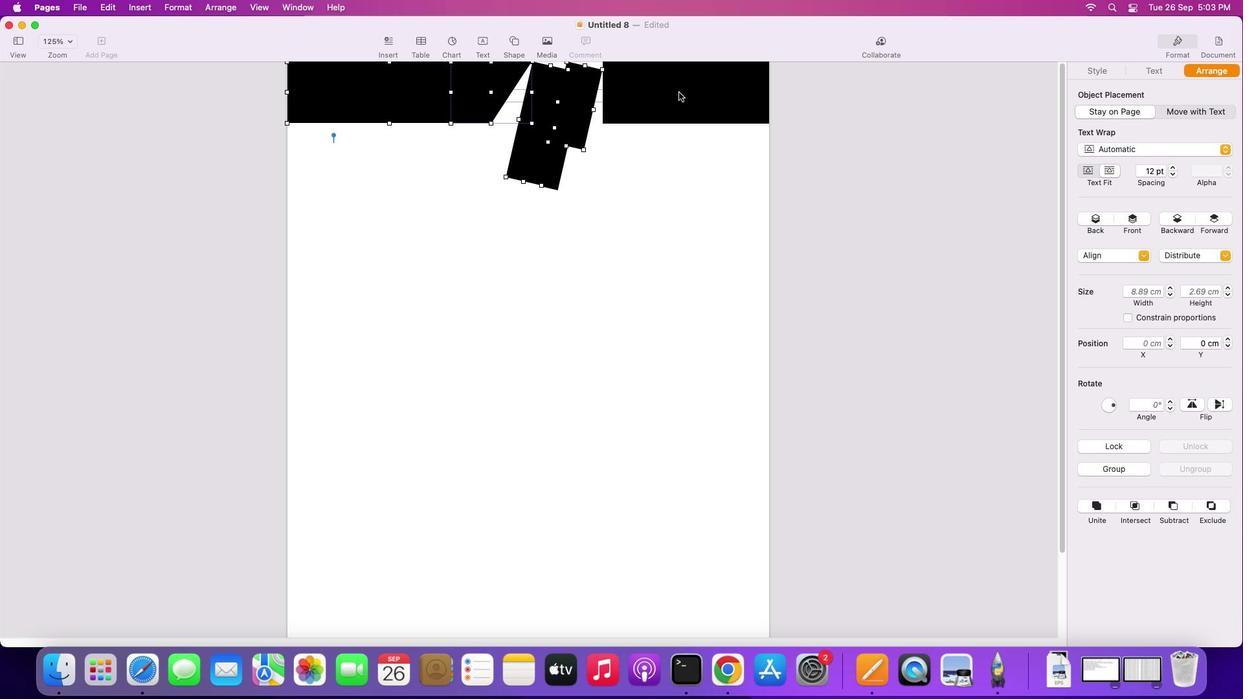 
Action: Mouse pressed left at (595, 90)
Screenshot: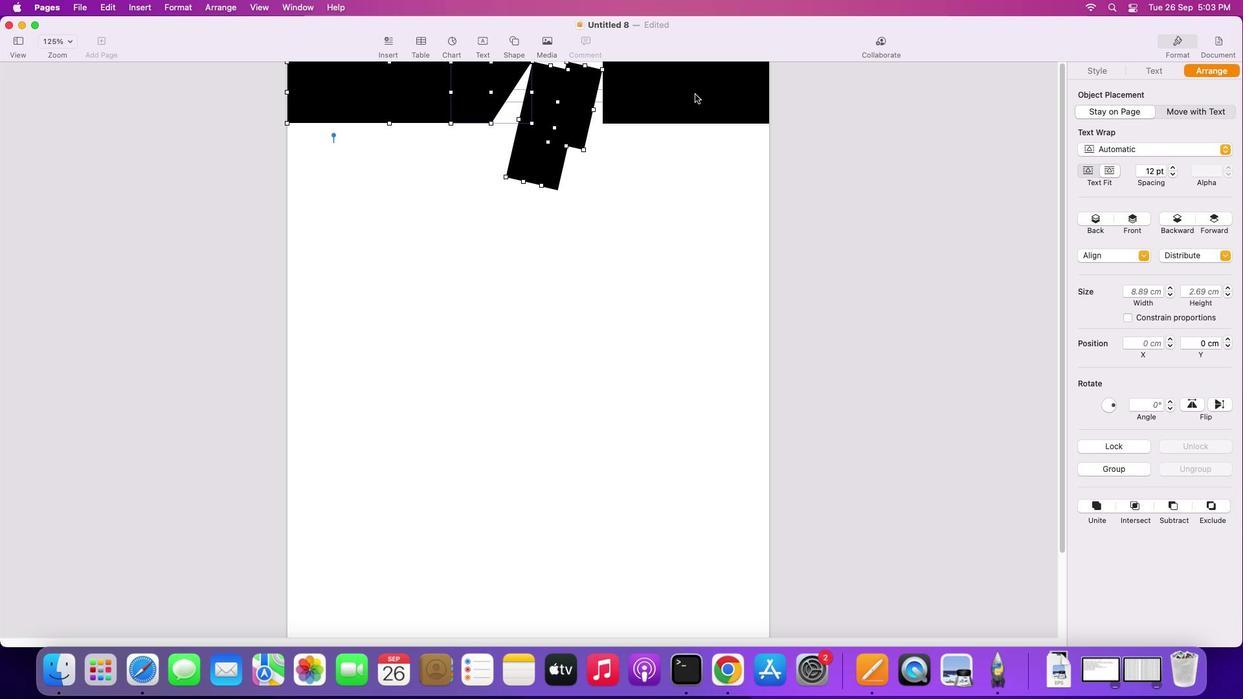 
Action: Mouse moved to (678, 91)
Screenshot: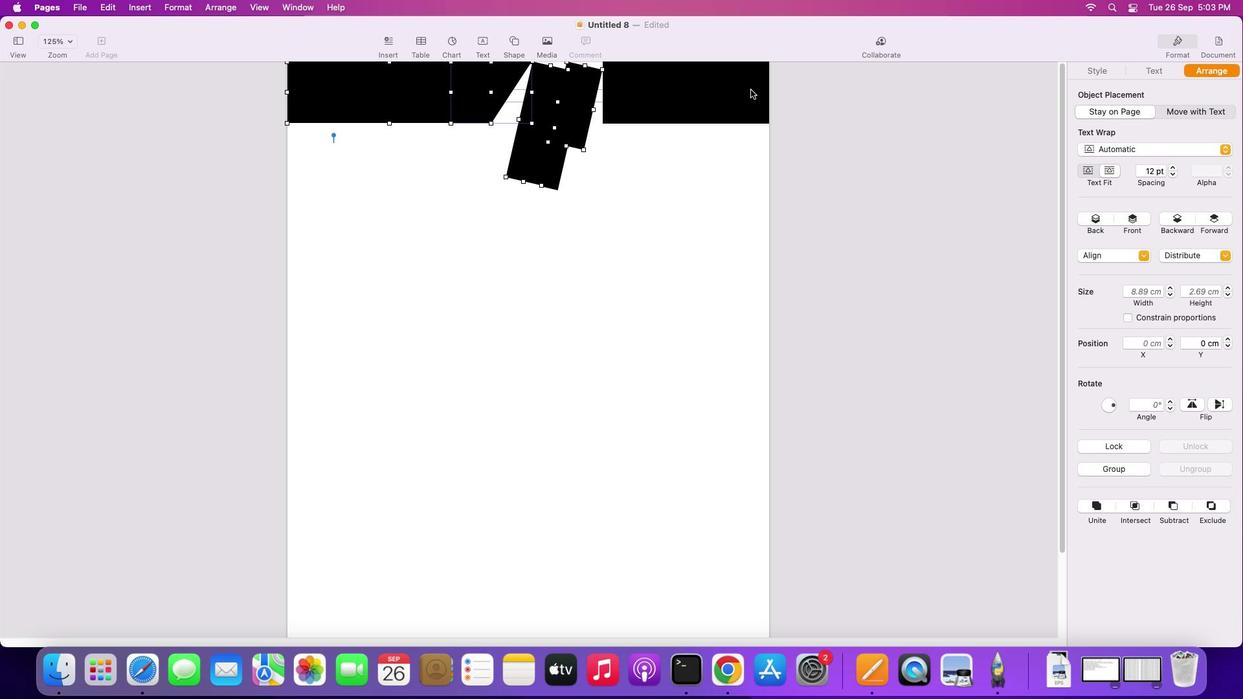 
Action: Mouse pressed left at (678, 91)
Screenshot: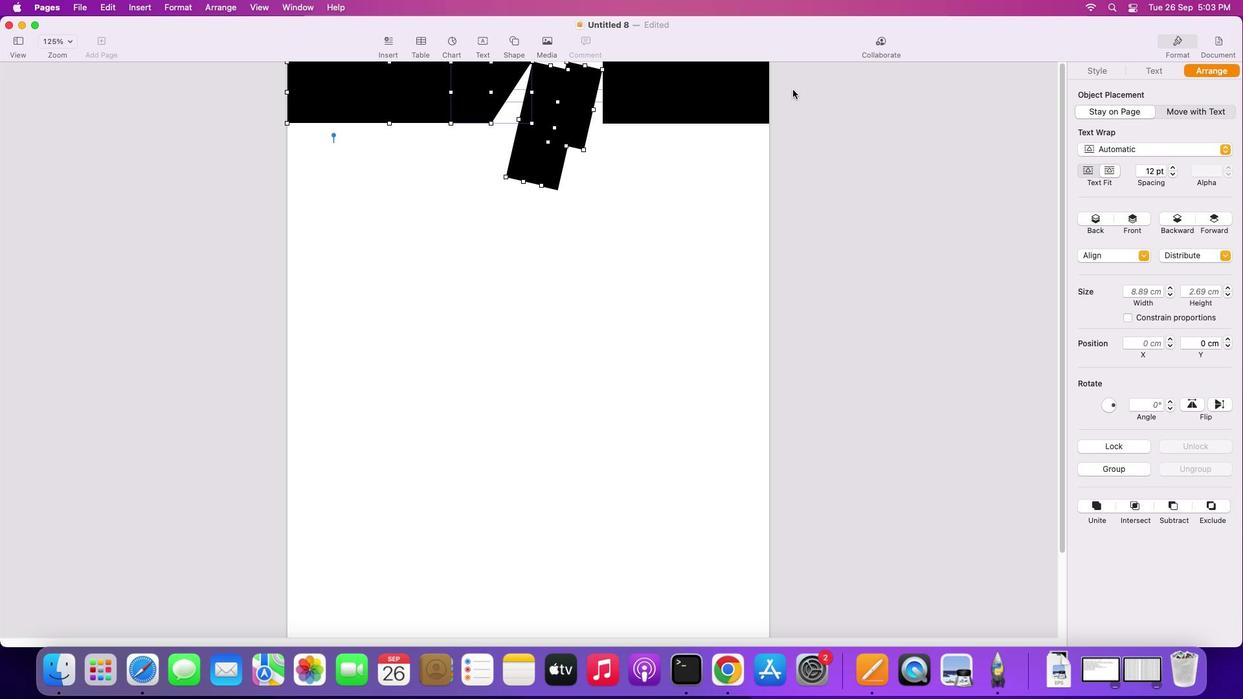 
Action: Mouse moved to (646, 95)
Screenshot: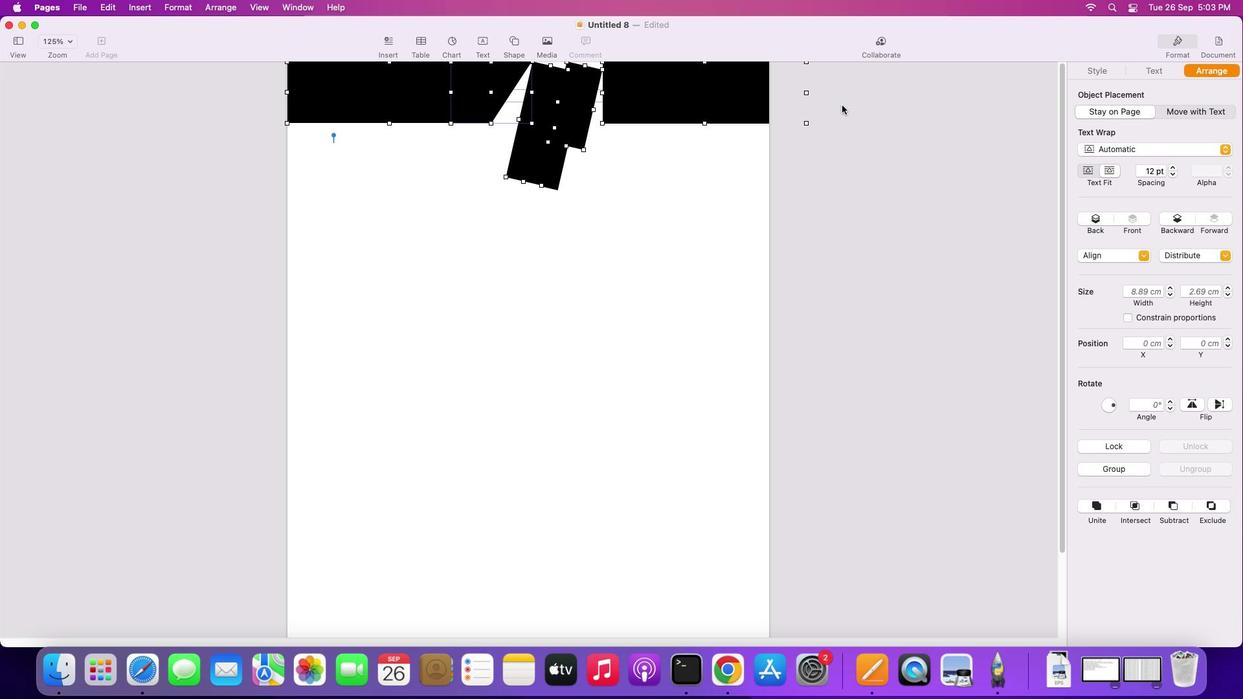 
Action: Mouse pressed left at (646, 95)
Screenshot: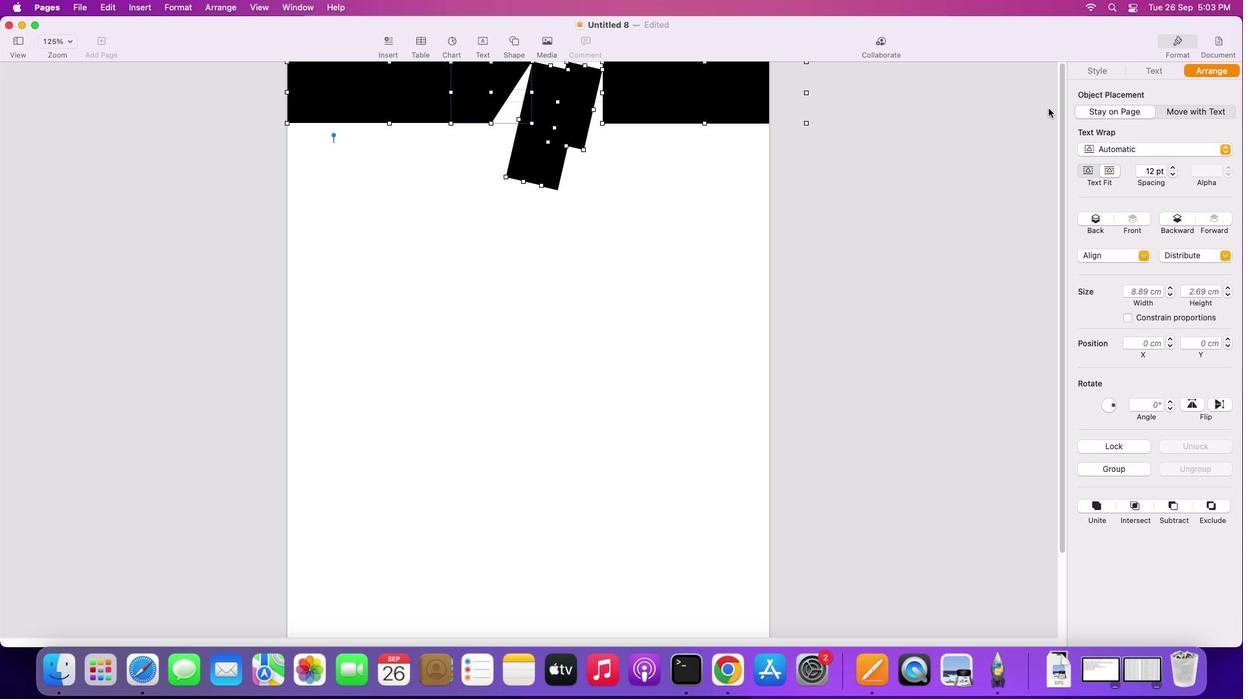 
Action: Mouse moved to (792, 184)
Screenshot: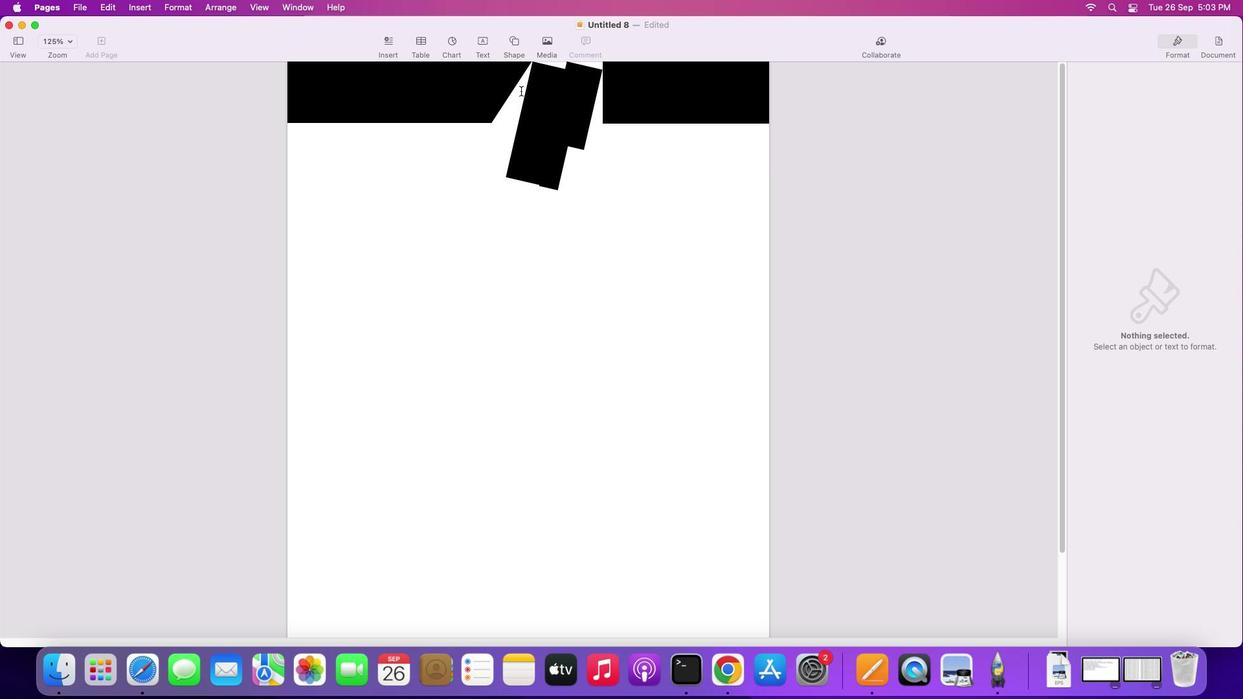 
Action: Mouse pressed left at (792, 184)
Screenshot: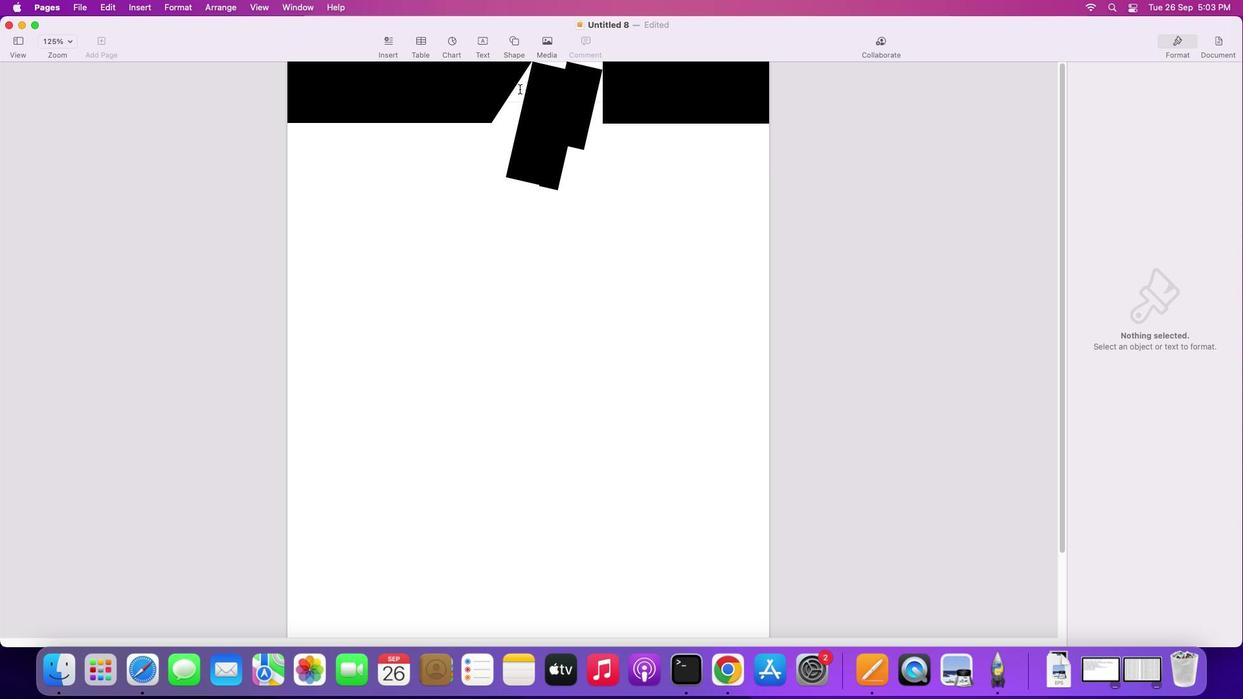 
Action: Mouse moved to (513, 84)
Screenshot: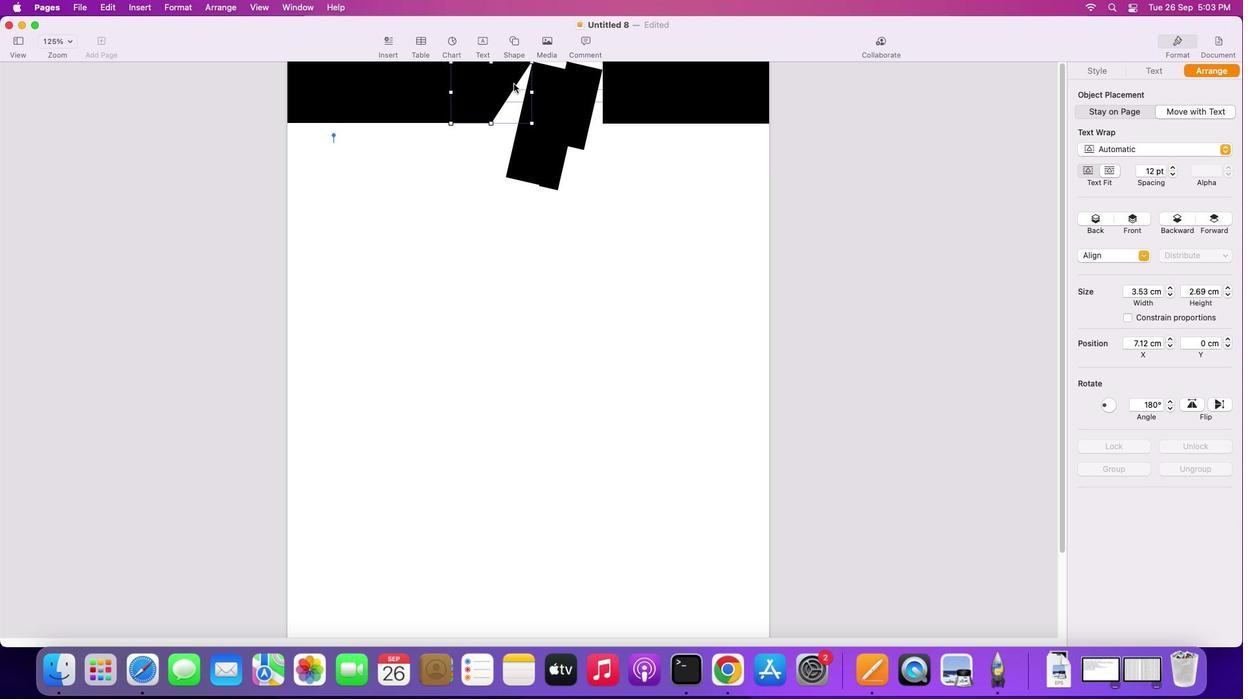 
Action: Mouse pressed left at (513, 84)
Screenshot: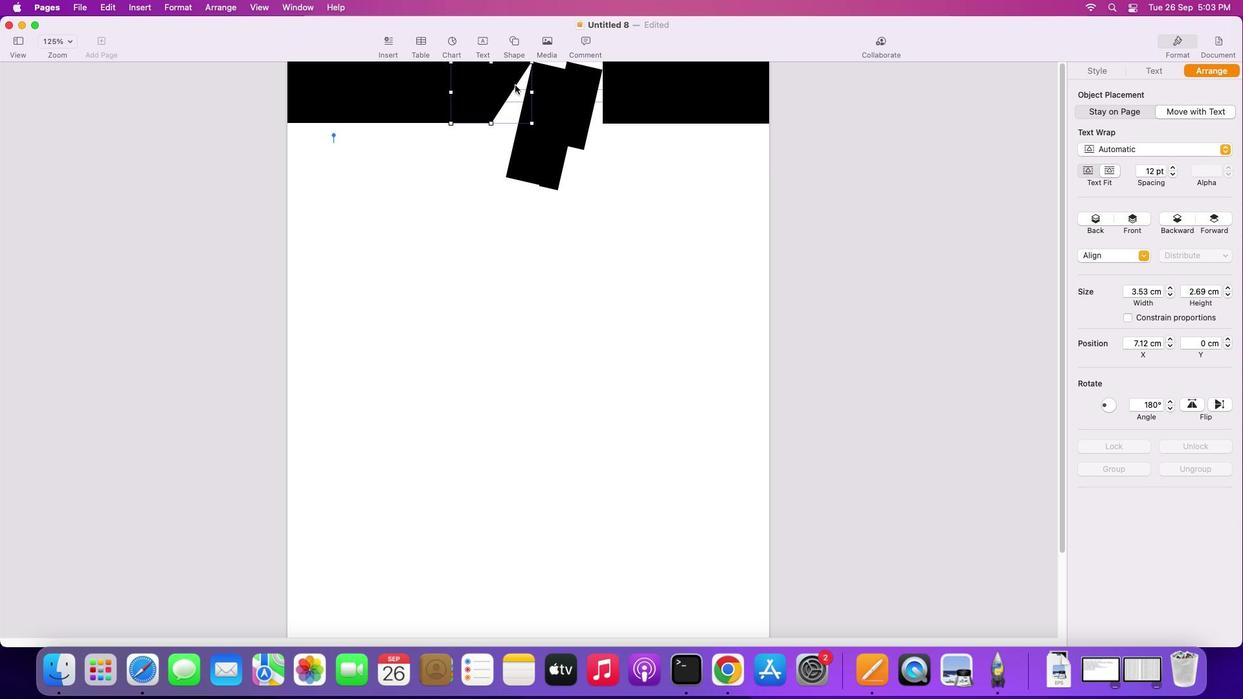 
Action: Mouse moved to (1141, 109)
Screenshot: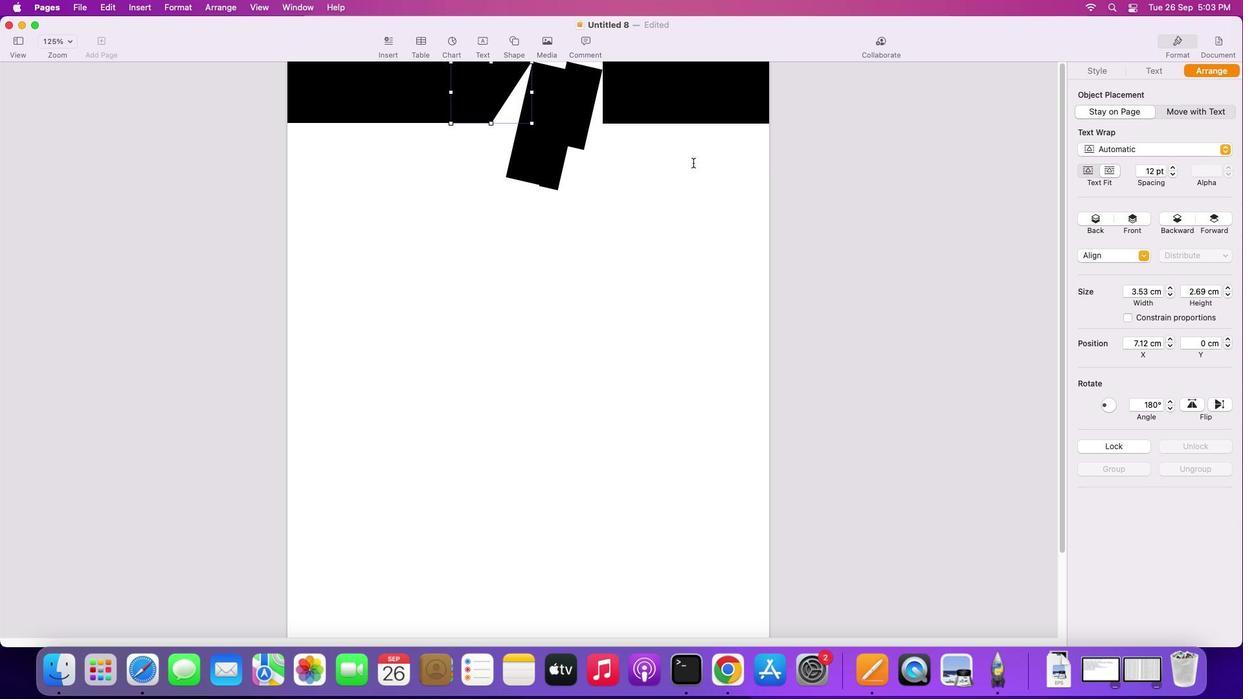 
Action: Mouse pressed left at (1141, 109)
Screenshot: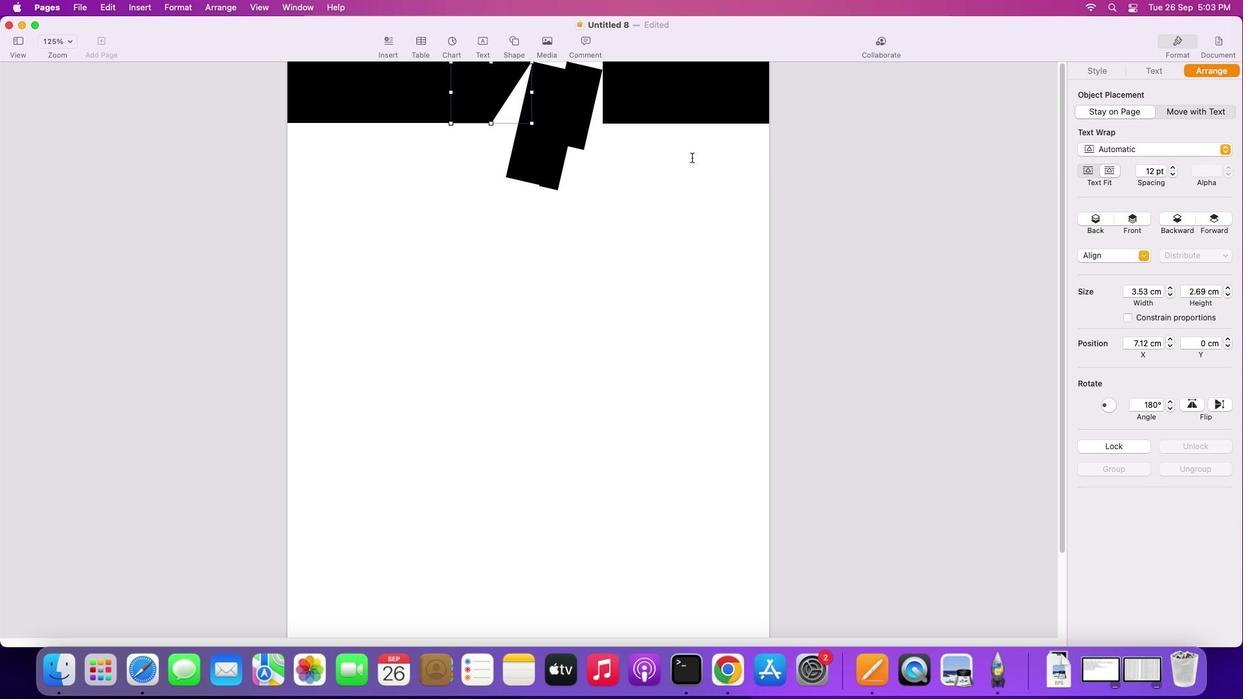 
Action: Mouse moved to (693, 122)
Screenshot: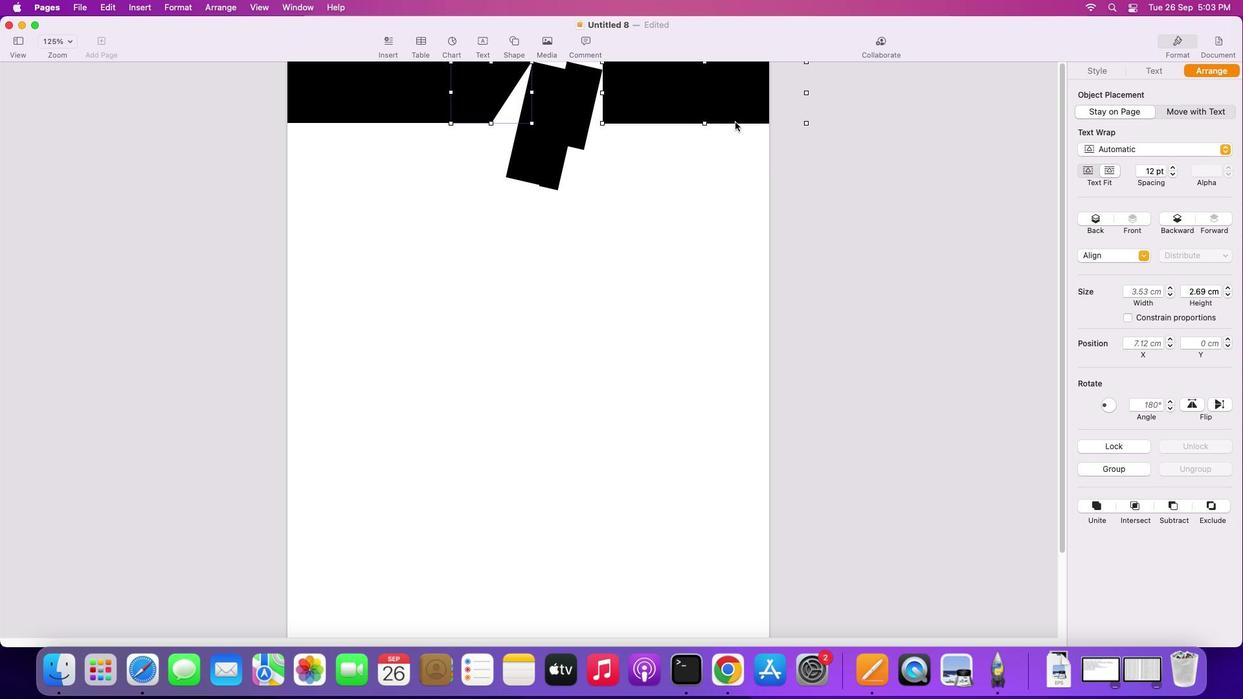 
Action: Key pressed Key.shift
Screenshot: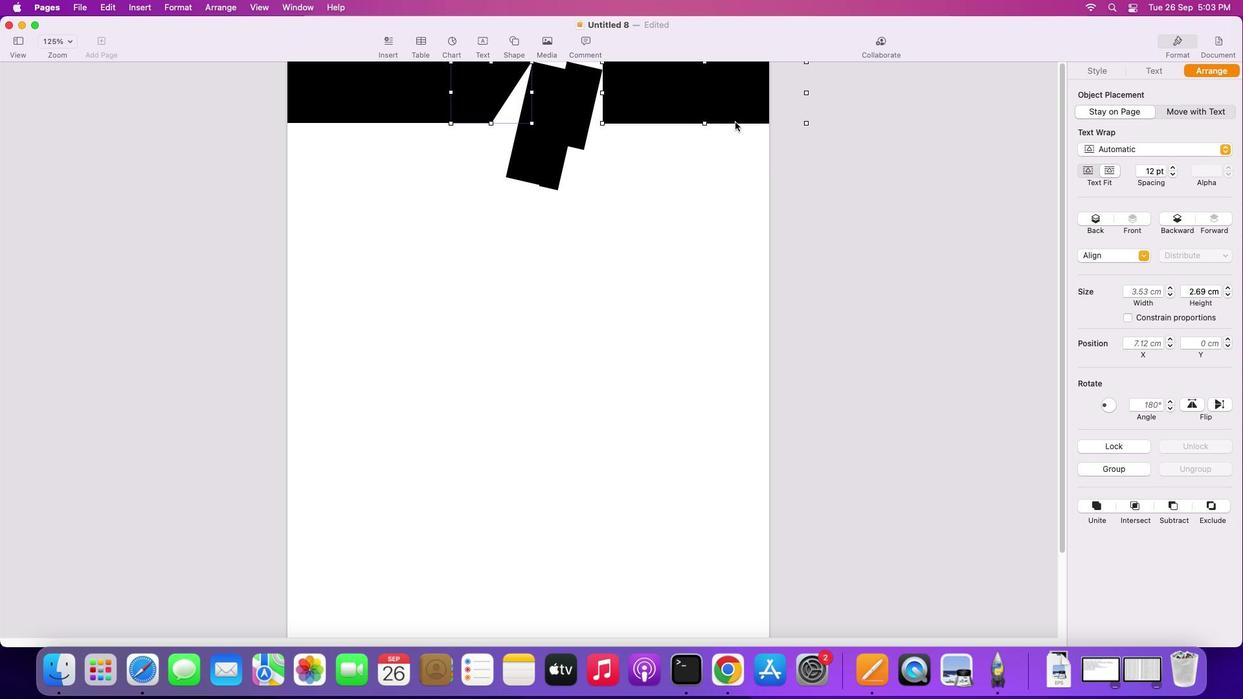 
Action: Mouse moved to (692, 114)
Screenshot: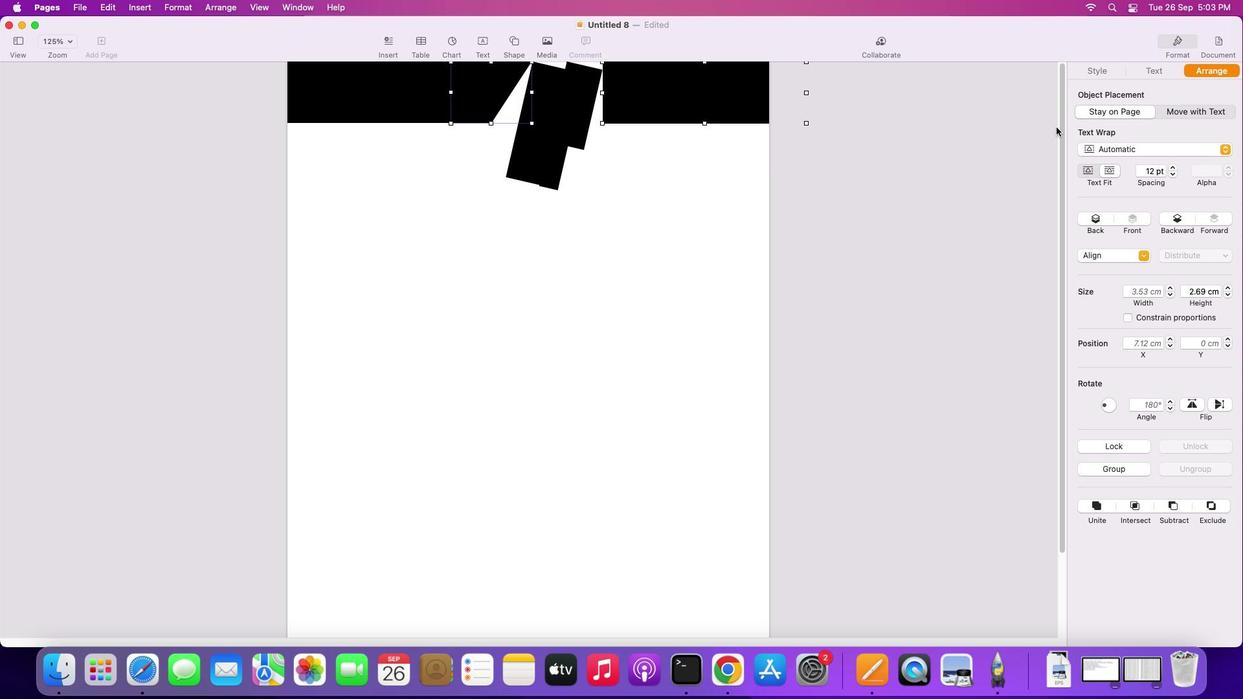
Action: Mouse pressed left at (692, 114)
Screenshot: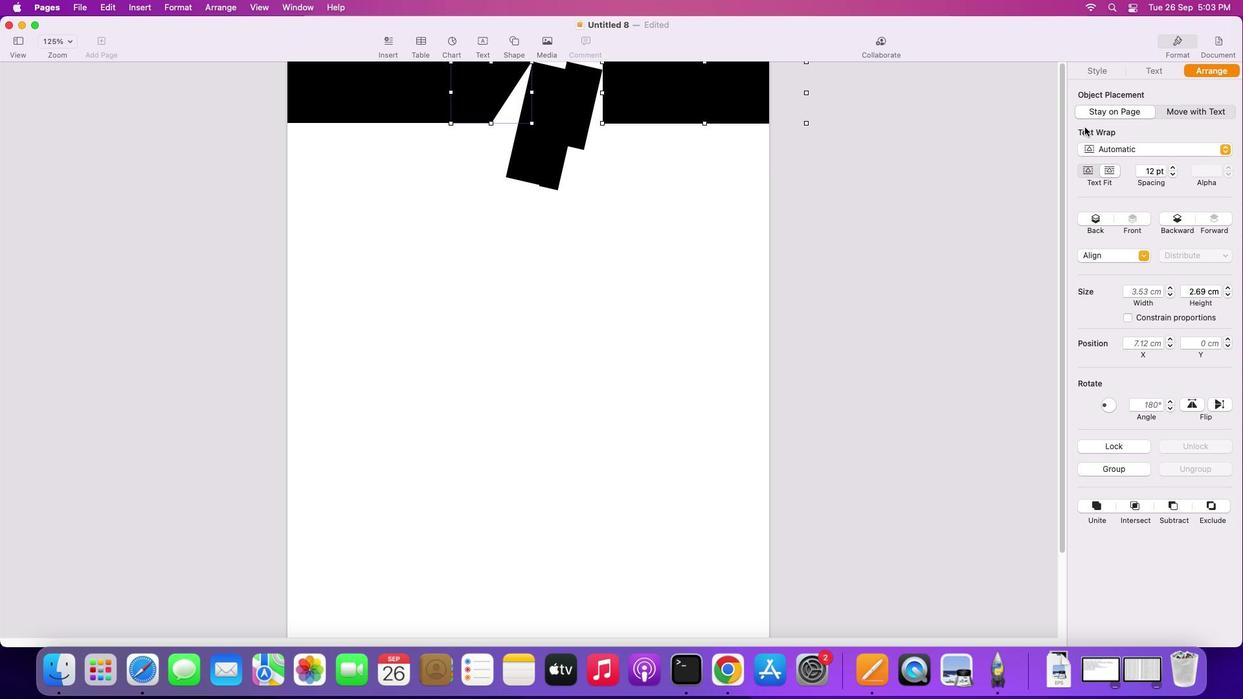 
Action: Mouse moved to (577, 113)
Screenshot: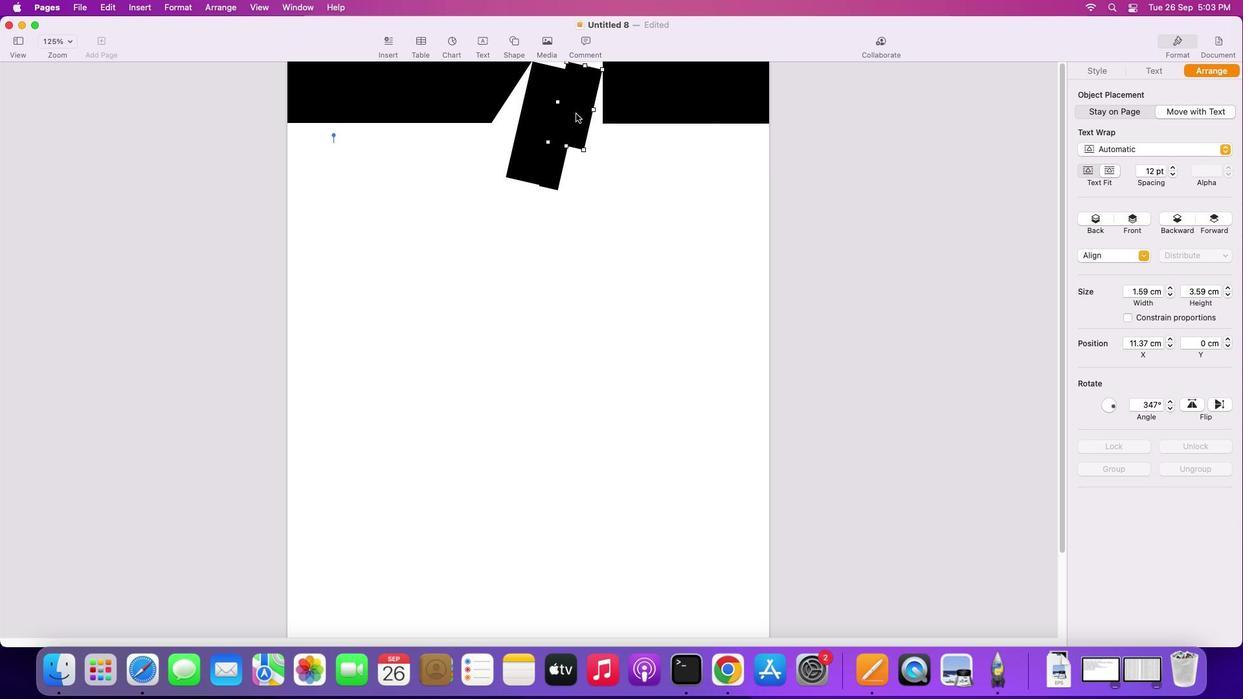 
Action: Mouse pressed left at (577, 113)
Screenshot: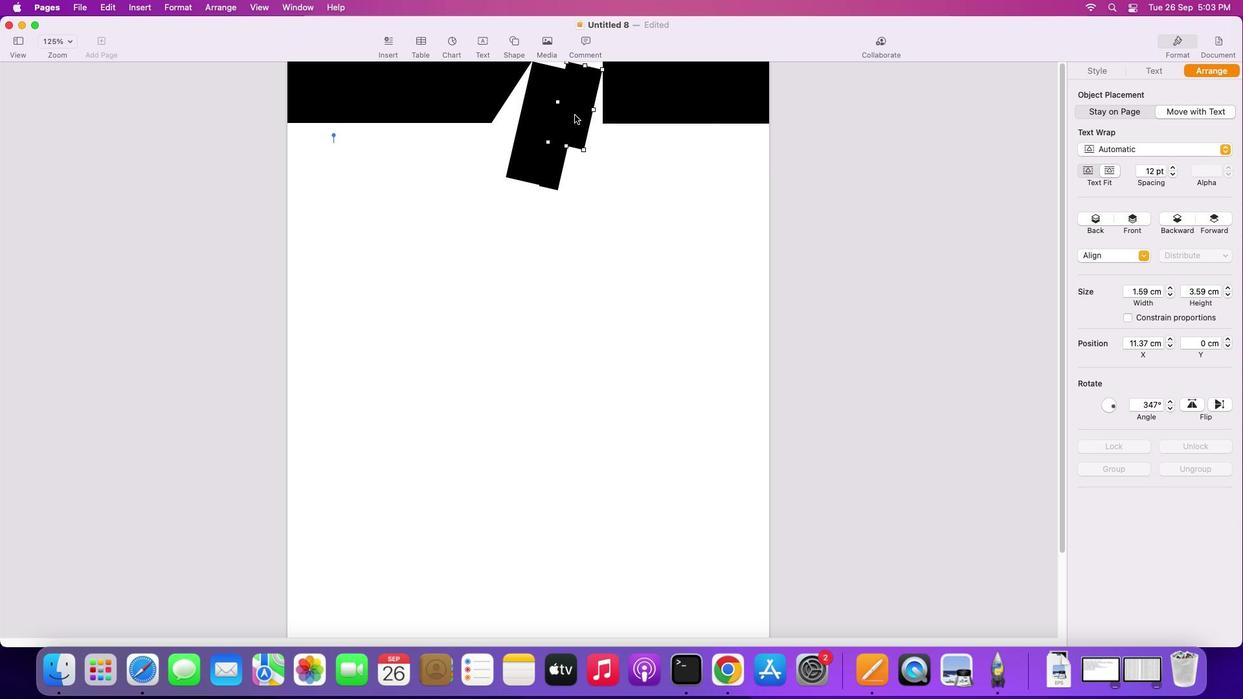 
Action: Mouse moved to (1122, 112)
Screenshot: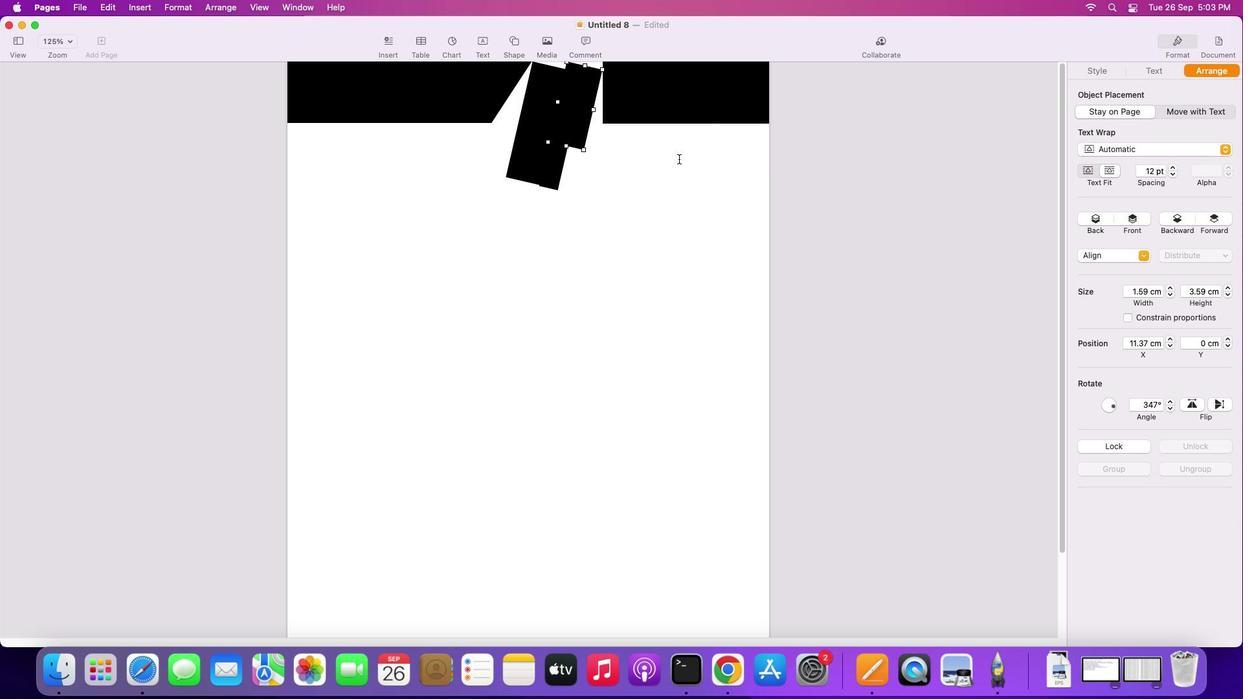 
Action: Mouse pressed left at (1122, 112)
Screenshot: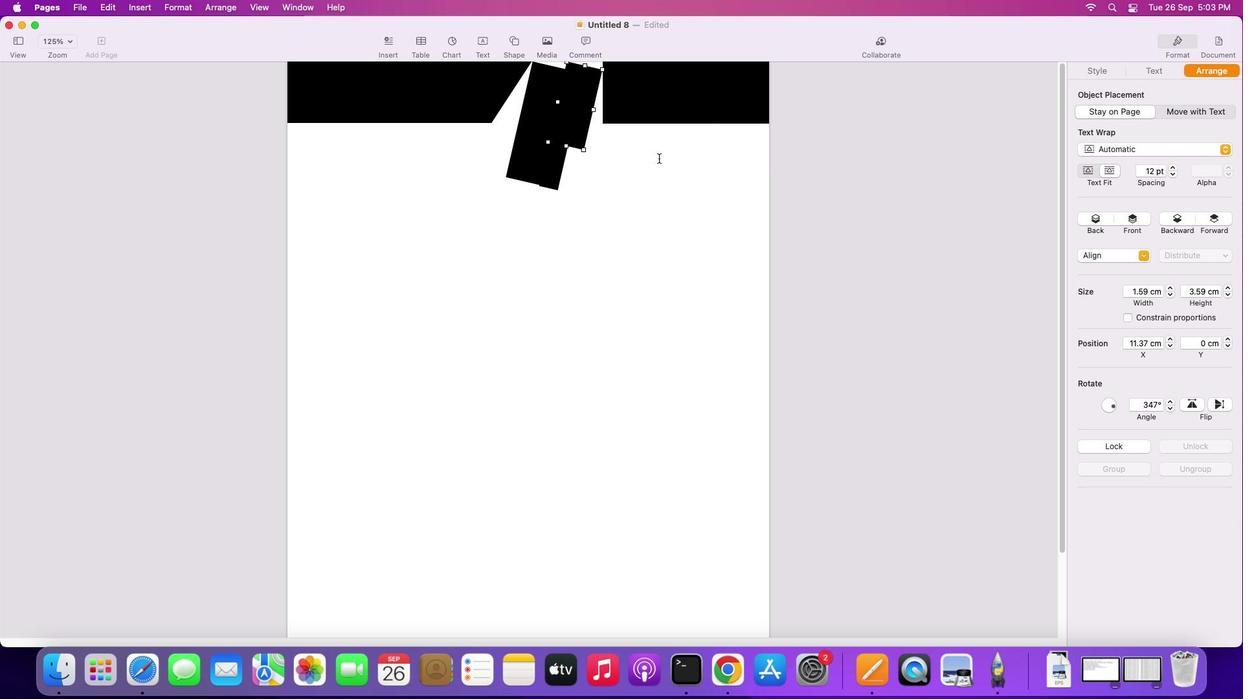 
Action: Mouse moved to (547, 170)
Screenshot: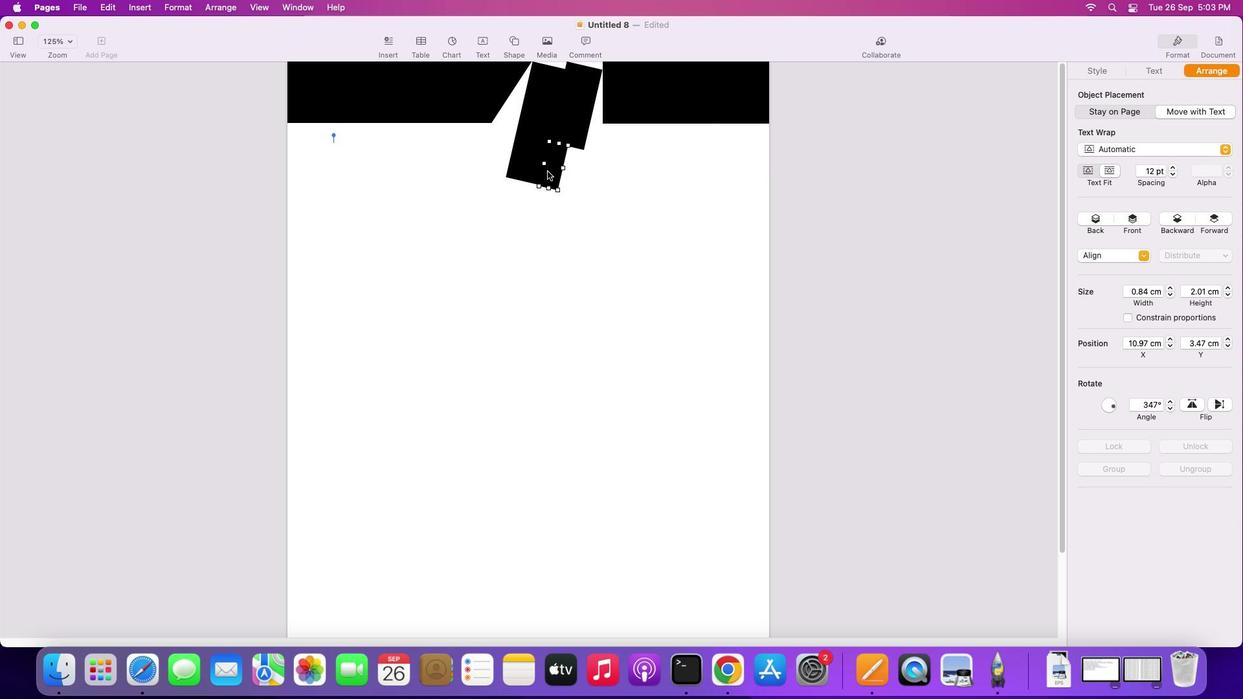 
Action: Mouse pressed left at (547, 170)
Screenshot: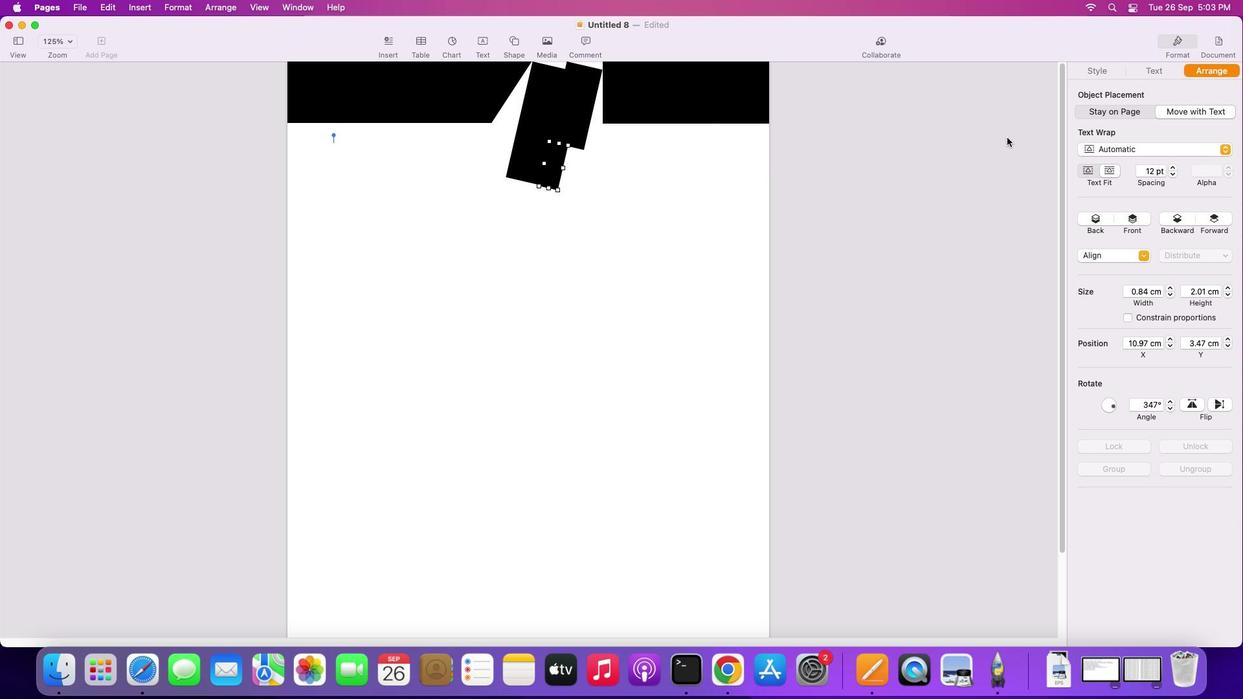 
Action: Mouse moved to (1105, 110)
Screenshot: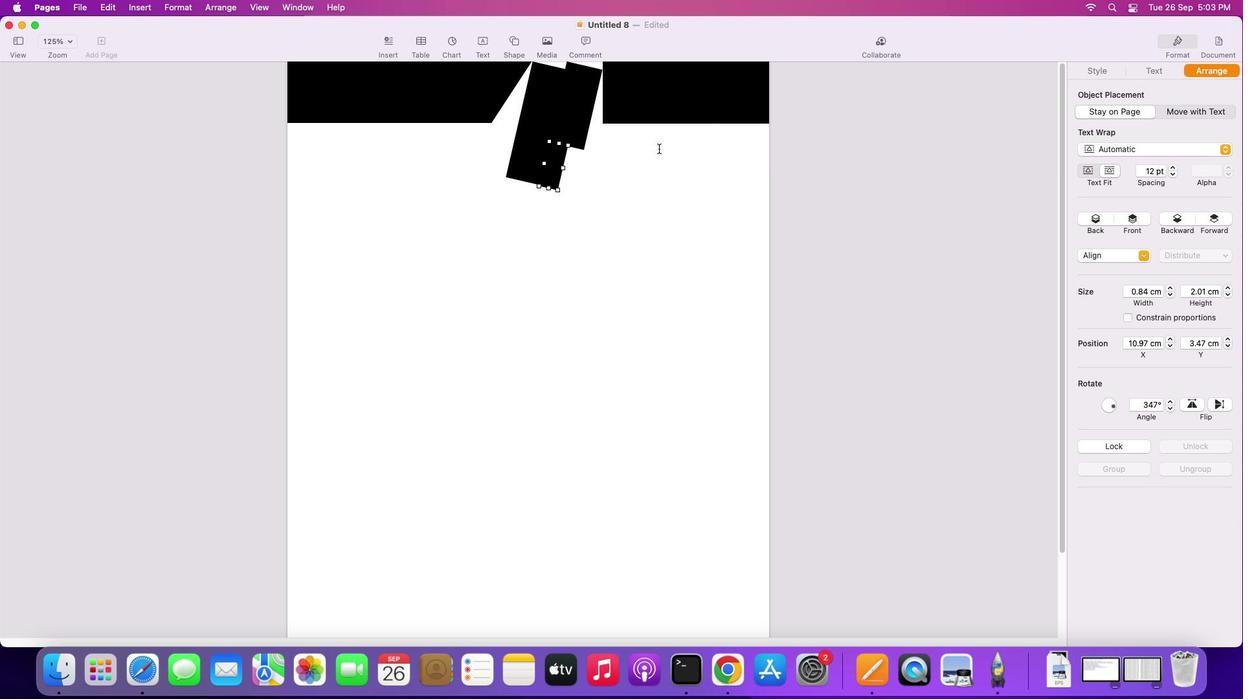 
Action: Mouse pressed left at (1105, 110)
Screenshot: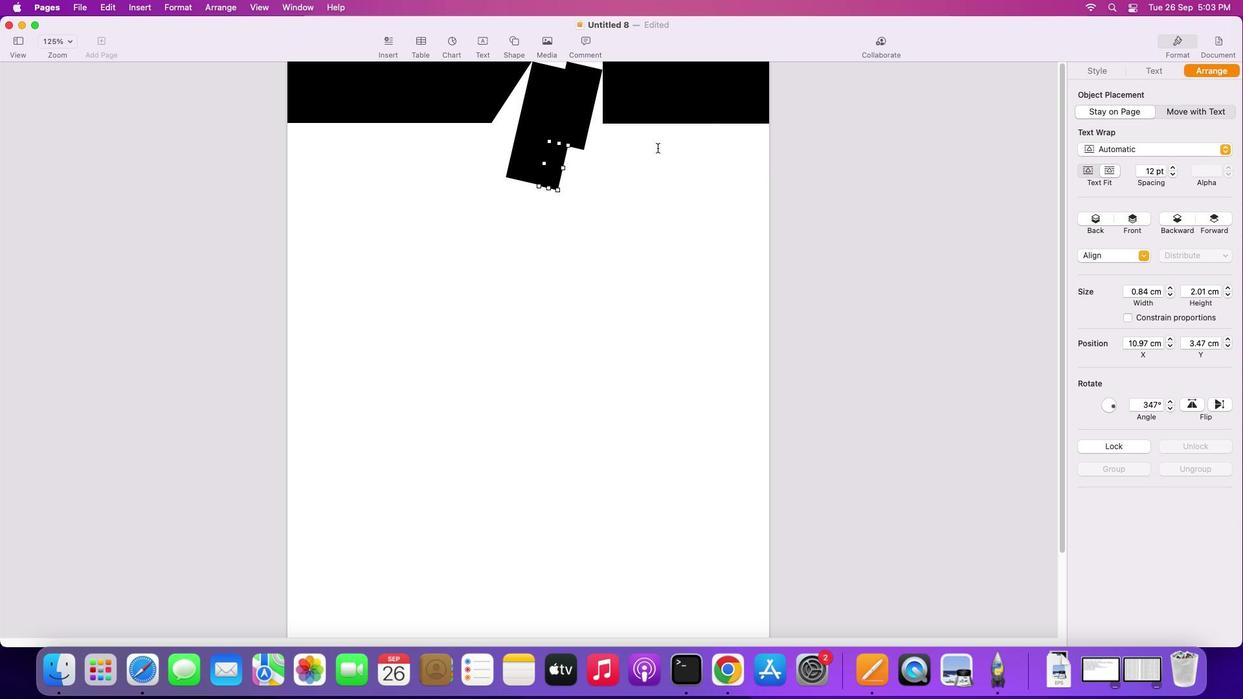 
Action: Mouse moved to (521, 156)
Screenshot: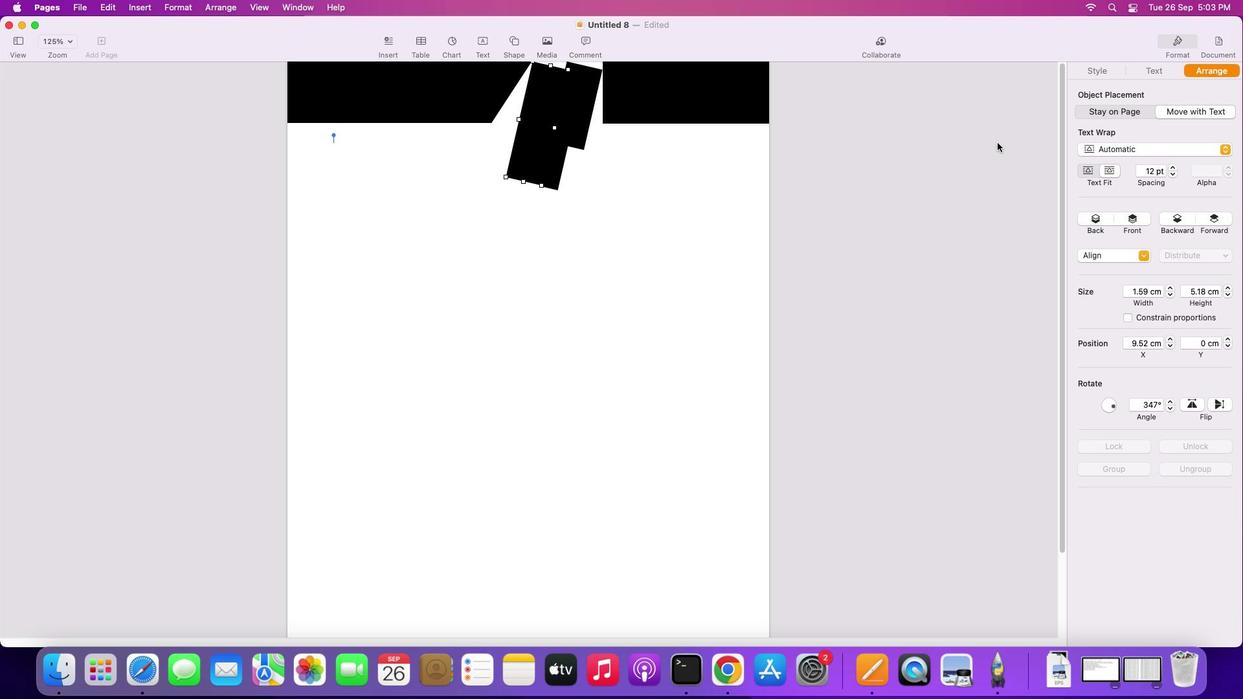 
Action: Mouse pressed left at (521, 156)
Screenshot: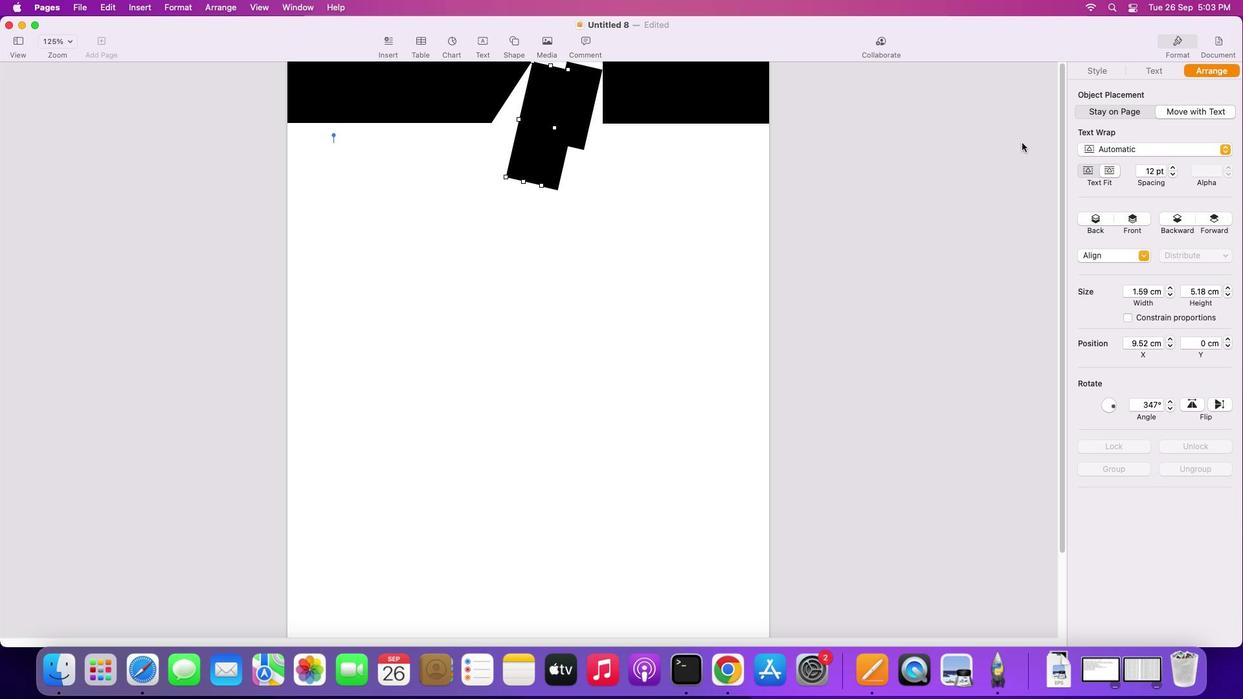 
Action: Mouse moved to (1117, 111)
Screenshot: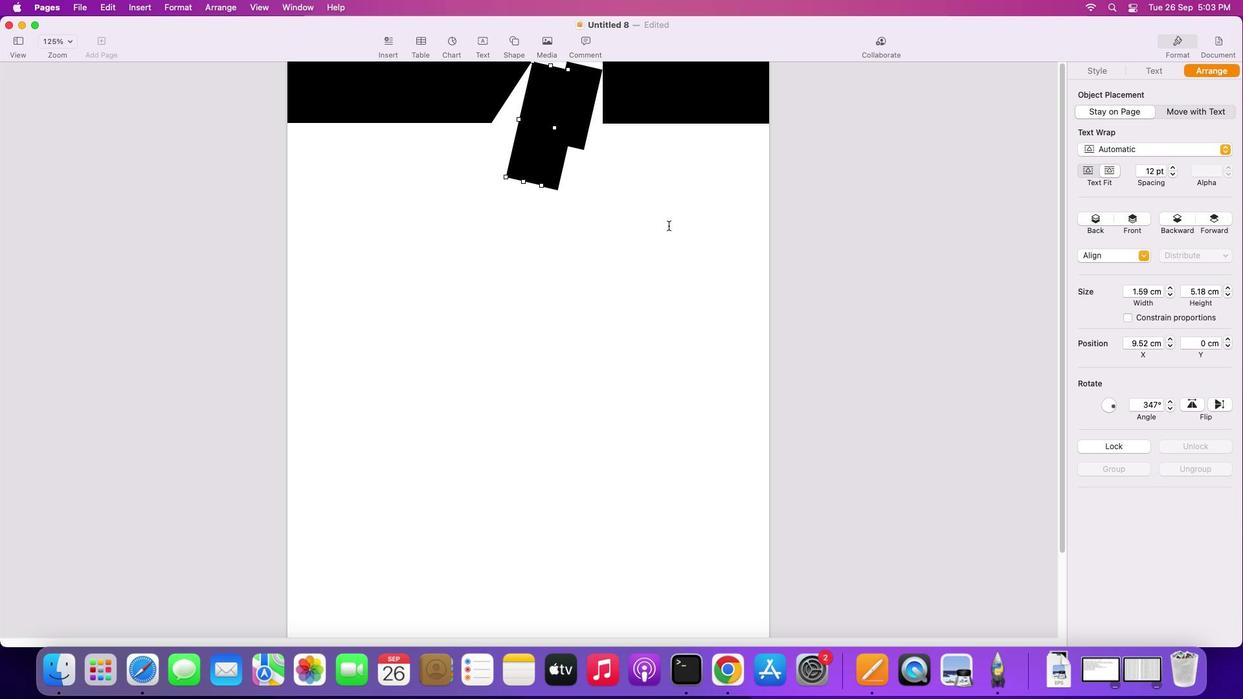 
Action: Mouse pressed left at (1117, 111)
Screenshot: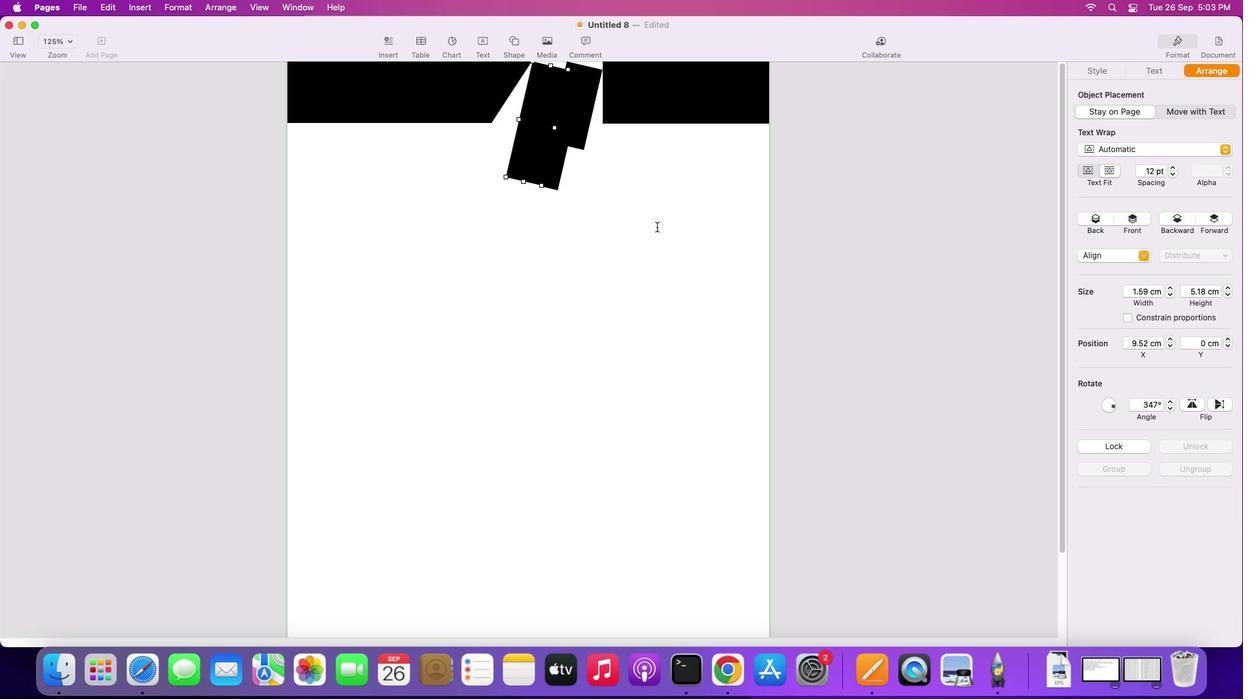 
Action: Mouse moved to (657, 227)
Screenshot: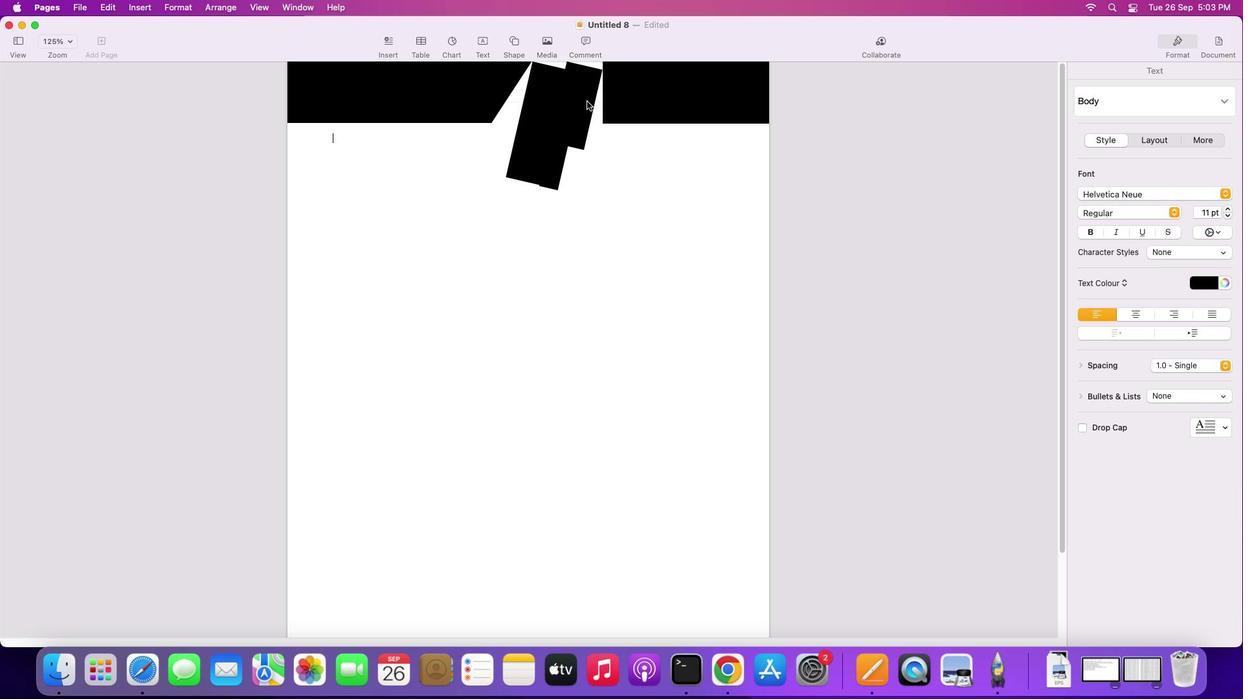 
Action: Mouse pressed left at (657, 227)
Screenshot: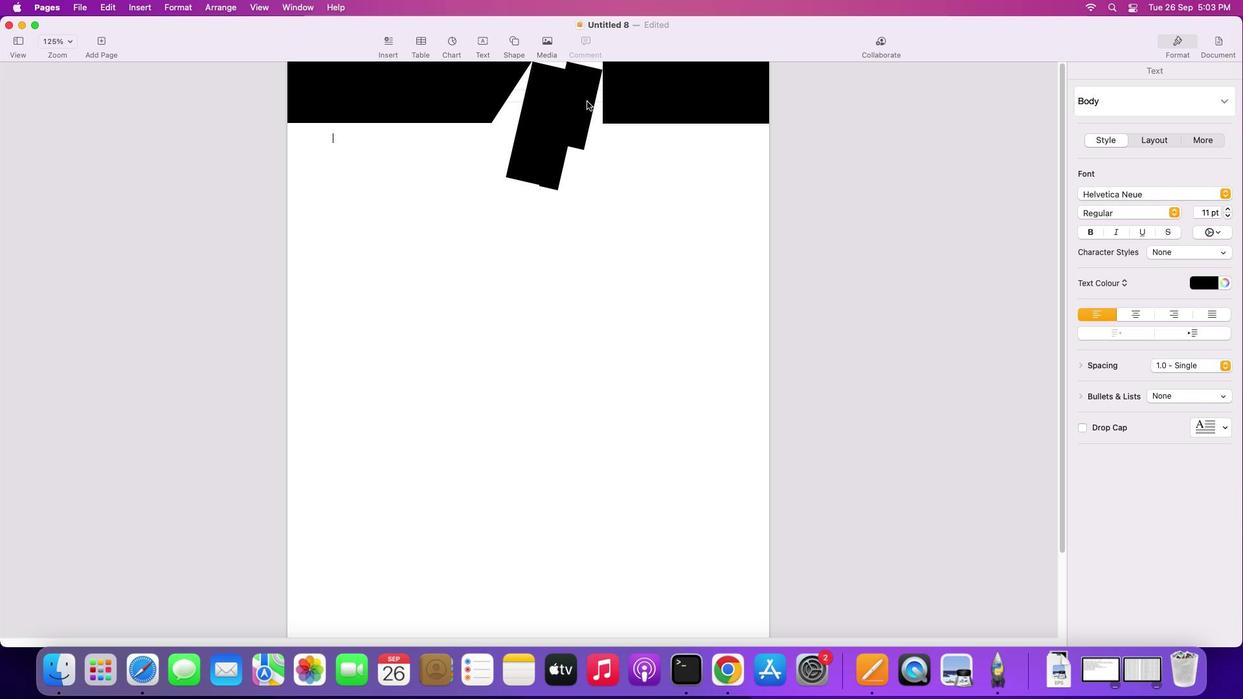 
Action: Mouse moved to (580, 99)
Screenshot: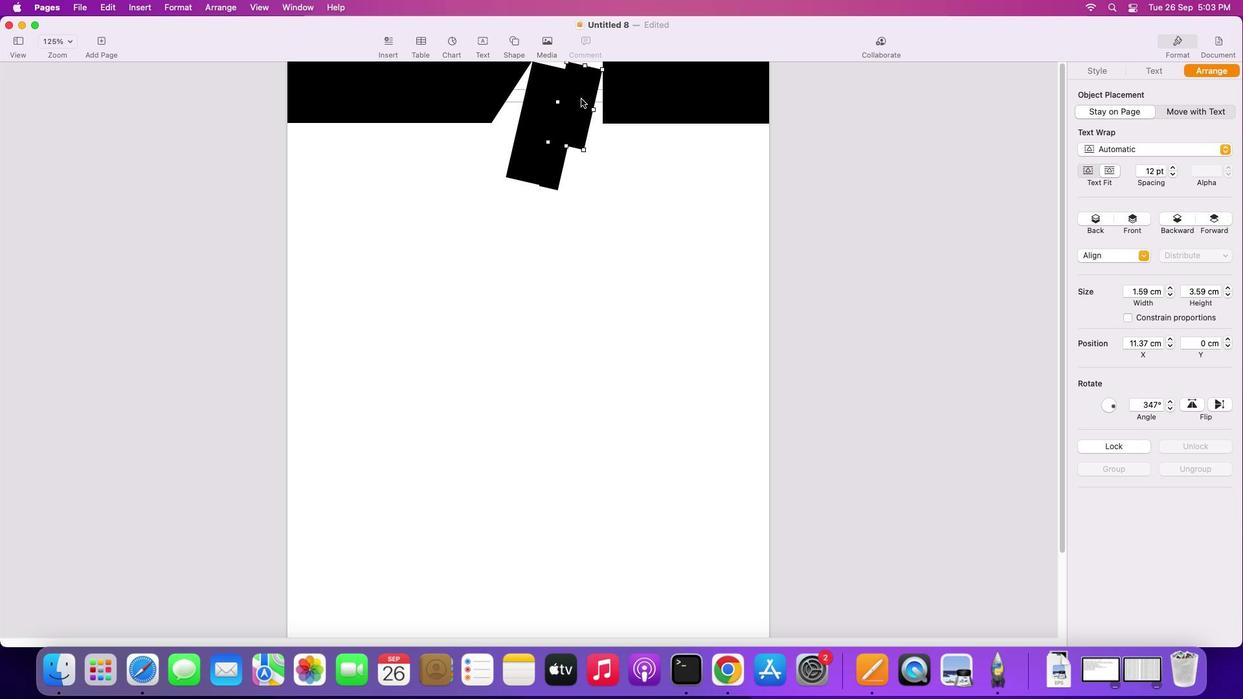 
Action: Mouse pressed left at (580, 99)
Screenshot: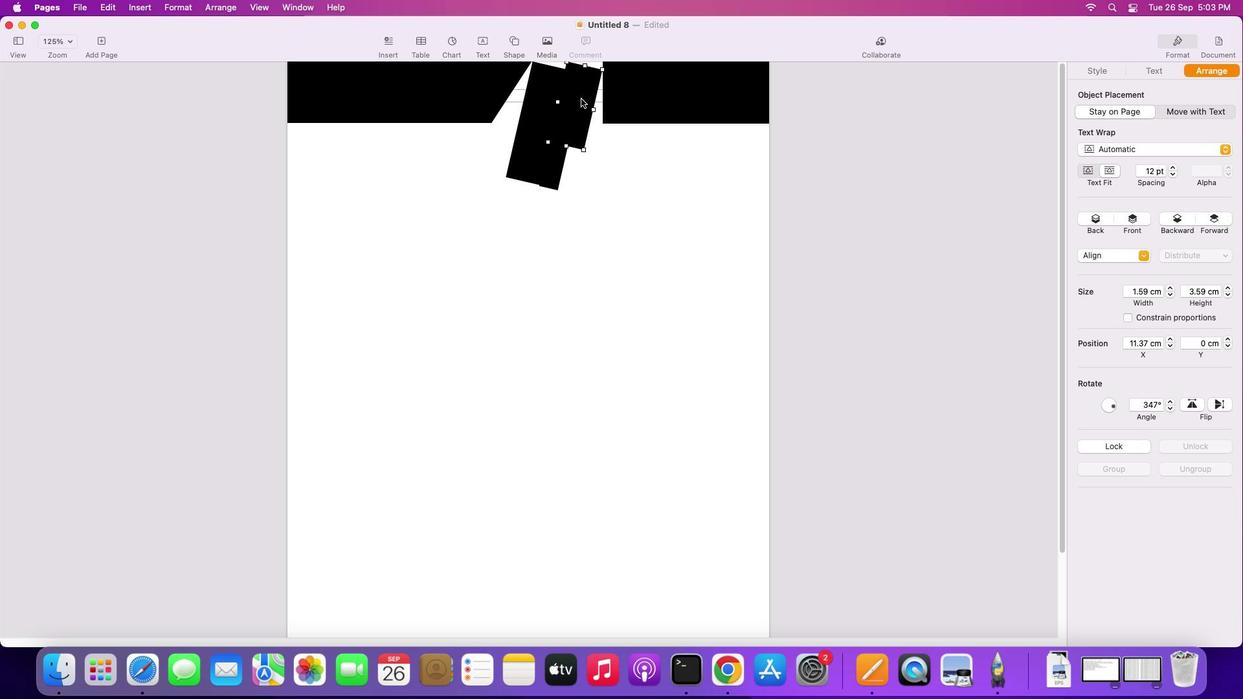 
Action: Mouse moved to (671, 100)
Screenshot: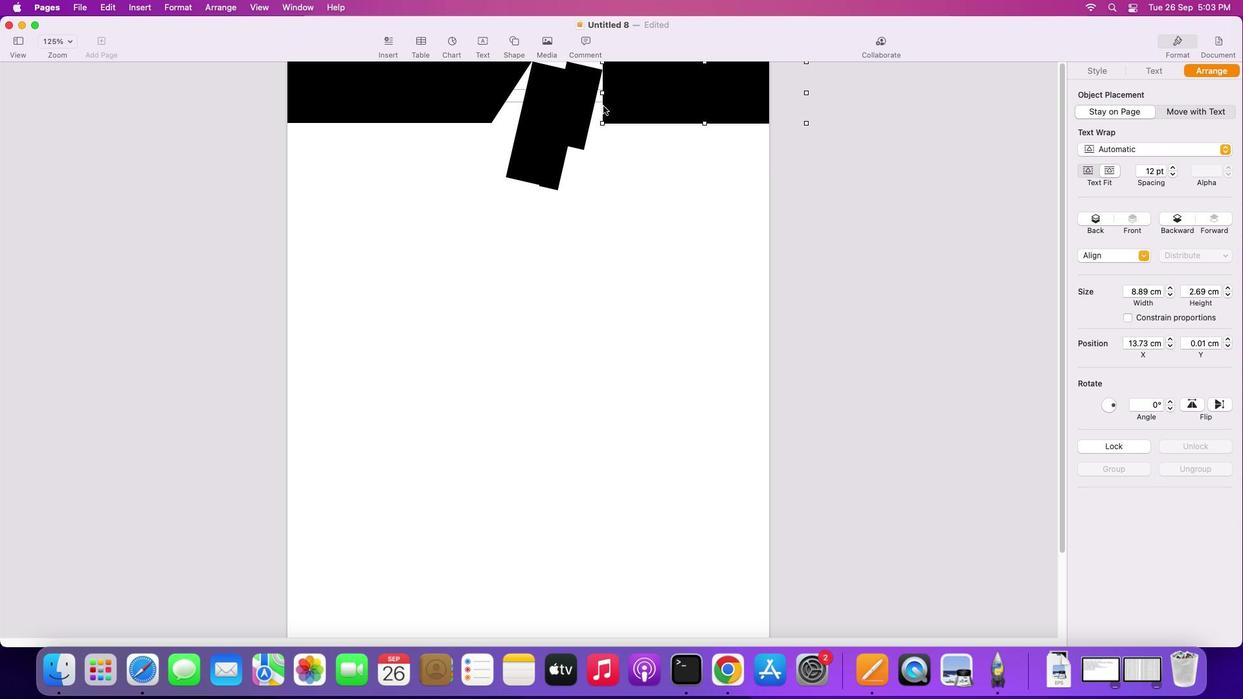 
Action: Mouse pressed left at (671, 100)
Screenshot: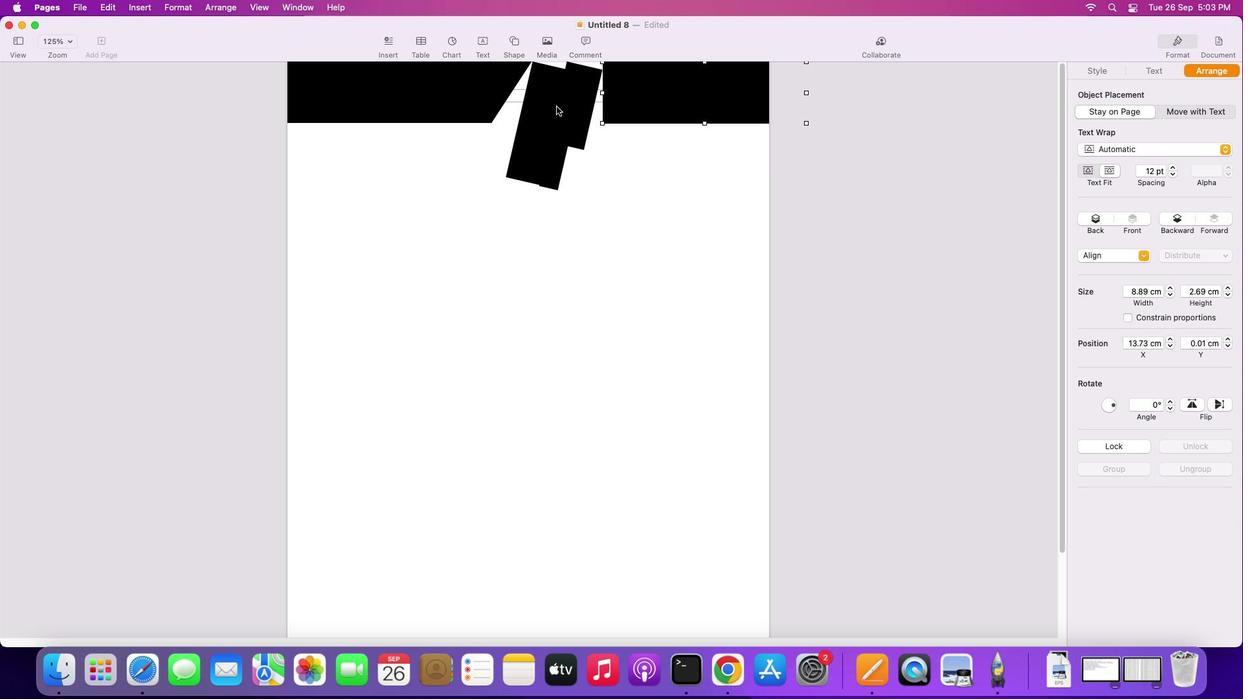 
Action: Key pressed Key.shift
Screenshot: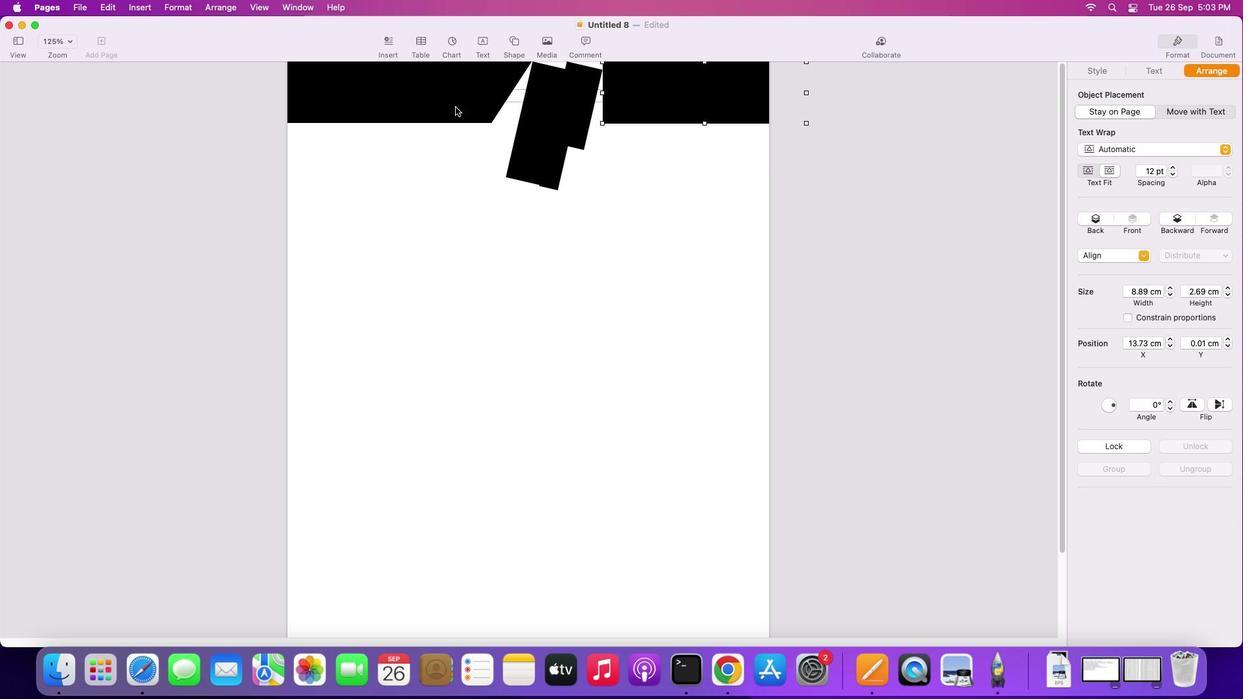
Action: Mouse moved to (455, 106)
Screenshot: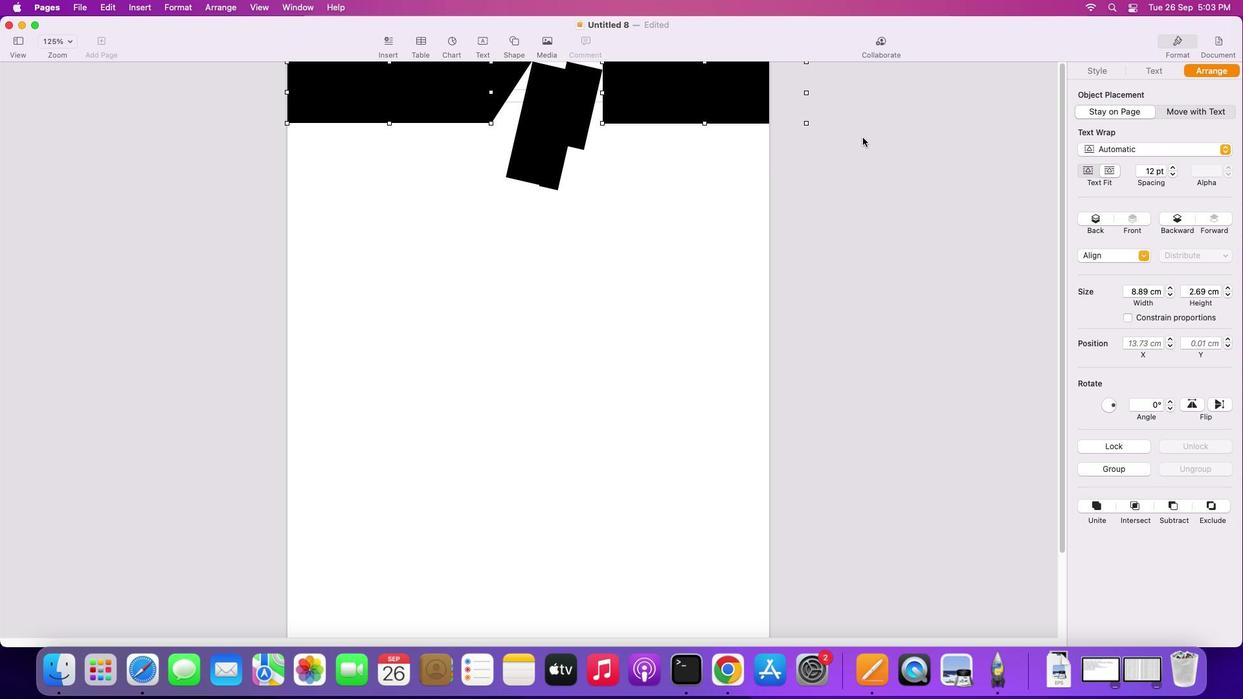 
Action: Mouse pressed left at (455, 106)
Screenshot: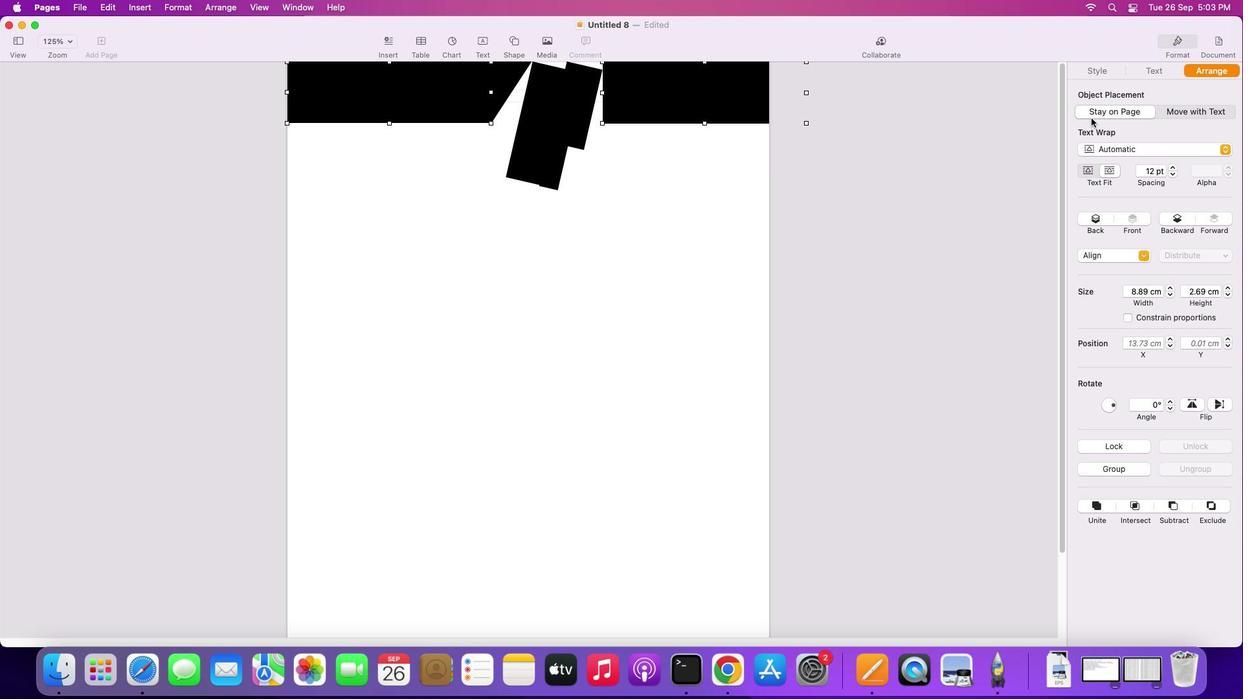 
Action: Mouse moved to (1095, 76)
Screenshot: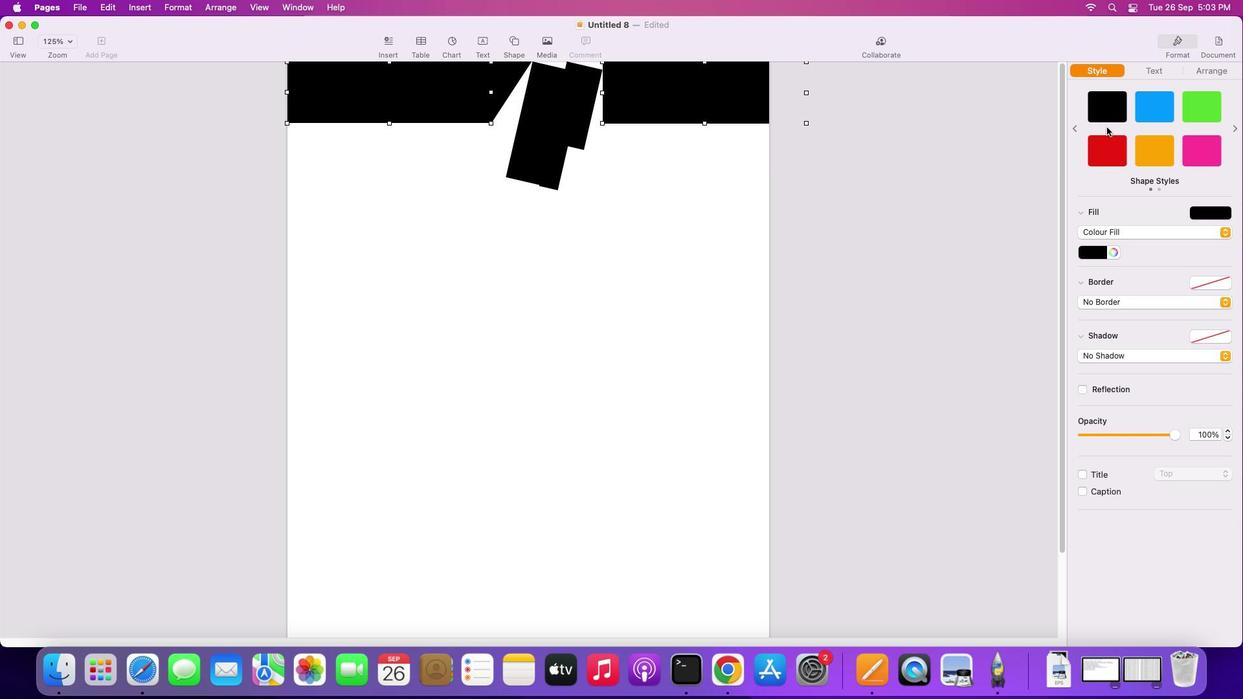 
Action: Mouse pressed left at (1095, 76)
Screenshot: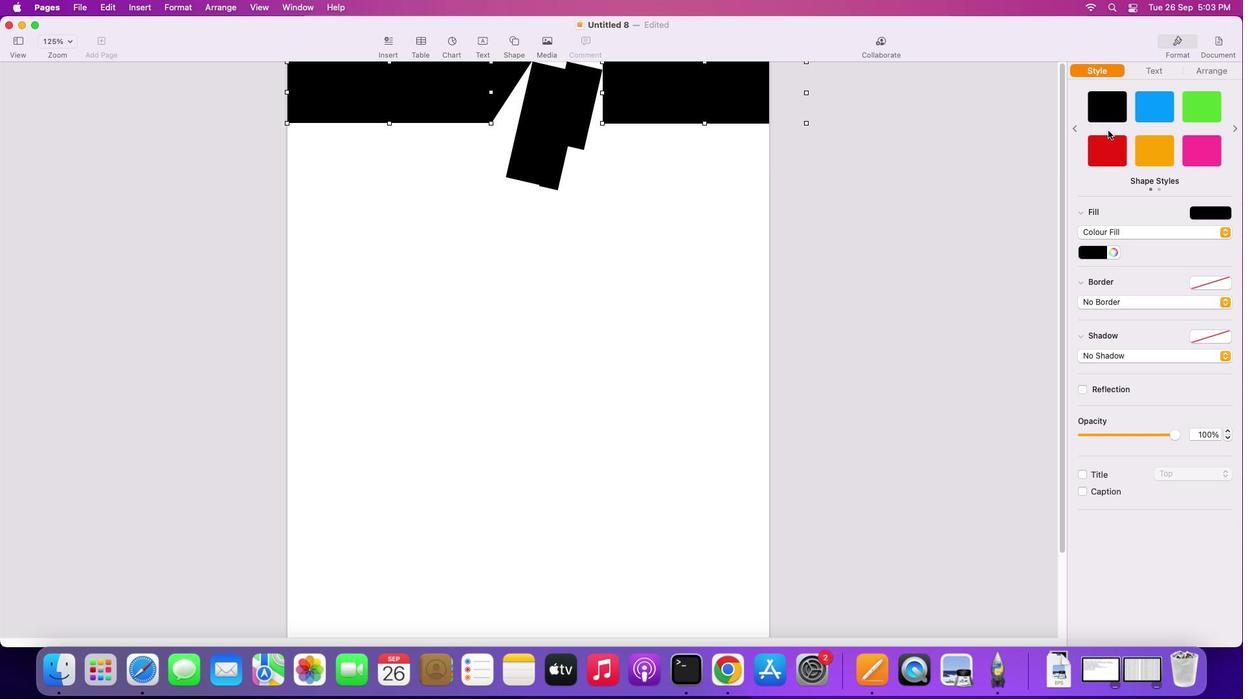 
Action: Mouse moved to (1109, 141)
Screenshot: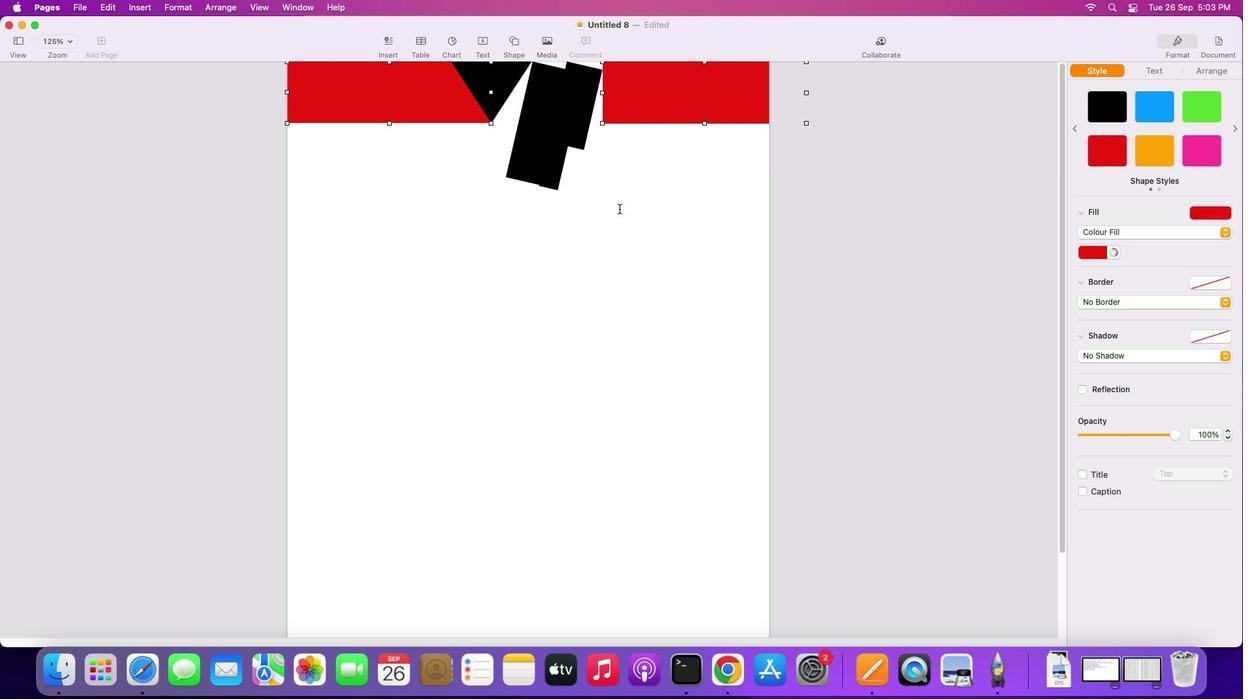 
Action: Mouse pressed left at (1109, 141)
Screenshot: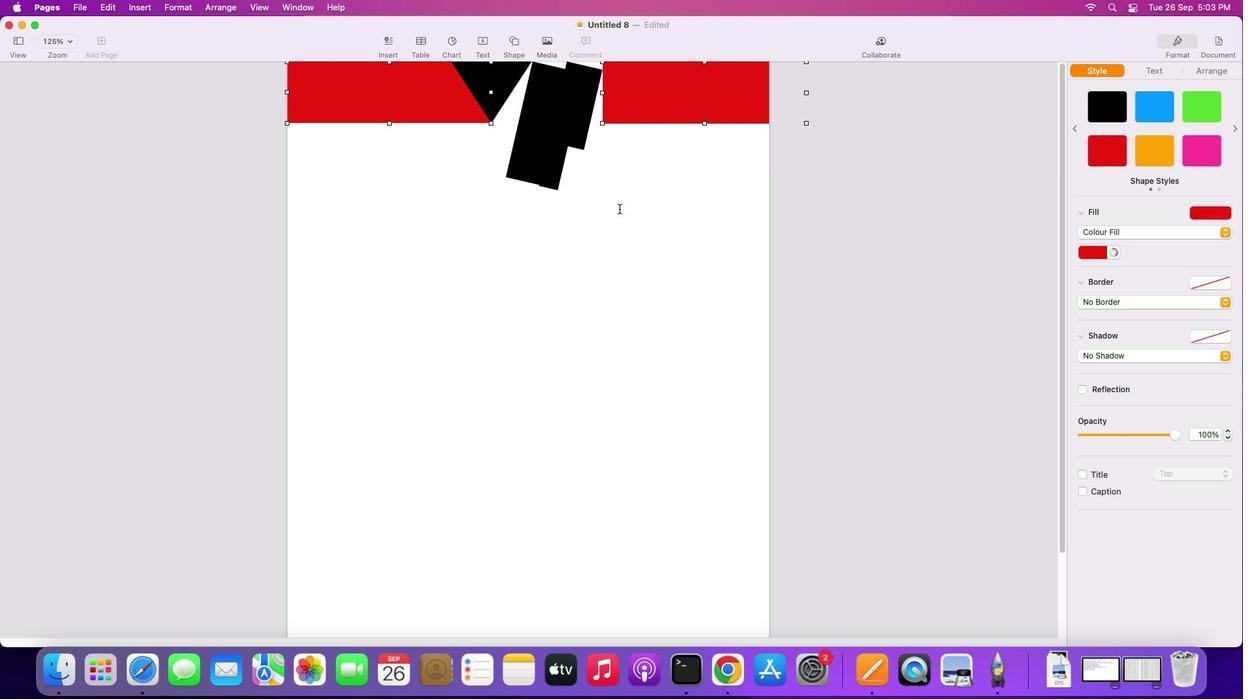 
Action: Mouse moved to (619, 208)
Screenshot: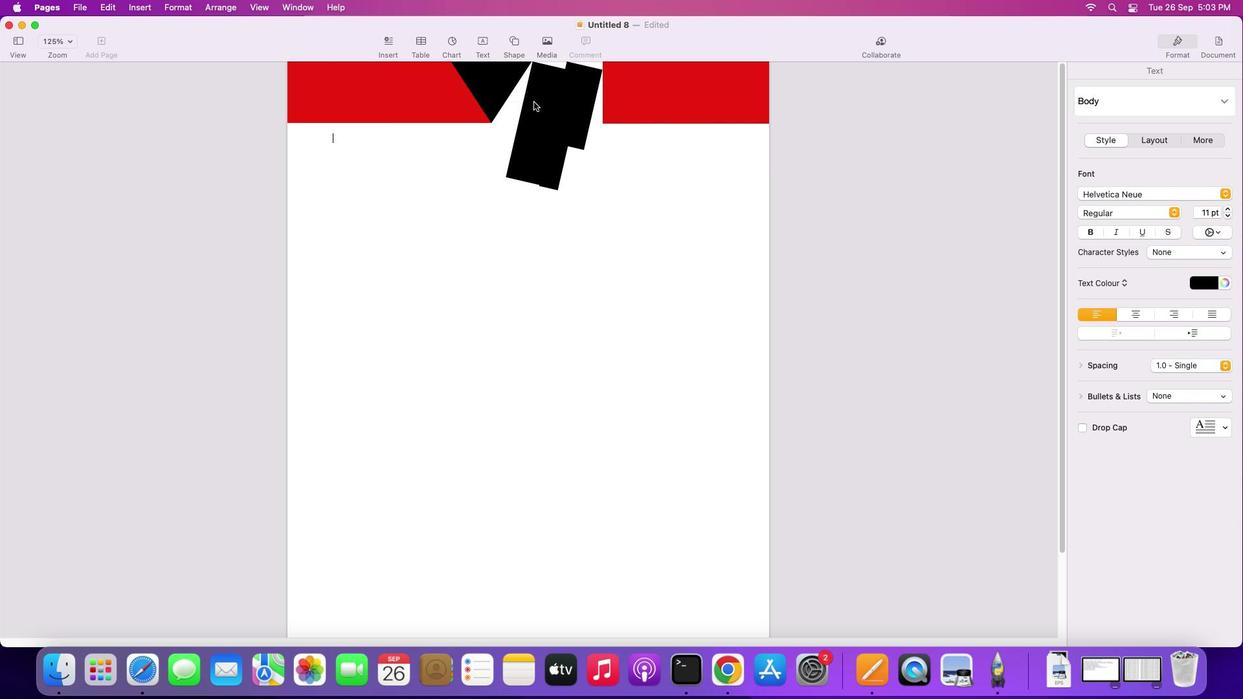 
Action: Mouse pressed left at (619, 208)
Screenshot: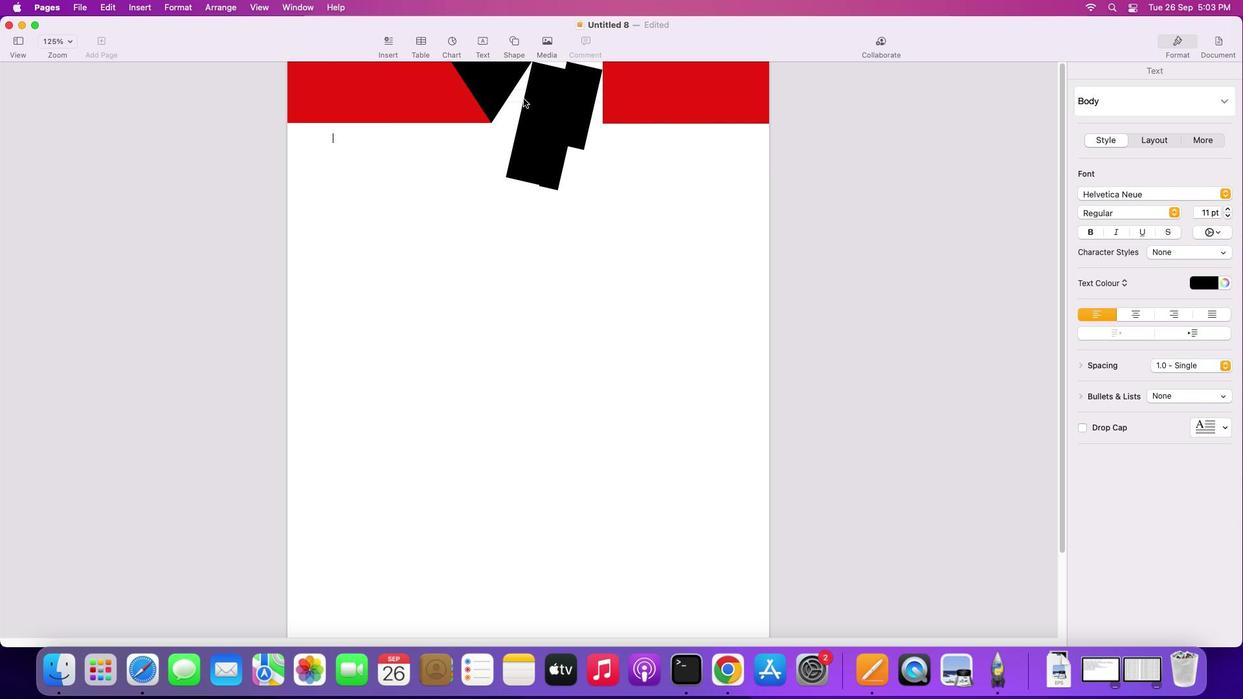 
Action: Mouse moved to (580, 113)
Screenshot: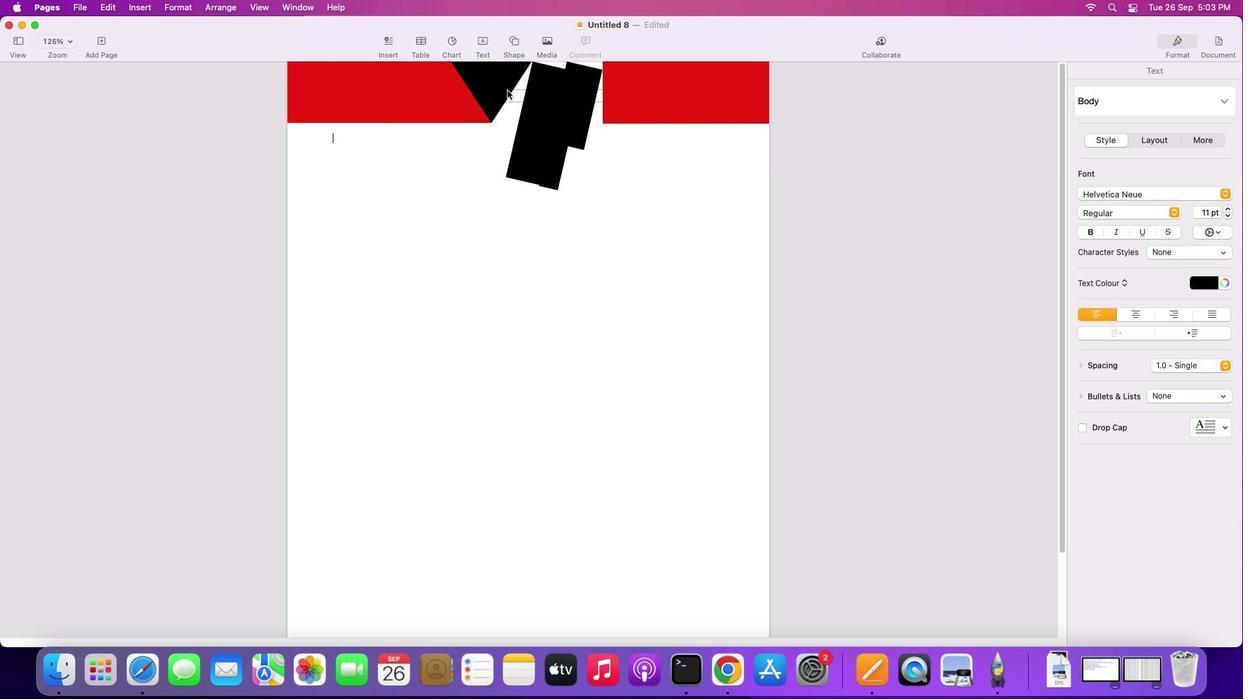 
Action: Key pressed Key.shift
Screenshot: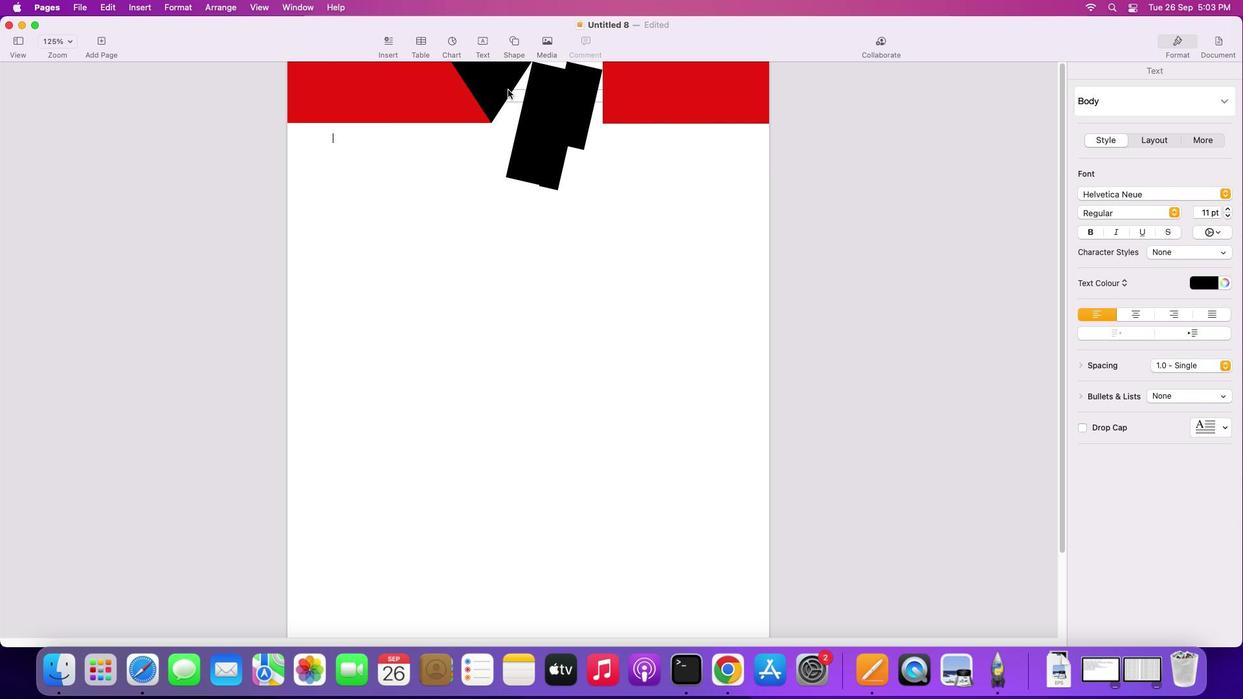 
Action: Mouse moved to (507, 90)
Screenshot: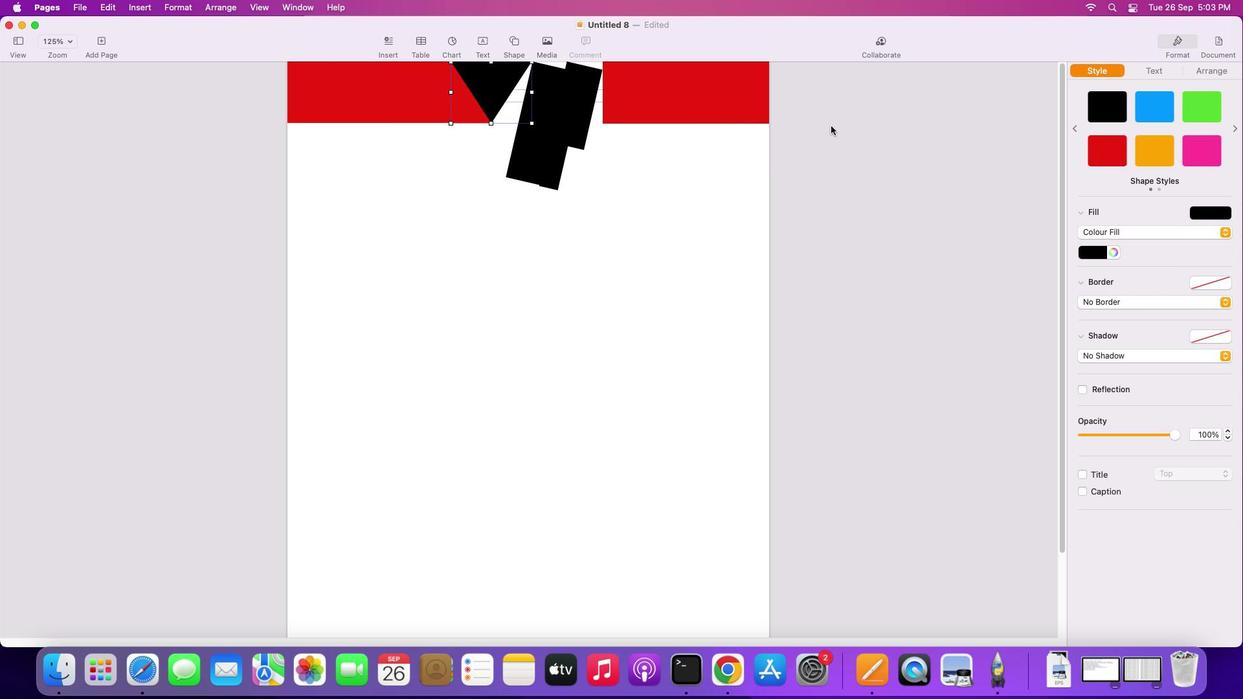 
Action: Mouse pressed left at (507, 90)
Screenshot: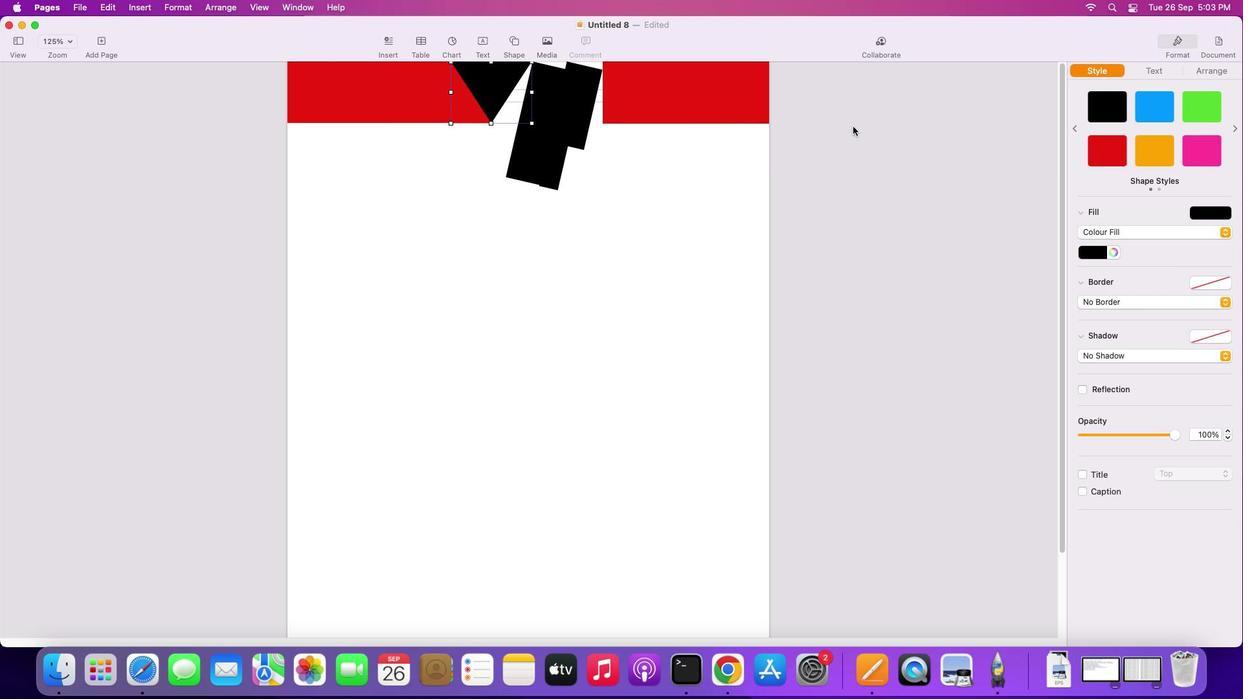 
Action: Mouse moved to (534, 104)
Screenshot: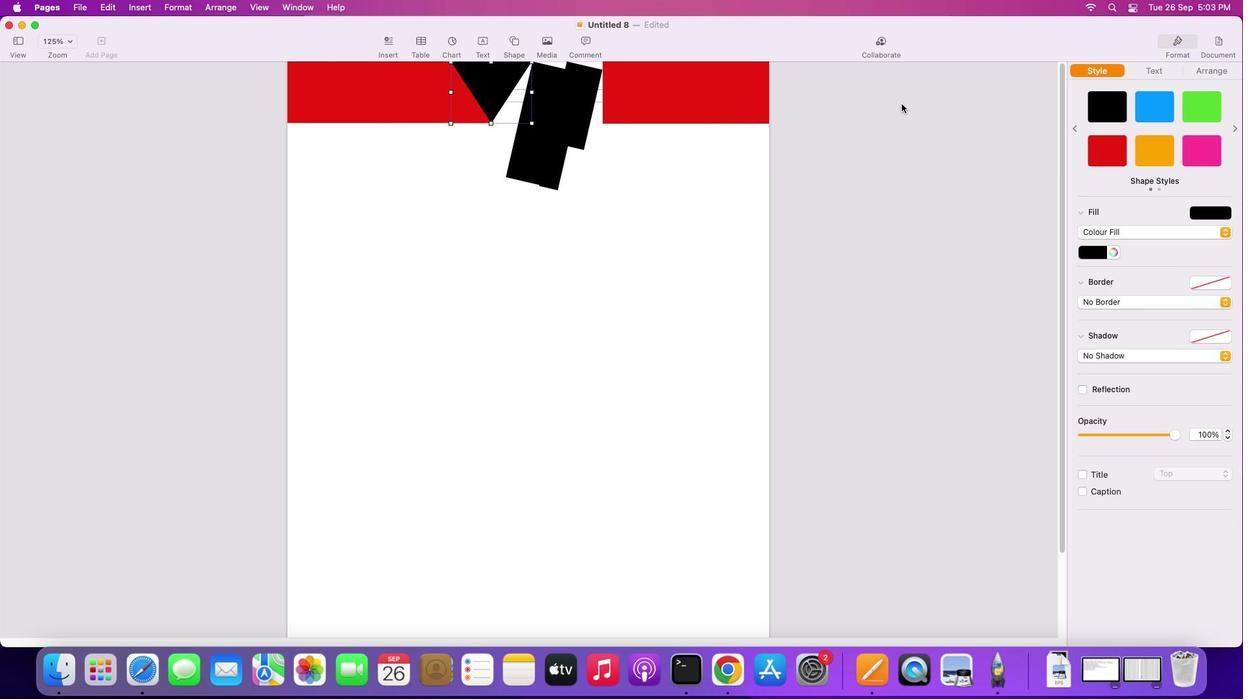 
Action: Key pressed Key.shift
Screenshot: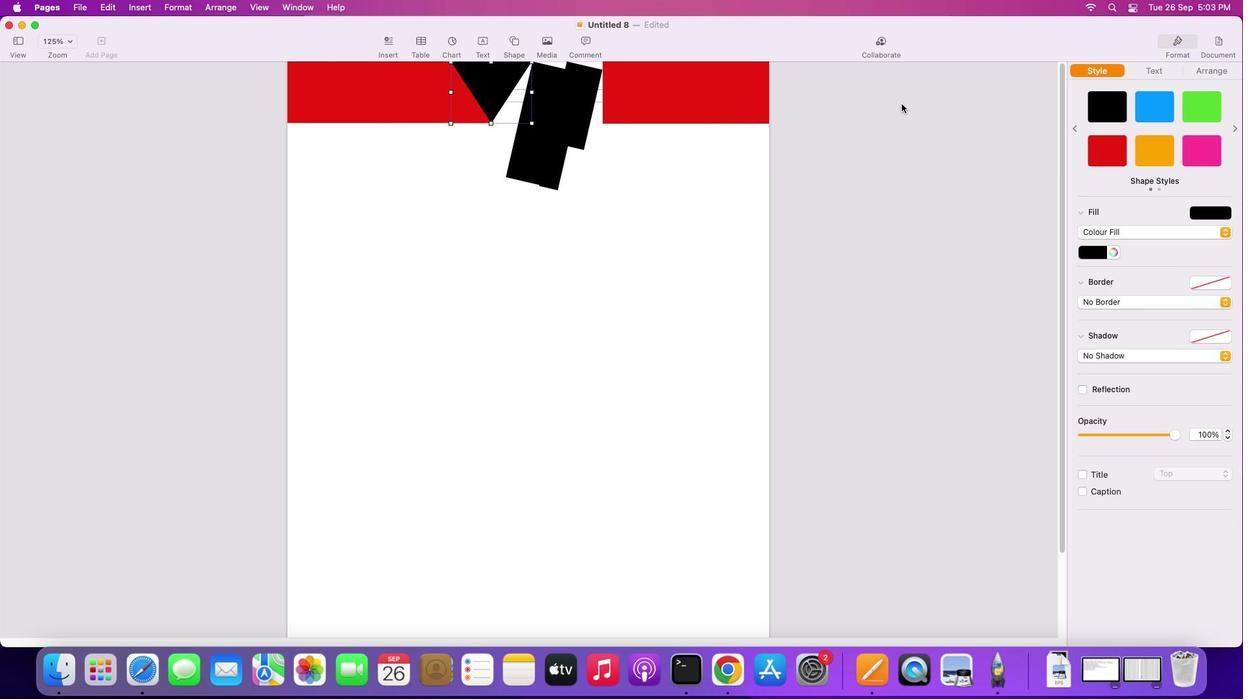 
Action: Mouse moved to (1146, 104)
Screenshot: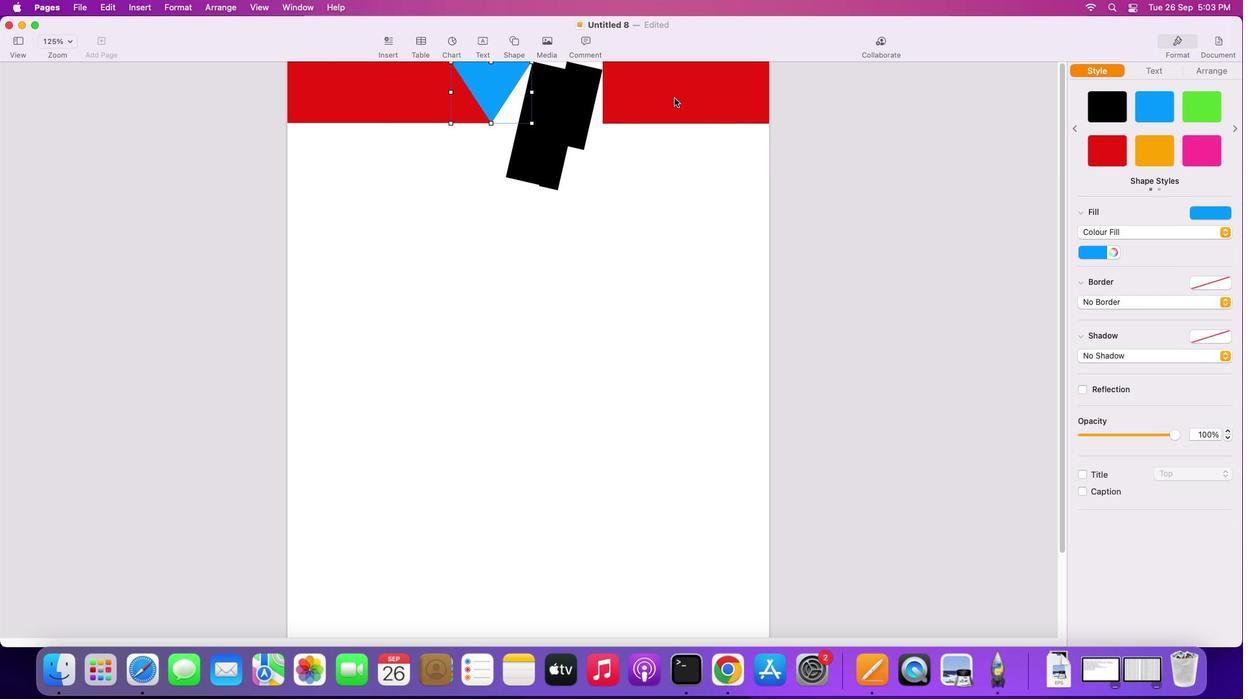 
Action: Mouse pressed left at (1146, 104)
Screenshot: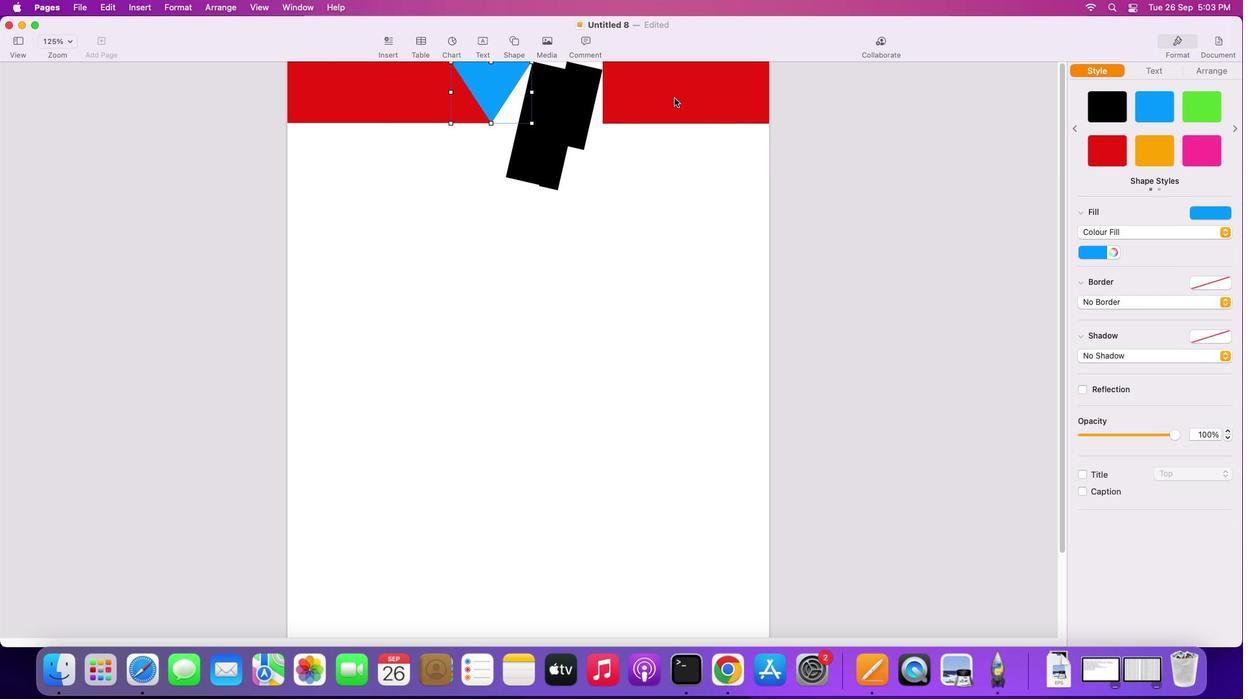 
Action: Mouse moved to (578, 87)
Screenshot: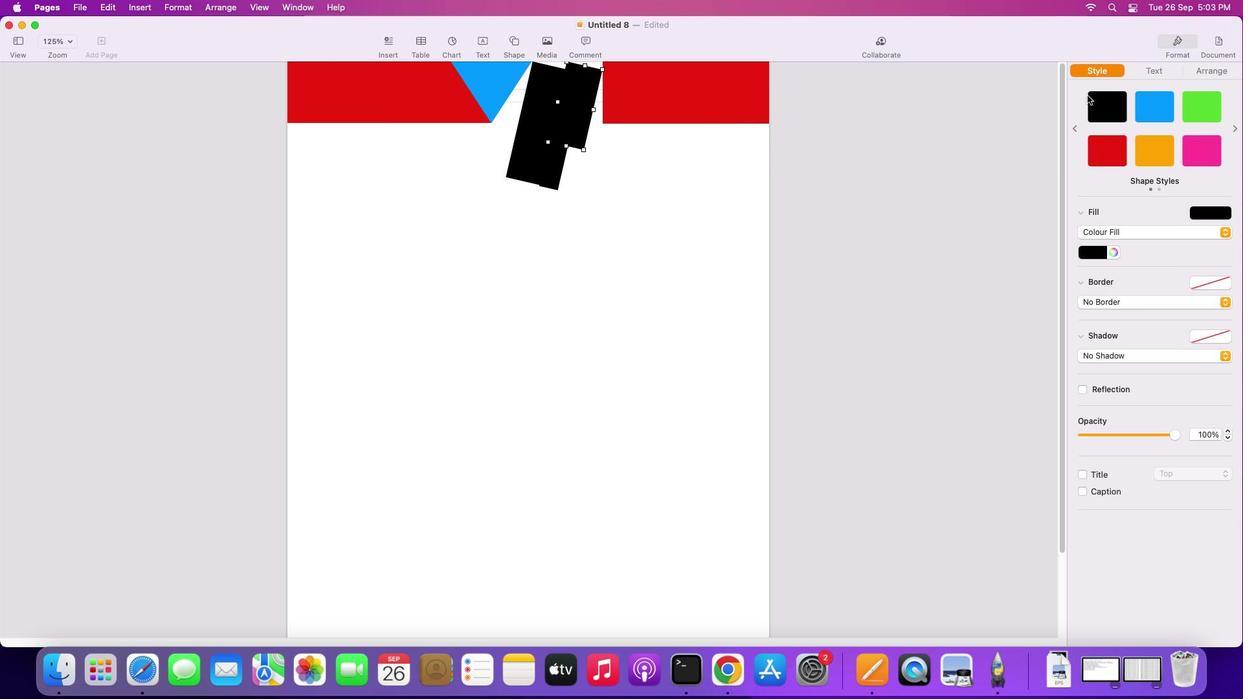 
Action: Mouse pressed left at (578, 87)
Screenshot: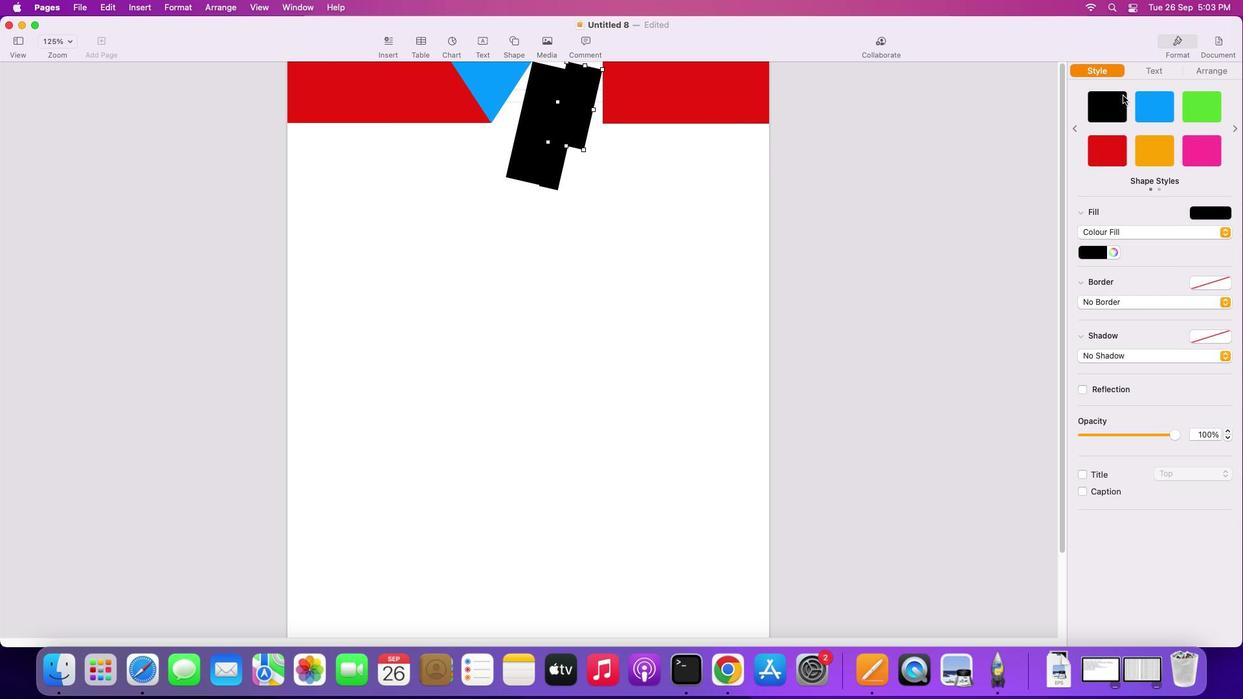 
Action: Mouse moved to (1199, 101)
Screenshot: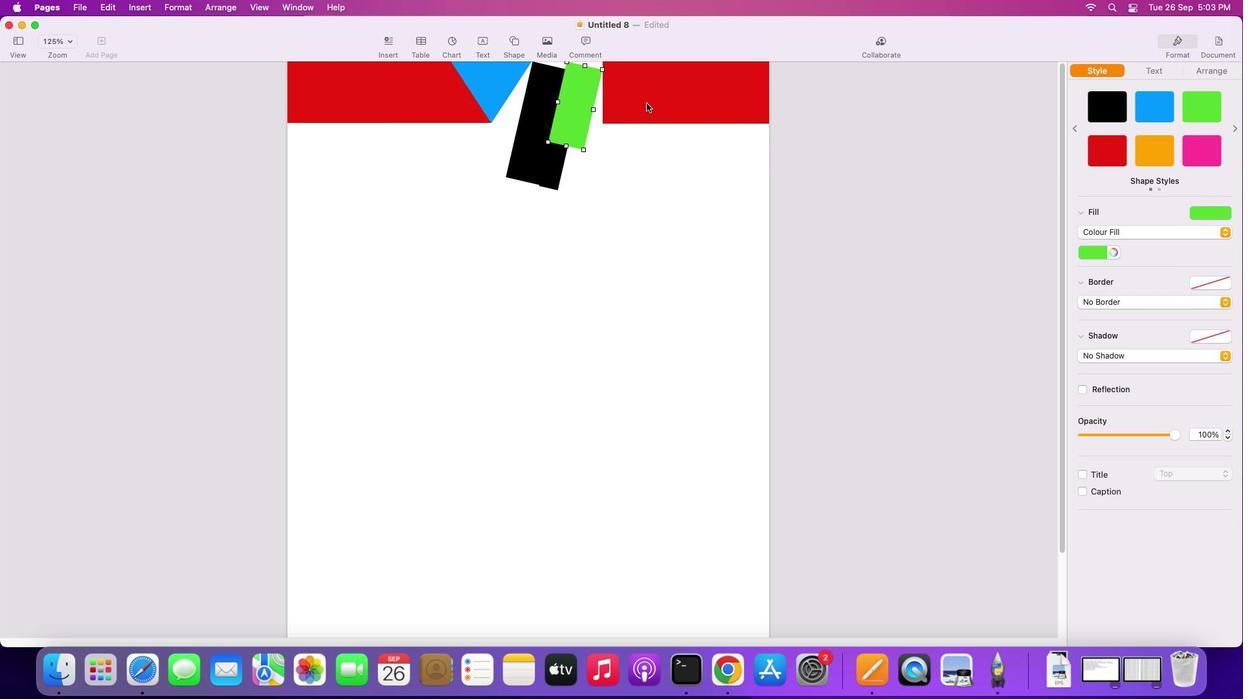 
Action: Mouse pressed left at (1199, 101)
Screenshot: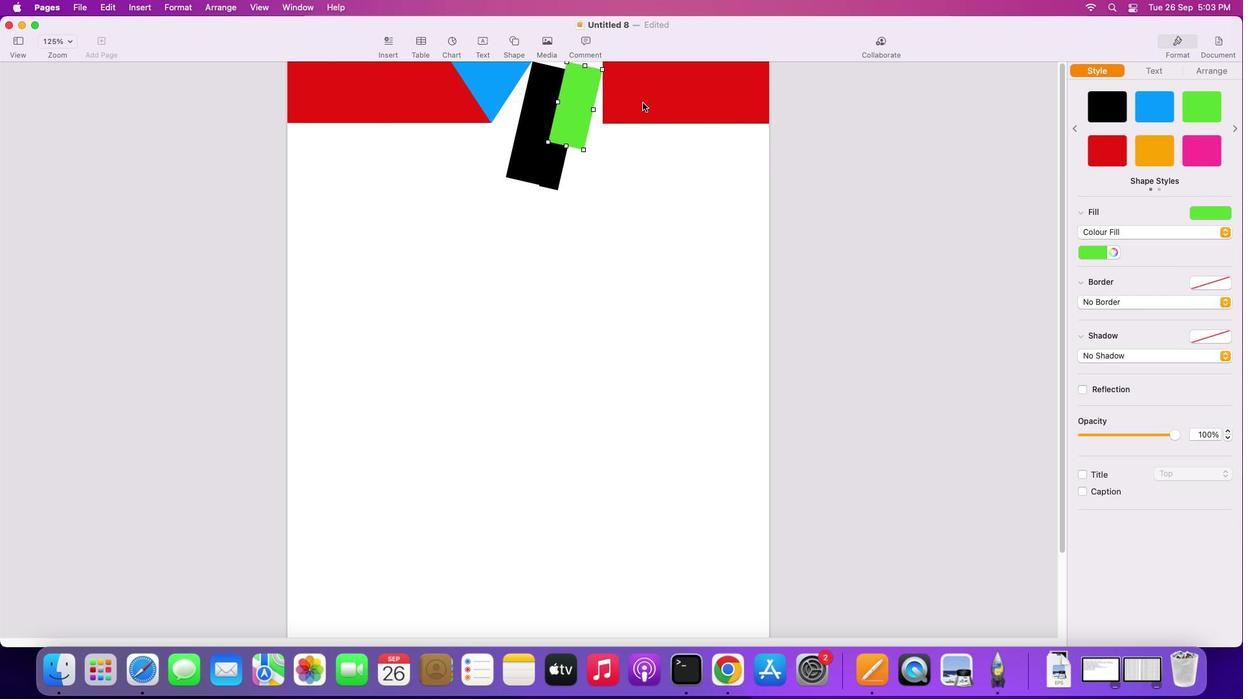 
Action: Mouse moved to (544, 95)
Screenshot: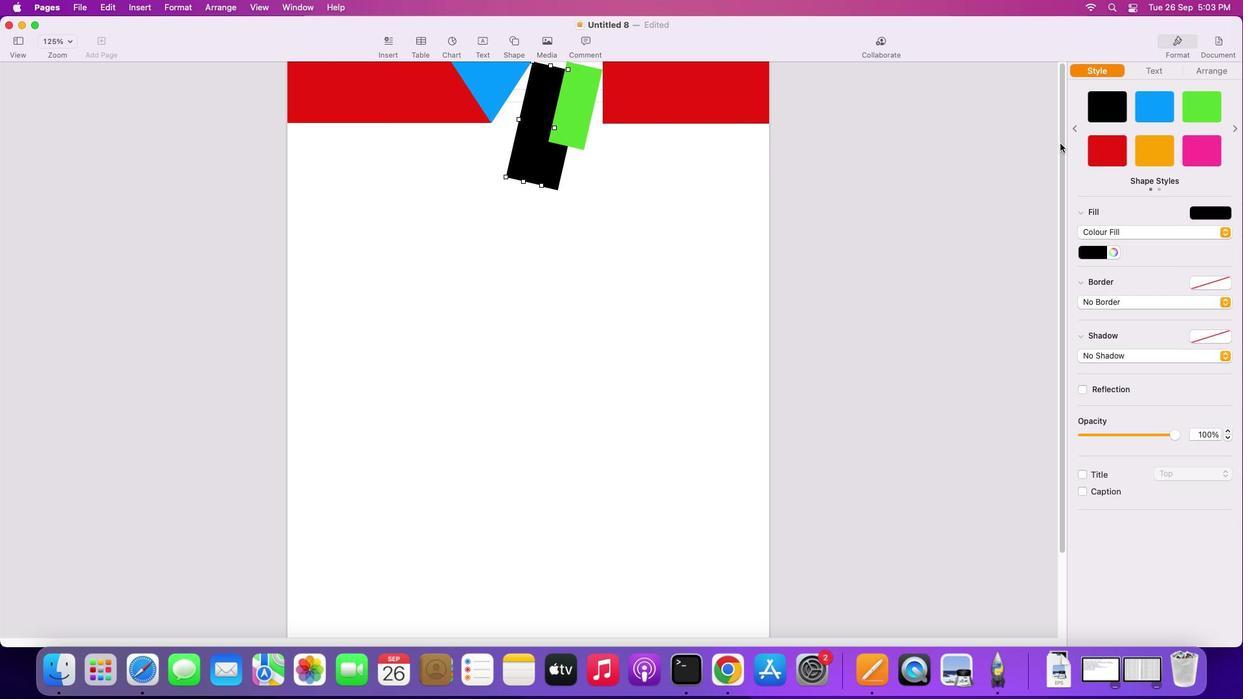 
Action: Mouse pressed left at (544, 95)
Screenshot: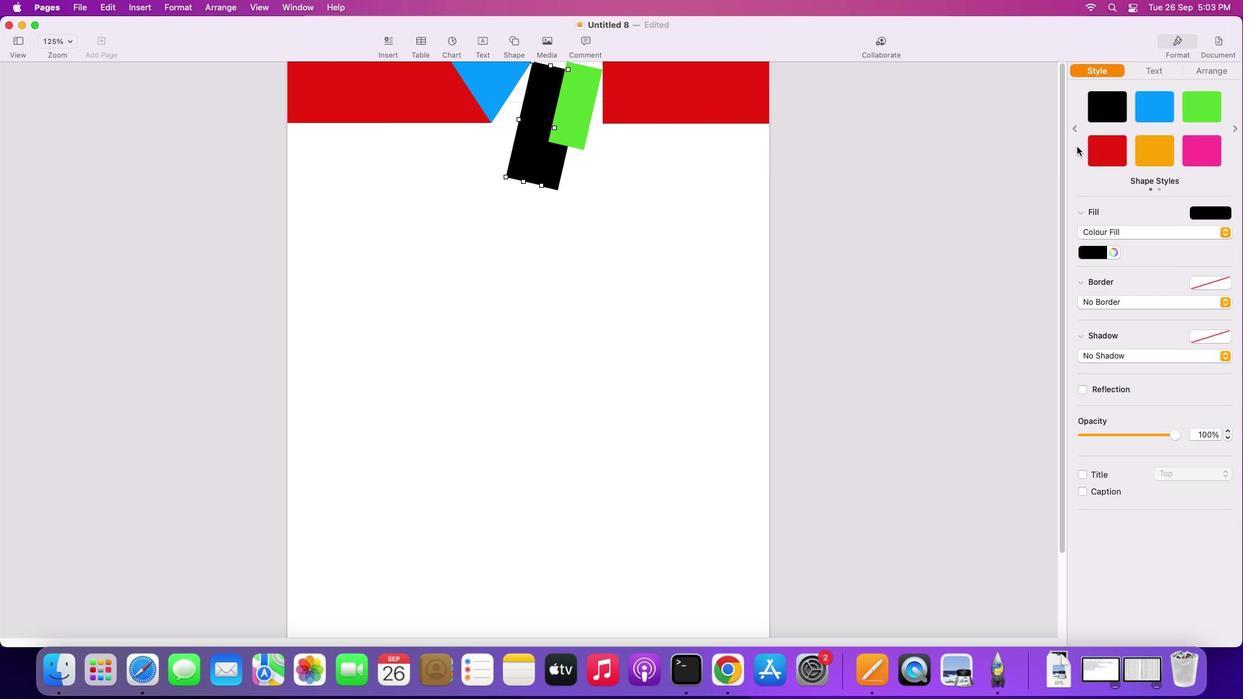 
Action: Mouse moved to (1172, 149)
Screenshot: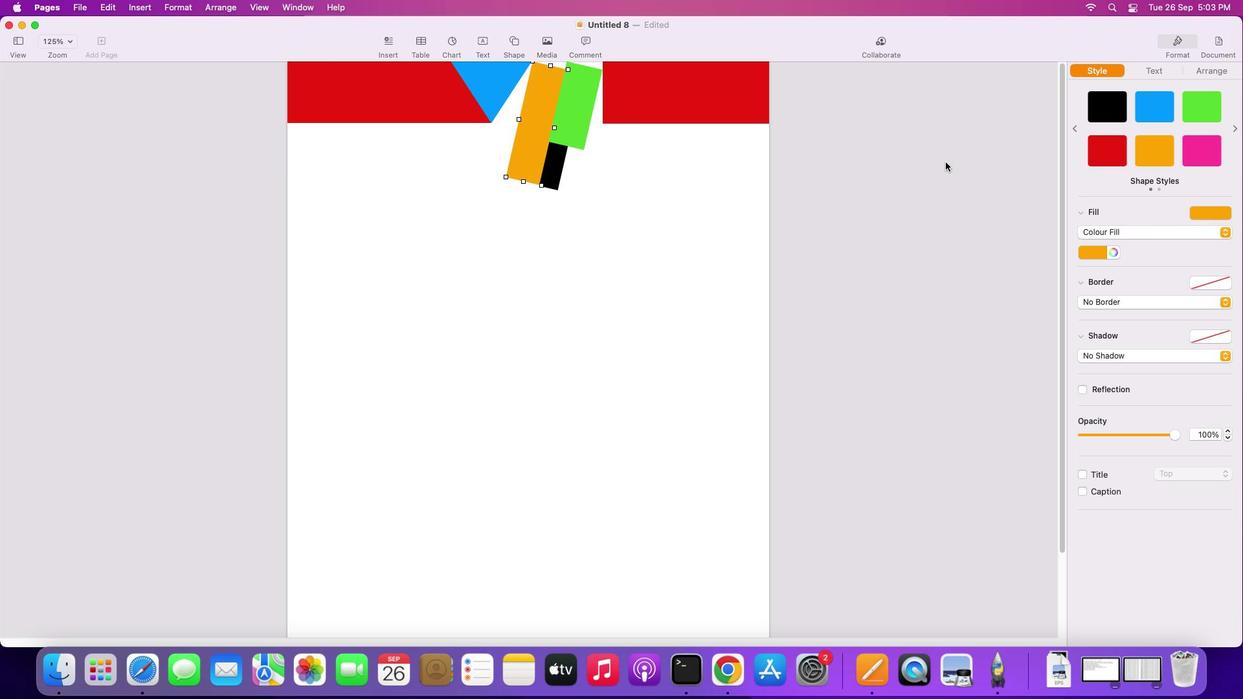 
Action: Mouse pressed left at (1172, 149)
Screenshot: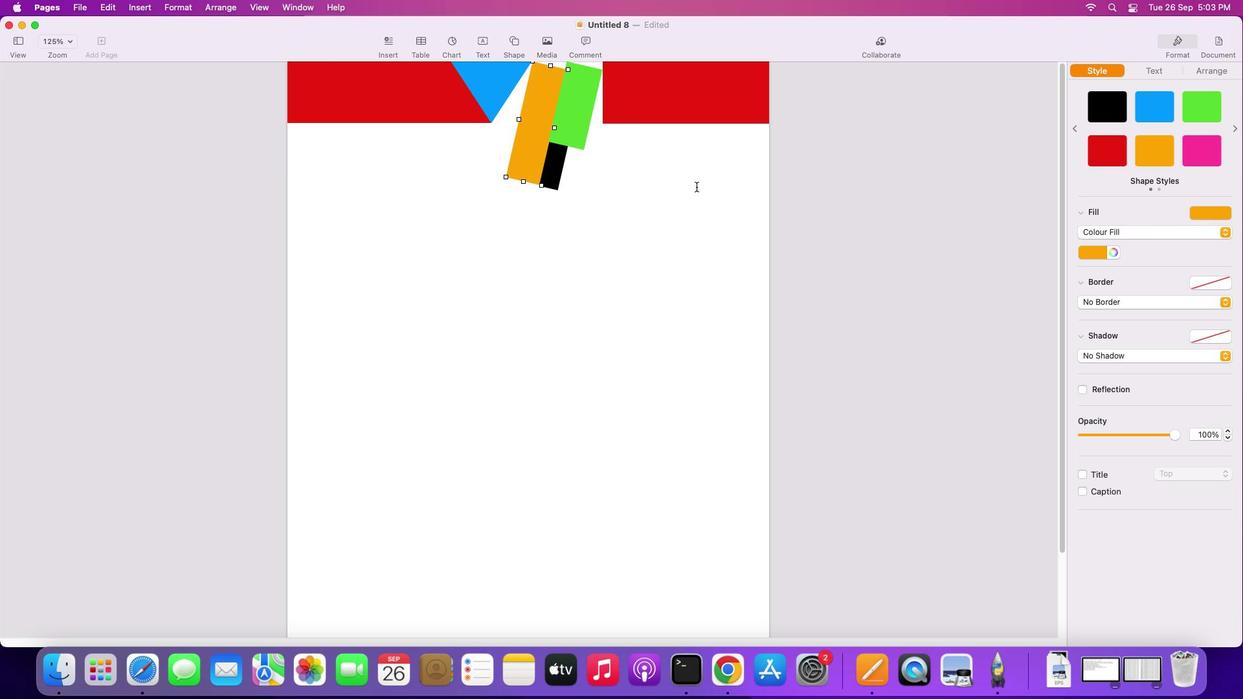 
Action: Mouse moved to (548, 168)
Screenshot: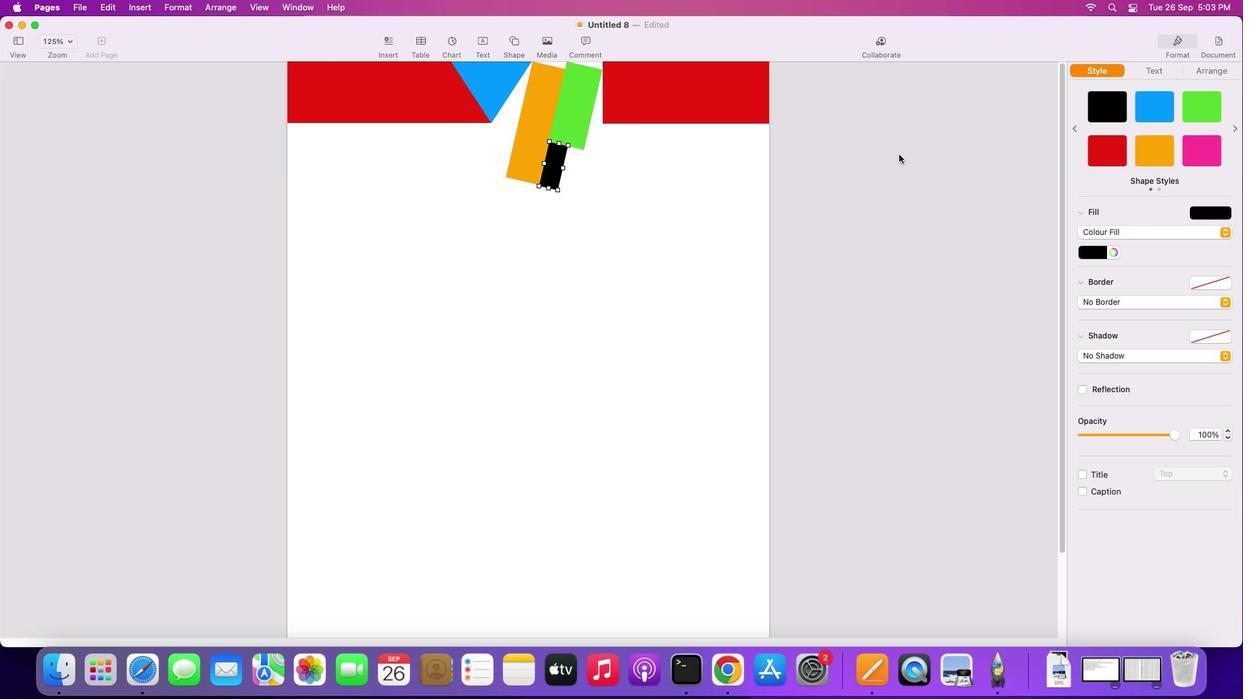 
Action: Mouse pressed left at (548, 168)
Screenshot: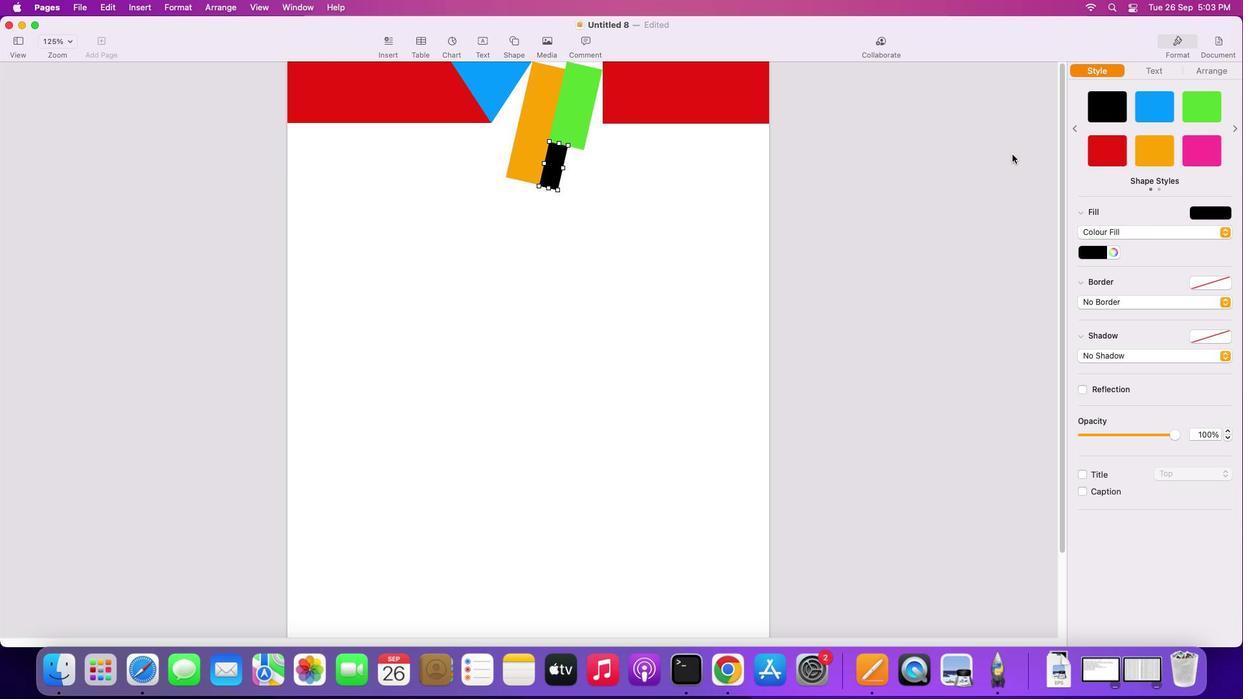 
Action: Mouse moved to (1207, 149)
Screenshot: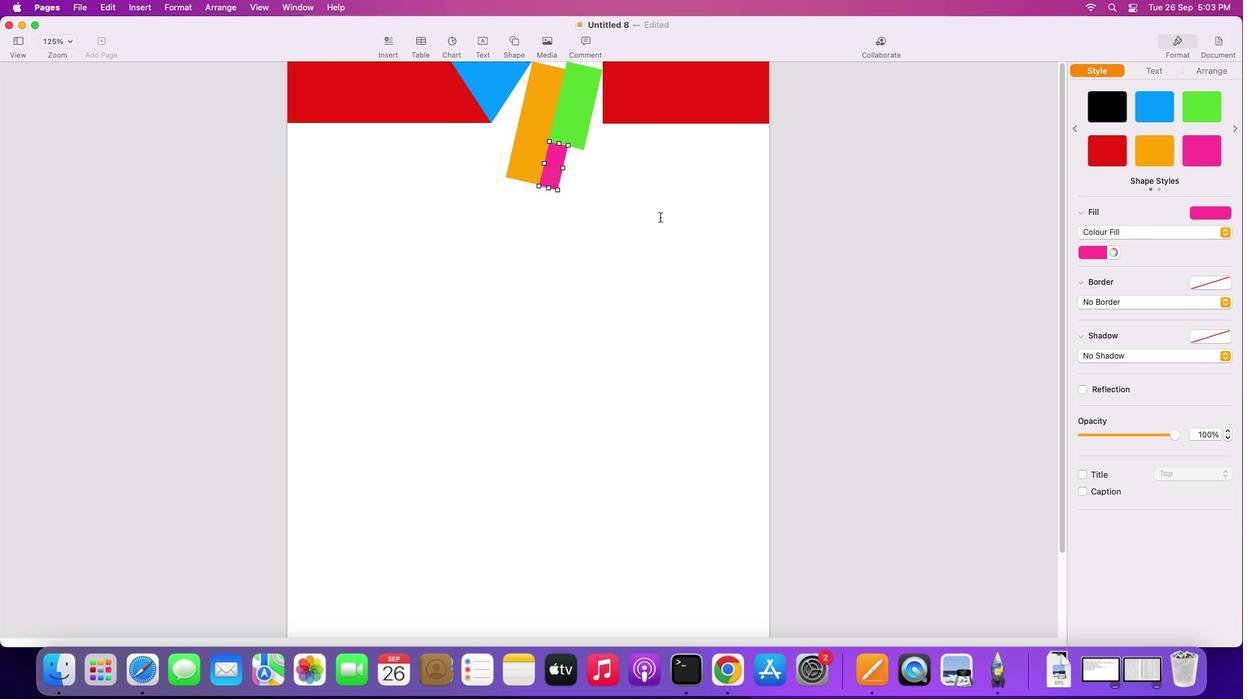 
Action: Mouse pressed left at (1207, 149)
Screenshot: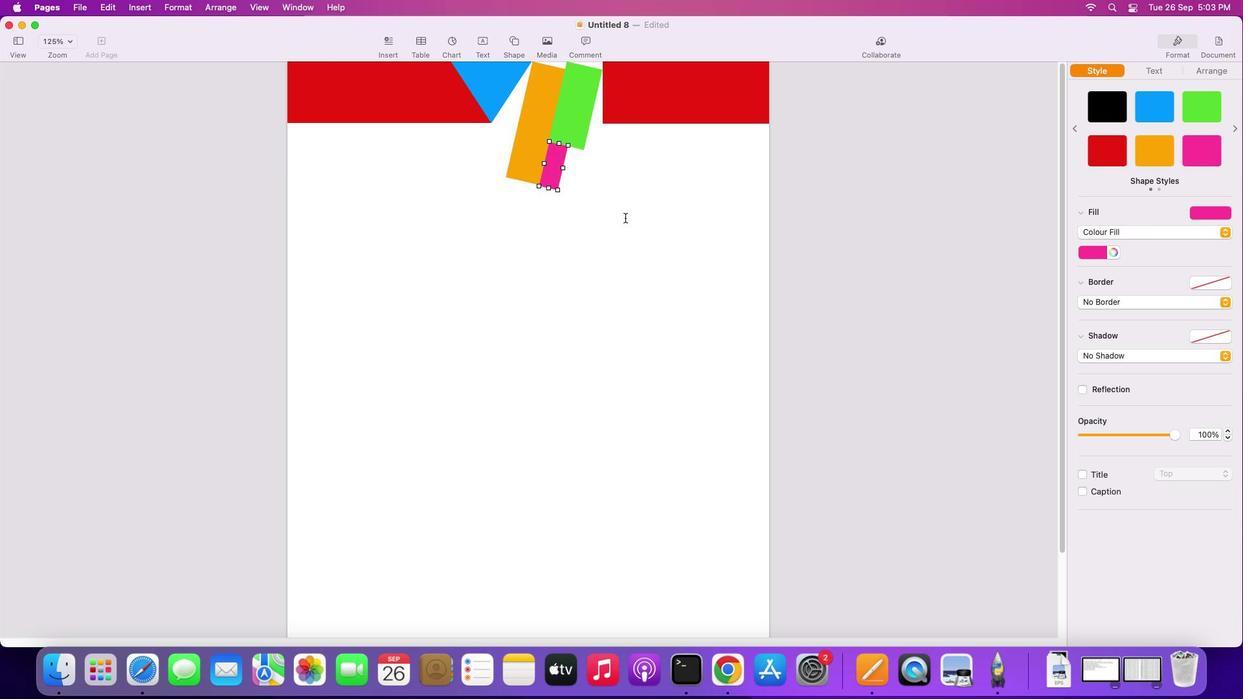 
Action: Mouse moved to (619, 217)
Screenshot: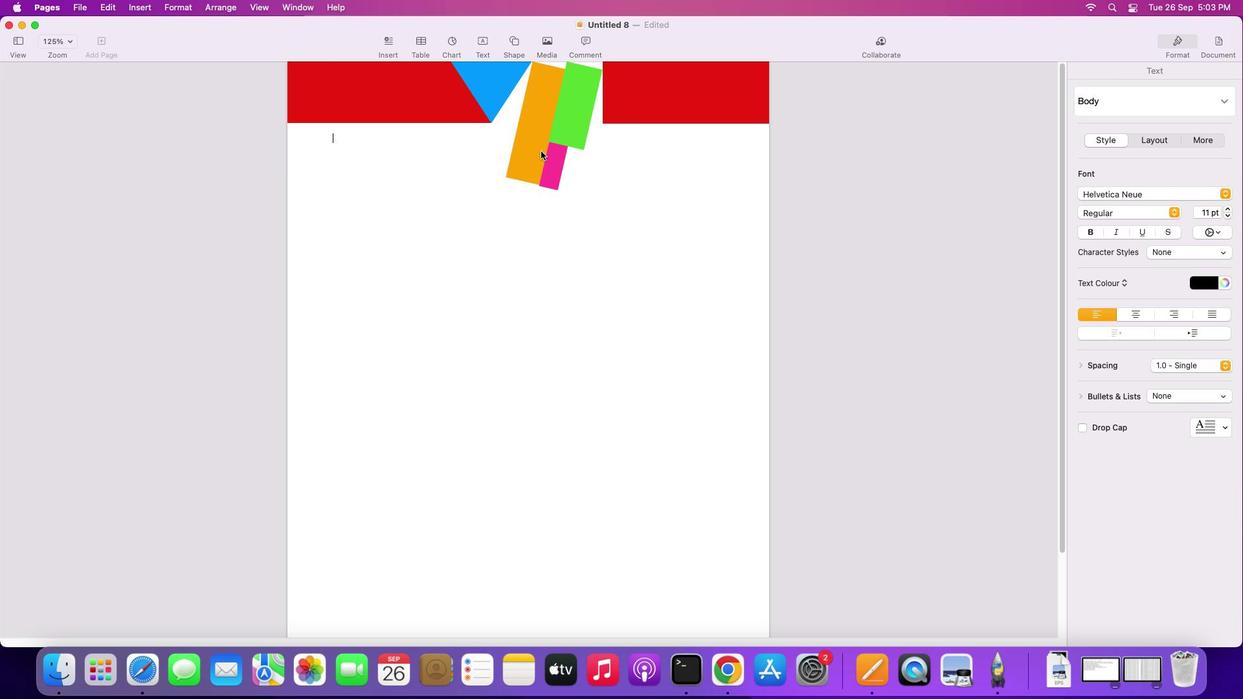 
Action: Mouse pressed left at (619, 217)
Screenshot: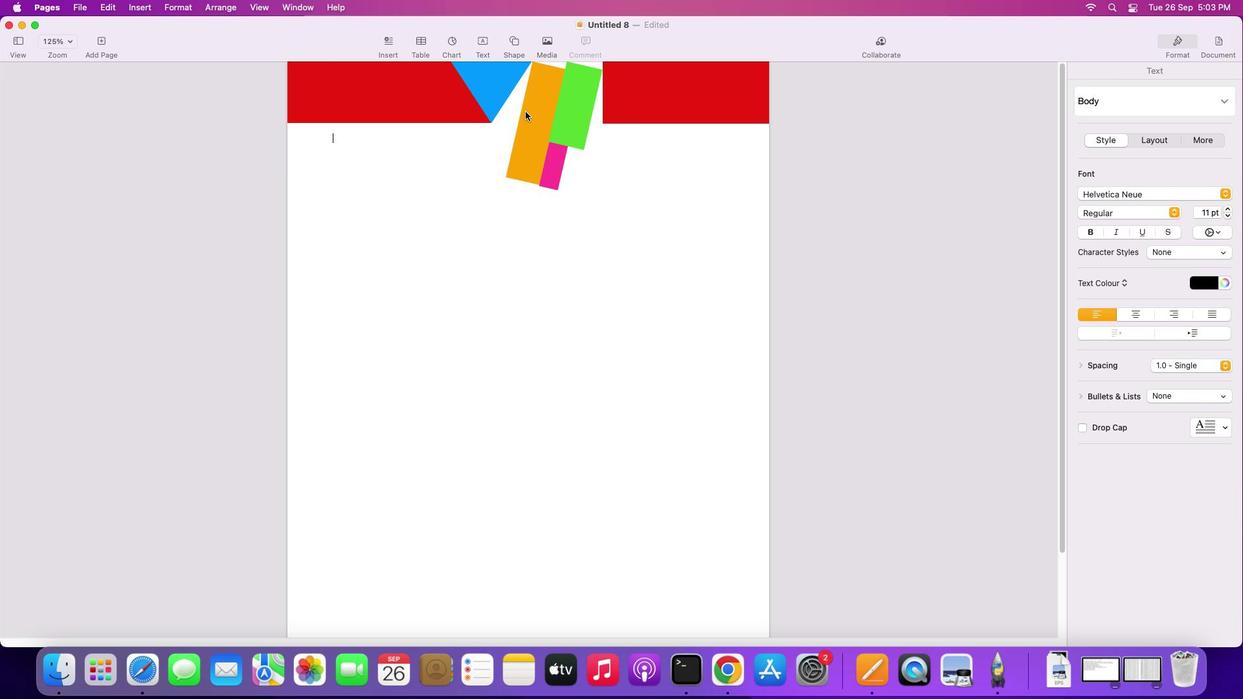 
Action: Mouse moved to (538, 112)
Screenshot: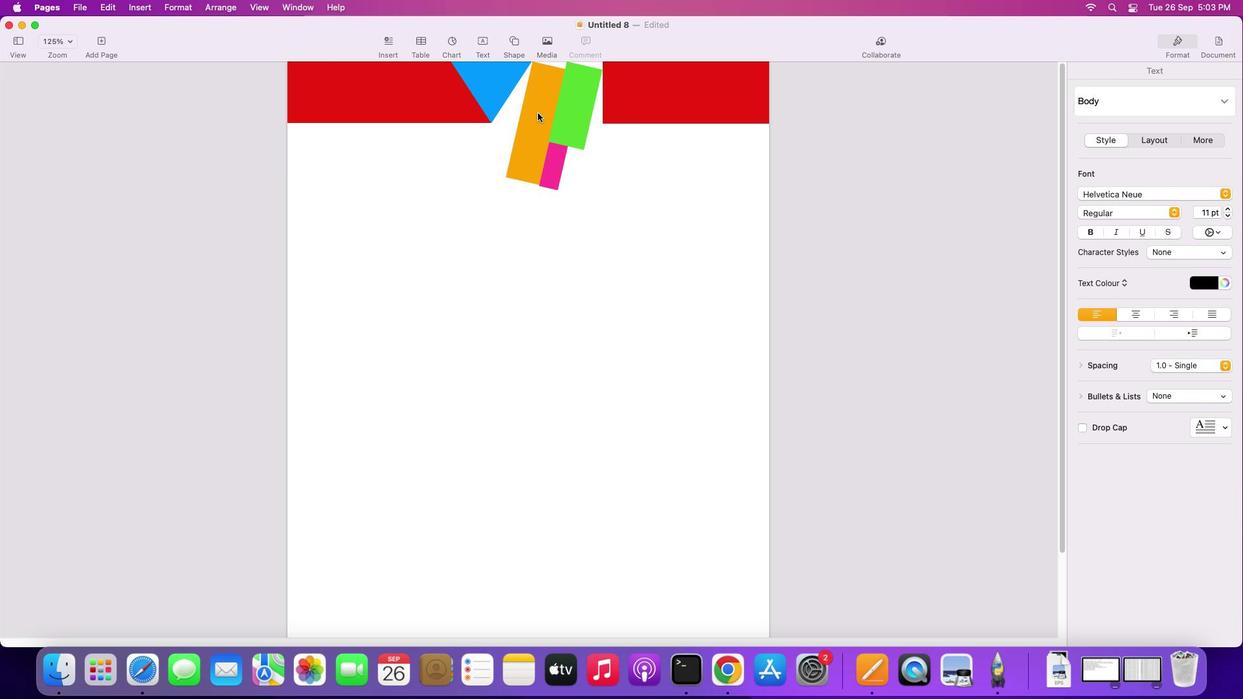 
Action: Mouse pressed left at (538, 112)
Screenshot: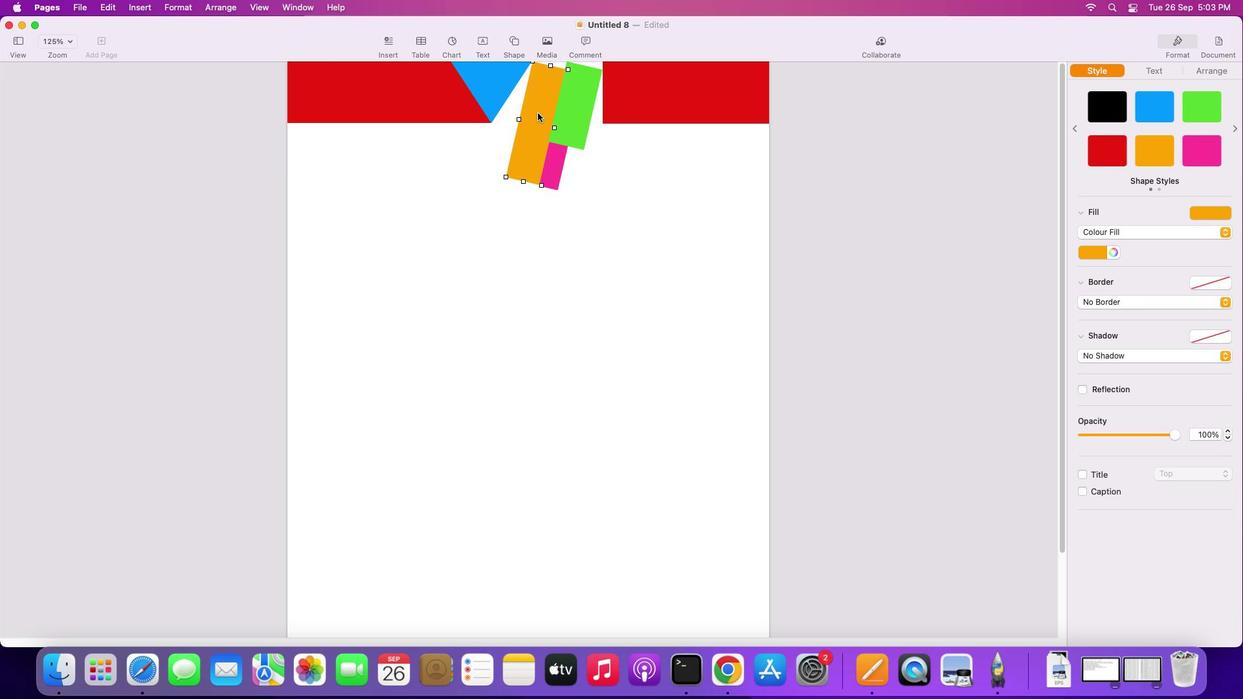 
Action: Mouse pressed right at (538, 112)
Screenshot: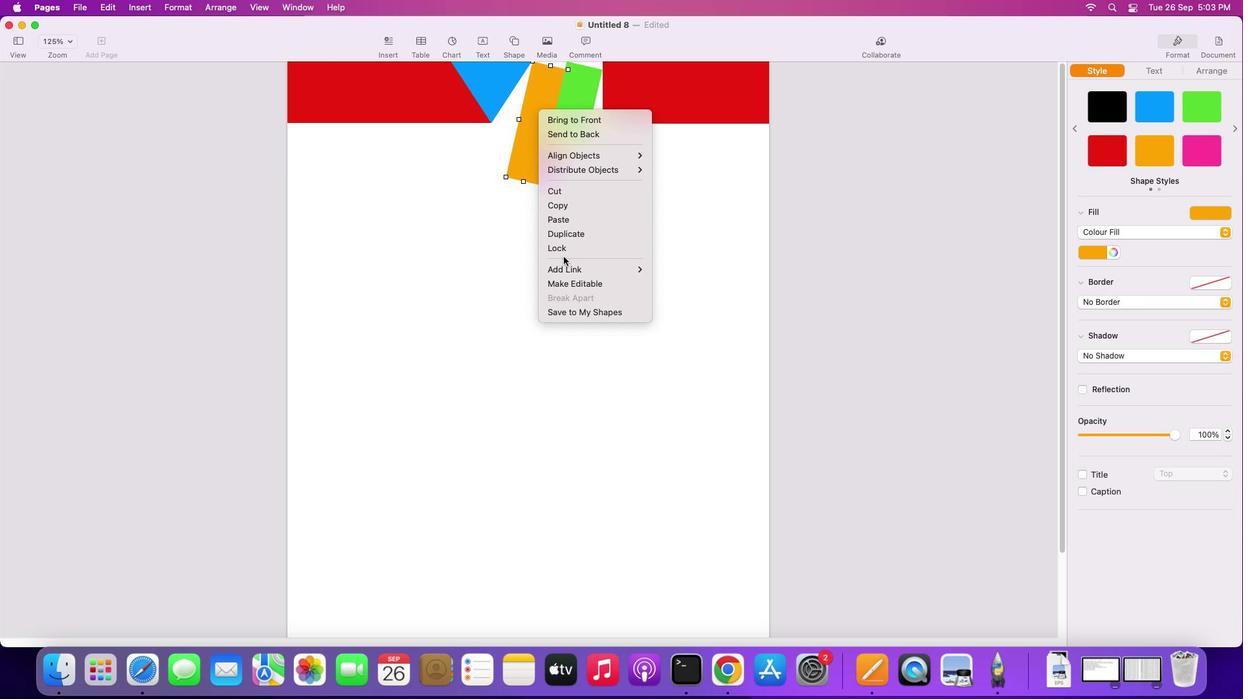 
Action: Mouse moved to (570, 277)
Screenshot: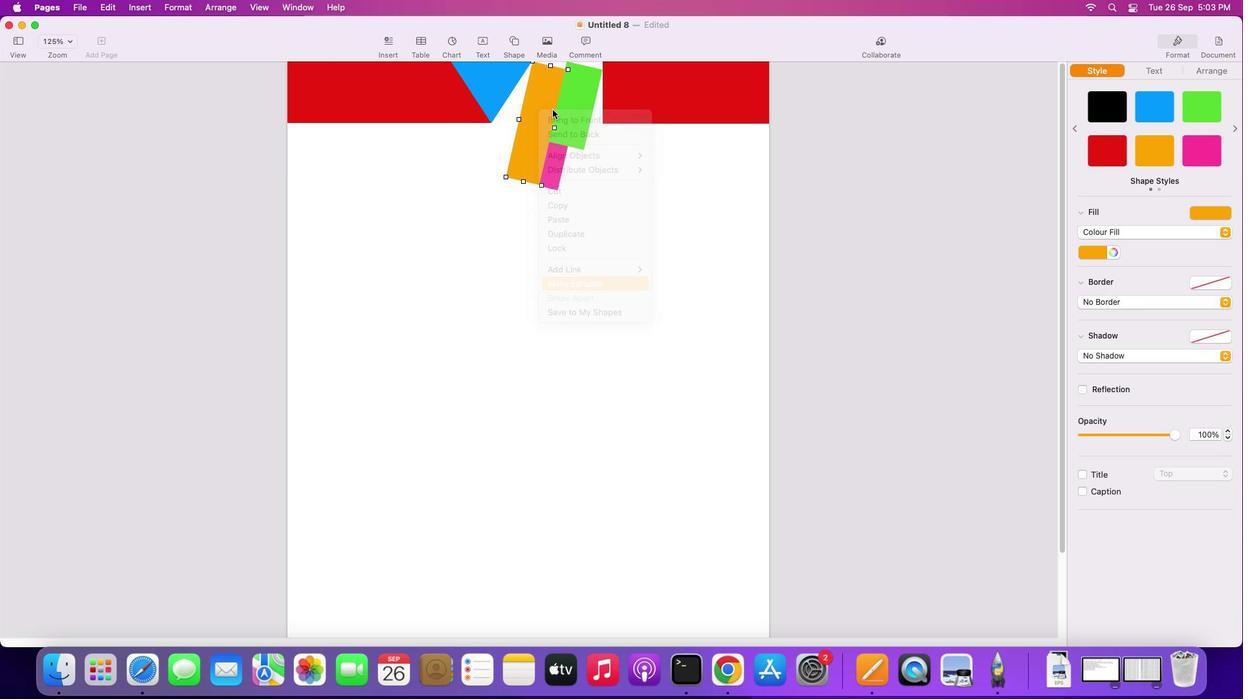 
Action: Mouse pressed left at (570, 277)
Screenshot: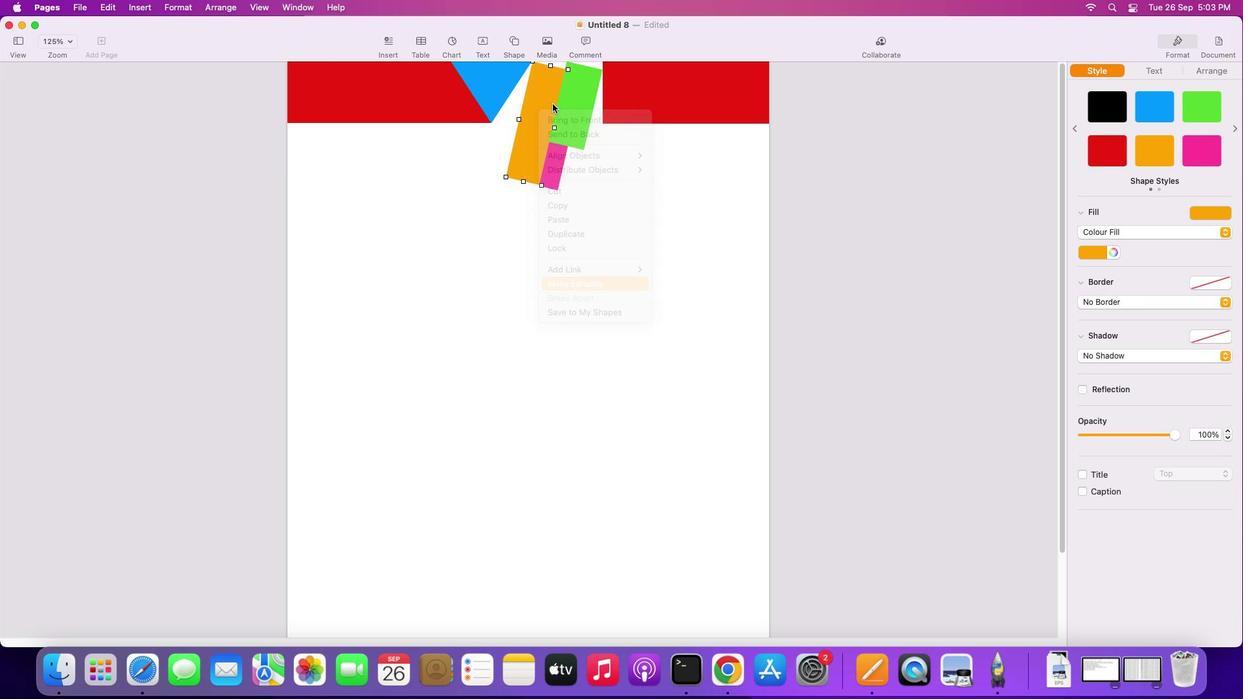 
Action: Mouse moved to (567, 70)
Screenshot: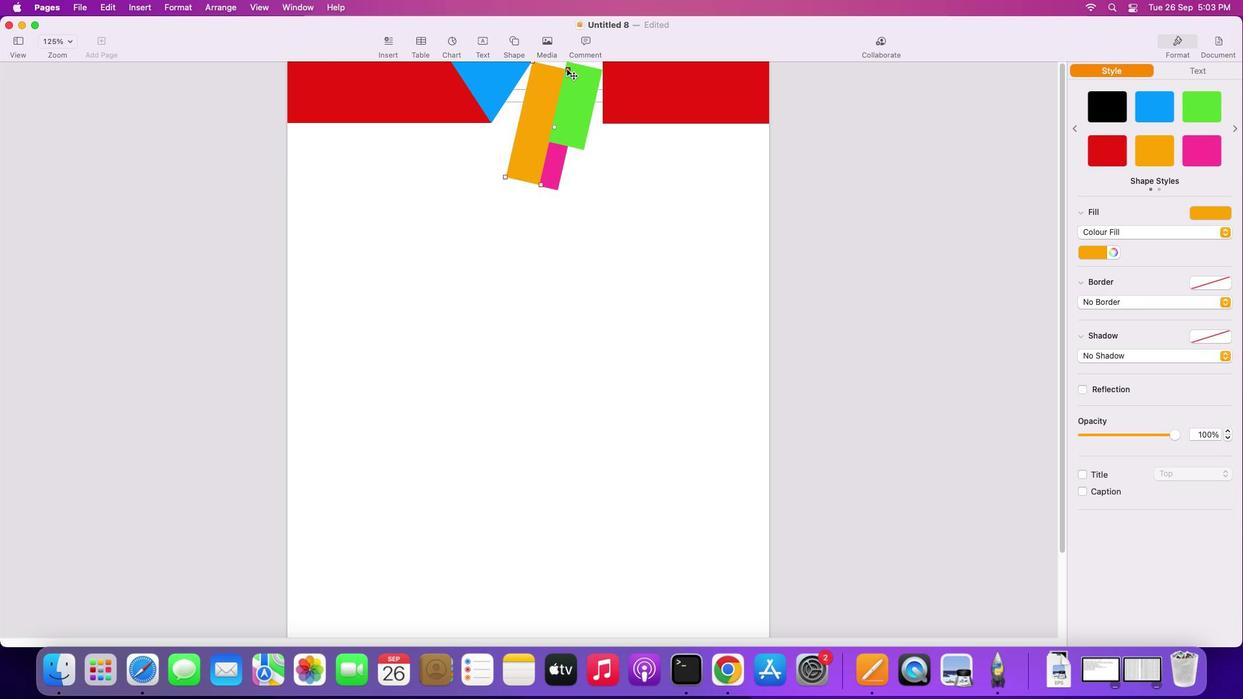 
Action: Mouse pressed left at (567, 70)
Screenshot: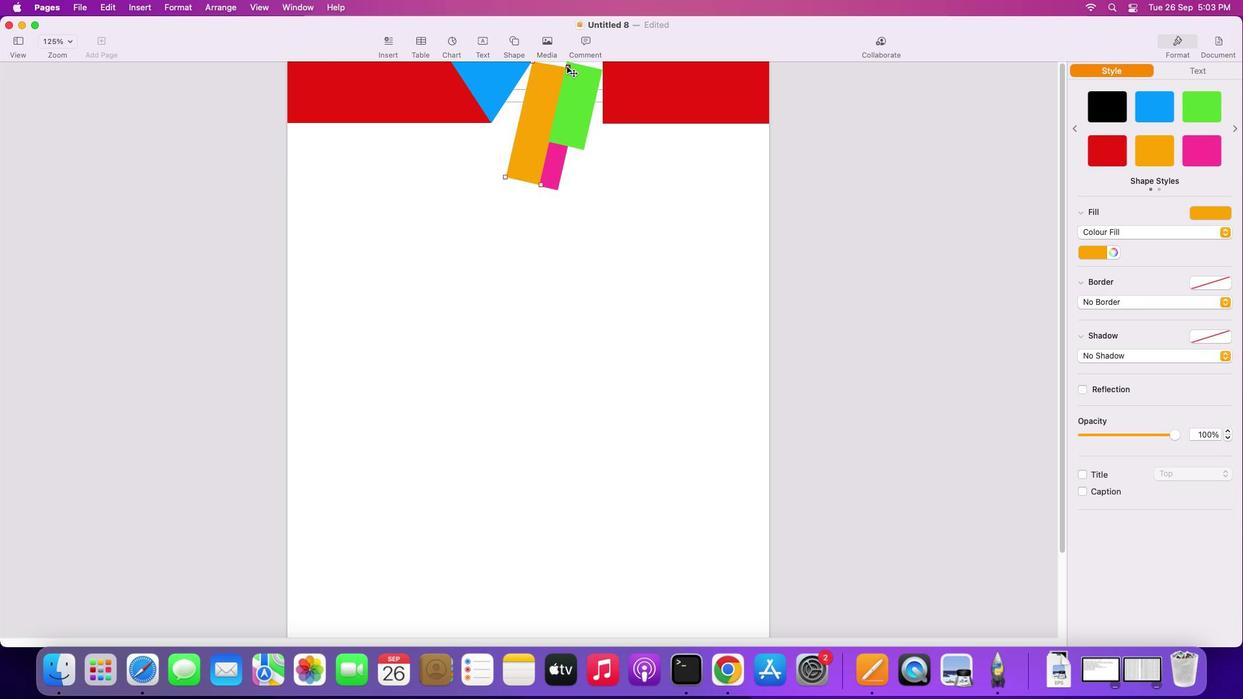
Action: Mouse moved to (582, 94)
Screenshot: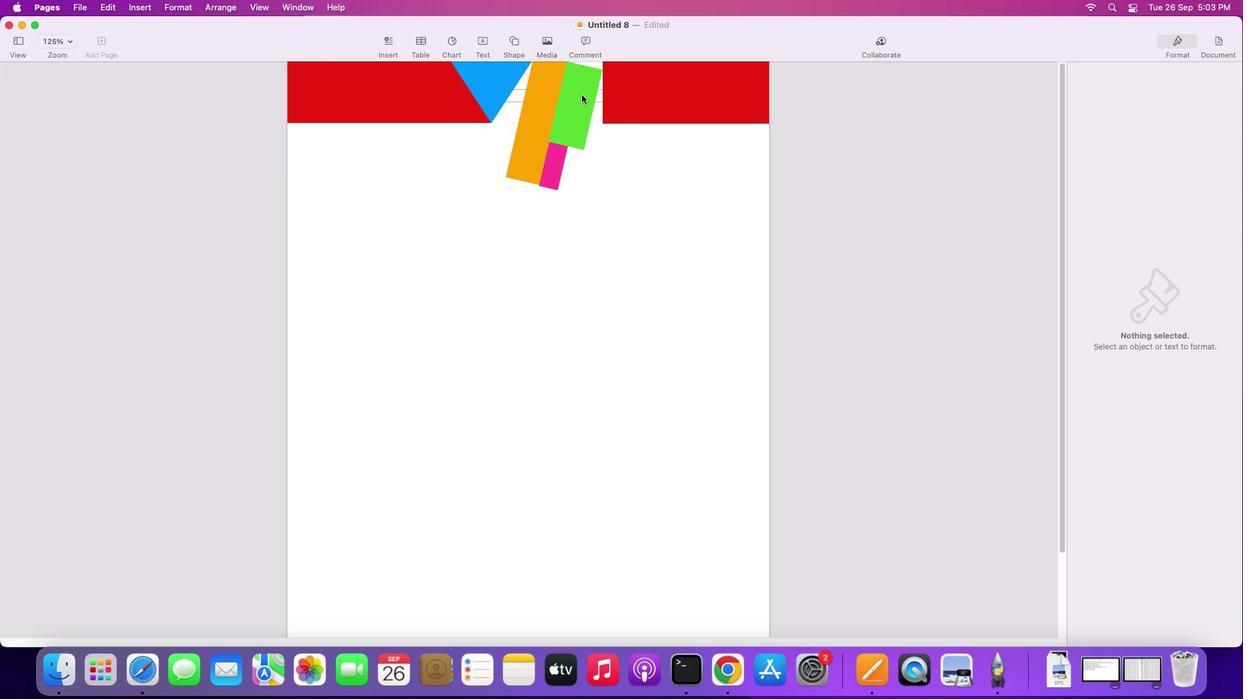 
Action: Mouse pressed left at (582, 94)
Screenshot: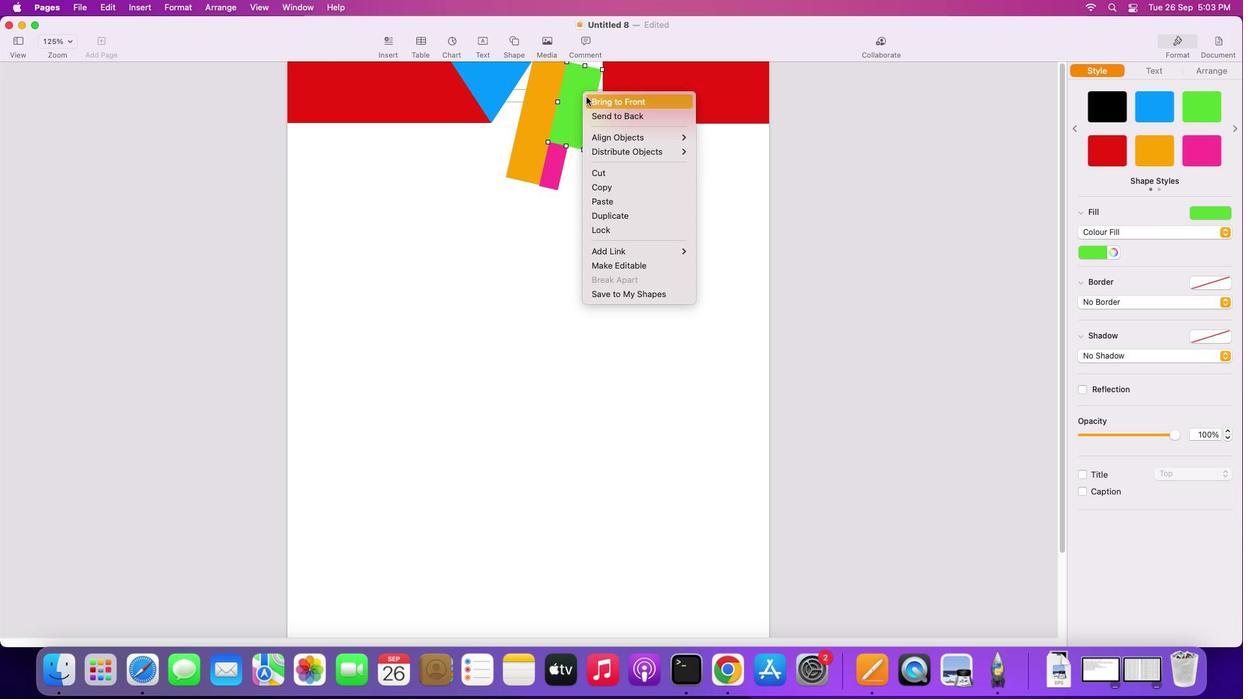
Action: Mouse pressed right at (582, 94)
Screenshot: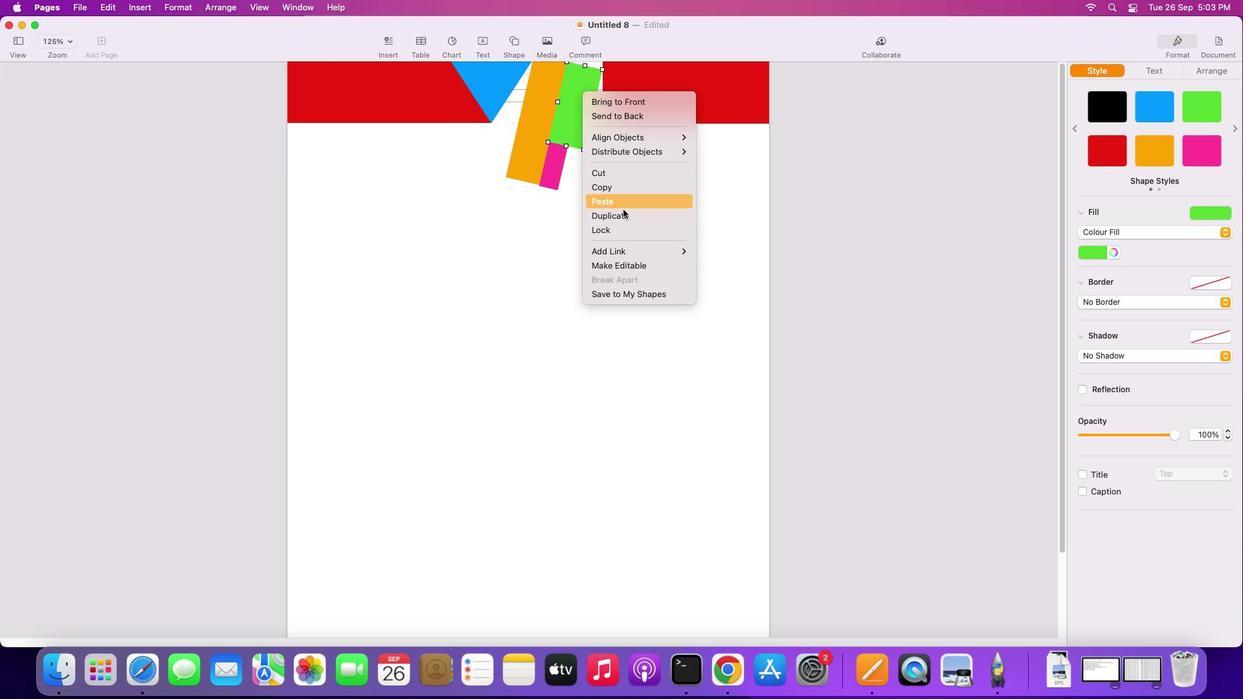 
Action: Mouse moved to (622, 263)
Screenshot: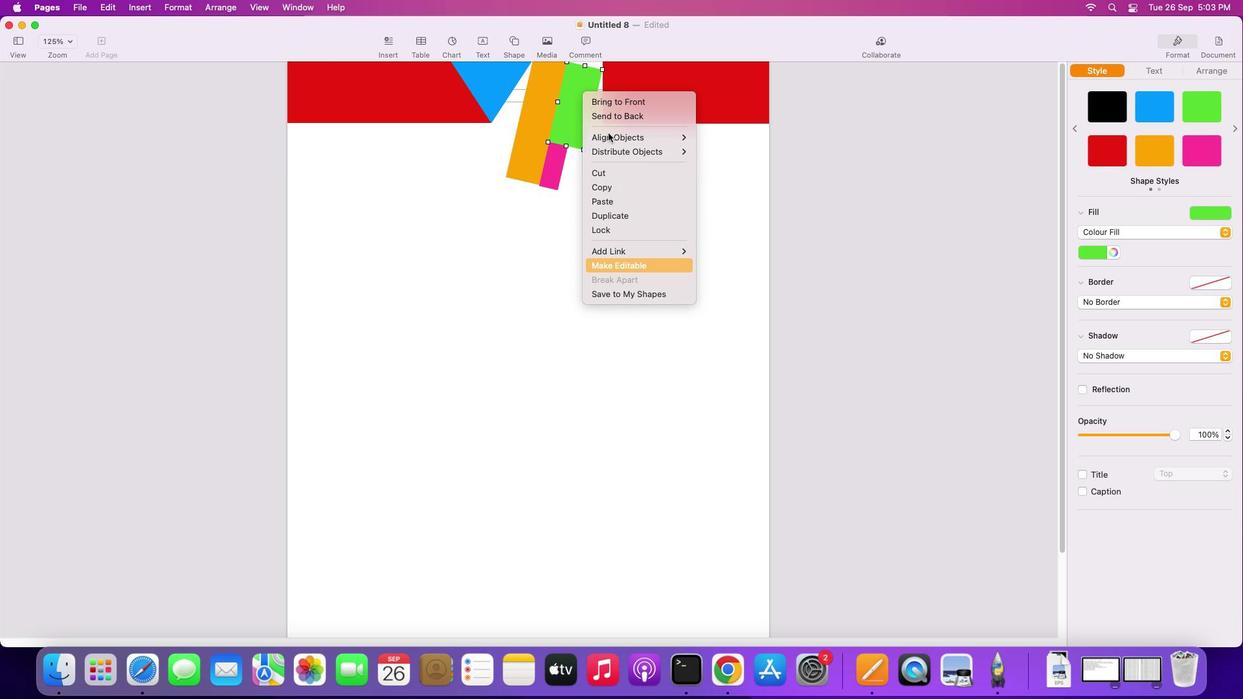 
Action: Mouse pressed left at (622, 263)
Screenshot: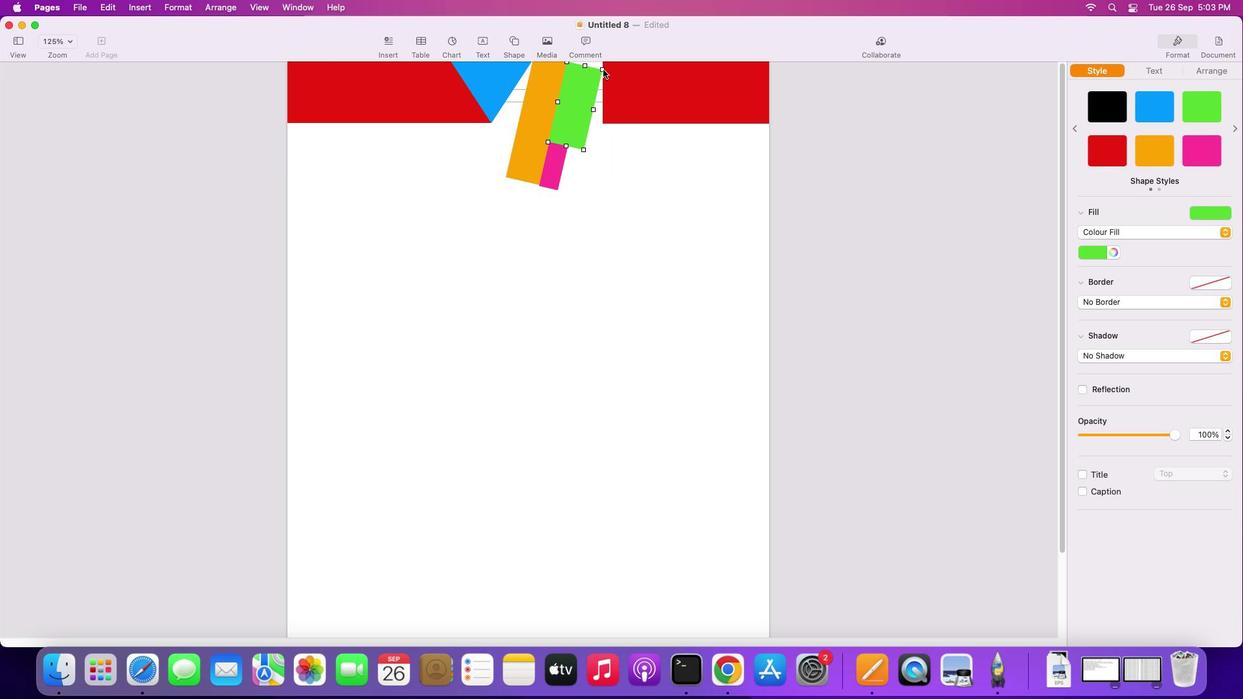 
Action: Mouse moved to (603, 69)
Screenshot: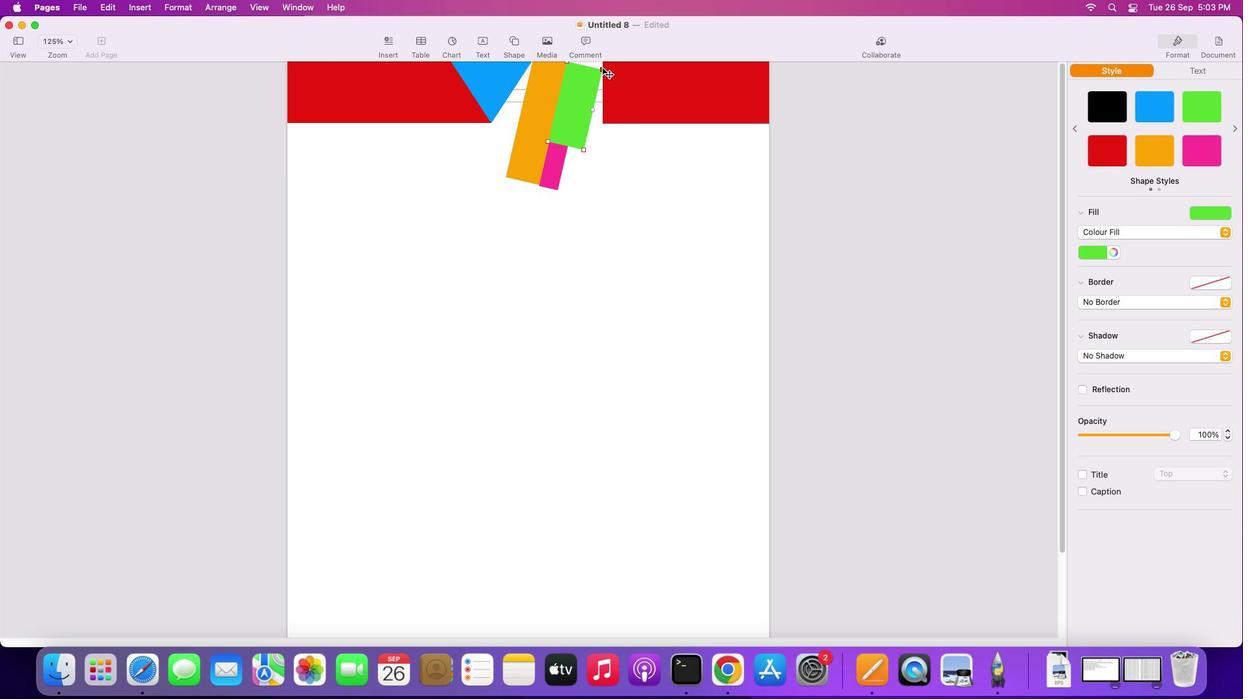 
Action: Mouse pressed left at (603, 69)
Screenshot: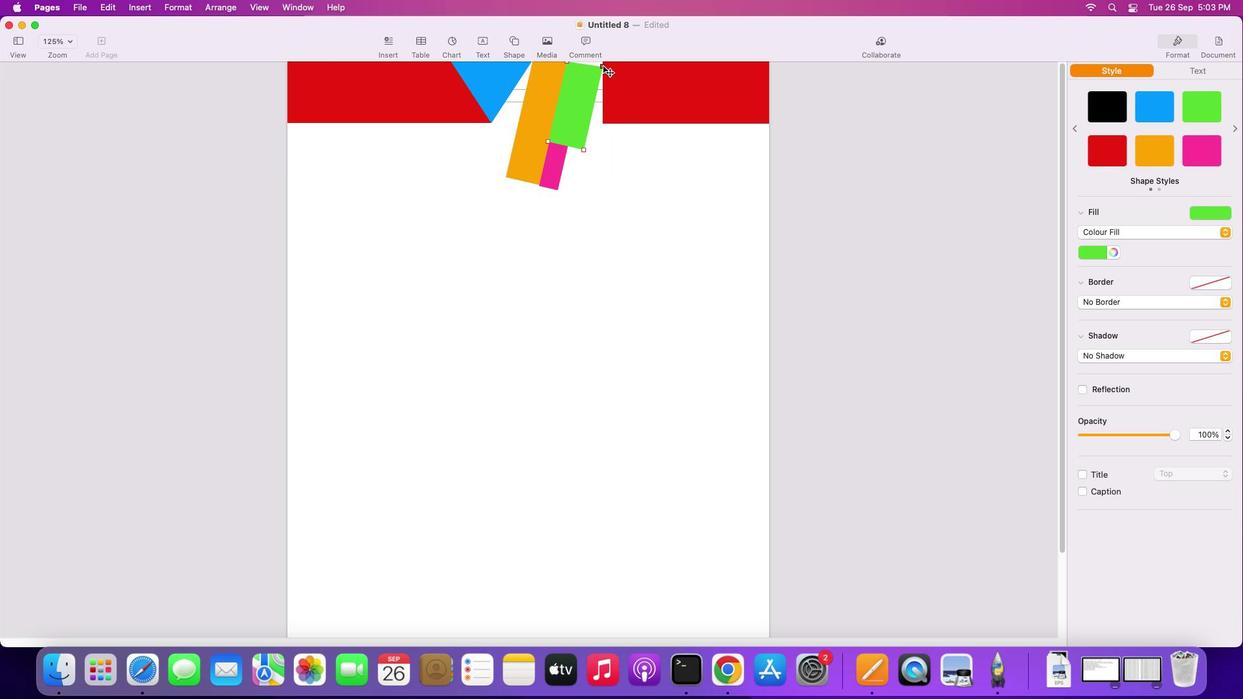 
Action: Mouse moved to (556, 161)
Screenshot: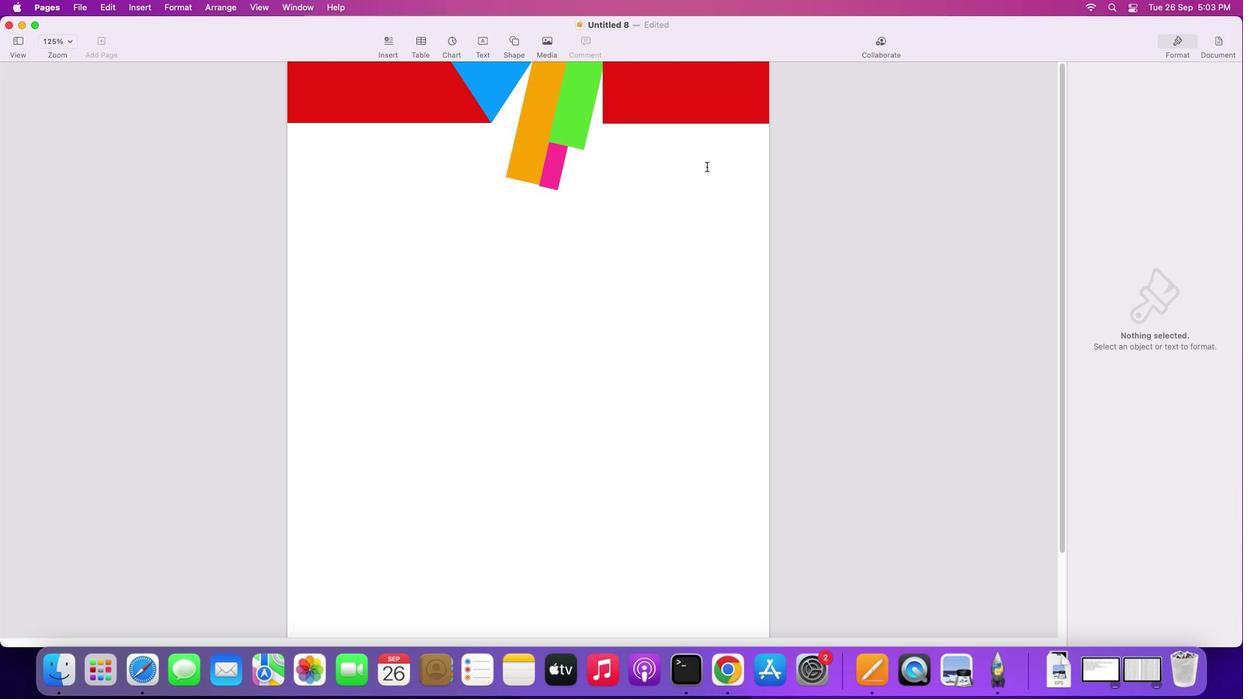 
Action: Mouse pressed left at (556, 161)
Screenshot: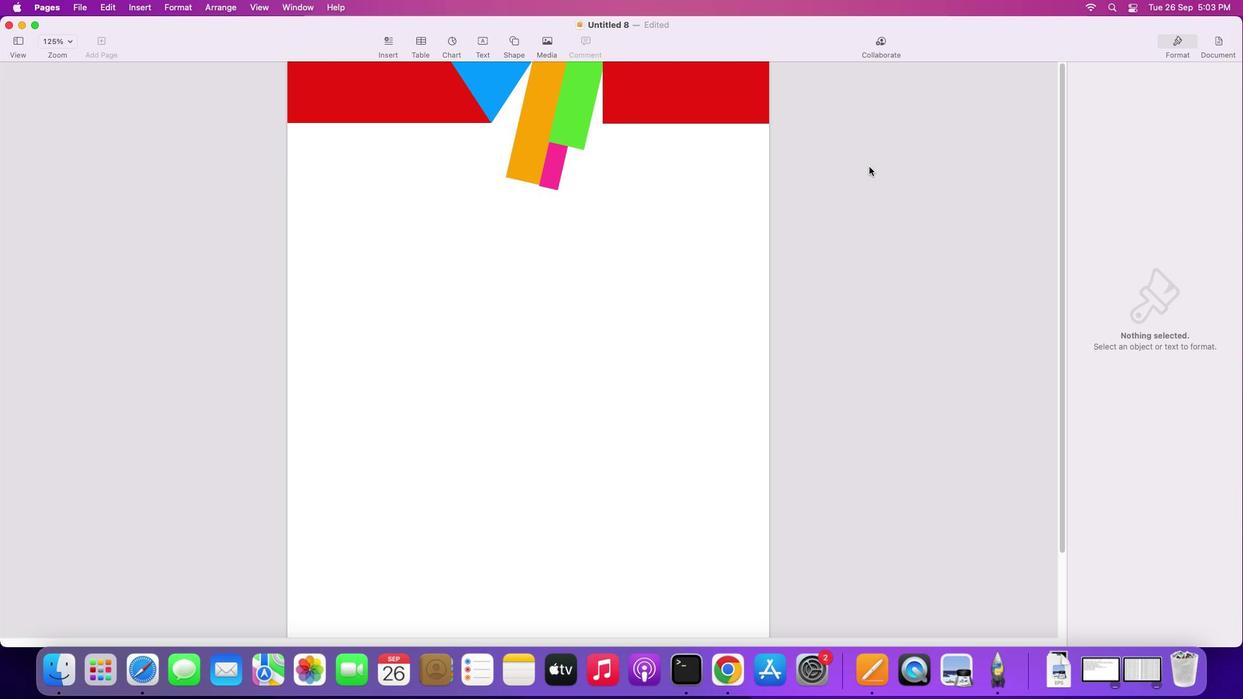 
Action: Mouse moved to (561, 161)
Screenshot: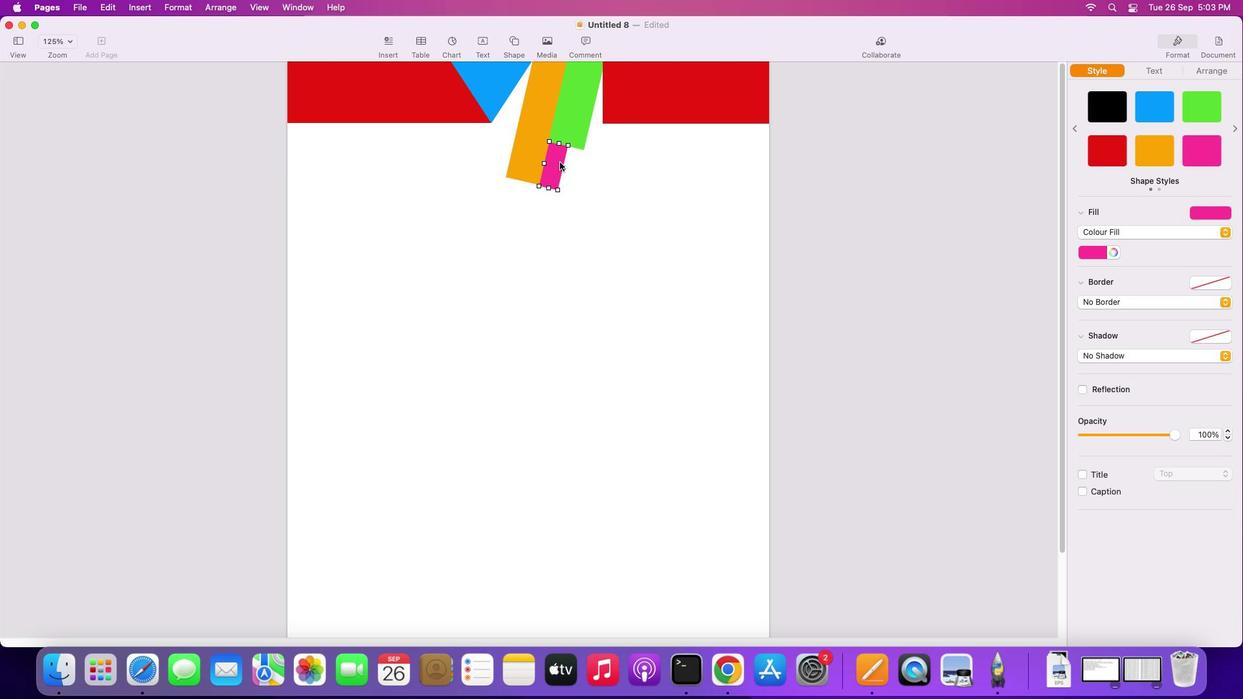 
Action: Mouse pressed left at (561, 161)
Screenshot: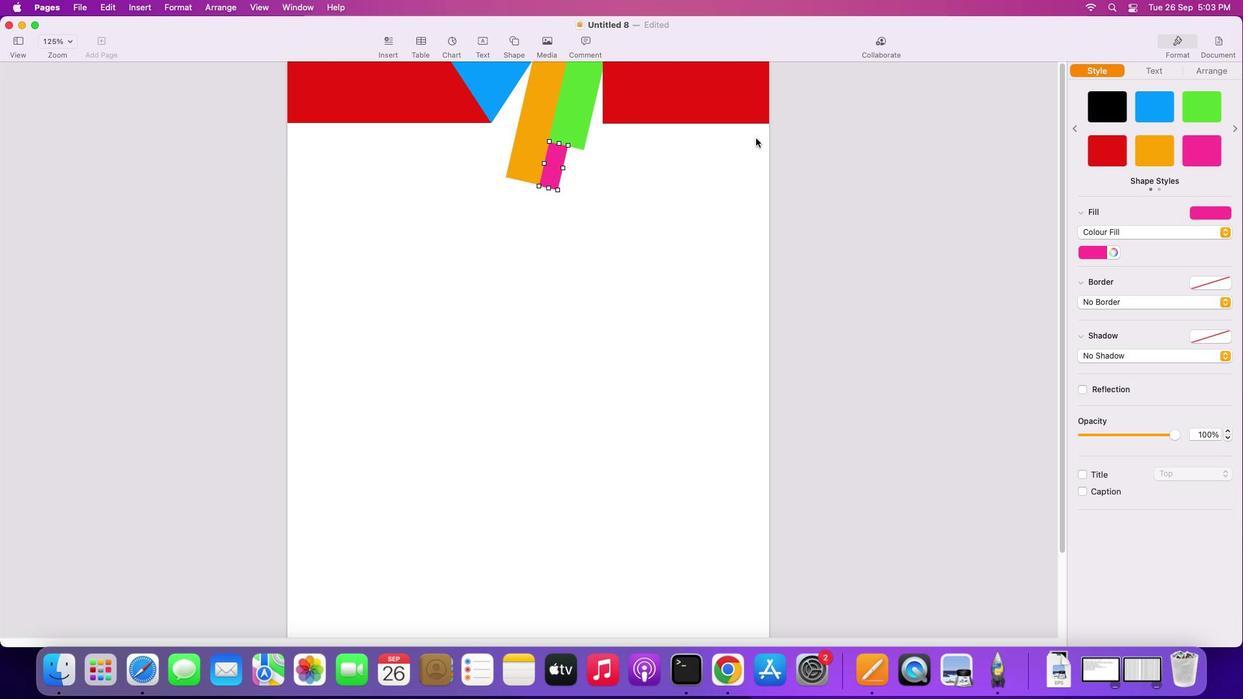 
Action: Mouse moved to (1148, 146)
Screenshot: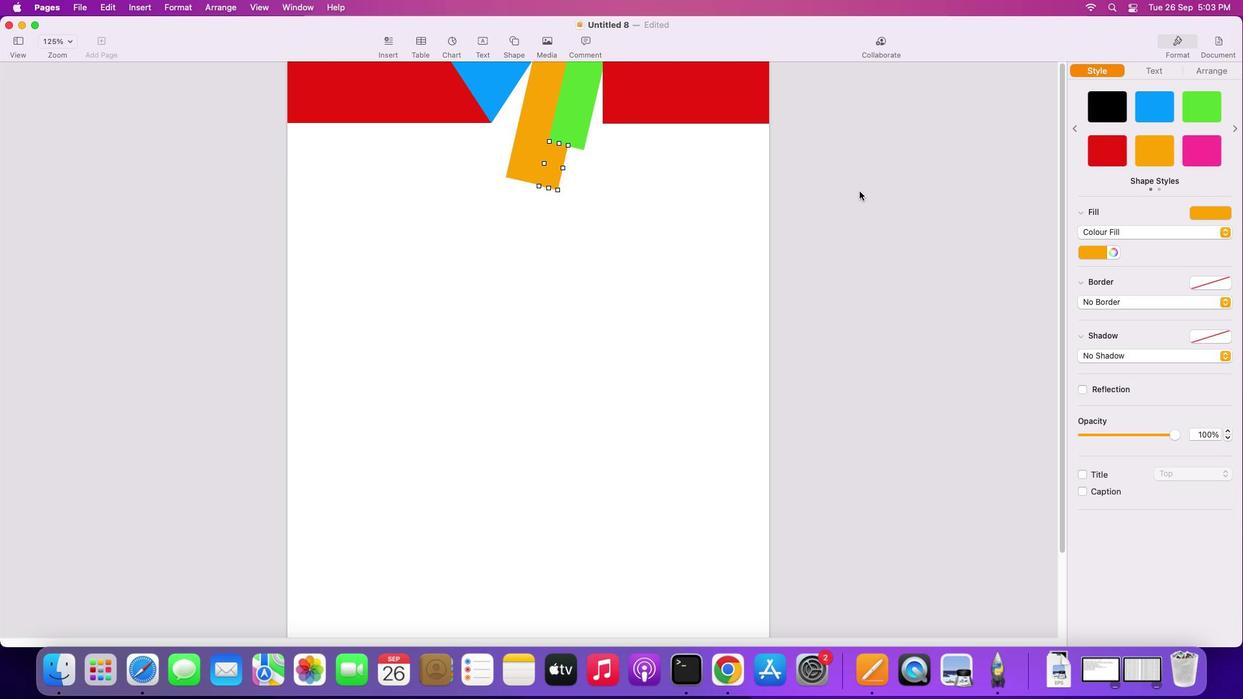 
Action: Mouse pressed left at (1148, 146)
Screenshot: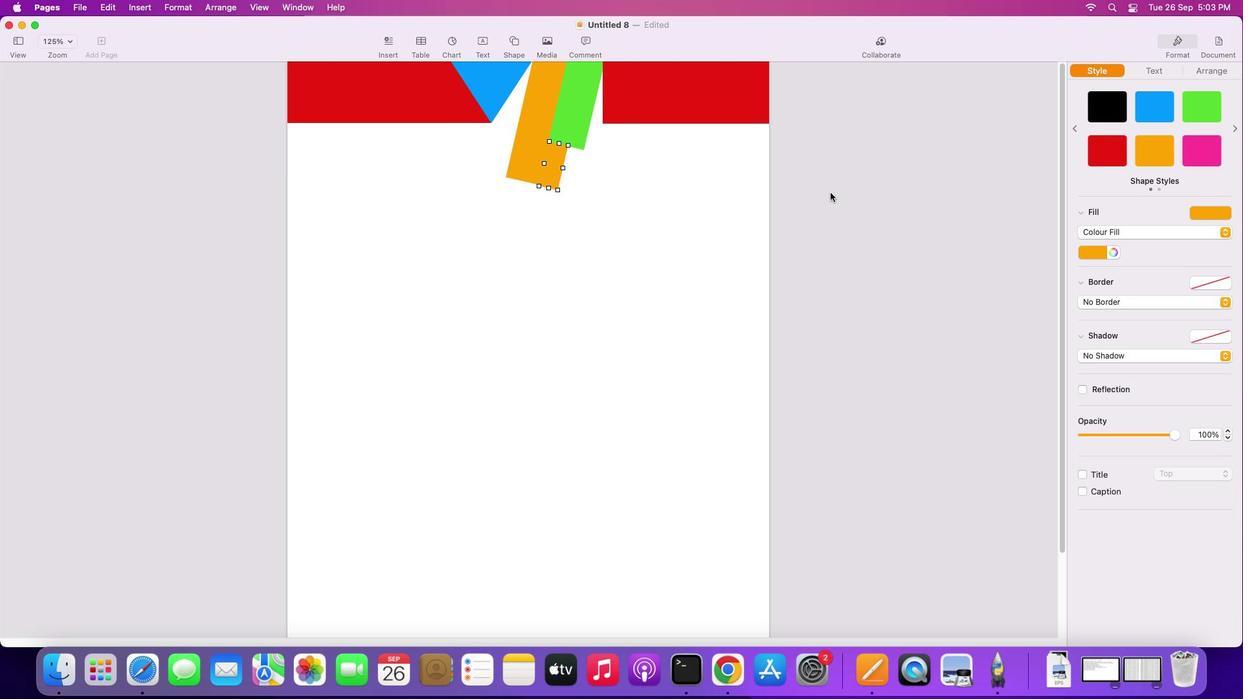 
Action: Mouse moved to (771, 192)
Screenshot: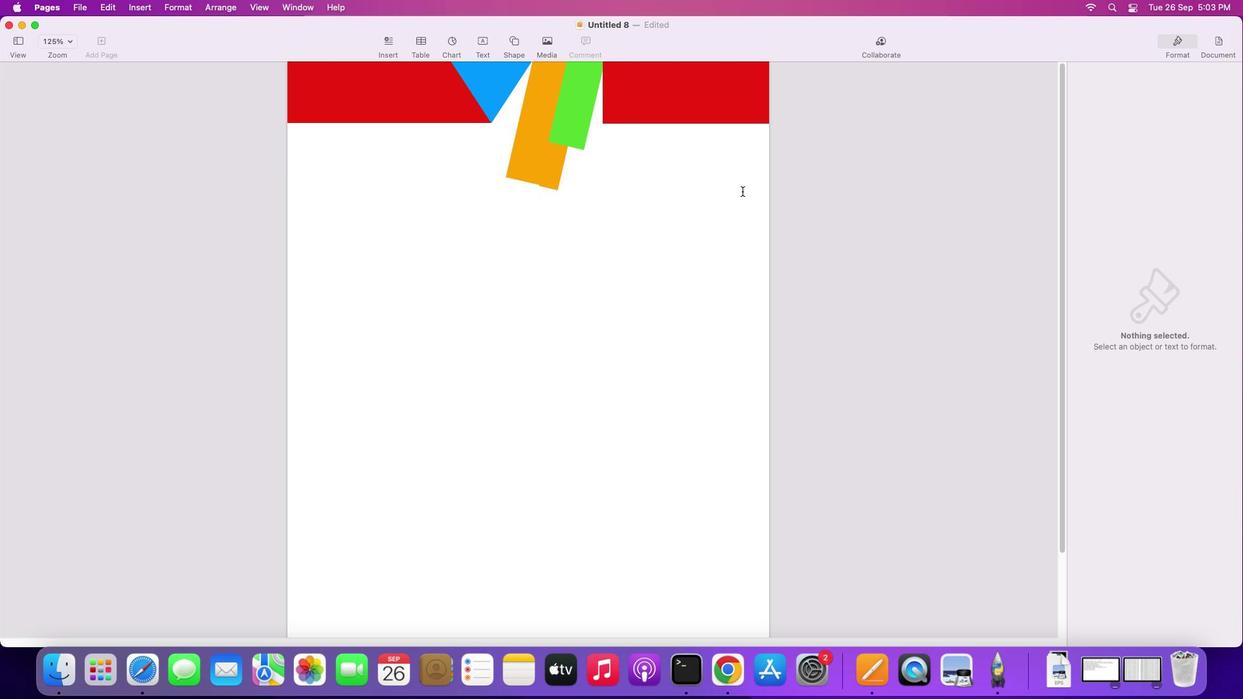 
Action: Mouse pressed left at (771, 192)
Screenshot: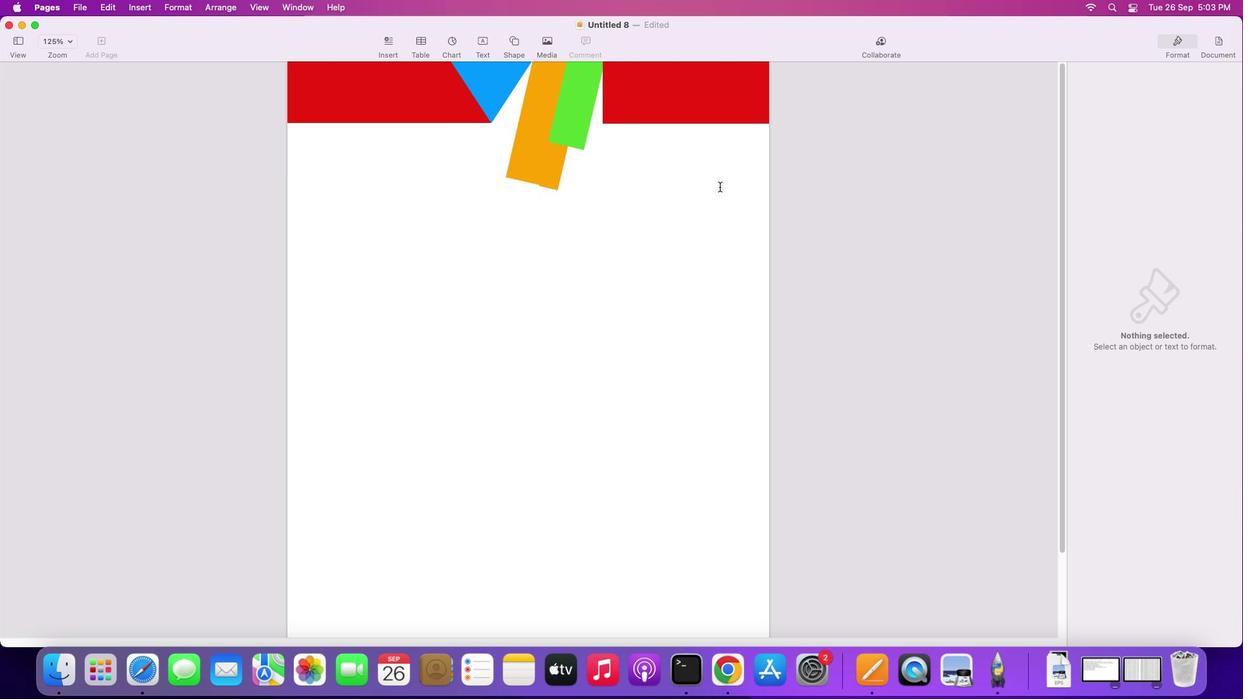 
Action: Mouse moved to (554, 177)
Screenshot: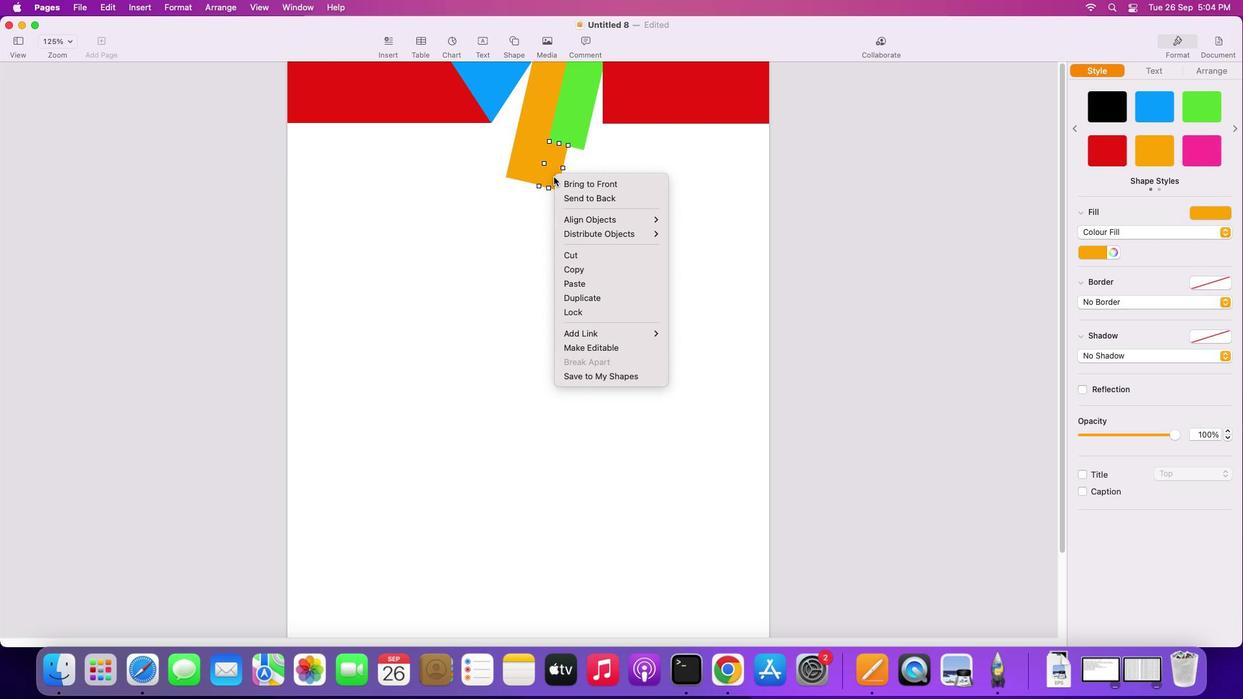 
Action: Mouse pressed left at (554, 177)
